 Task: In the  document johnkrasinski.epub Align the width of word art with 'Picture'. Fill the whole document with 'Orange'. Add link on bottom left corner of the sheet: in.pinterest.com
Action: Mouse moved to (366, 492)
Screenshot: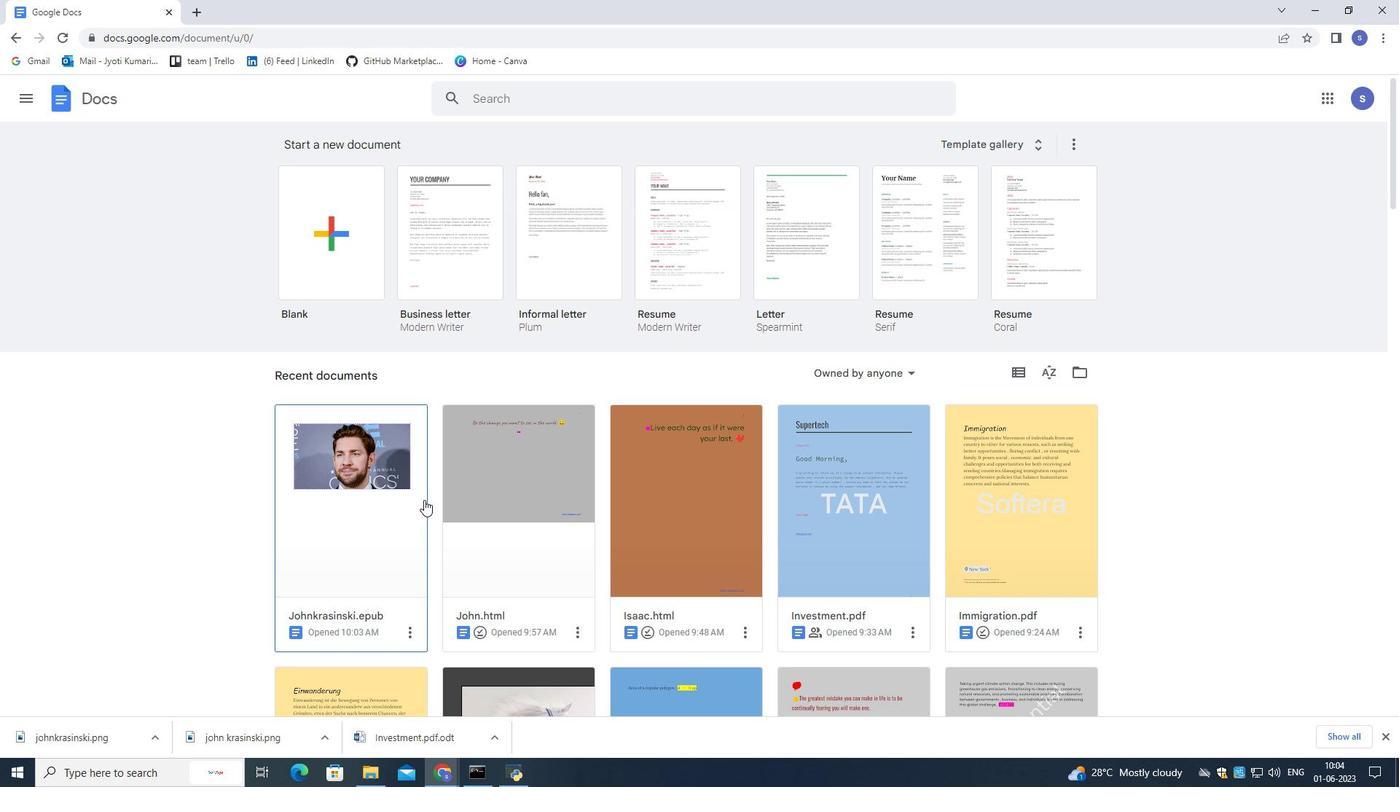 
Action: Mouse pressed left at (366, 492)
Screenshot: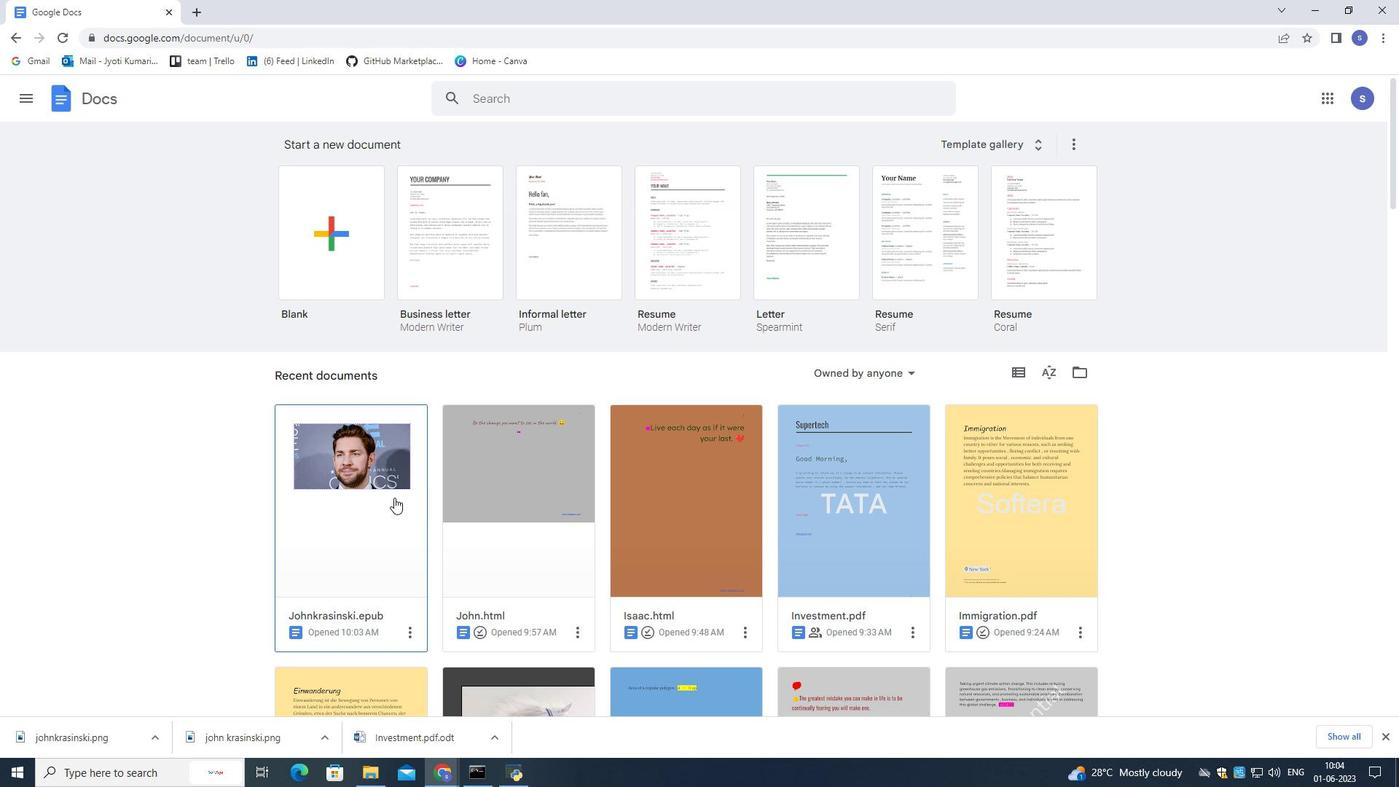 
Action: Mouse pressed left at (366, 492)
Screenshot: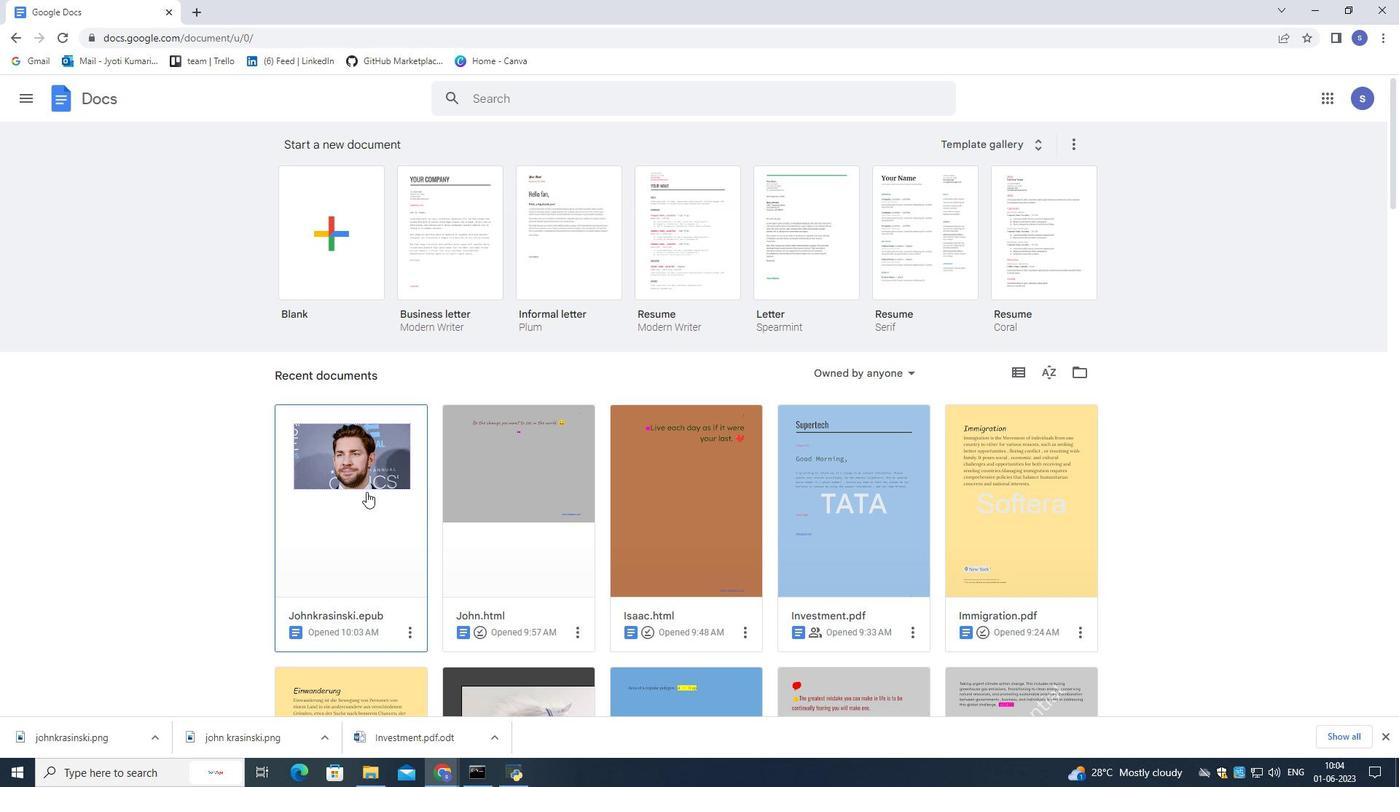 
Action: Mouse moved to (609, 469)
Screenshot: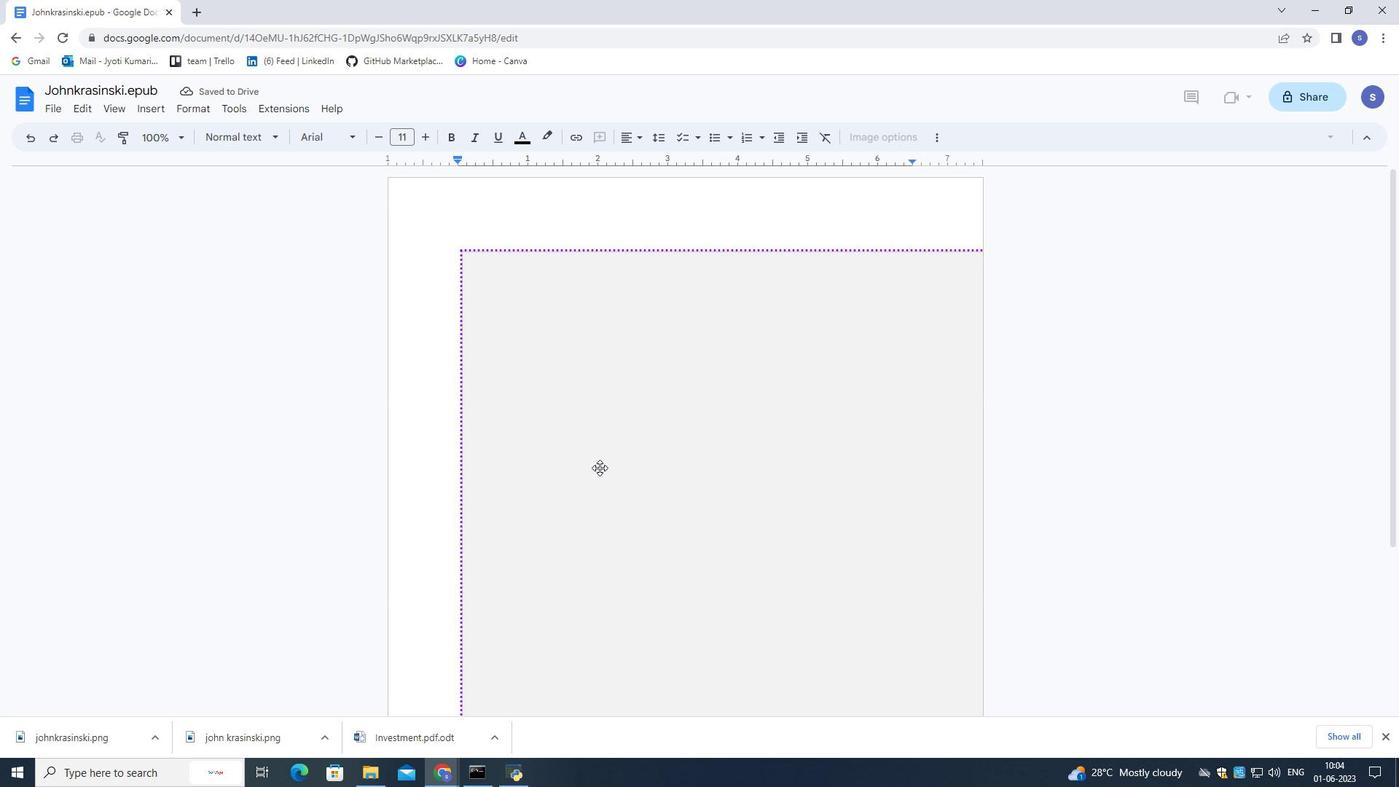 
Action: Mouse scrolled (609, 468) with delta (0, 0)
Screenshot: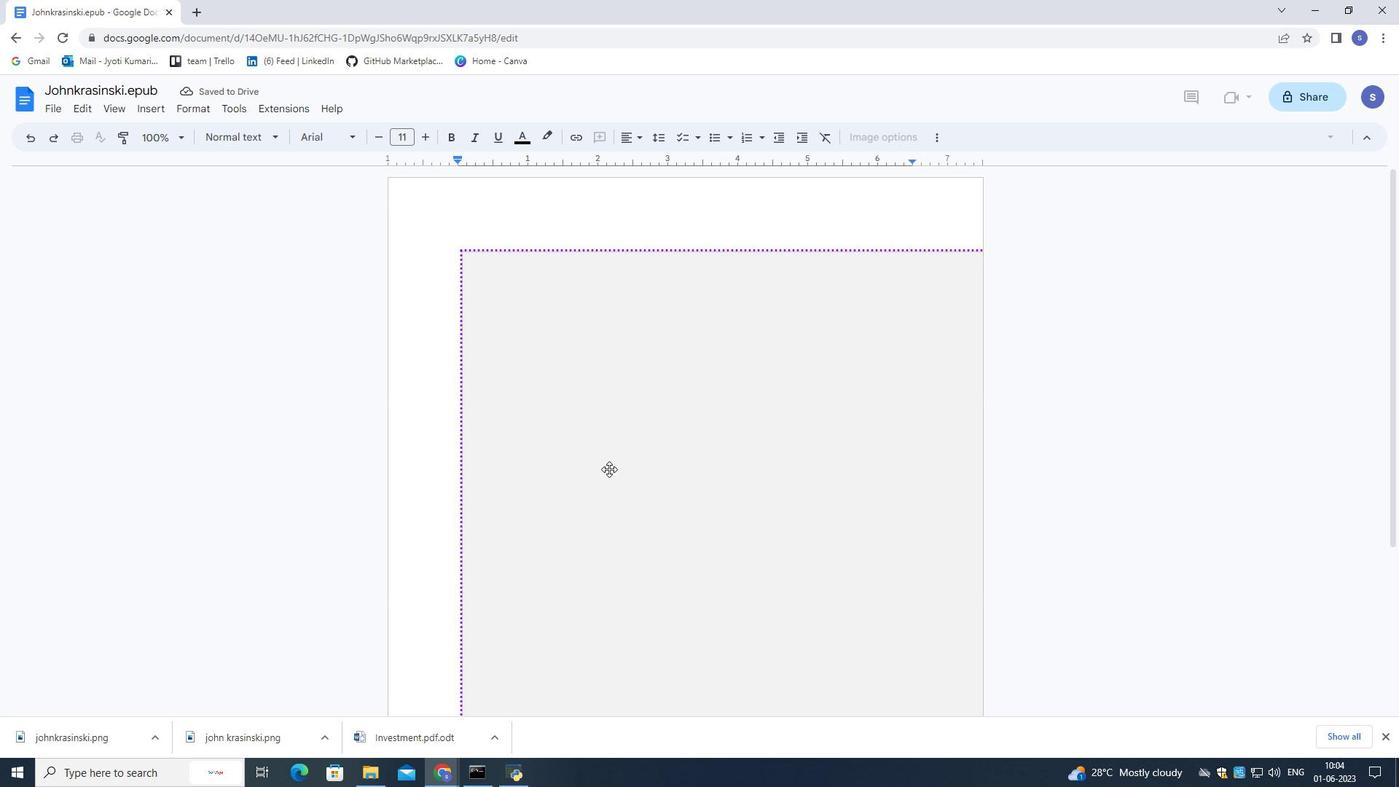 
Action: Mouse moved to (609, 469)
Screenshot: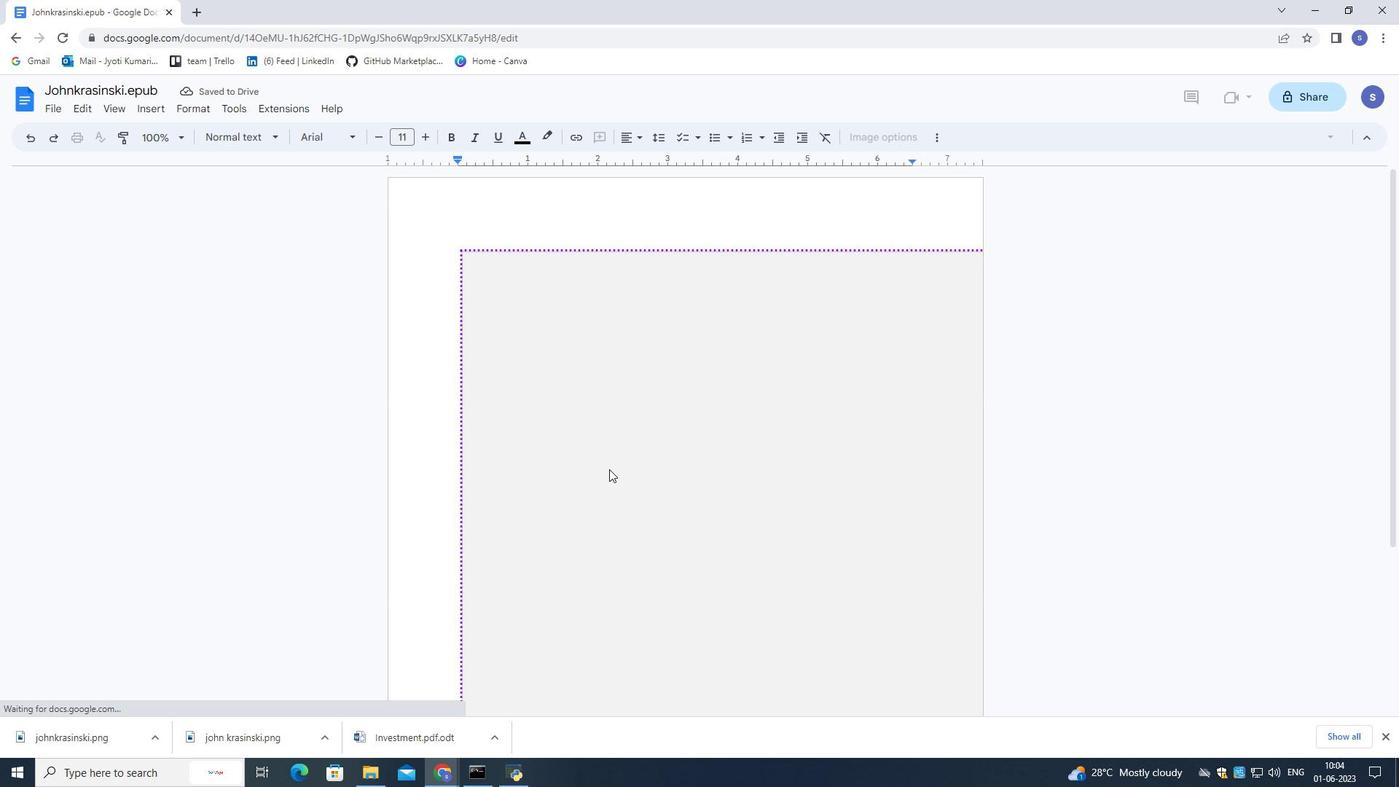
Action: Mouse scrolled (609, 468) with delta (0, 0)
Screenshot: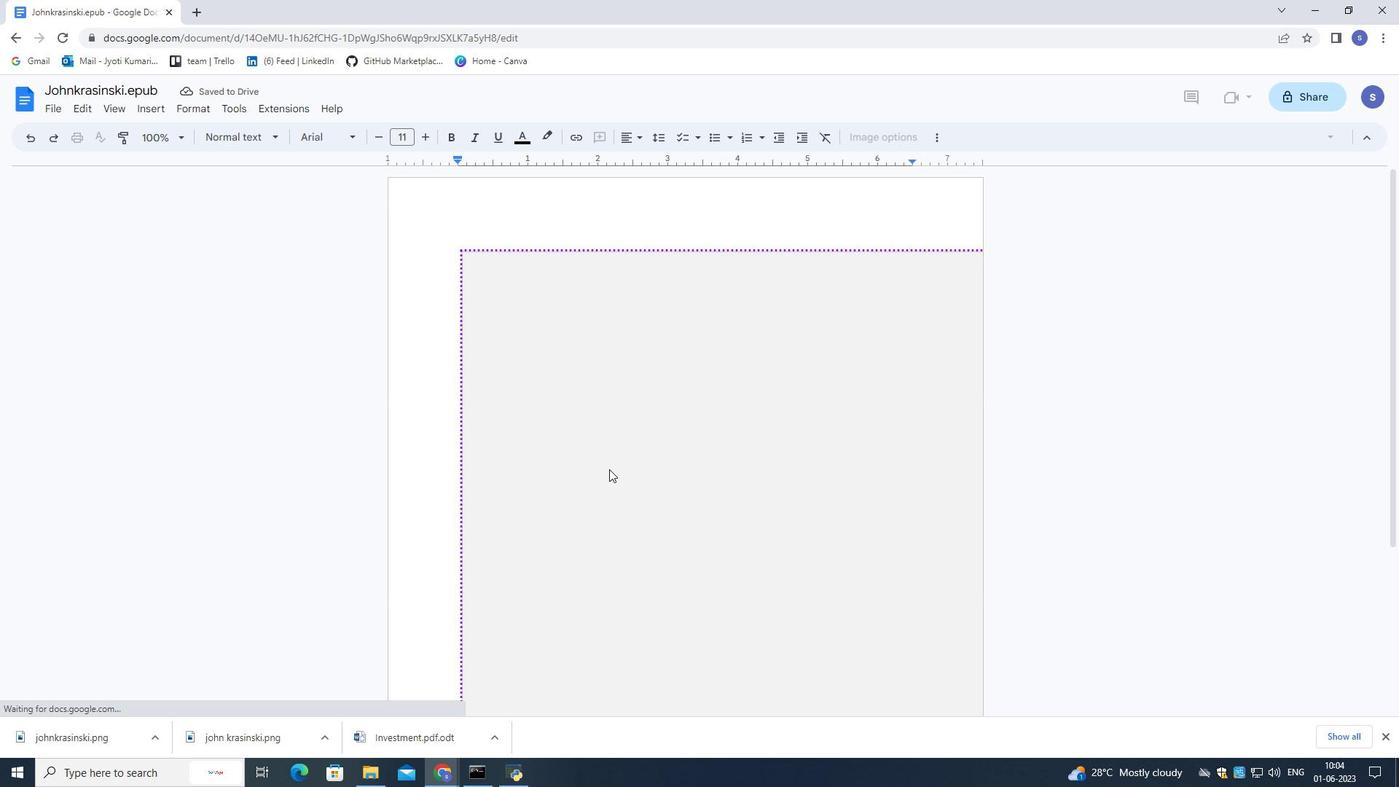 
Action: Mouse moved to (610, 469)
Screenshot: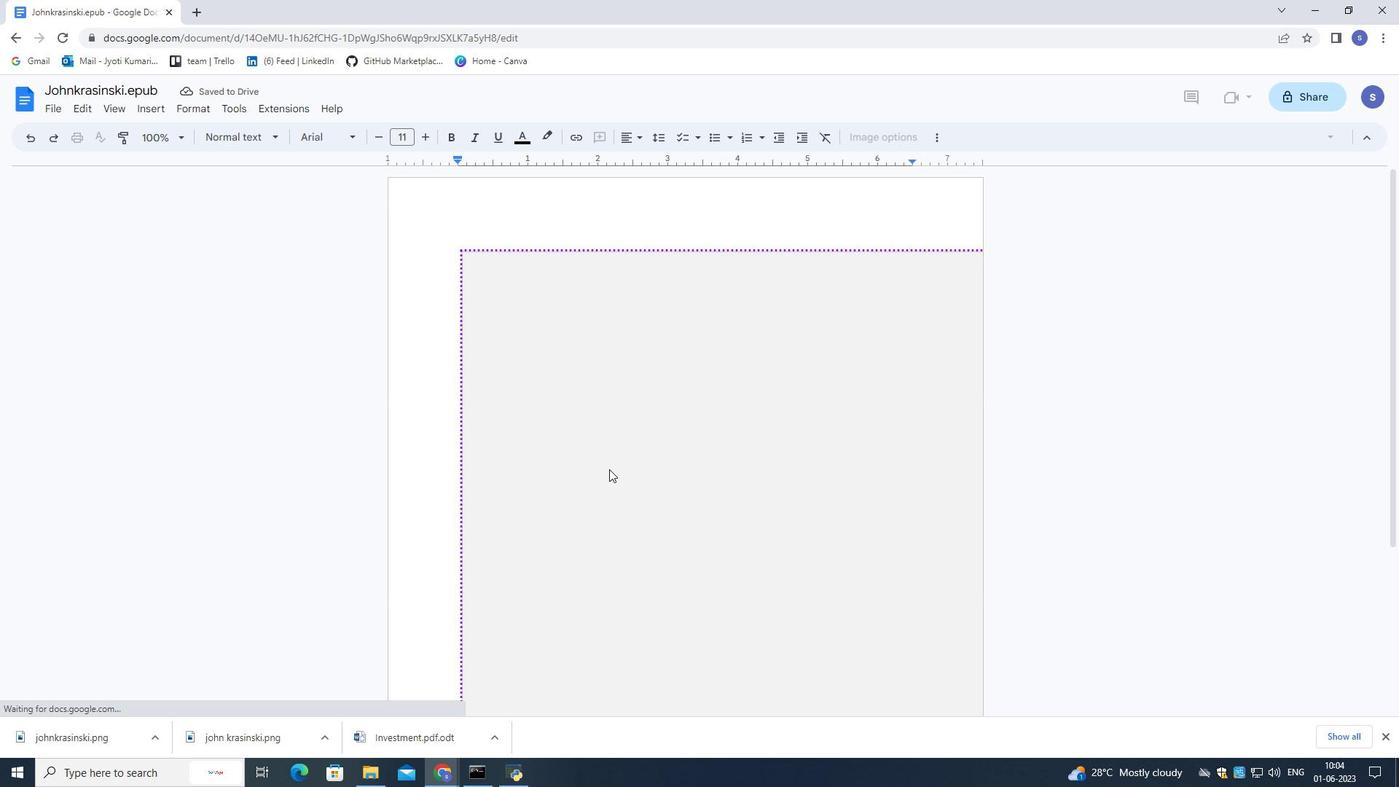 
Action: Mouse scrolled (610, 468) with delta (0, 0)
Screenshot: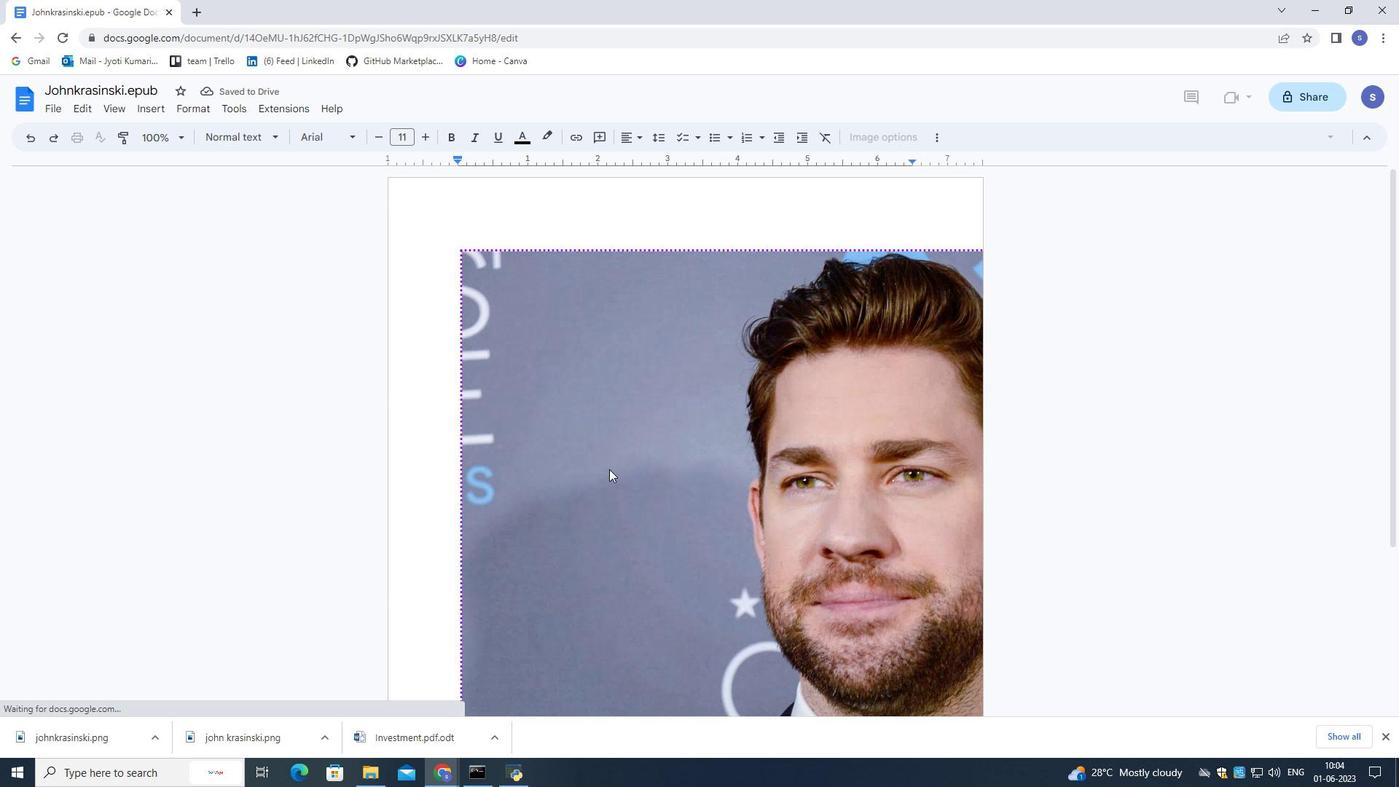 
Action: Mouse scrolled (610, 468) with delta (0, 0)
Screenshot: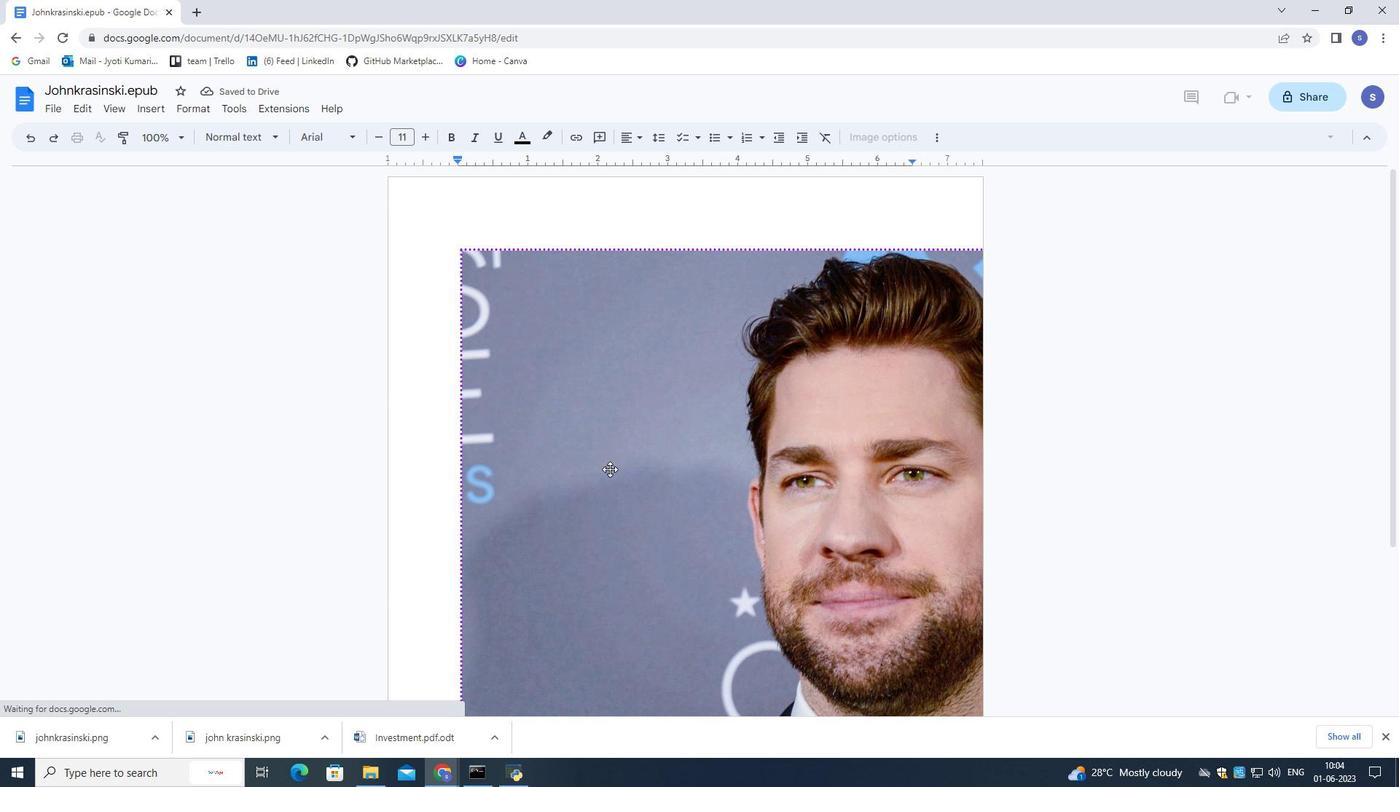 
Action: Mouse scrolled (610, 468) with delta (0, 0)
Screenshot: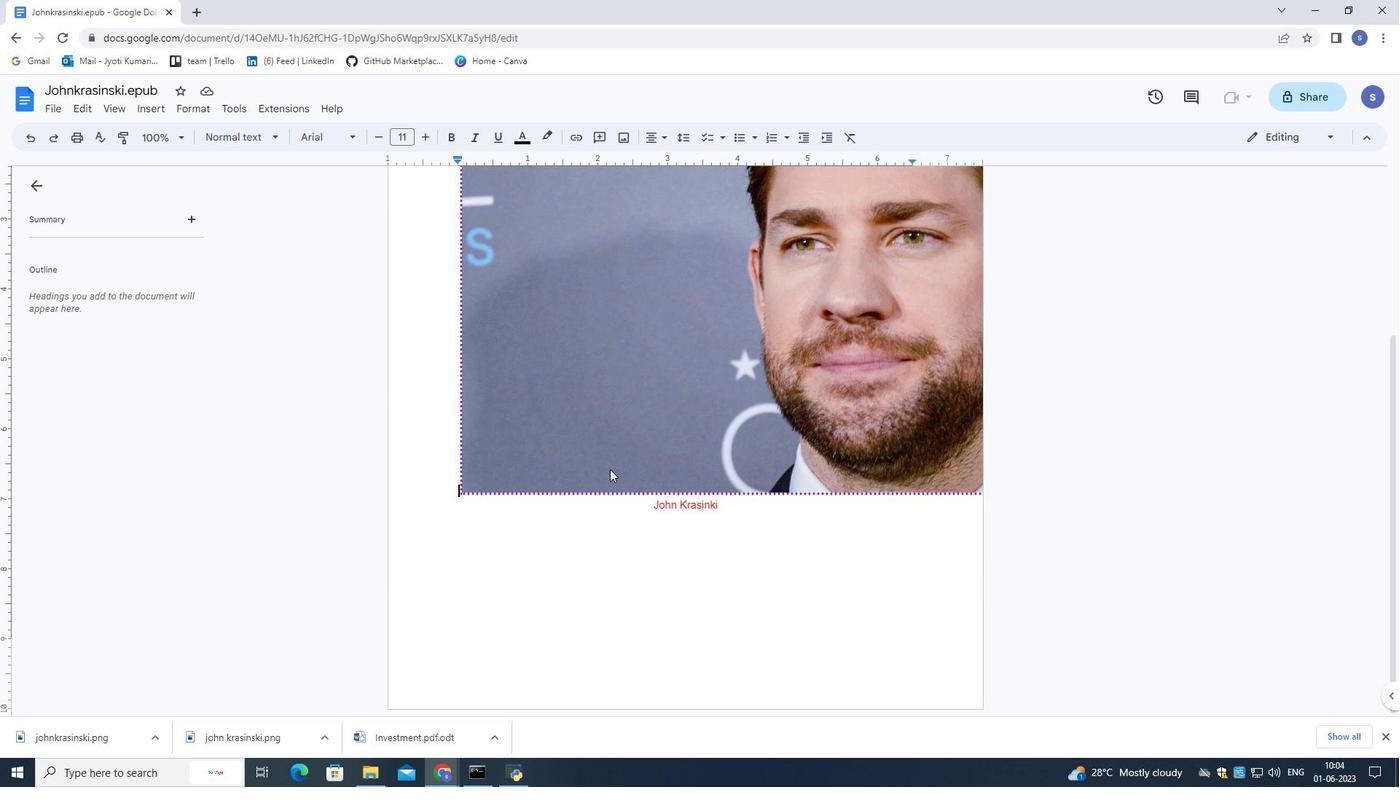 
Action: Mouse moved to (737, 506)
Screenshot: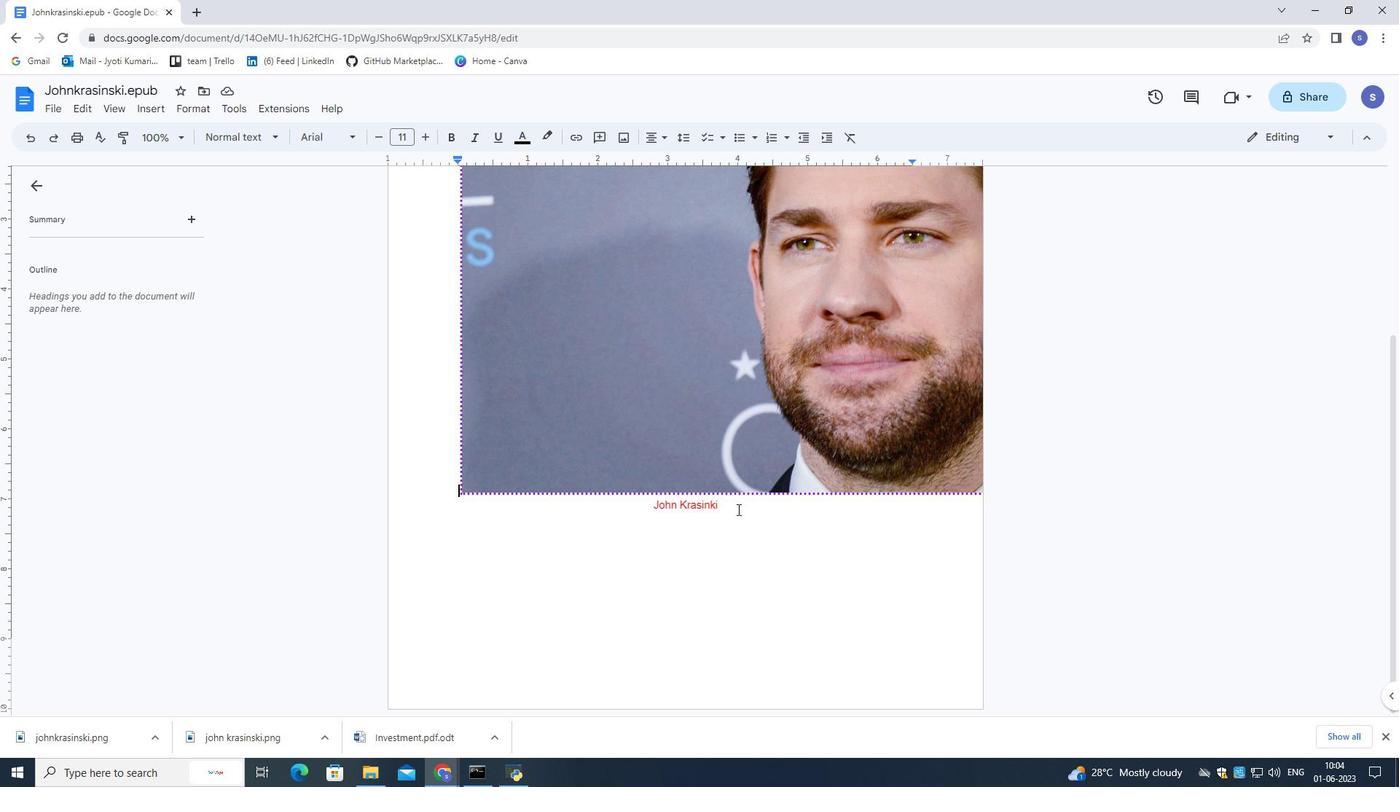 
Action: Mouse pressed left at (737, 506)
Screenshot: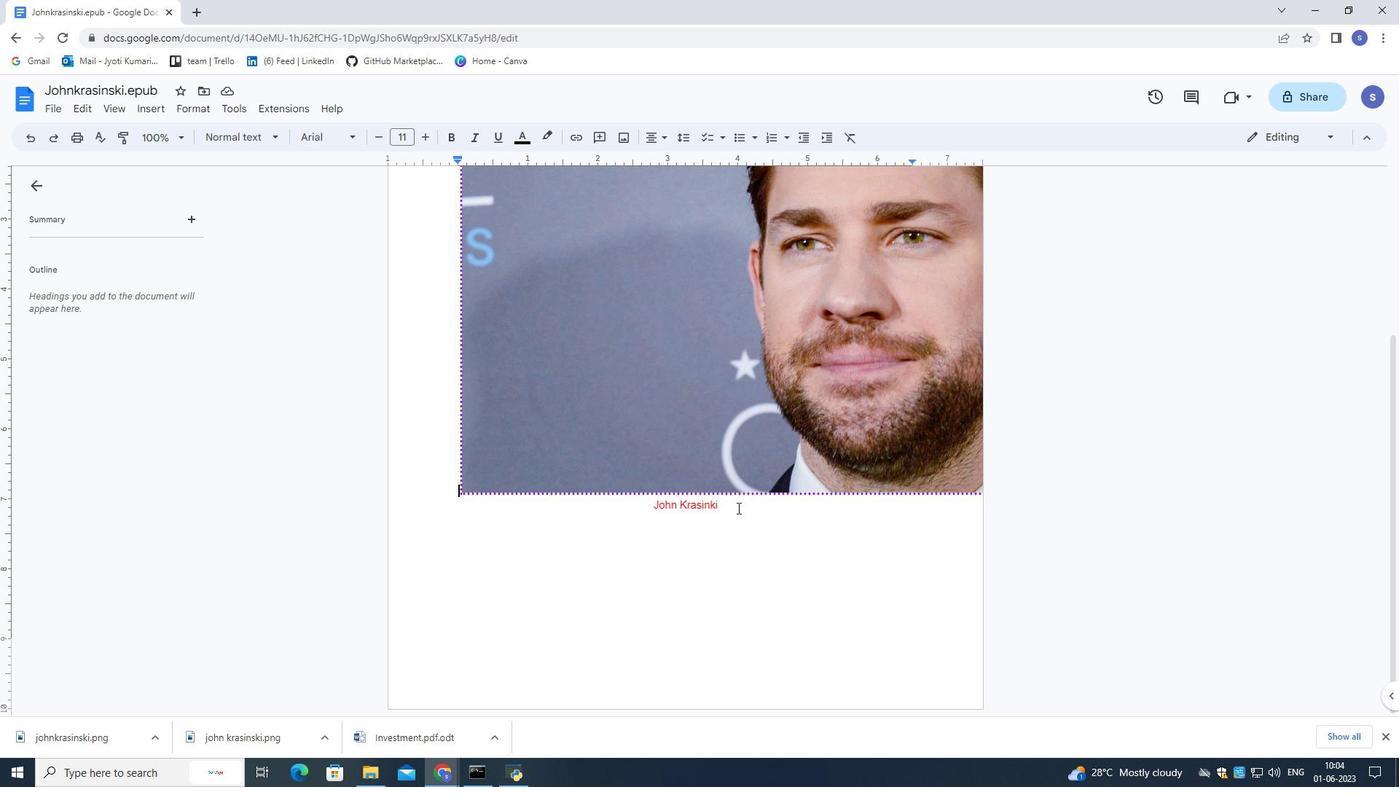 
Action: Mouse moved to (161, 104)
Screenshot: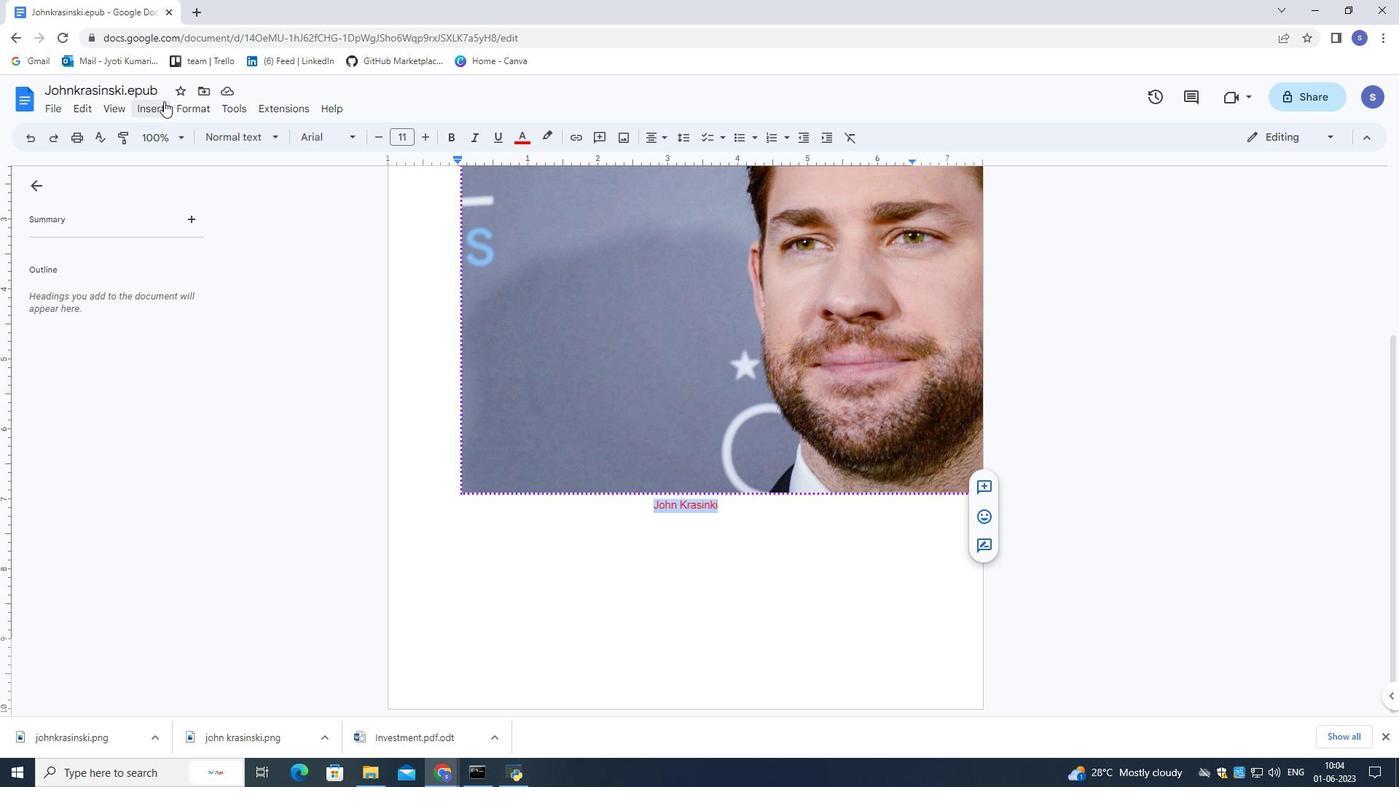
Action: Mouse pressed left at (161, 104)
Screenshot: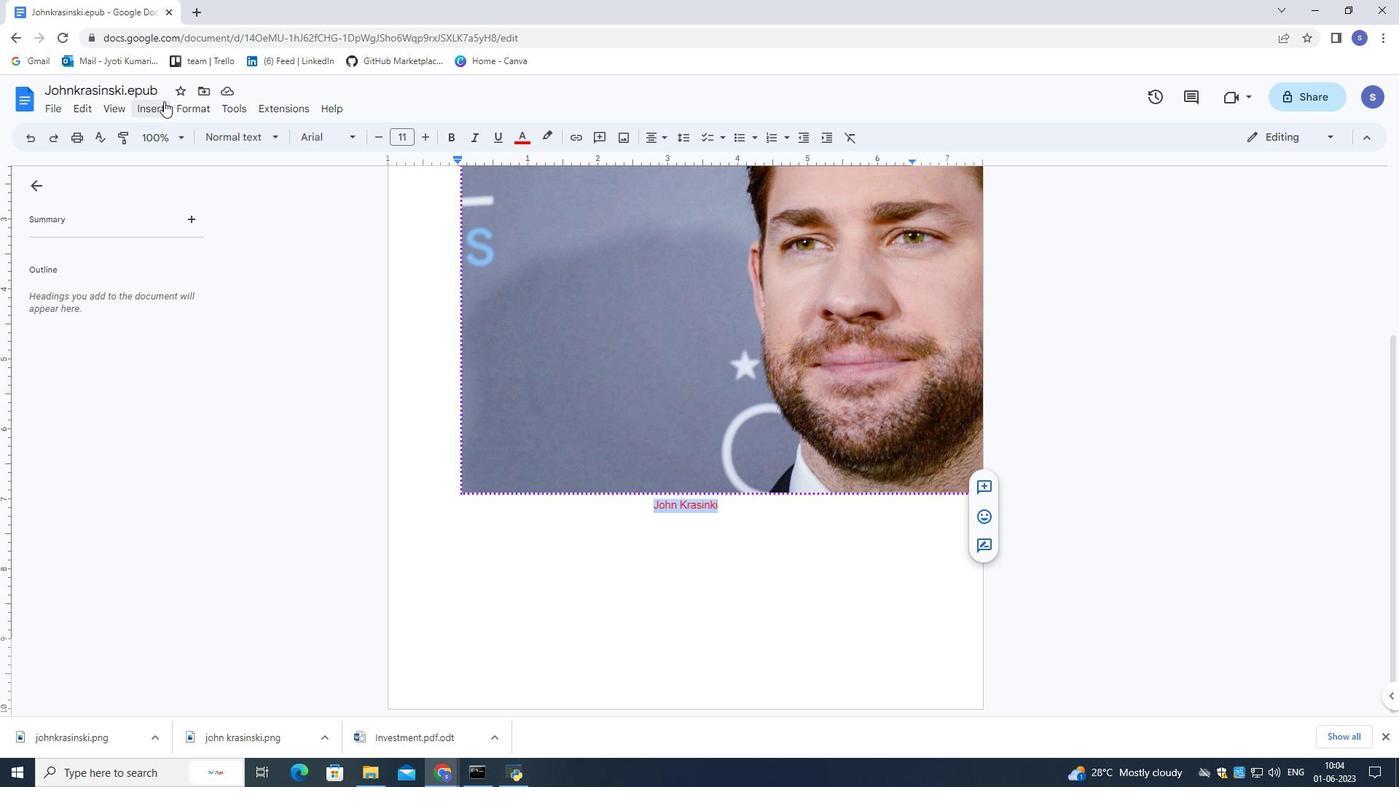 
Action: Mouse moved to (782, 513)
Screenshot: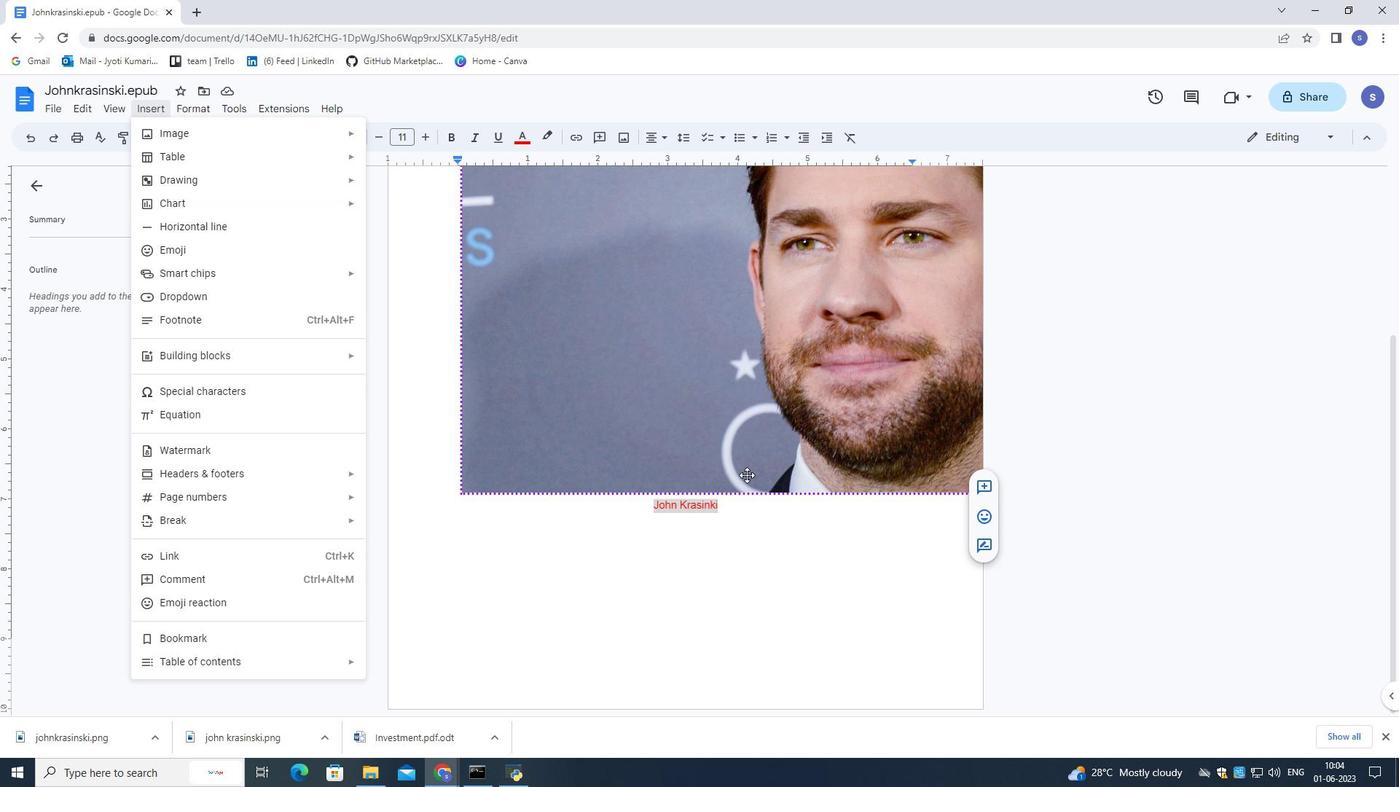
Action: Mouse pressed left at (782, 513)
Screenshot: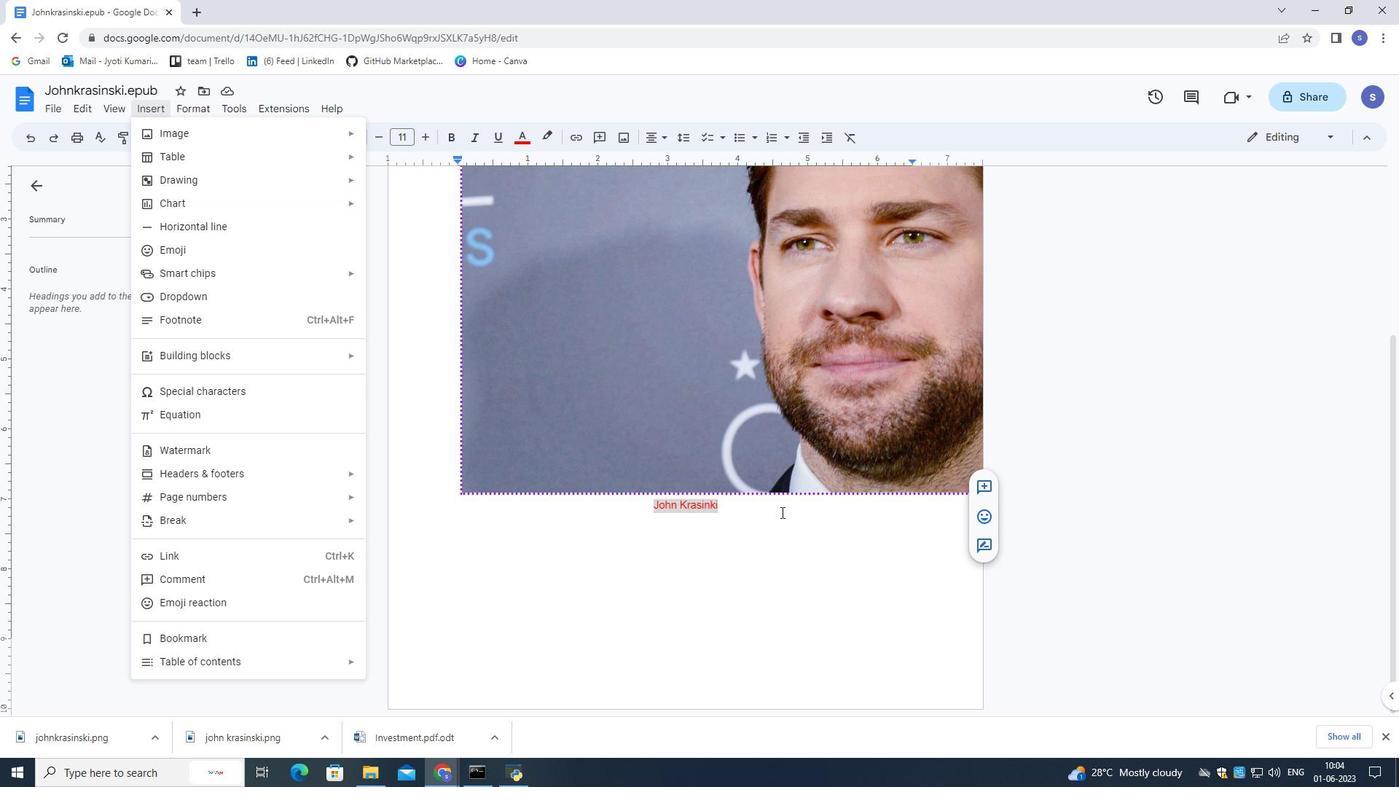 
Action: Mouse moved to (595, 509)
Screenshot: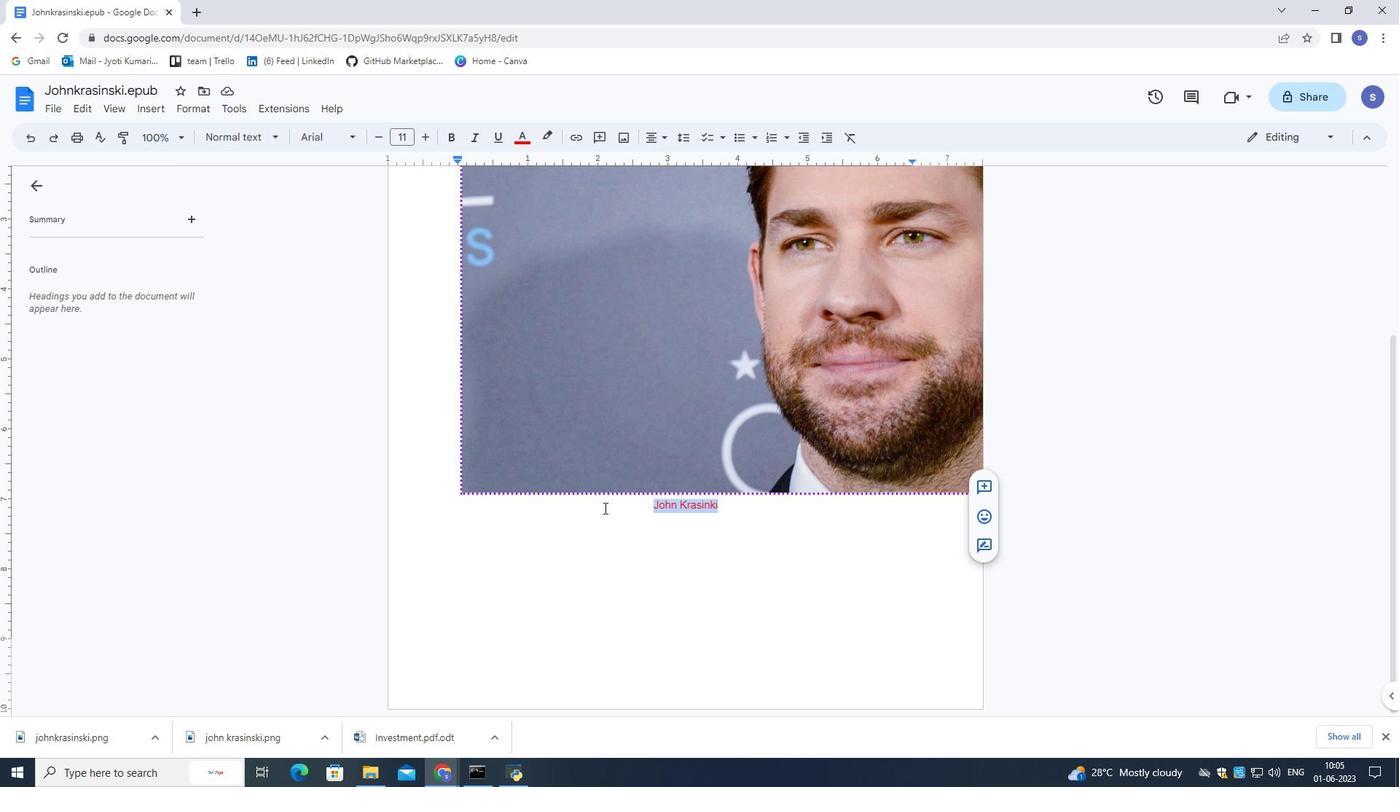
Action: Key pressed ctrl+C
Screenshot: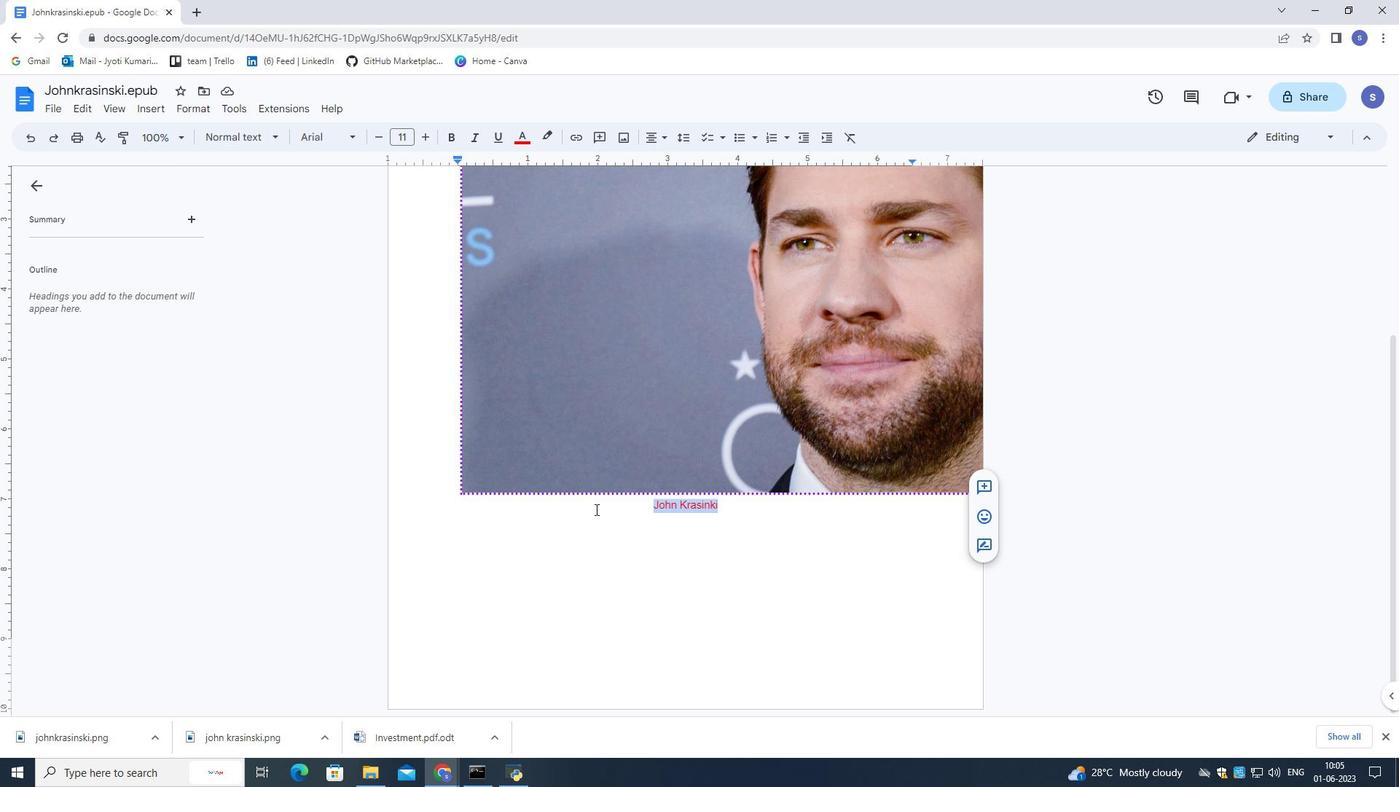 
Action: Mouse moved to (156, 109)
Screenshot: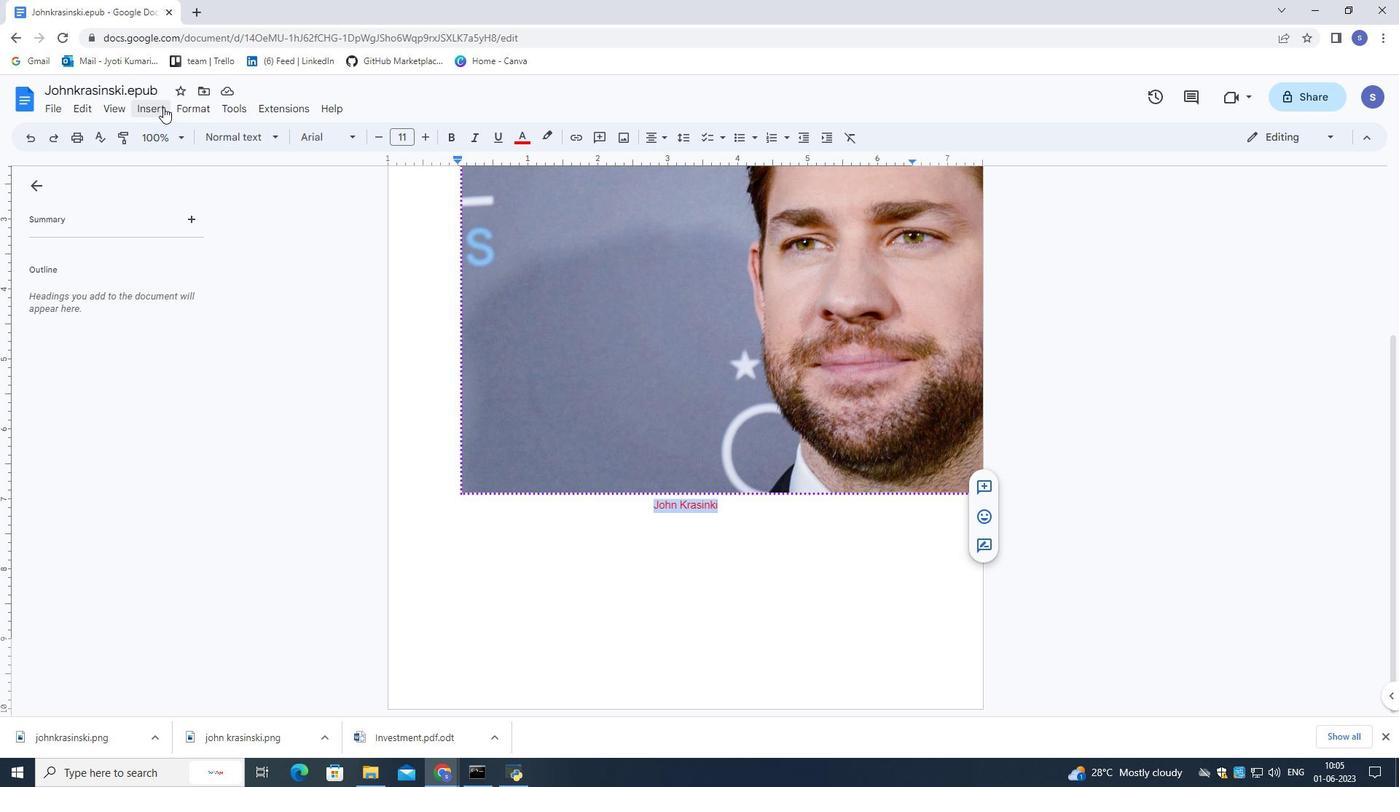 
Action: Mouse pressed left at (156, 109)
Screenshot: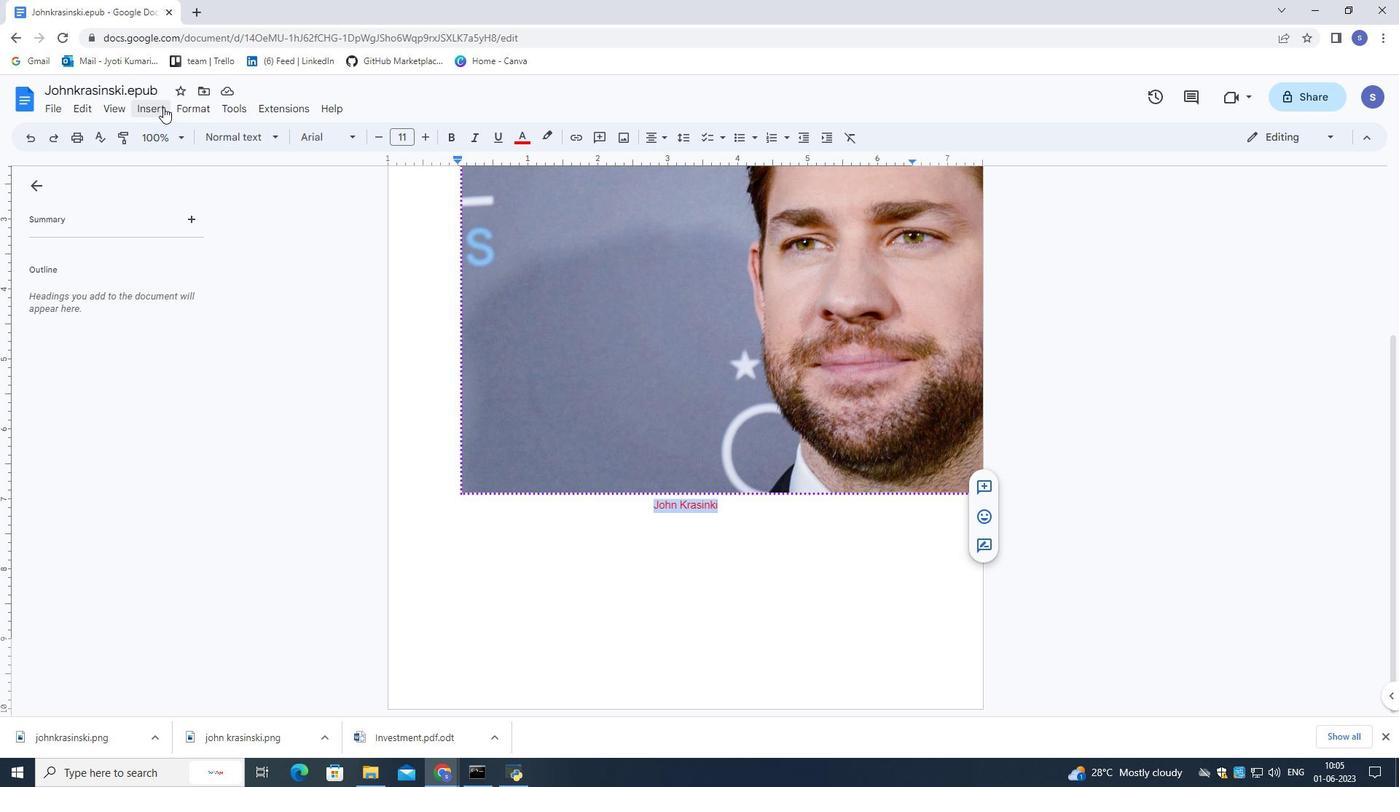 
Action: Mouse moved to (411, 193)
Screenshot: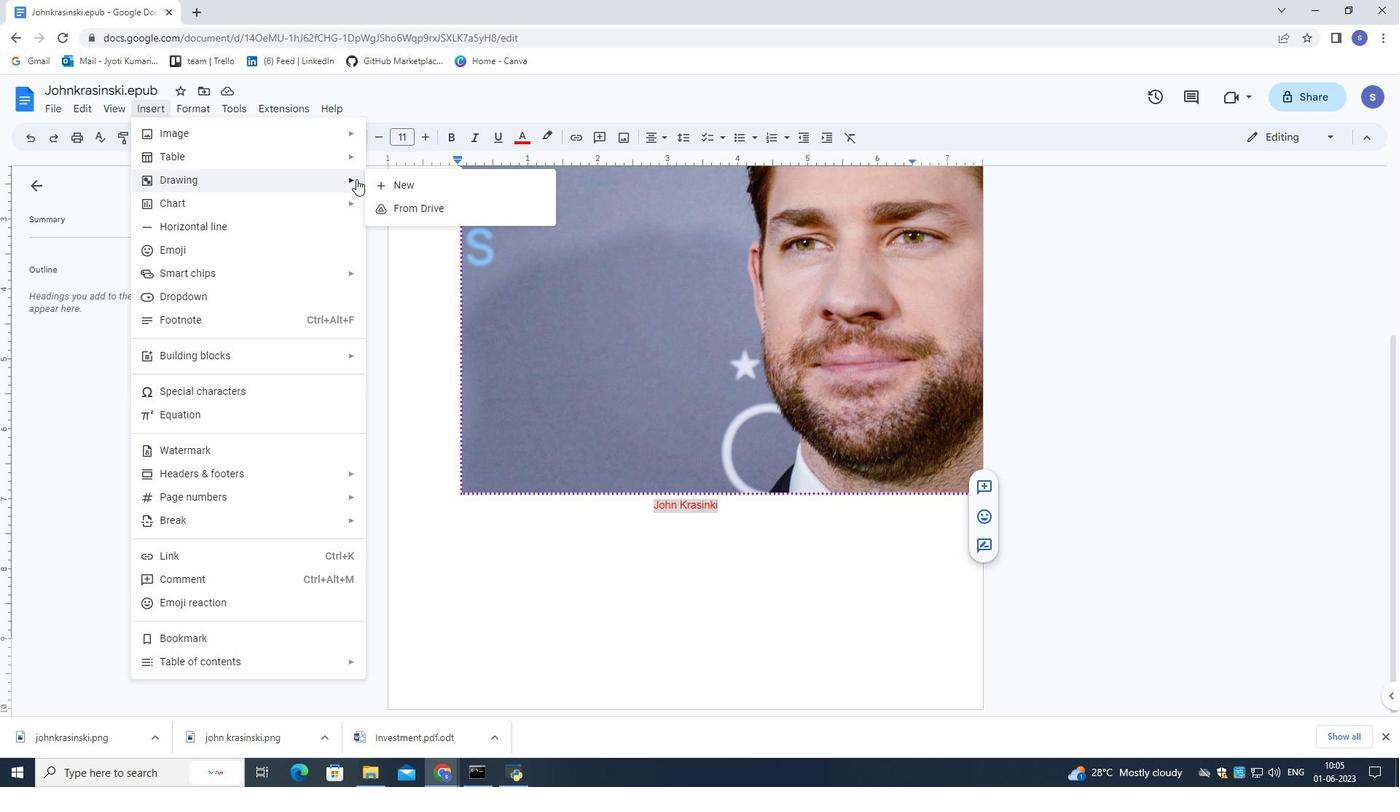 
Action: Mouse pressed left at (411, 193)
Screenshot: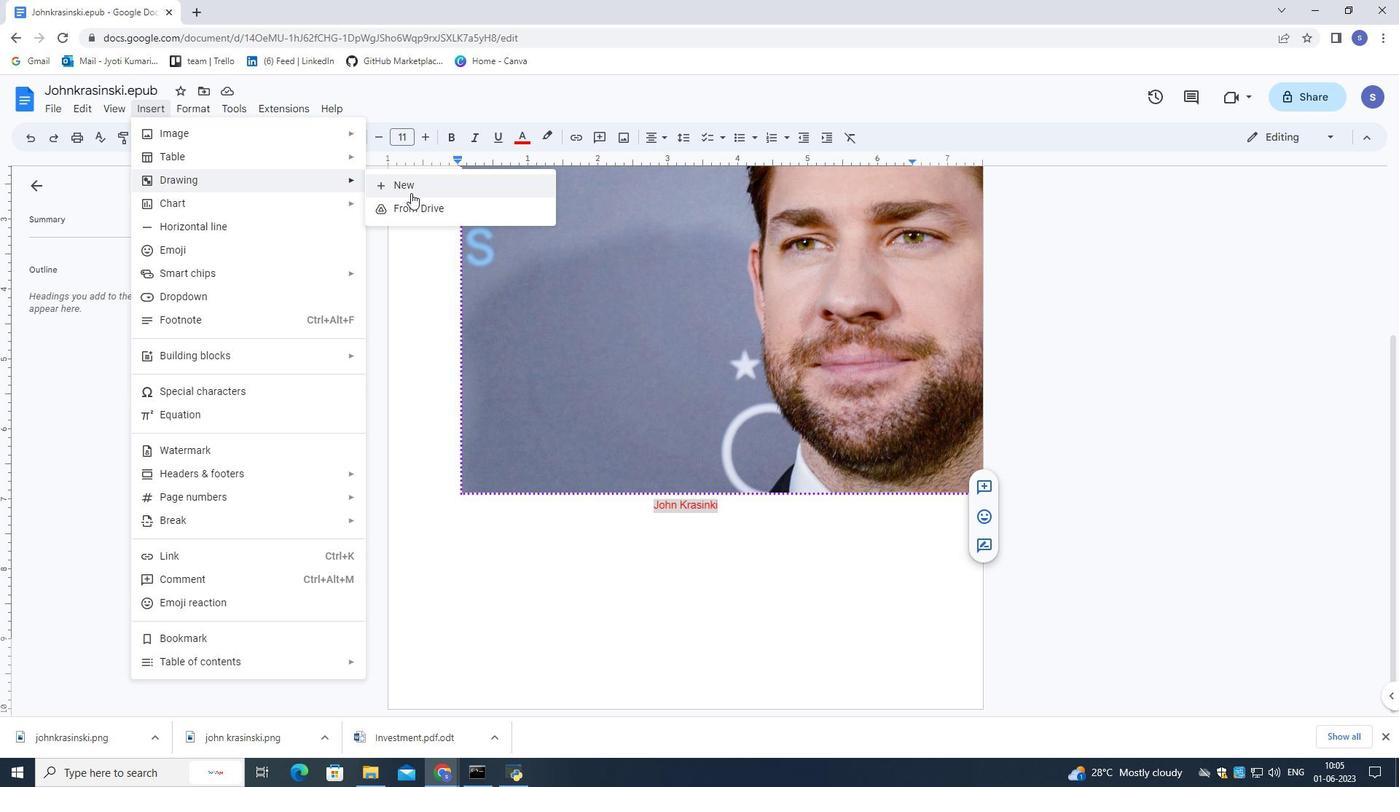 
Action: Mouse moved to (385, 161)
Screenshot: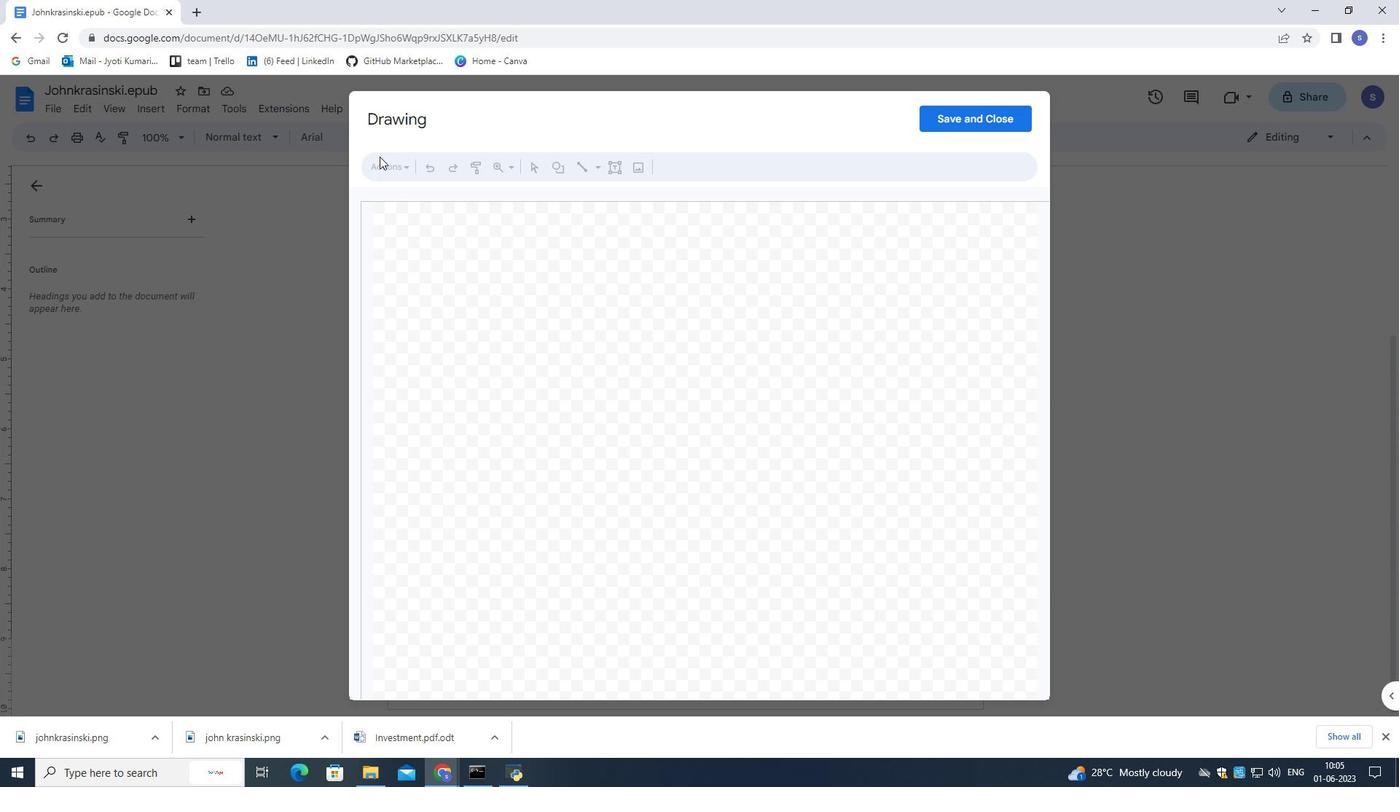 
Action: Mouse pressed left at (385, 161)
Screenshot: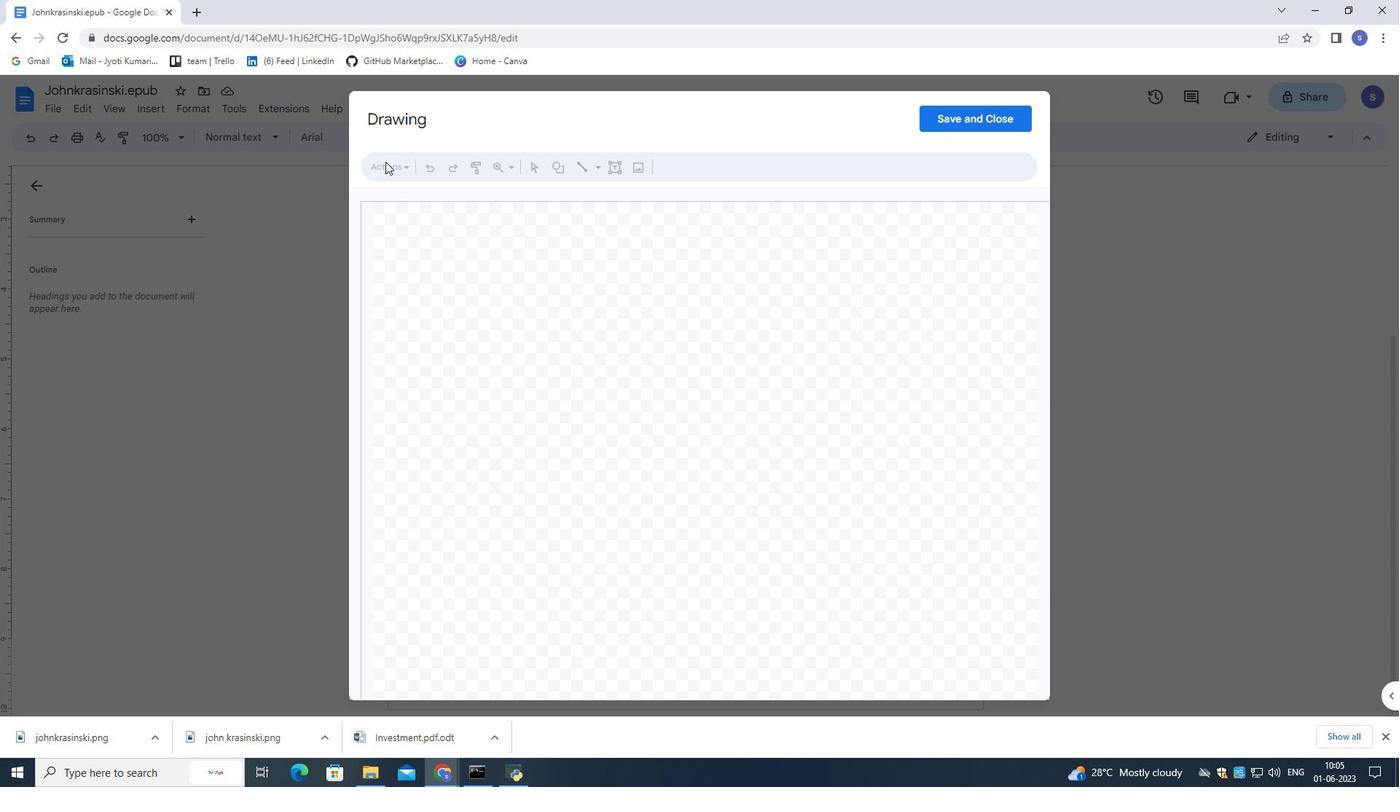 
Action: Mouse moved to (417, 268)
Screenshot: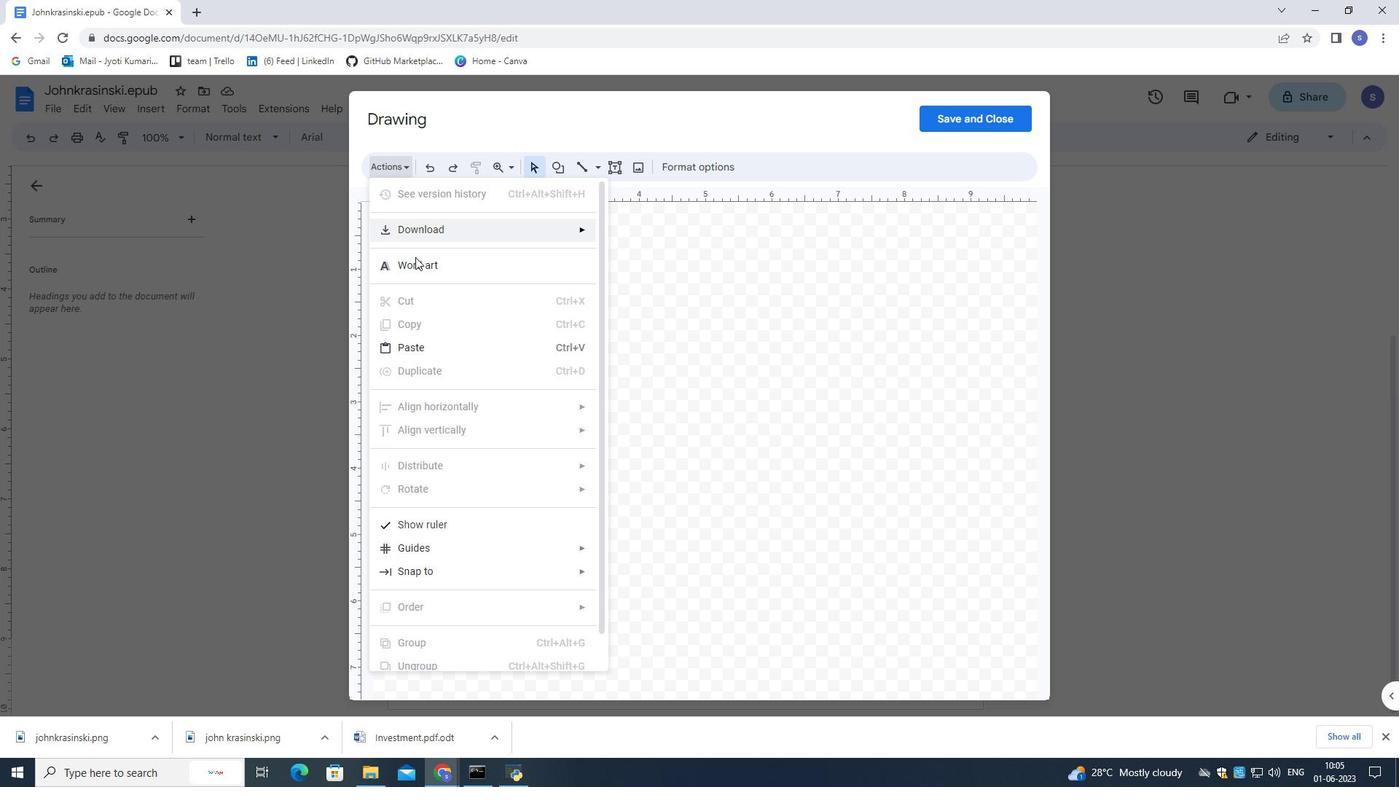 
Action: Mouse pressed left at (417, 268)
Screenshot: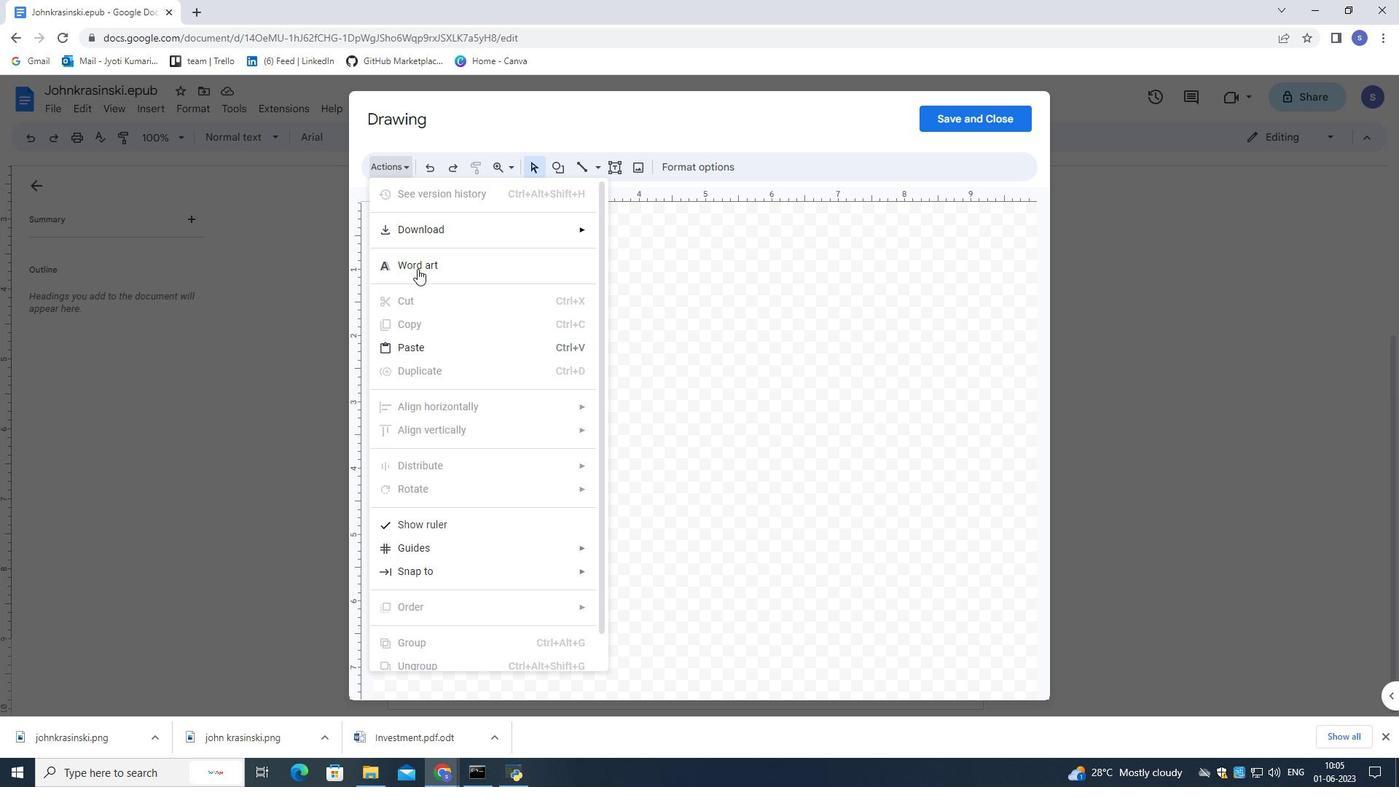 
Action: Mouse moved to (614, 266)
Screenshot: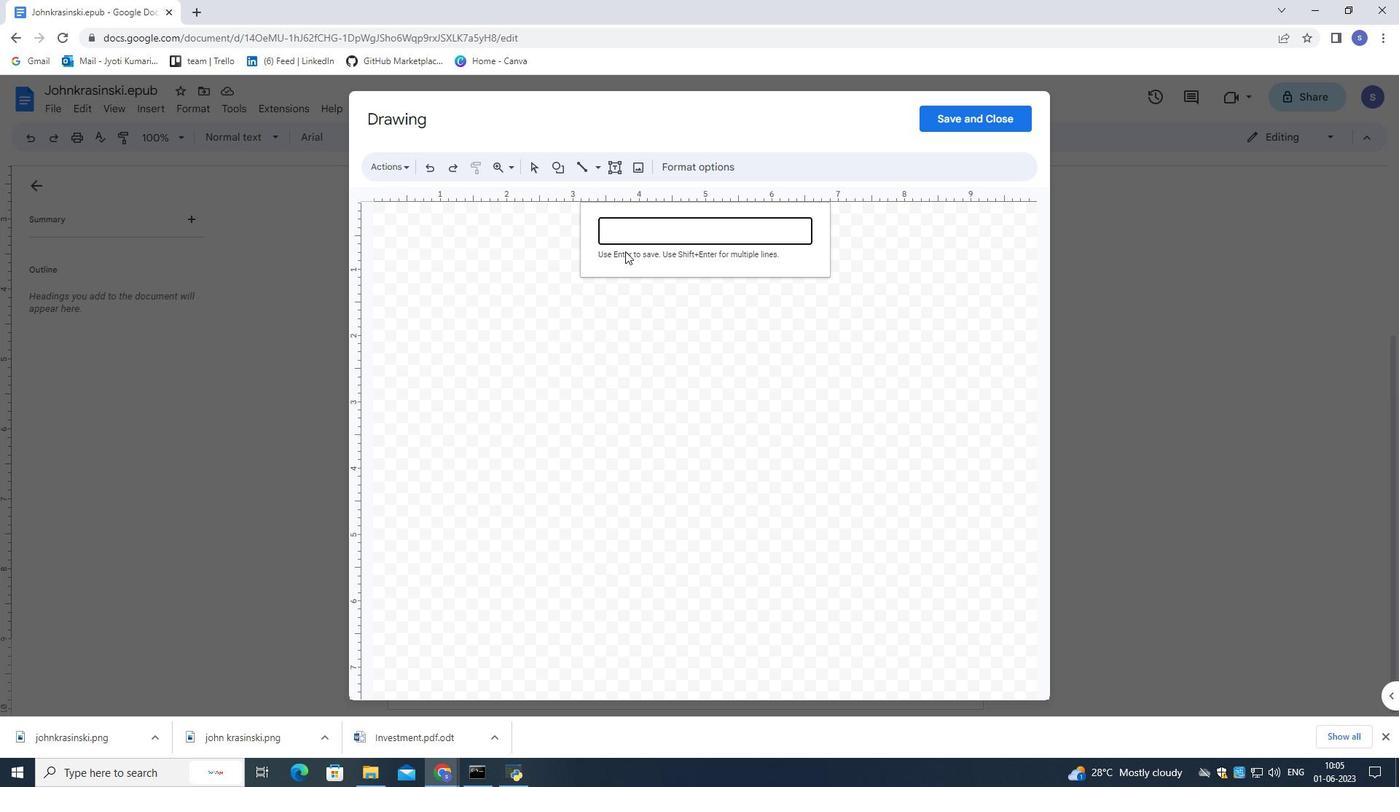 
Action: Key pressed ctrl+V
Screenshot: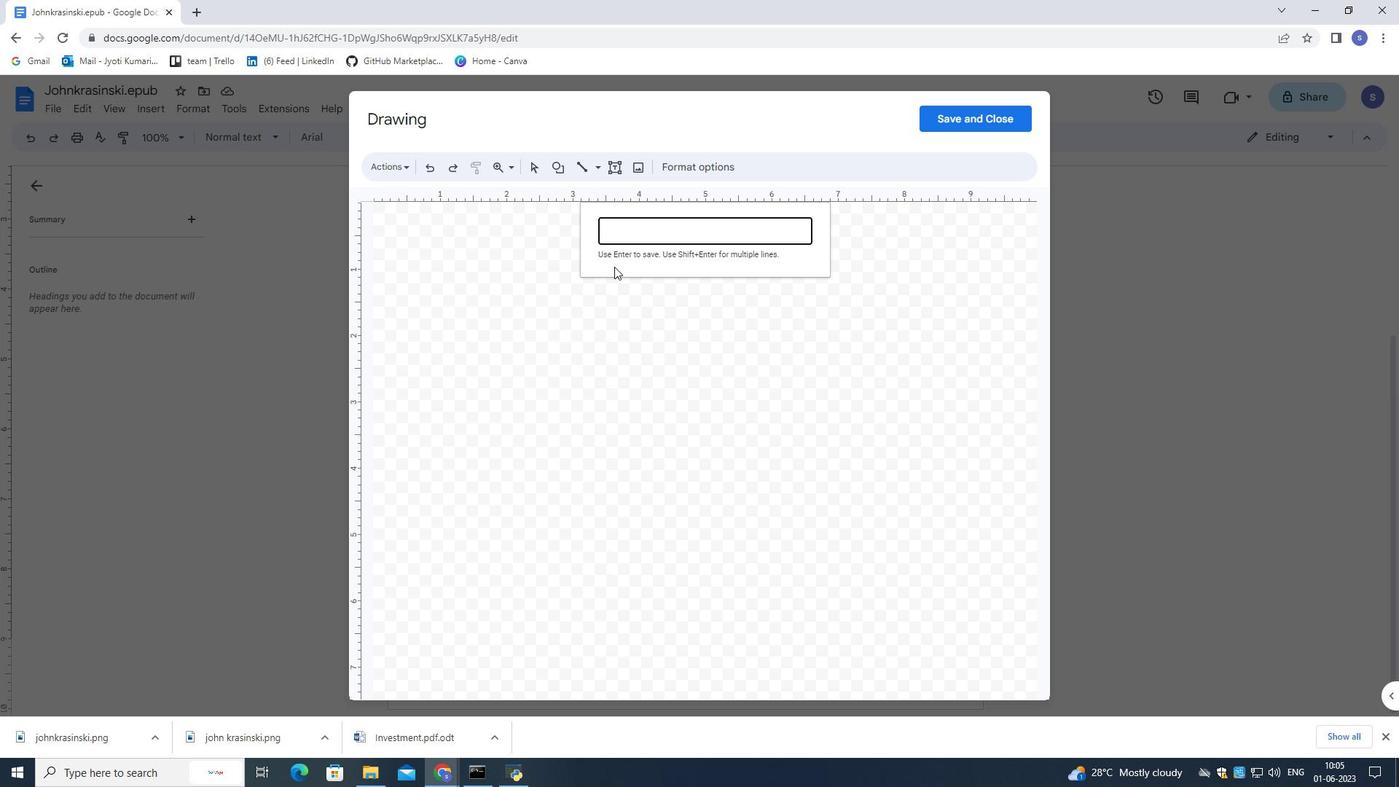 
Action: Mouse moved to (922, 310)
Screenshot: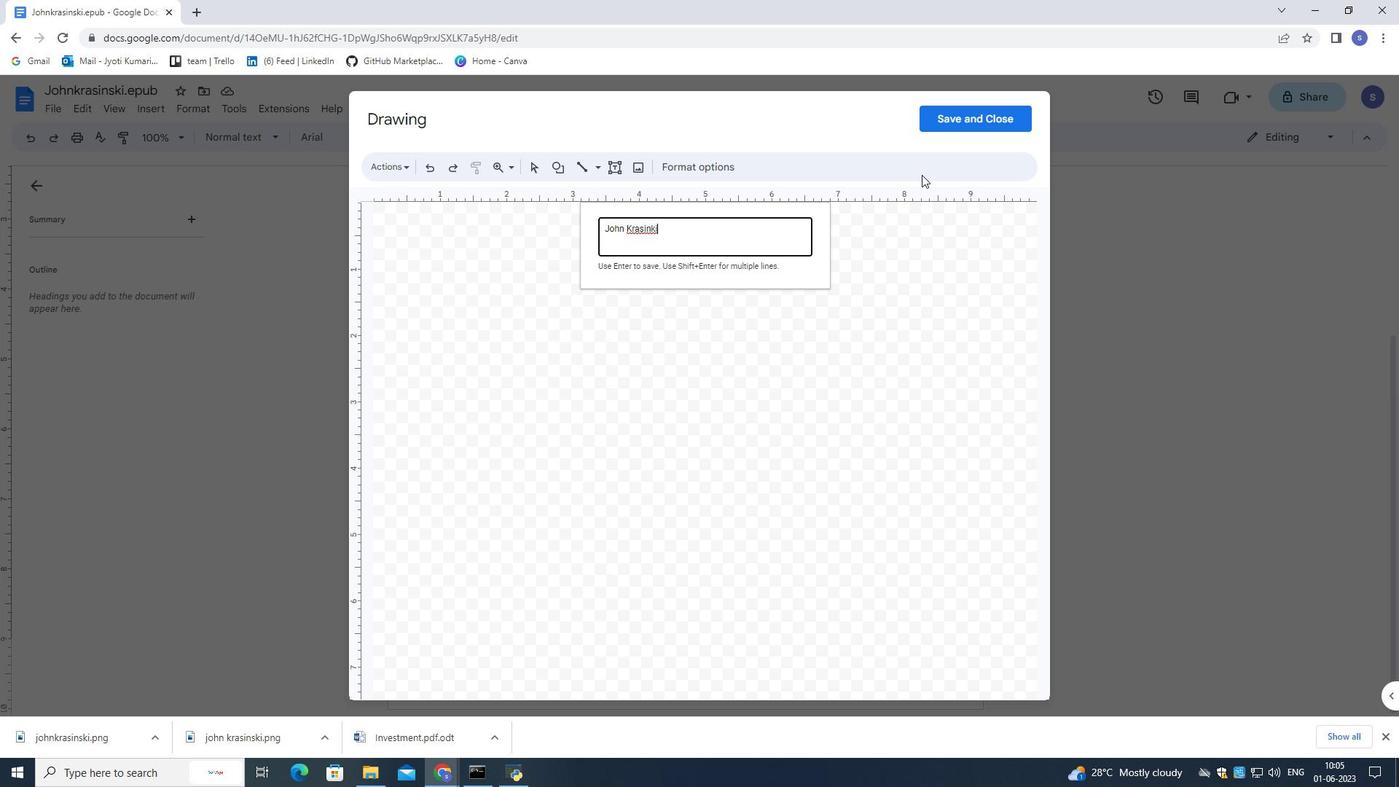 
Action: Key pressed <Key.enter>
Screenshot: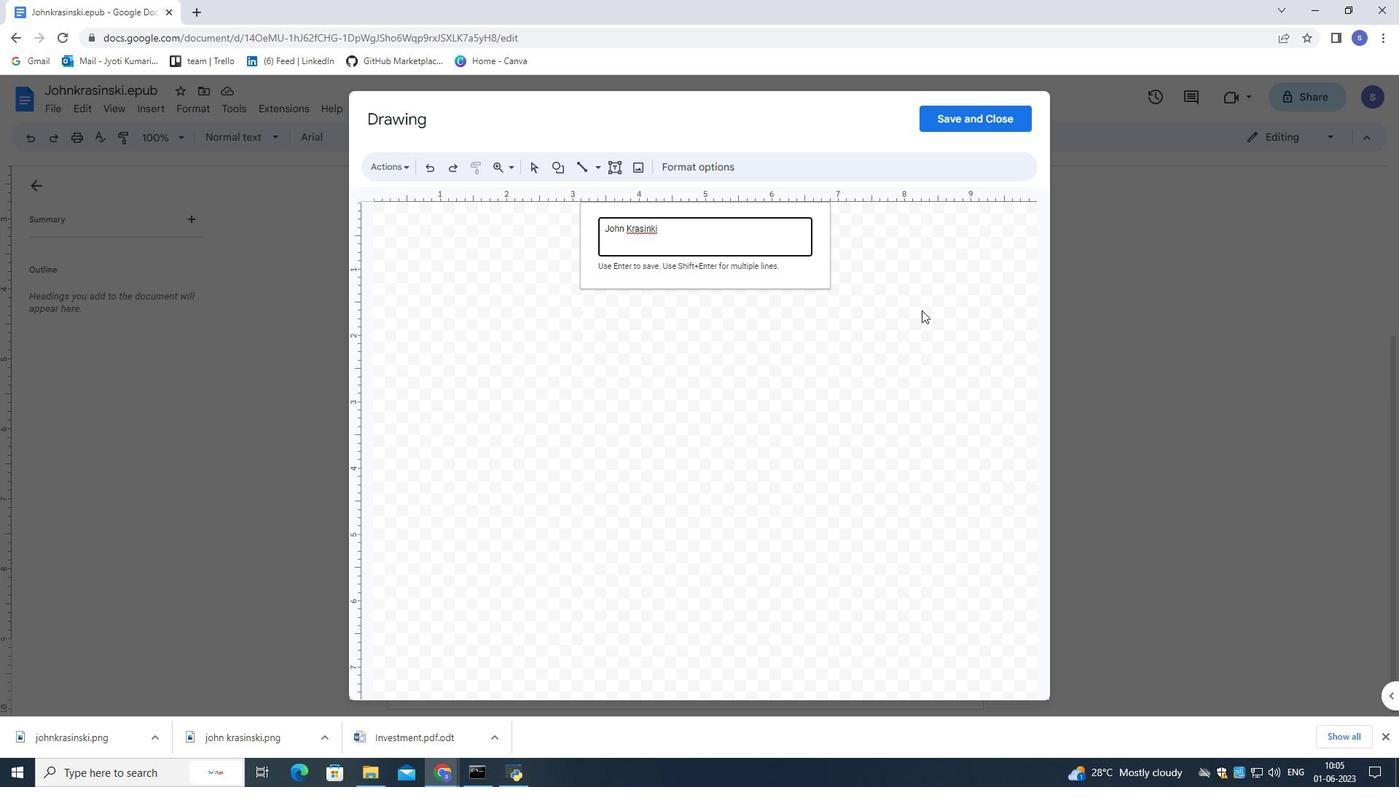 
Action: Mouse moved to (1004, 106)
Screenshot: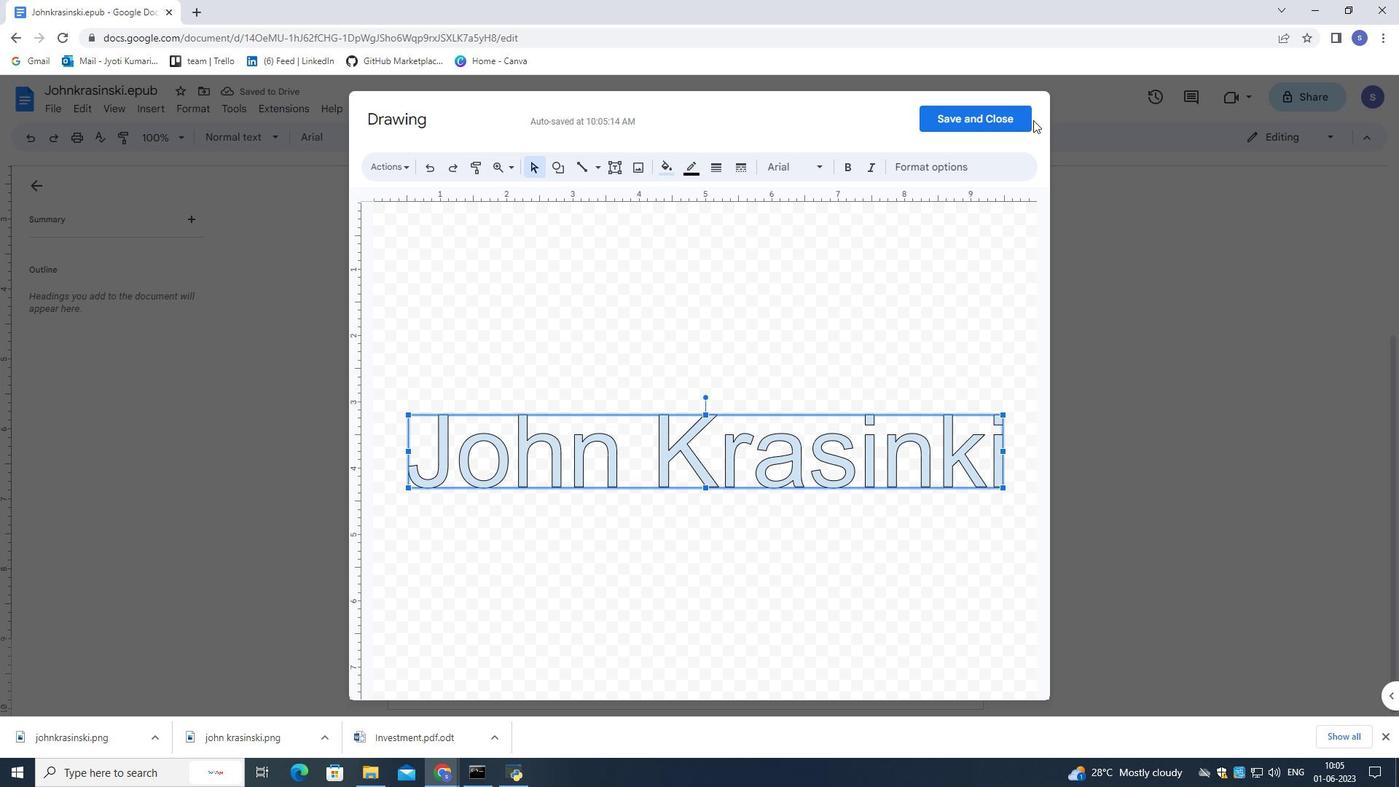 
Action: Mouse pressed left at (1004, 106)
Screenshot: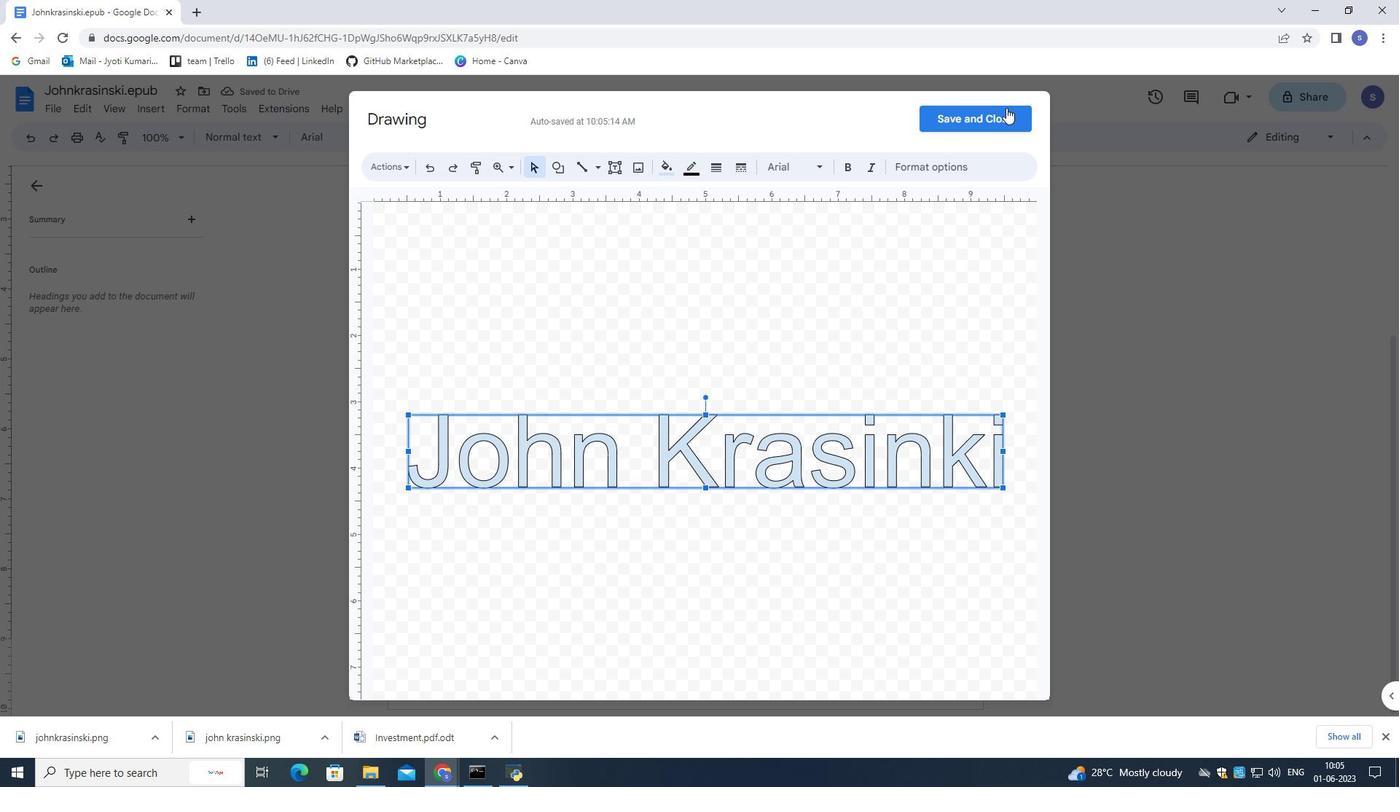 
Action: Mouse moved to (916, 463)
Screenshot: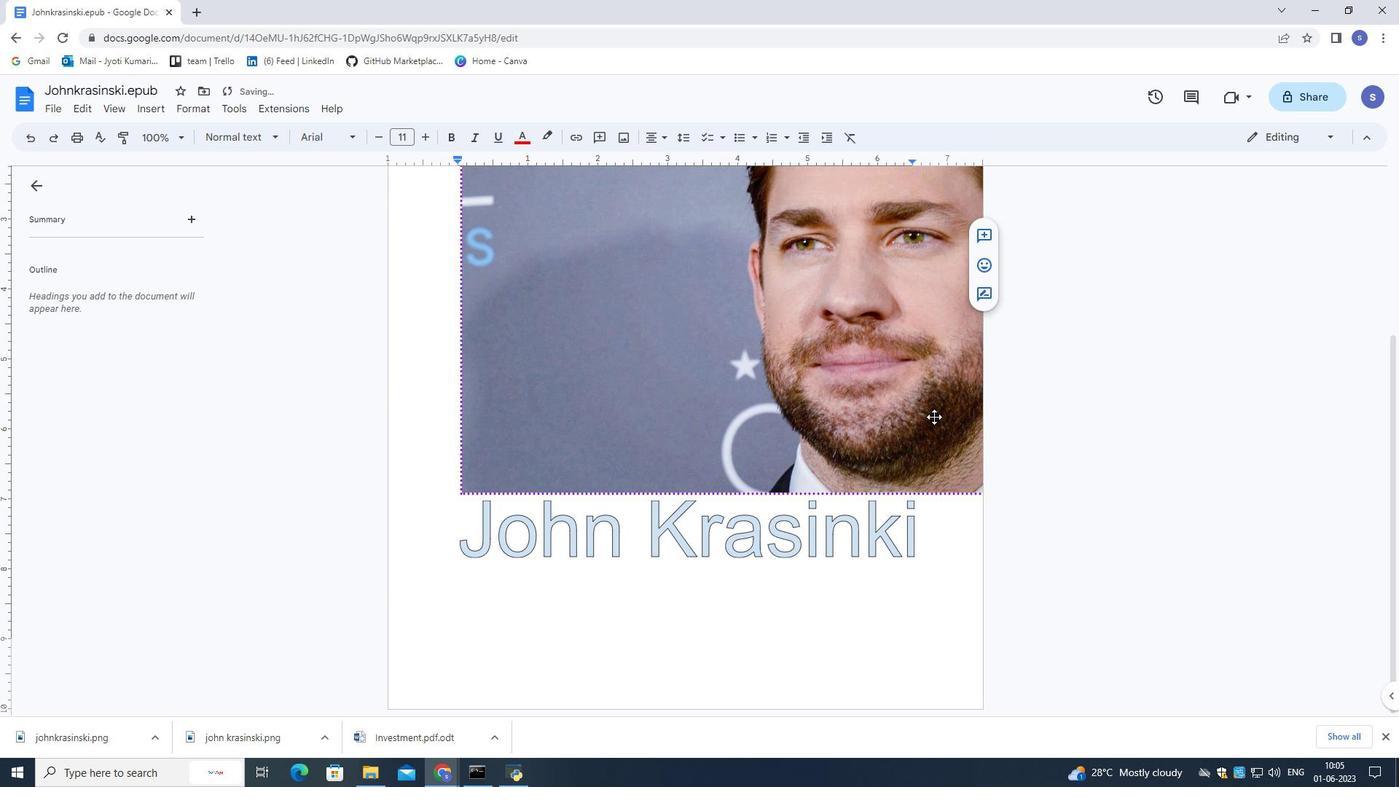 
Action: Mouse scrolled (916, 462) with delta (0, 0)
Screenshot: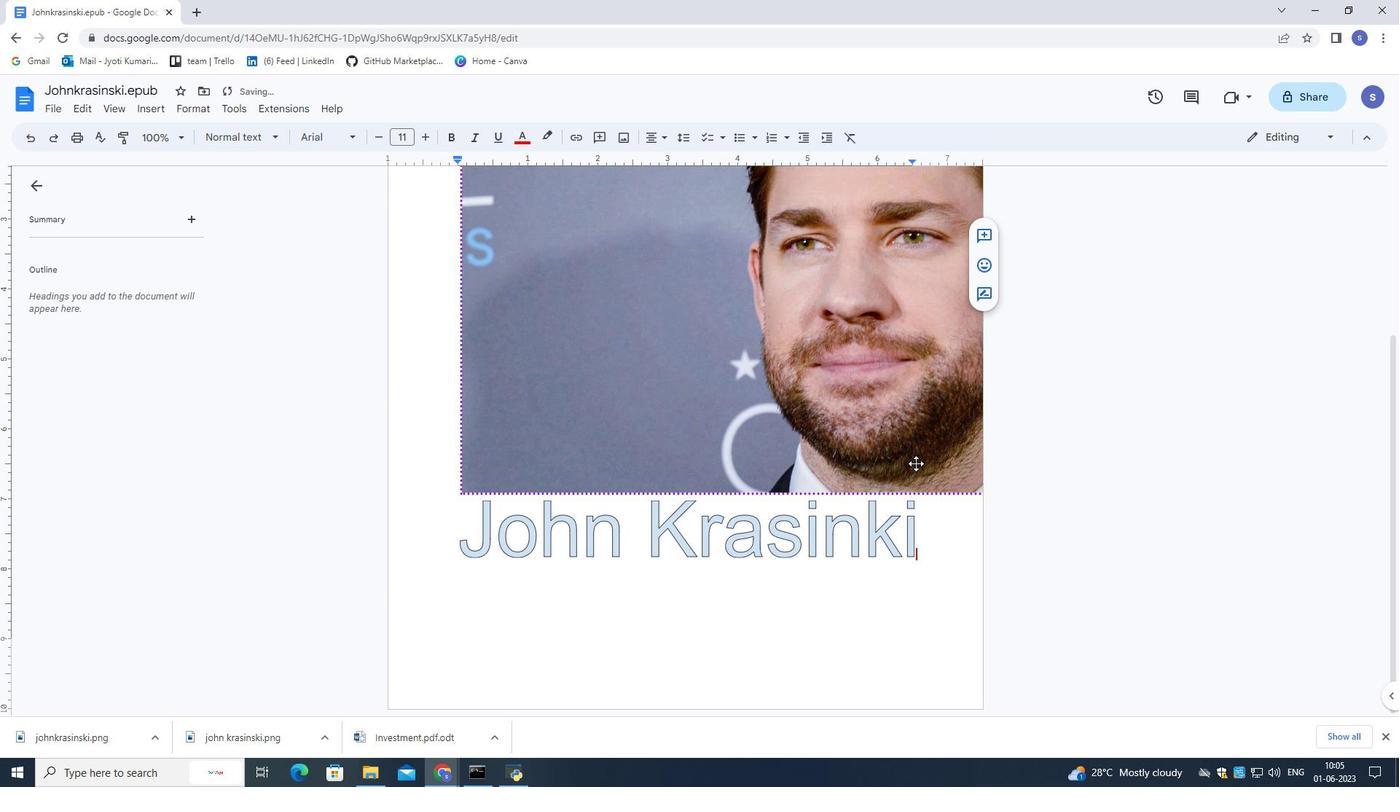 
Action: Mouse scrolled (916, 462) with delta (0, 0)
Screenshot: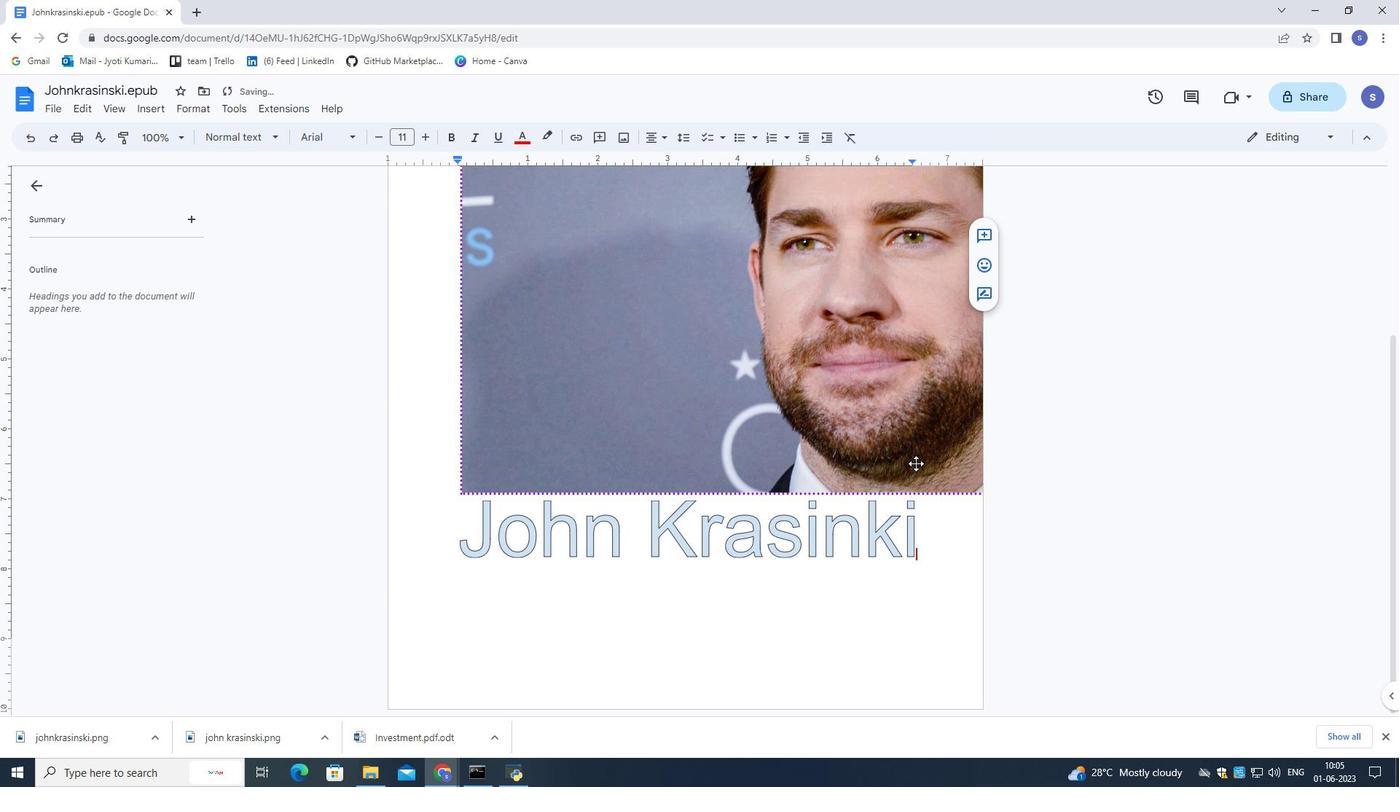 
Action: Mouse scrolled (916, 462) with delta (0, 0)
Screenshot: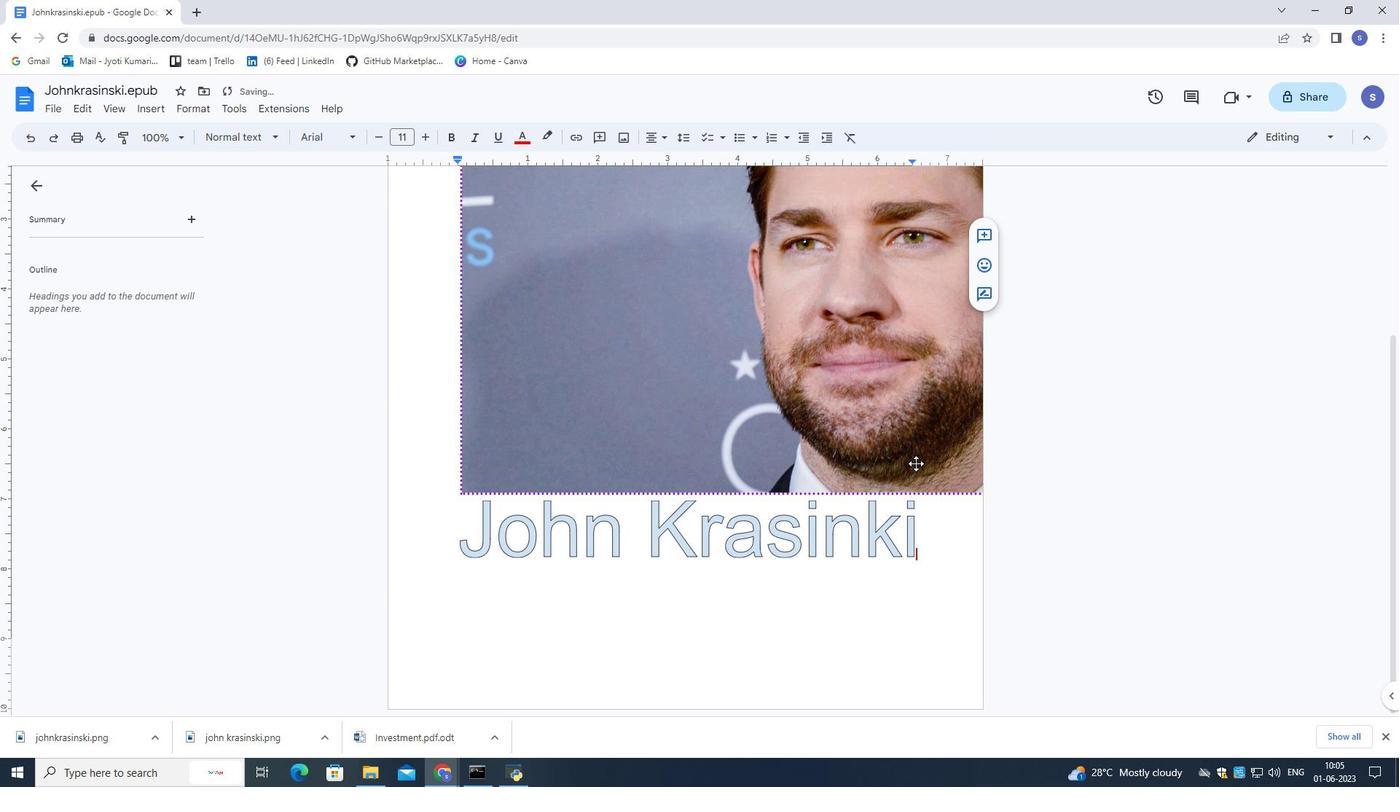 
Action: Mouse scrolled (916, 462) with delta (0, 0)
Screenshot: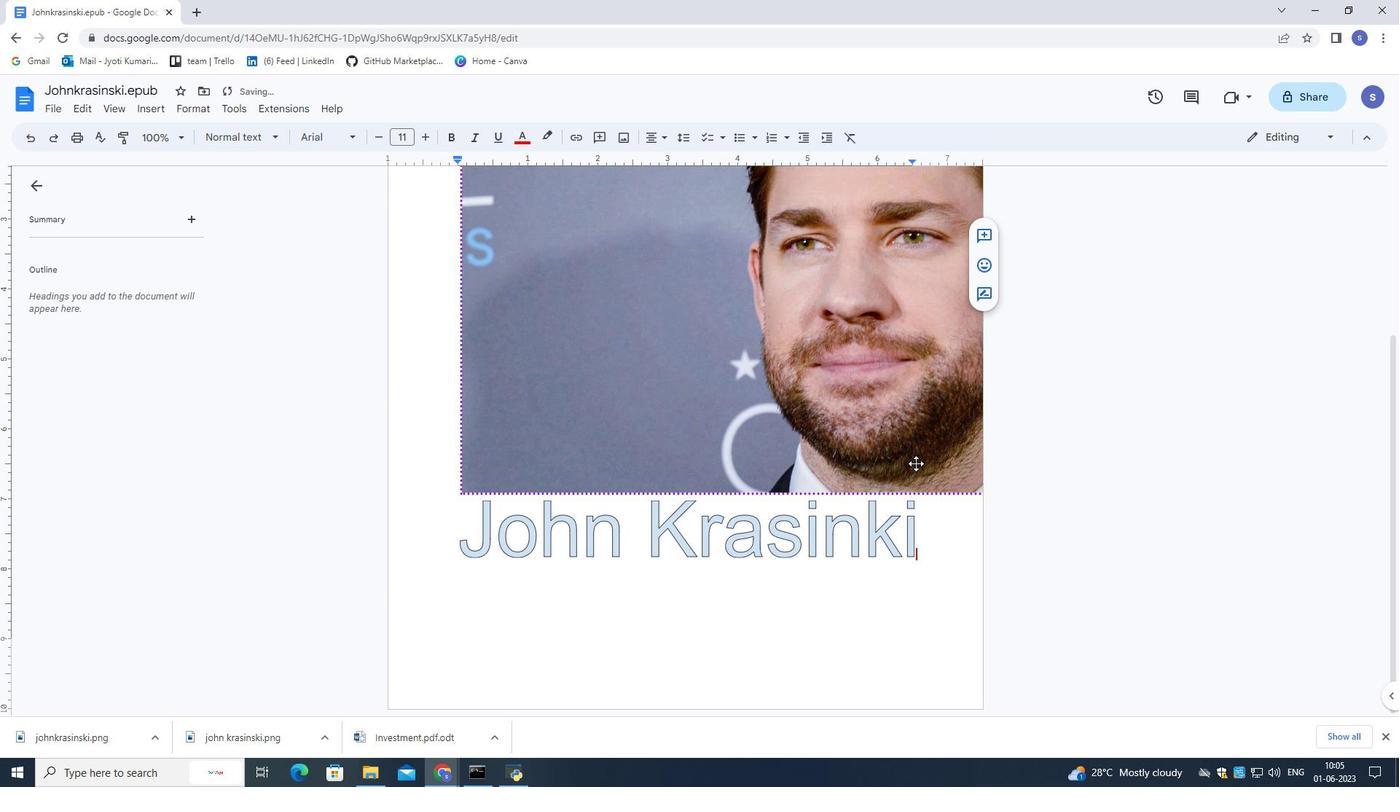 
Action: Mouse scrolled (916, 464) with delta (0, 0)
Screenshot: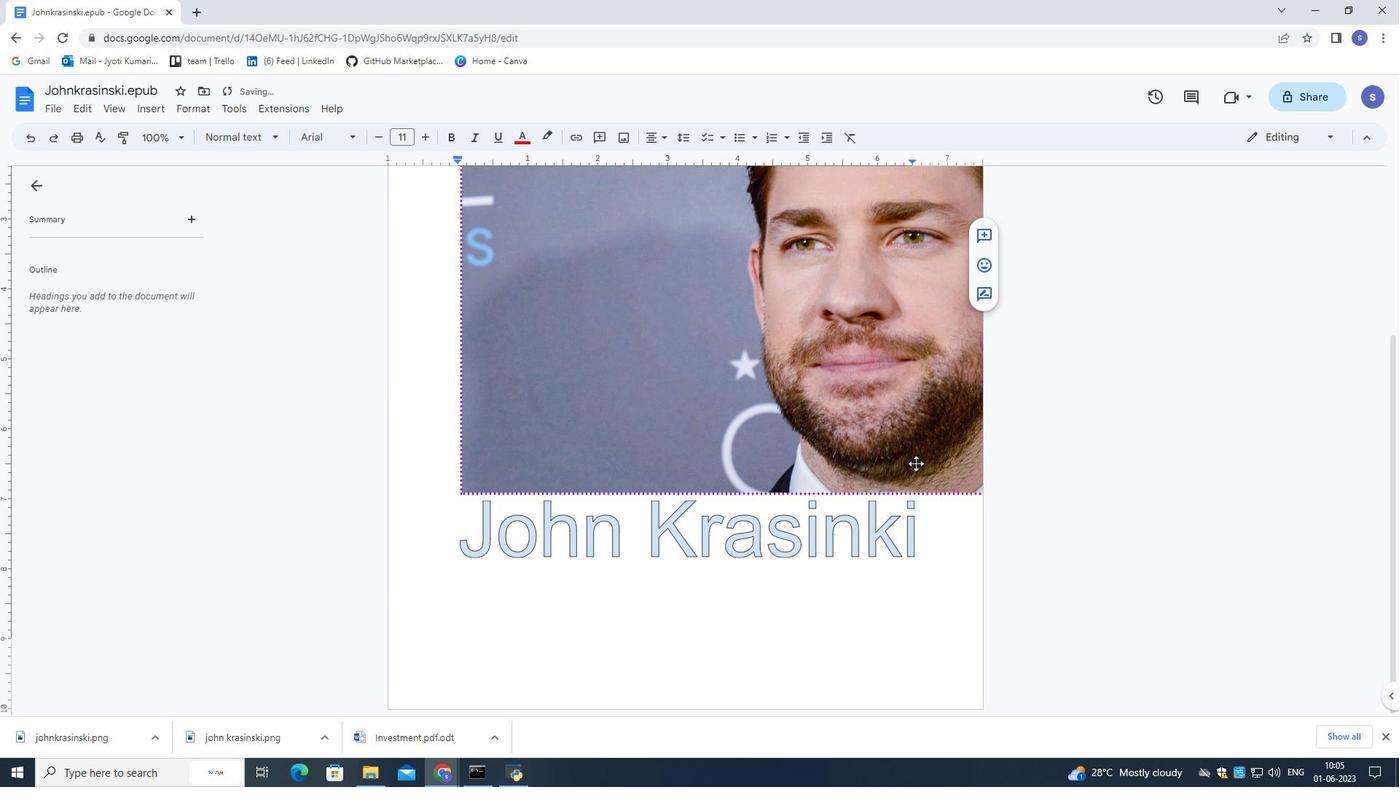 
Action: Mouse scrolled (916, 464) with delta (0, 0)
Screenshot: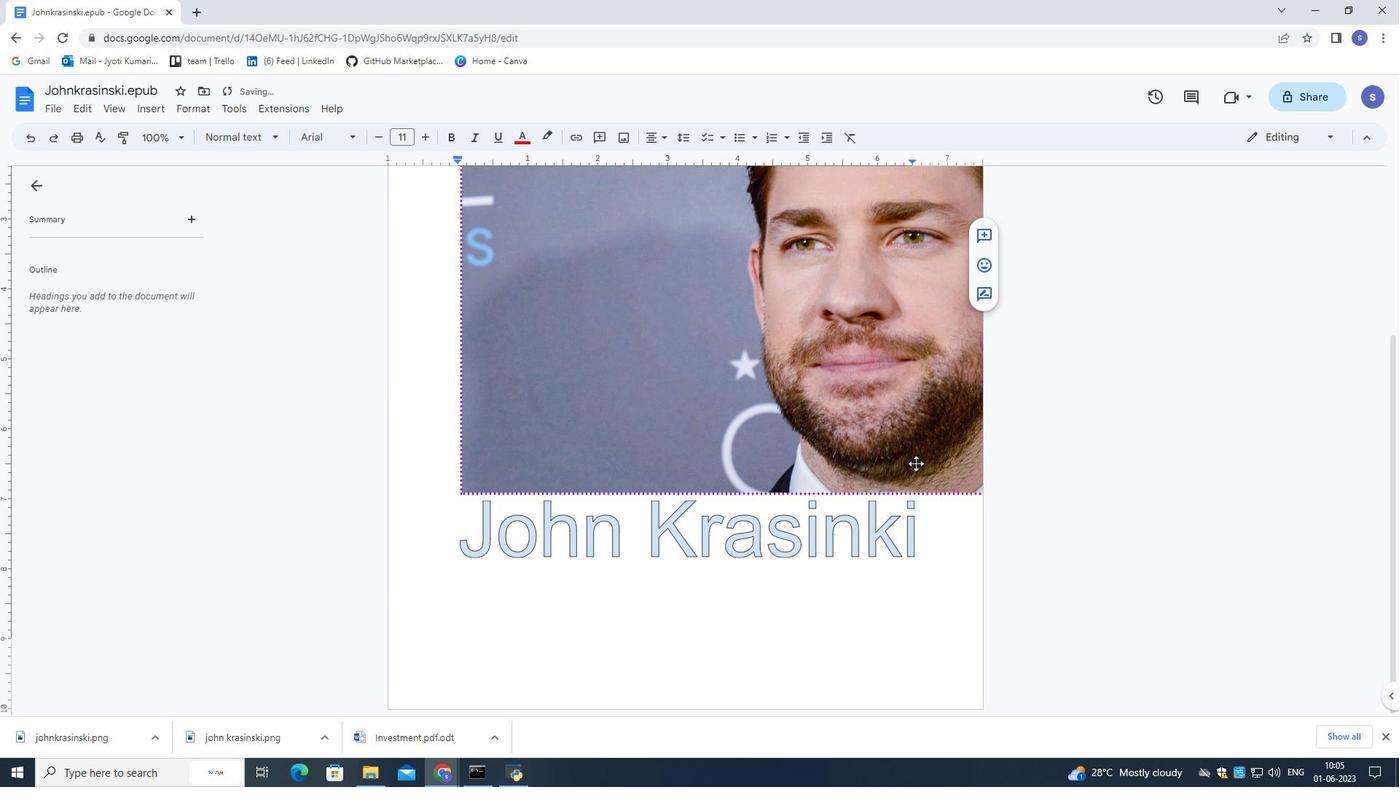 
Action: Mouse scrolled (916, 464) with delta (0, 0)
Screenshot: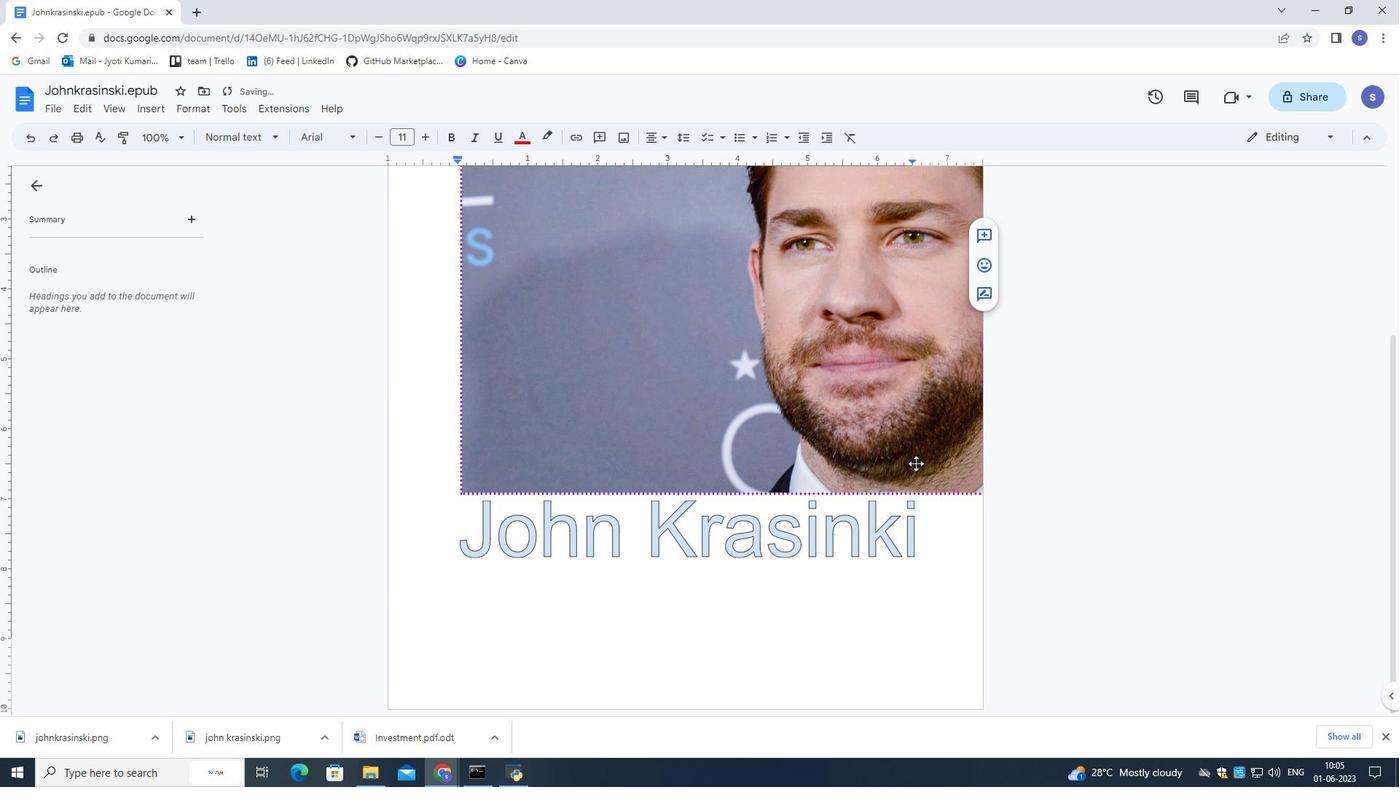 
Action: Mouse scrolled (916, 464) with delta (0, 0)
Screenshot: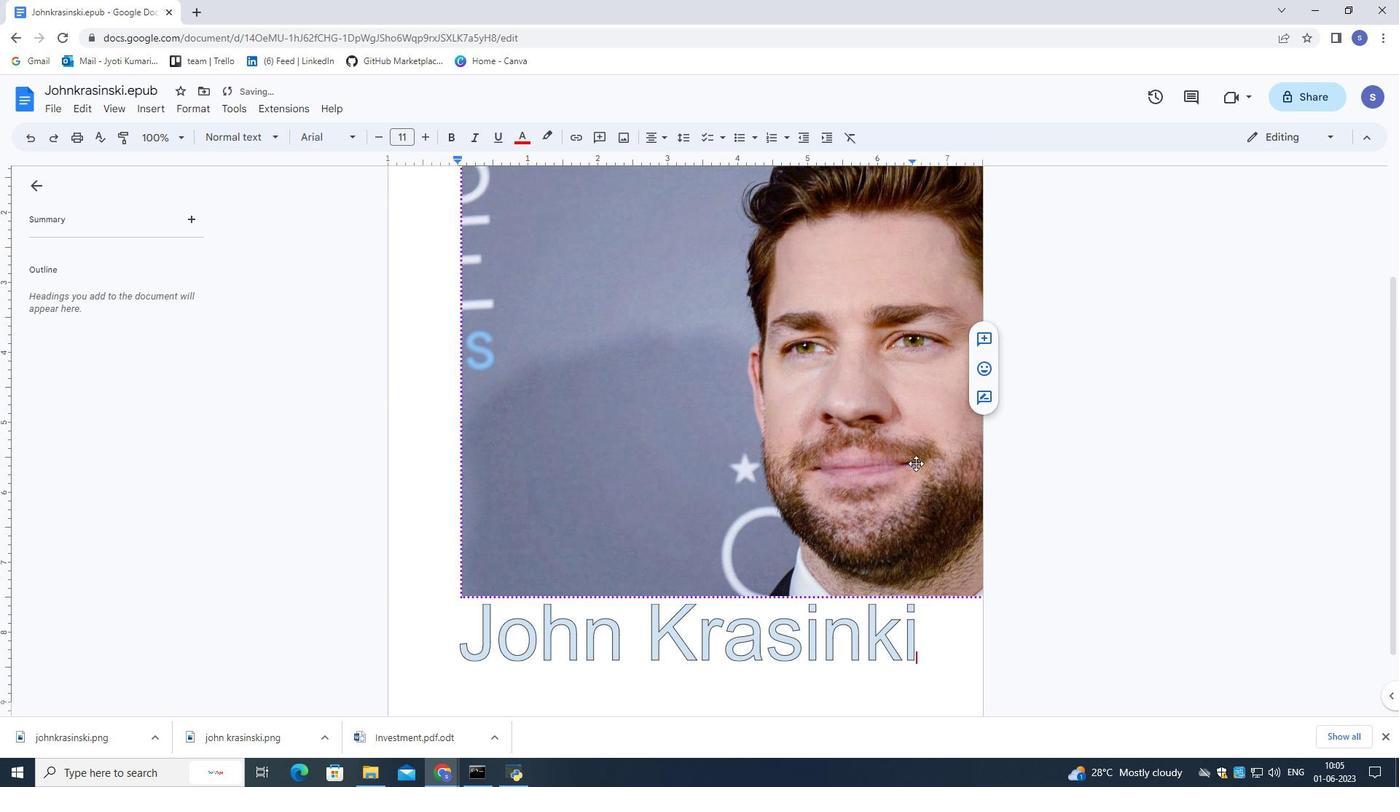 
Action: Mouse scrolled (916, 462) with delta (0, 0)
Screenshot: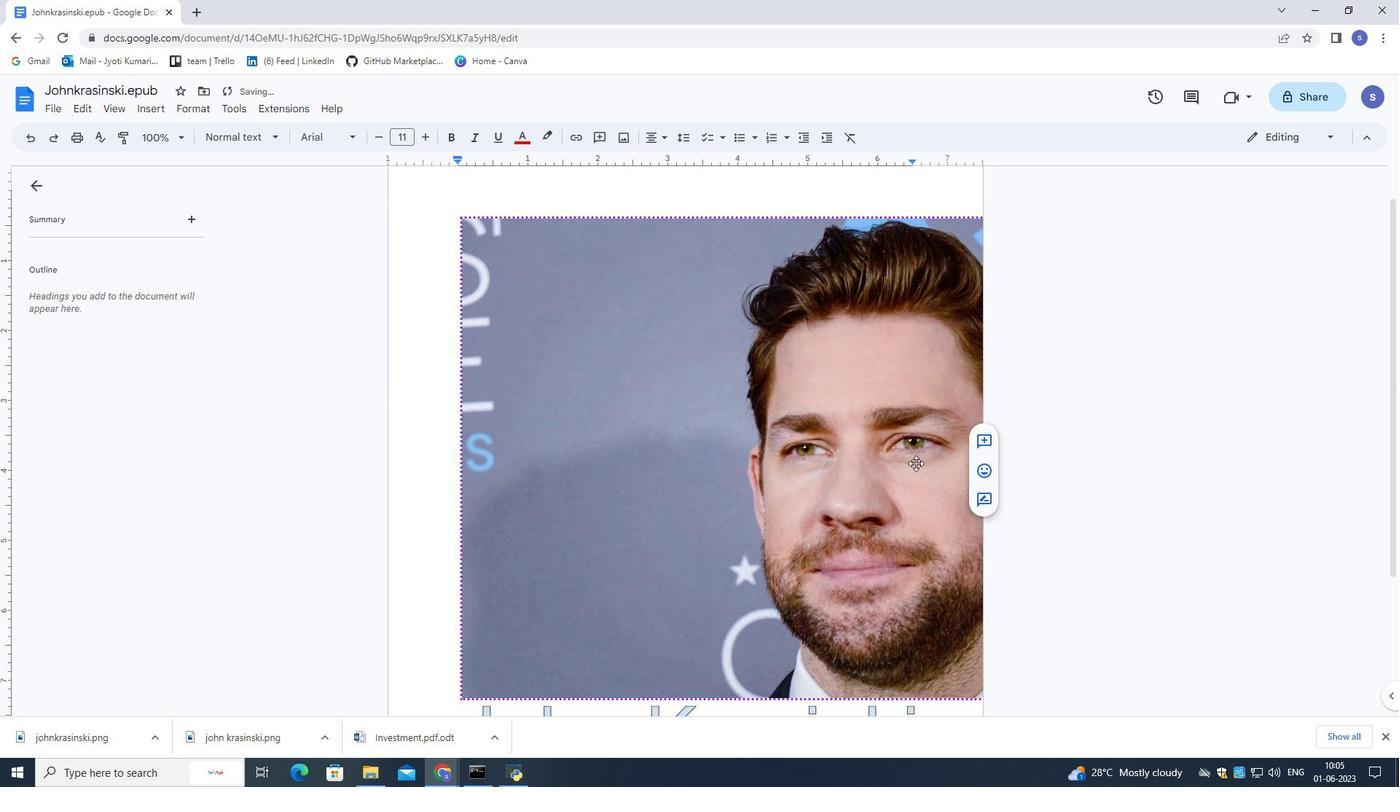 
Action: Mouse scrolled (916, 462) with delta (0, 0)
Screenshot: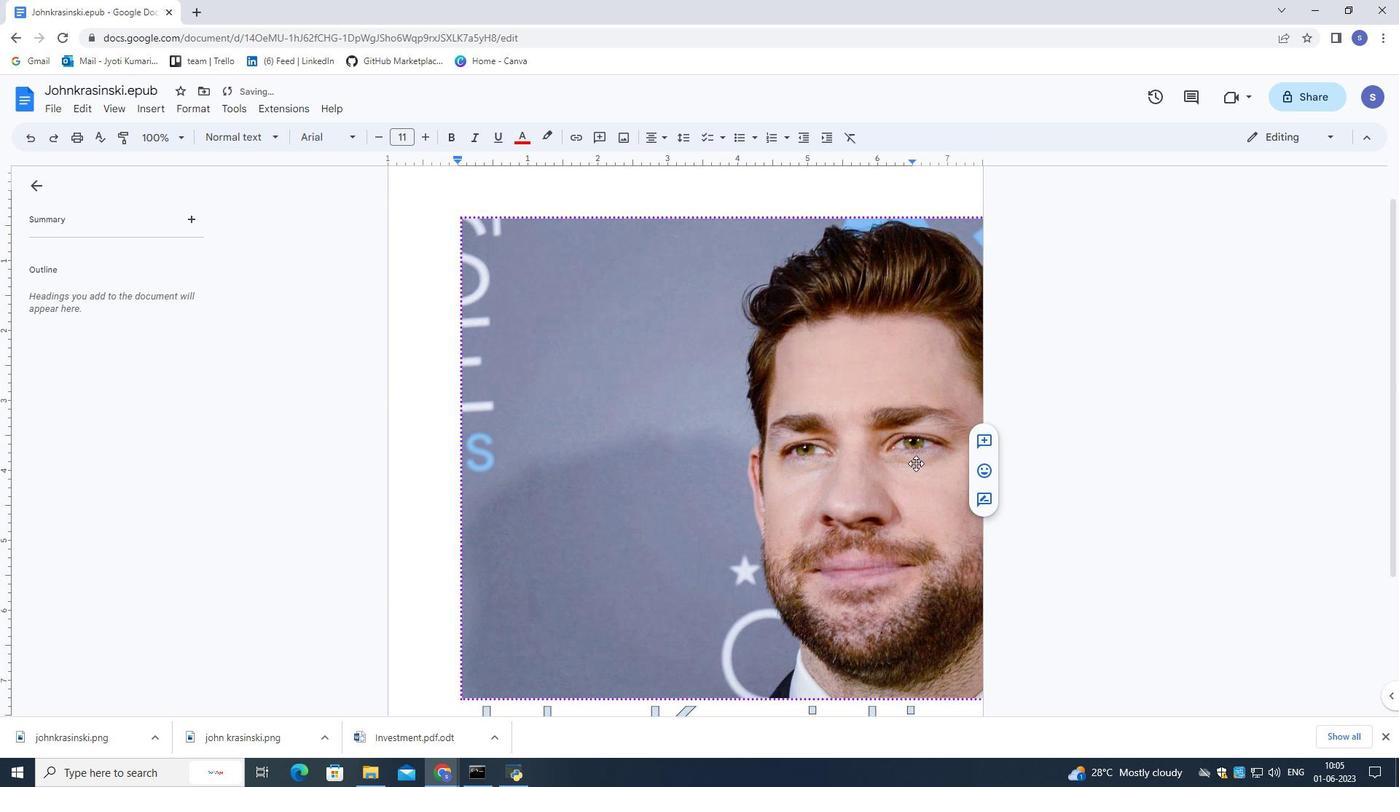 
Action: Mouse scrolled (916, 462) with delta (0, 0)
Screenshot: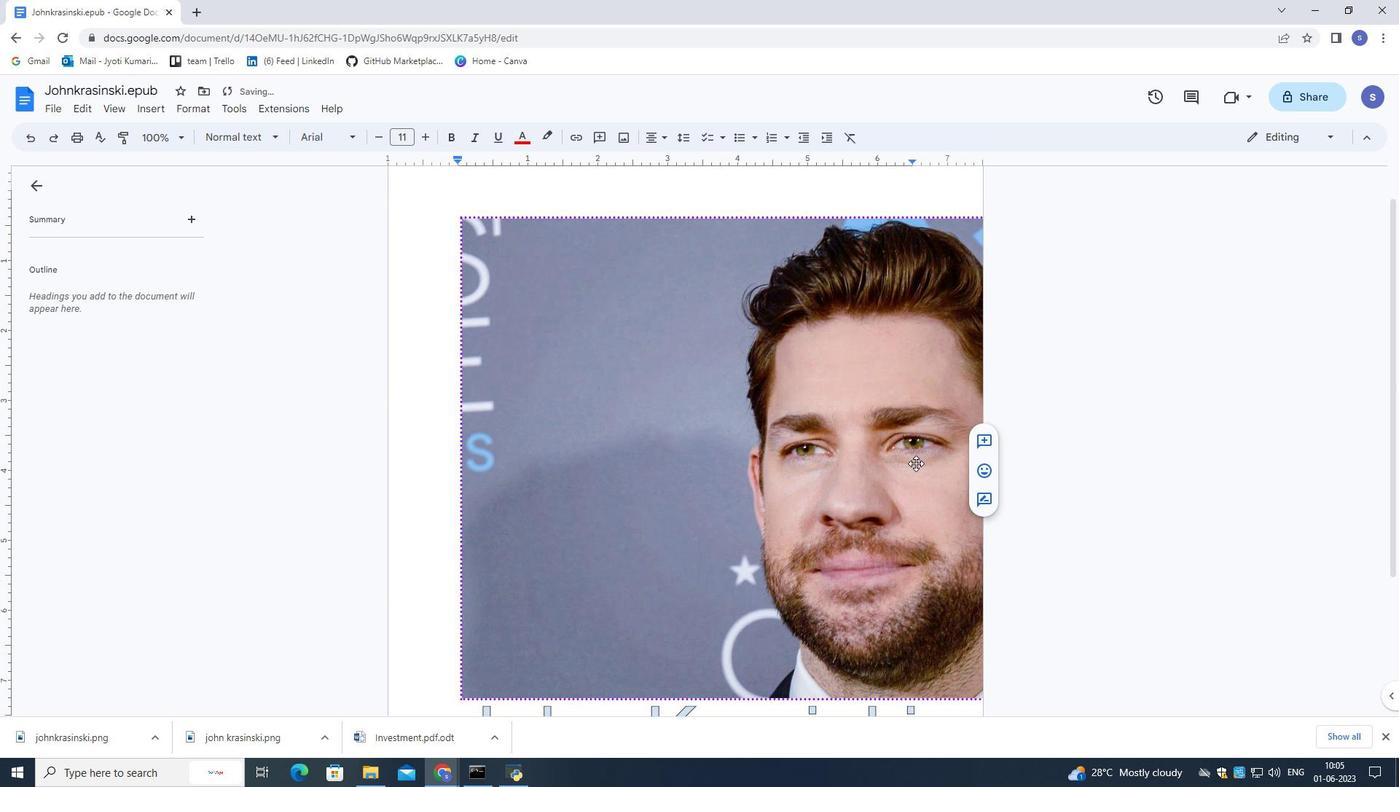 
Action: Mouse scrolled (916, 462) with delta (0, 0)
Screenshot: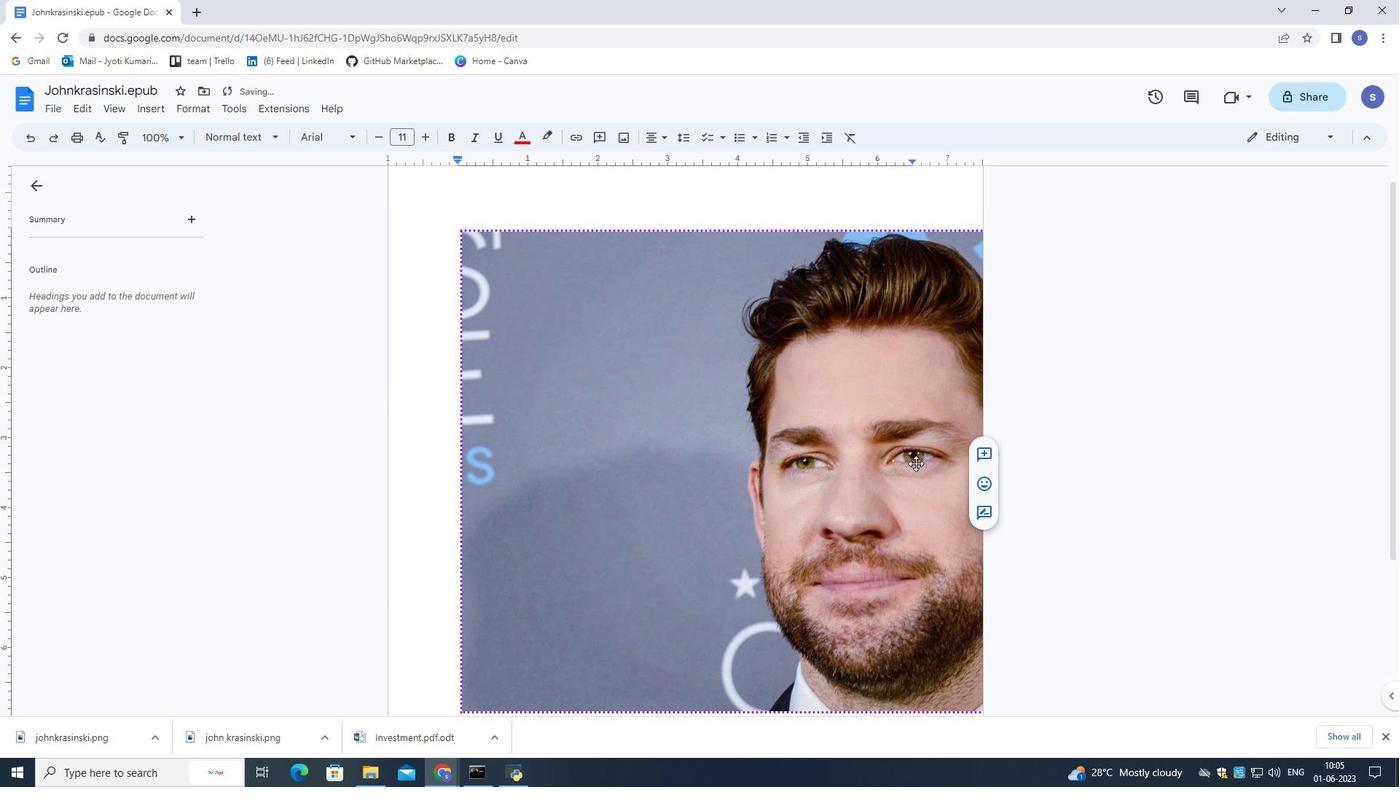 
Action: Mouse scrolled (916, 462) with delta (0, 0)
Screenshot: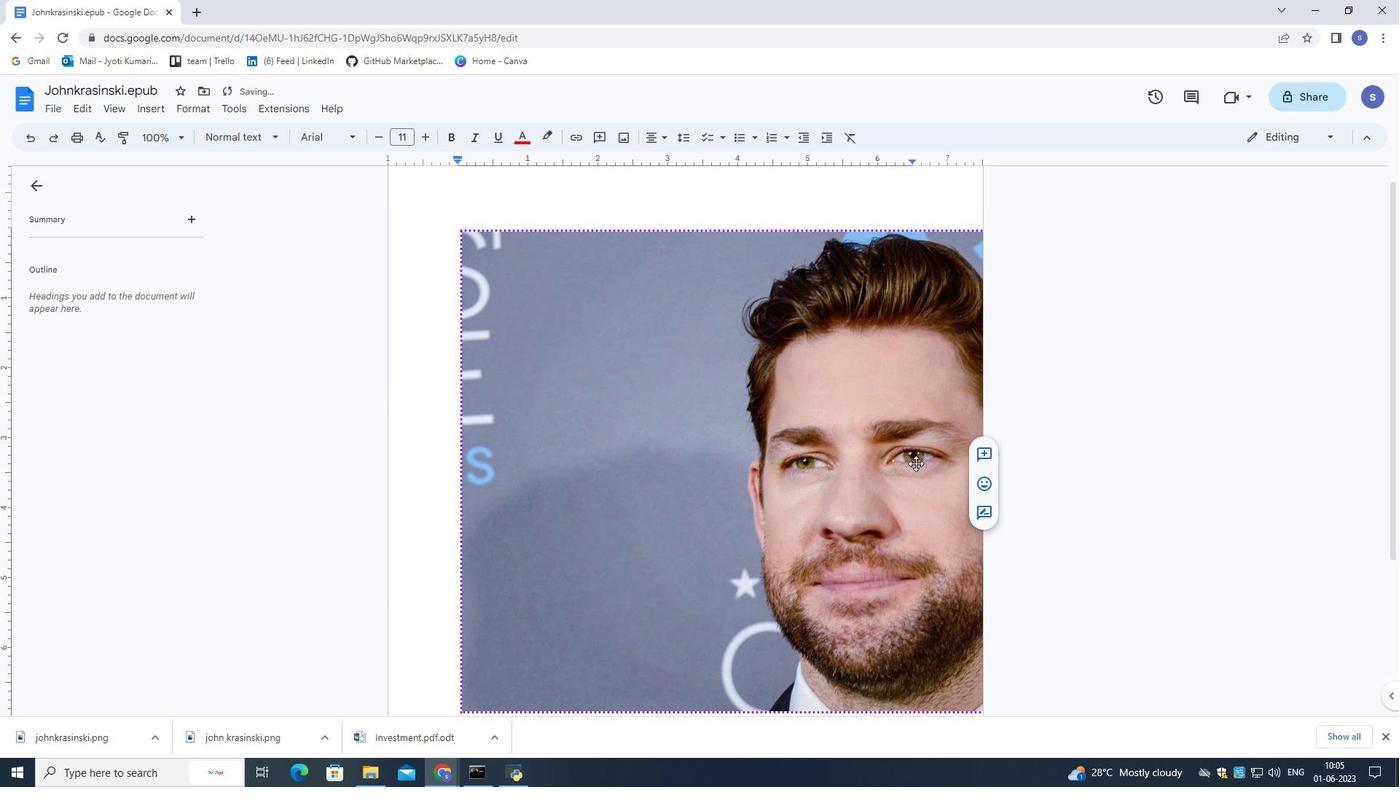 
Action: Mouse moved to (945, 536)
Screenshot: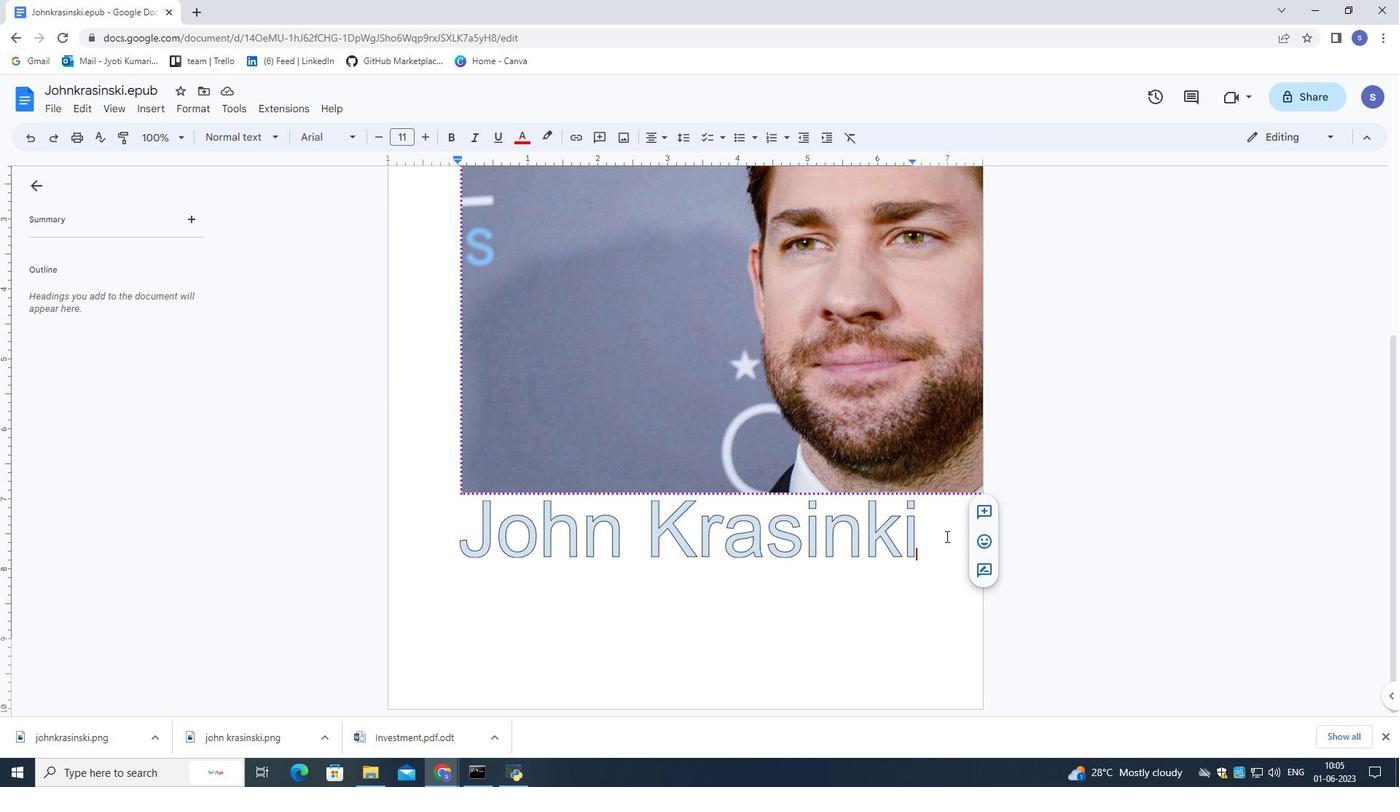 
Action: Mouse pressed left at (945, 536)
Screenshot: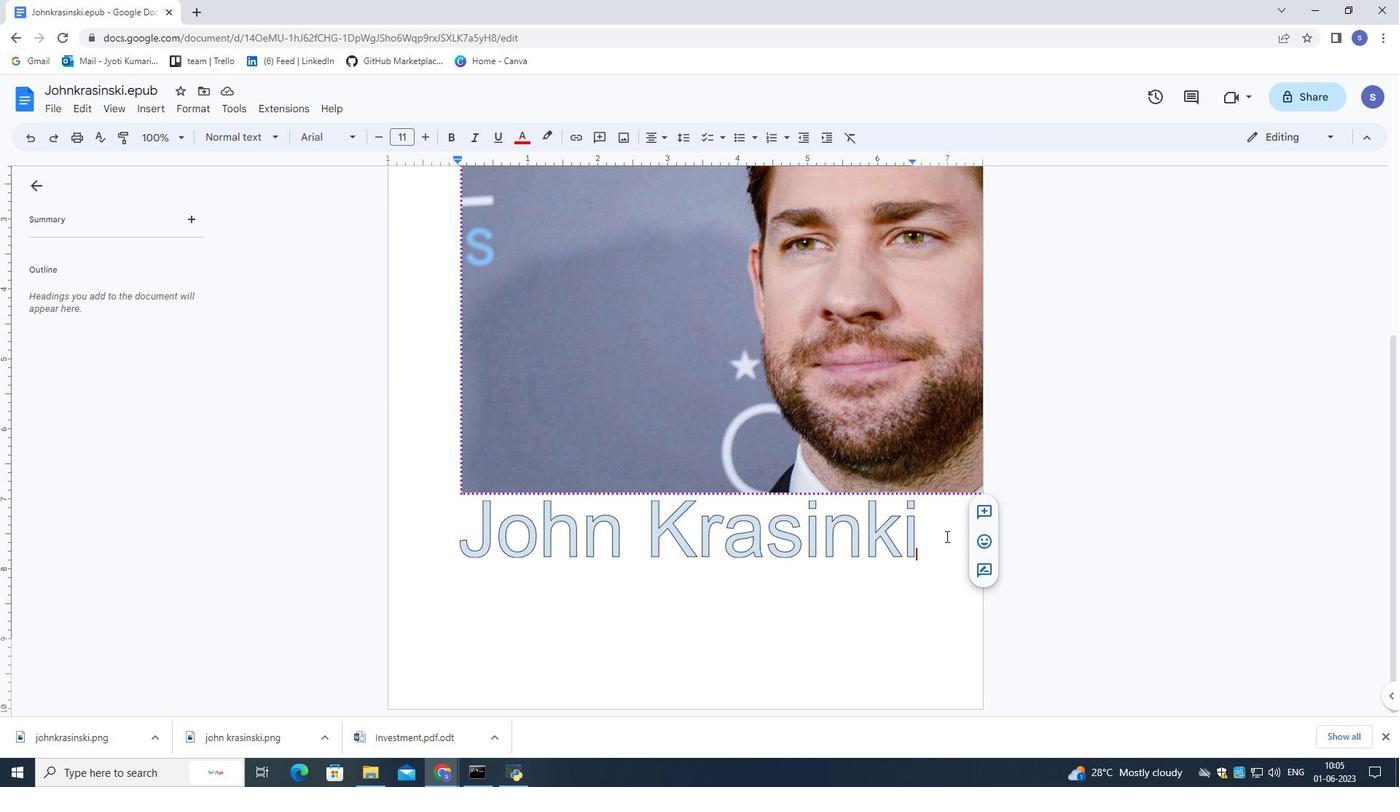 
Action: Mouse moved to (543, 525)
Screenshot: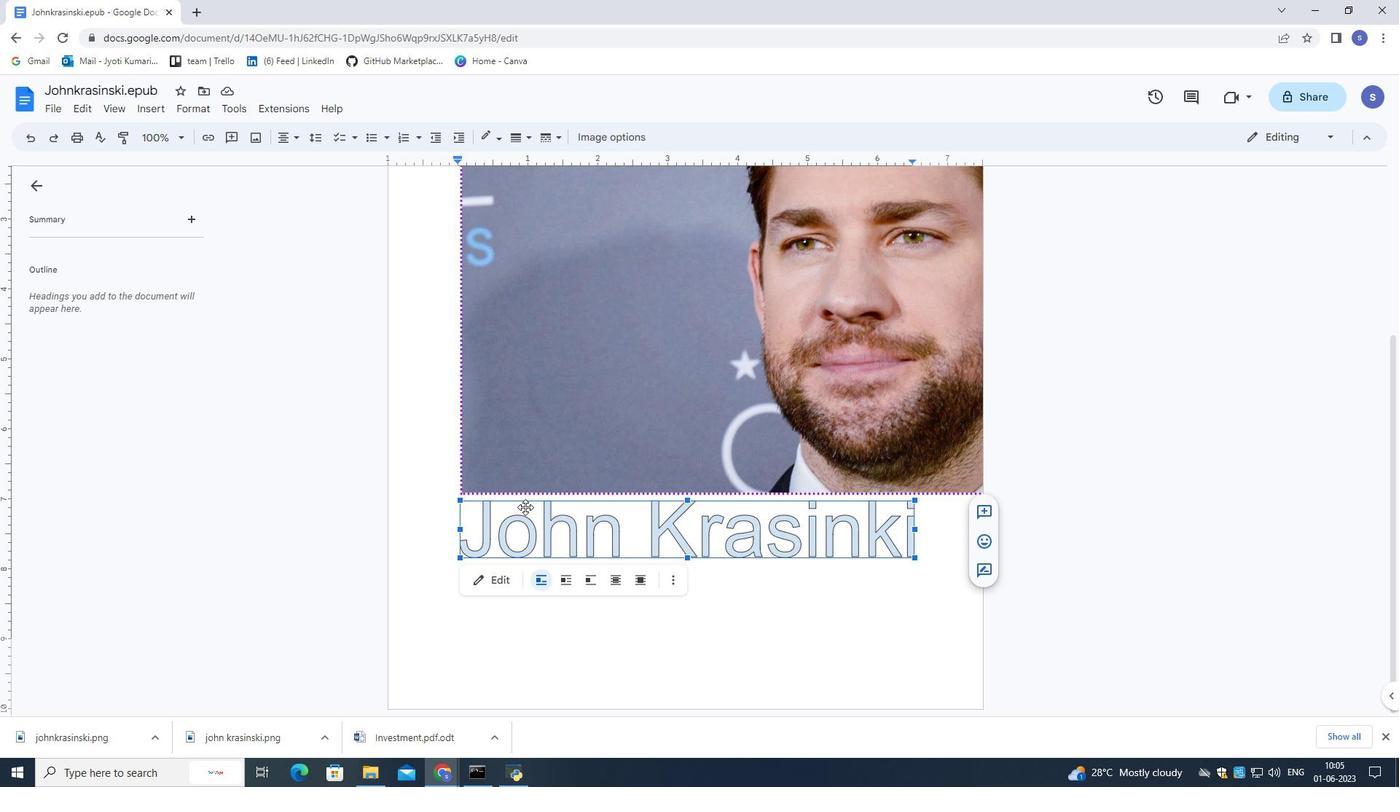 
Action: Mouse pressed left at (543, 525)
Screenshot: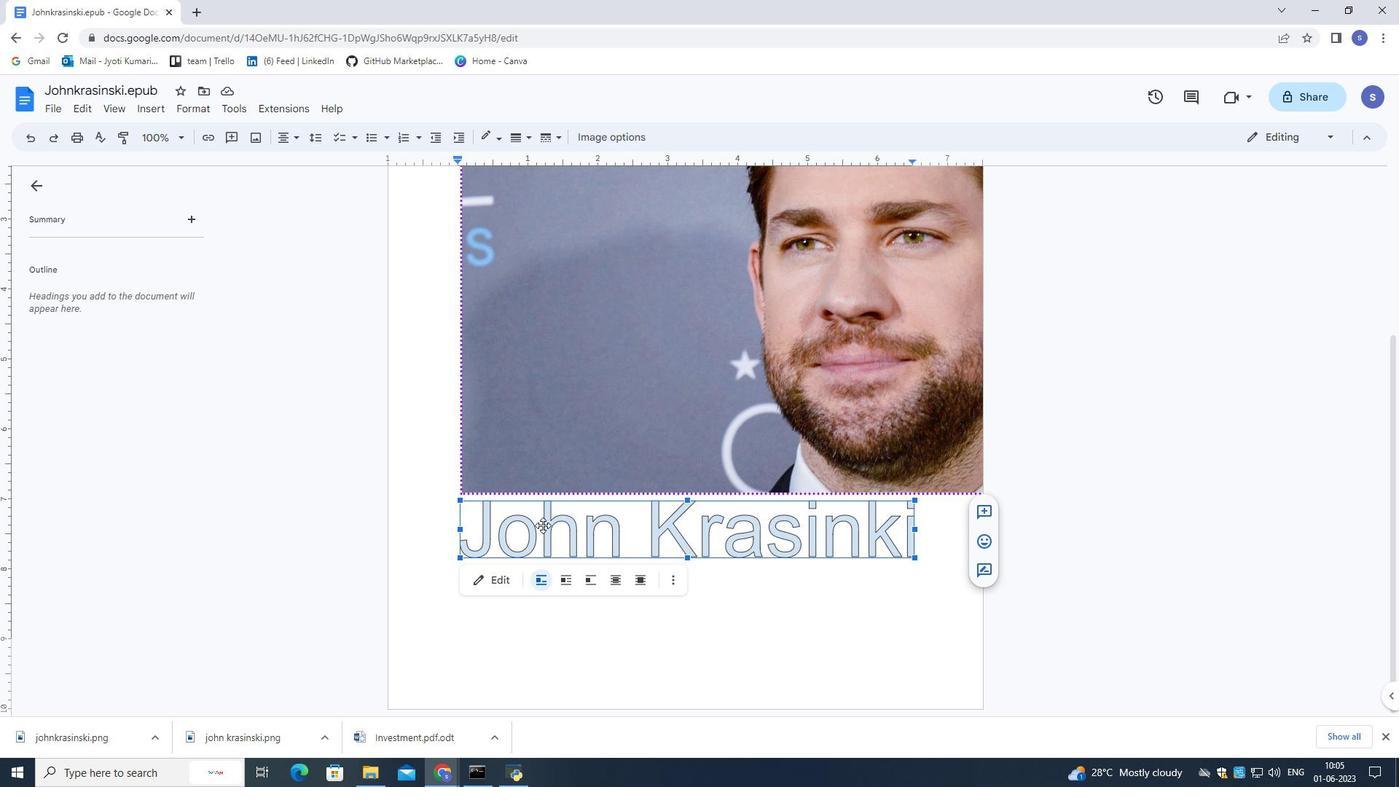 
Action: Mouse moved to (498, 574)
Screenshot: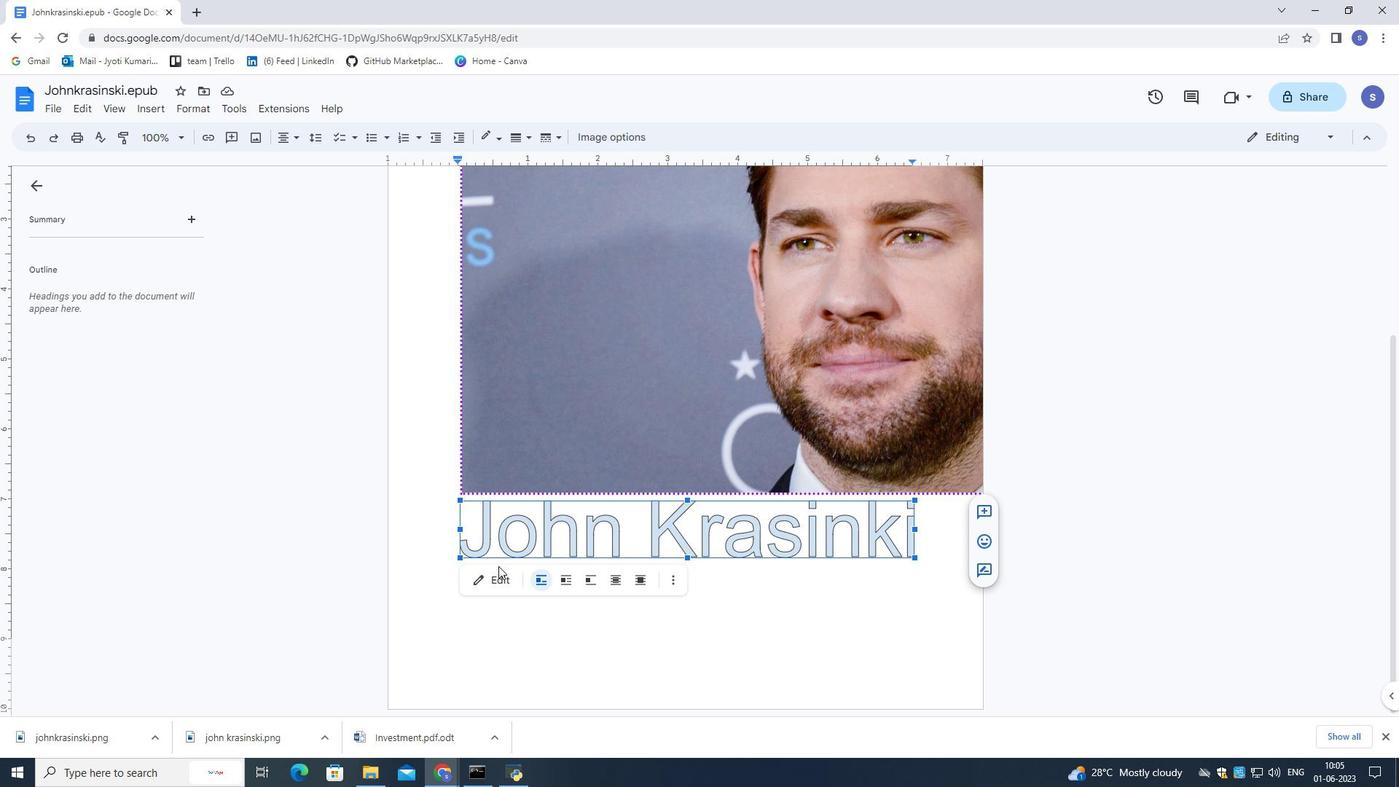 
Action: Mouse pressed left at (498, 574)
Screenshot: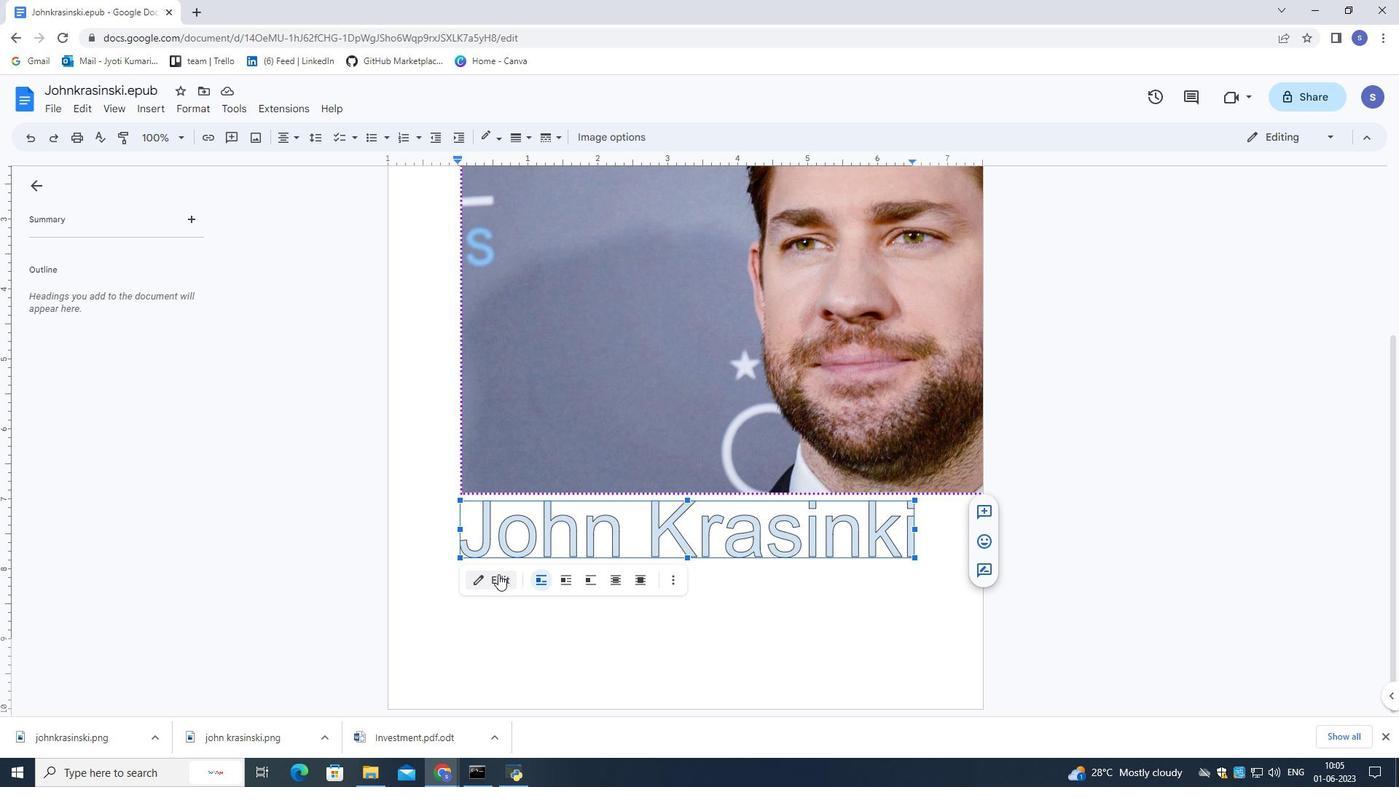 
Action: Mouse moved to (536, 443)
Screenshot: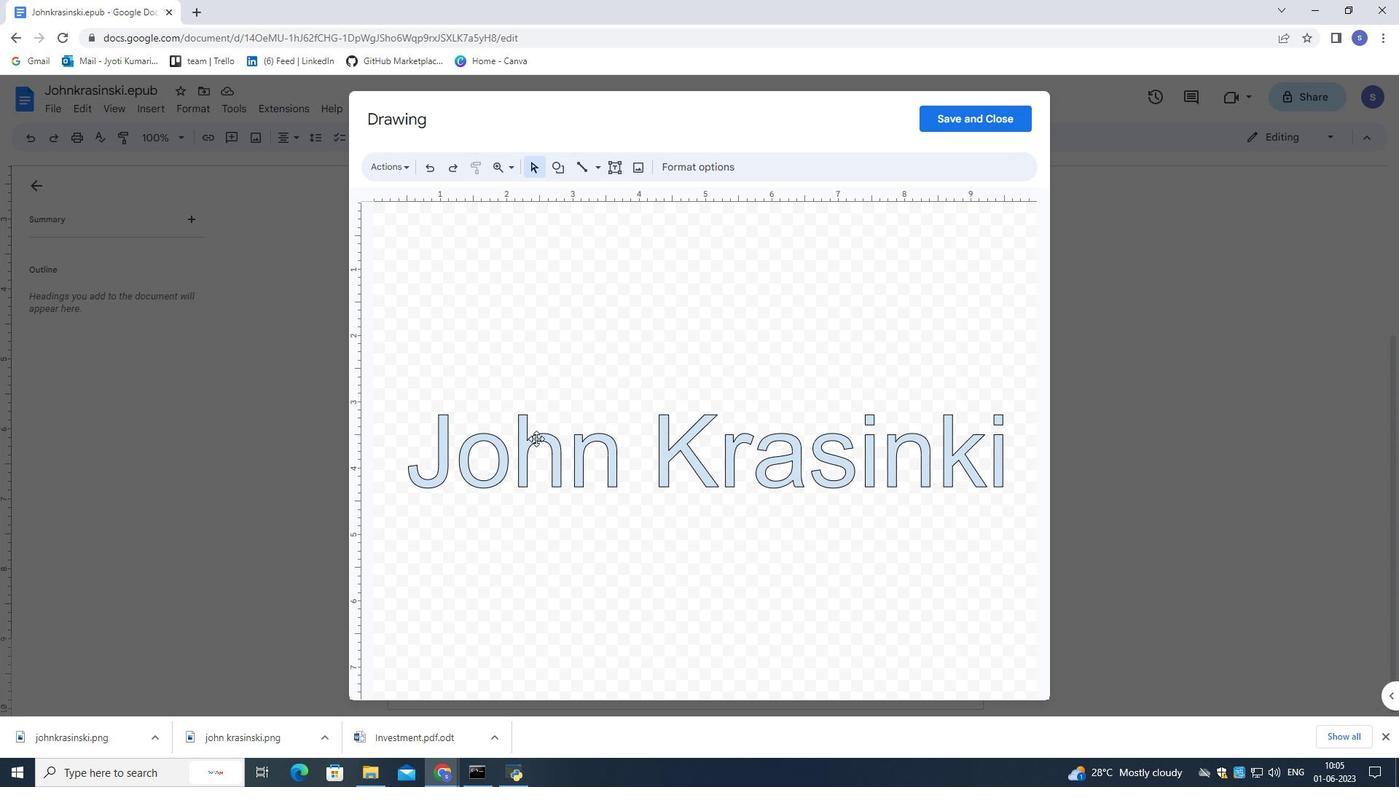 
Action: Mouse pressed left at (536, 443)
Screenshot: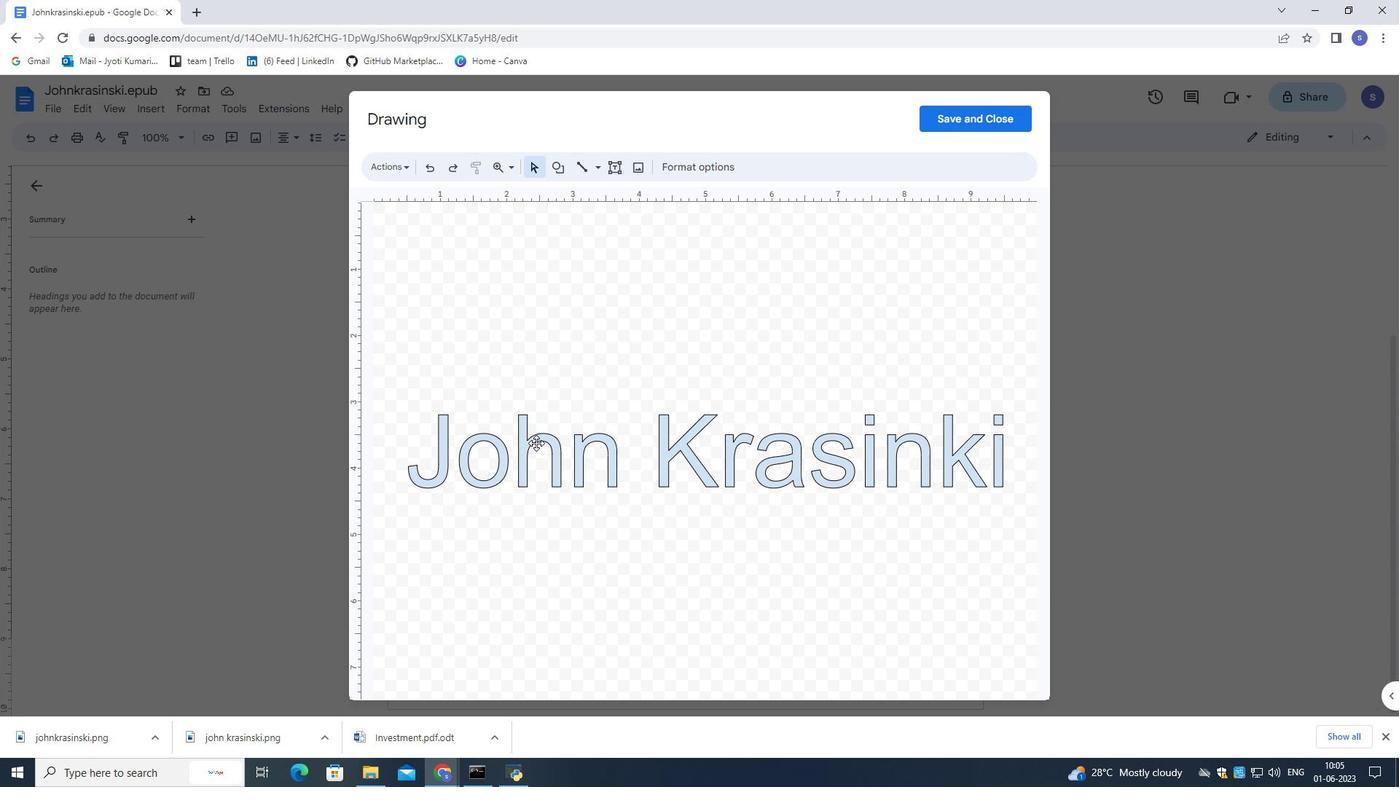 
Action: Mouse pressed left at (536, 443)
Screenshot: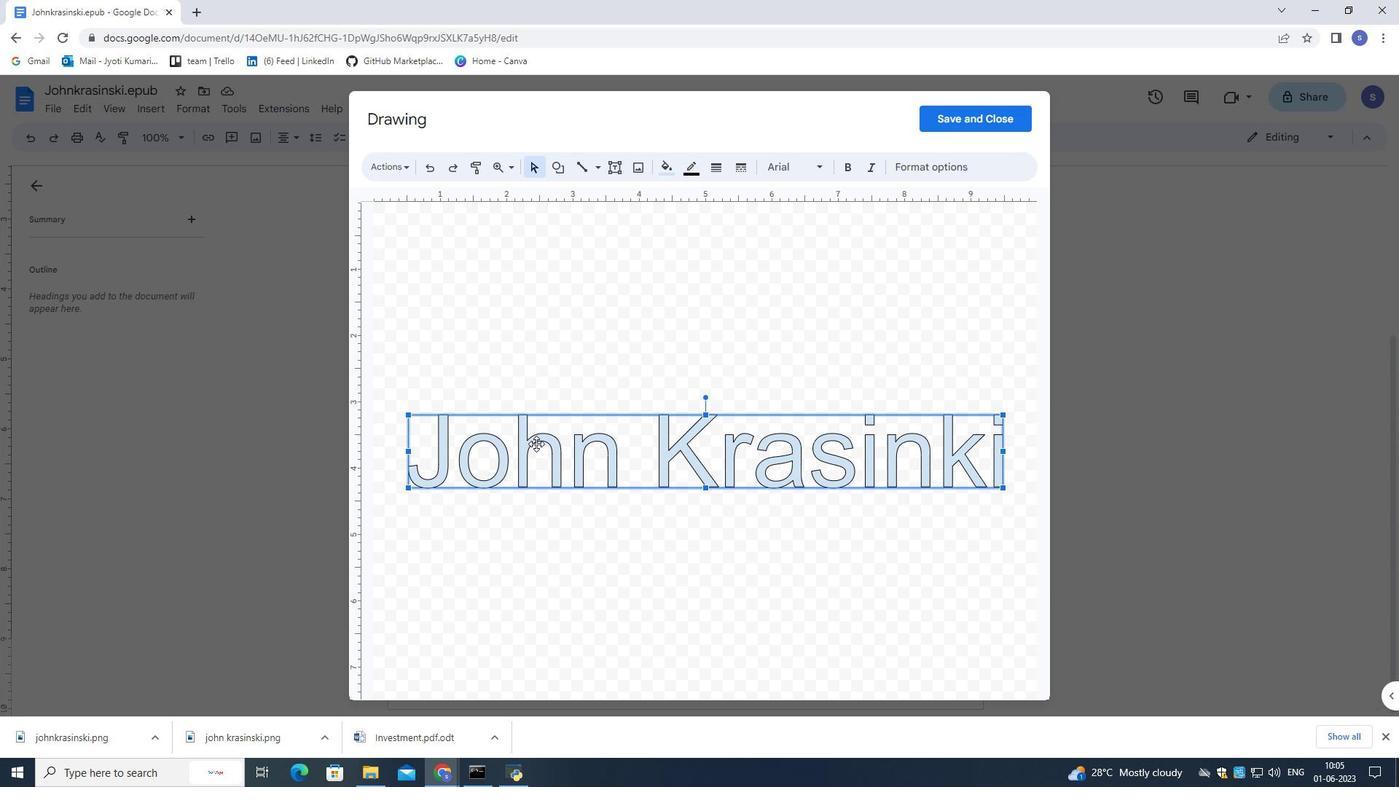 
Action: Mouse moved to (669, 164)
Screenshot: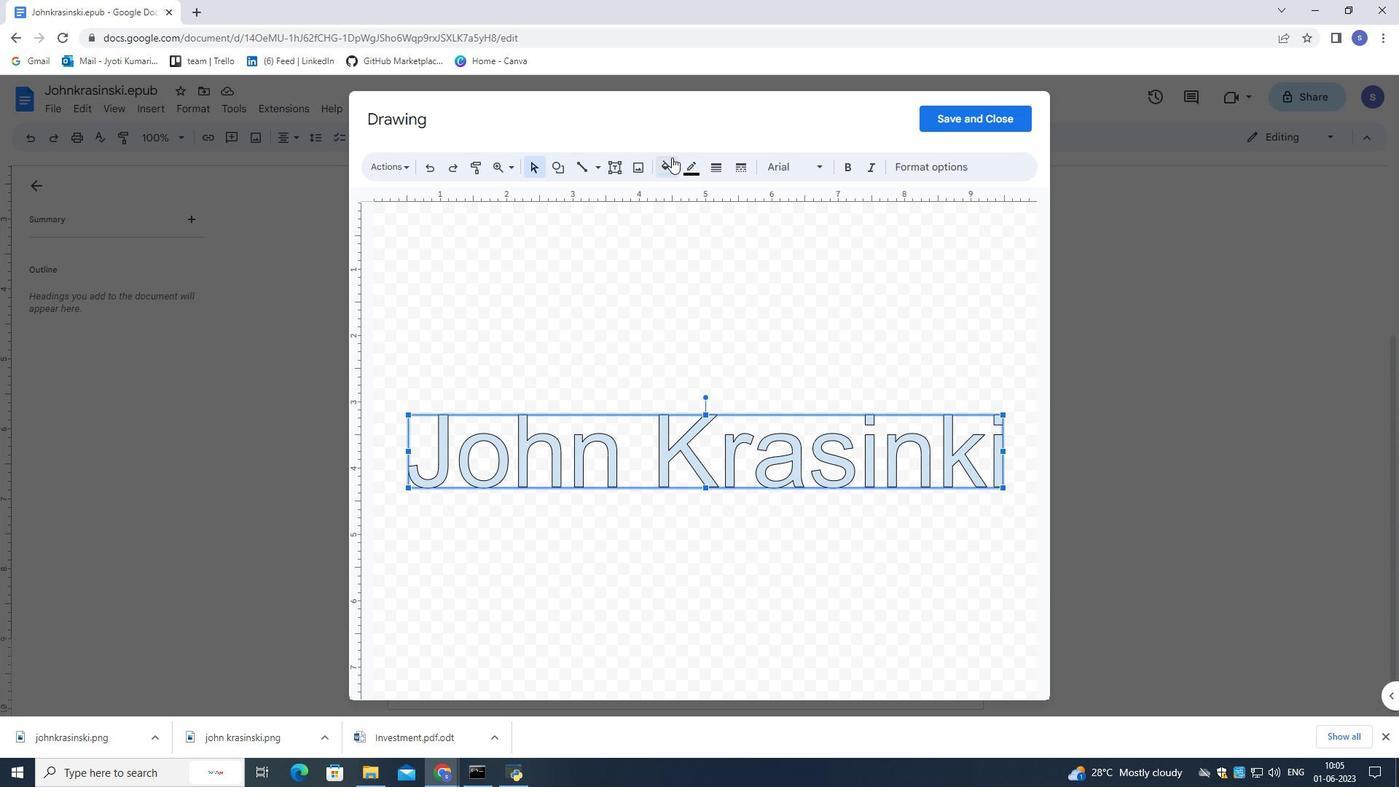 
Action: Mouse pressed left at (669, 164)
Screenshot: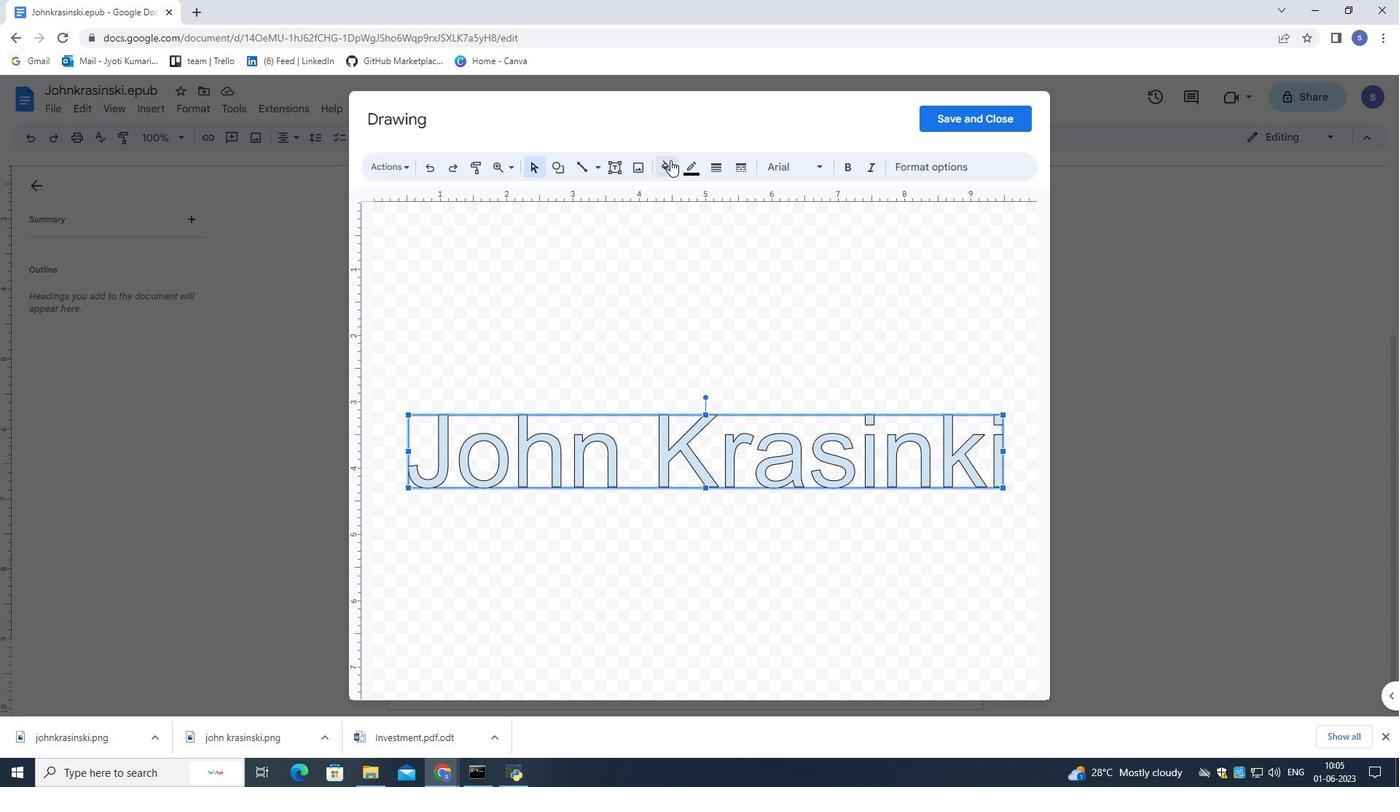 
Action: Mouse moved to (685, 279)
Screenshot: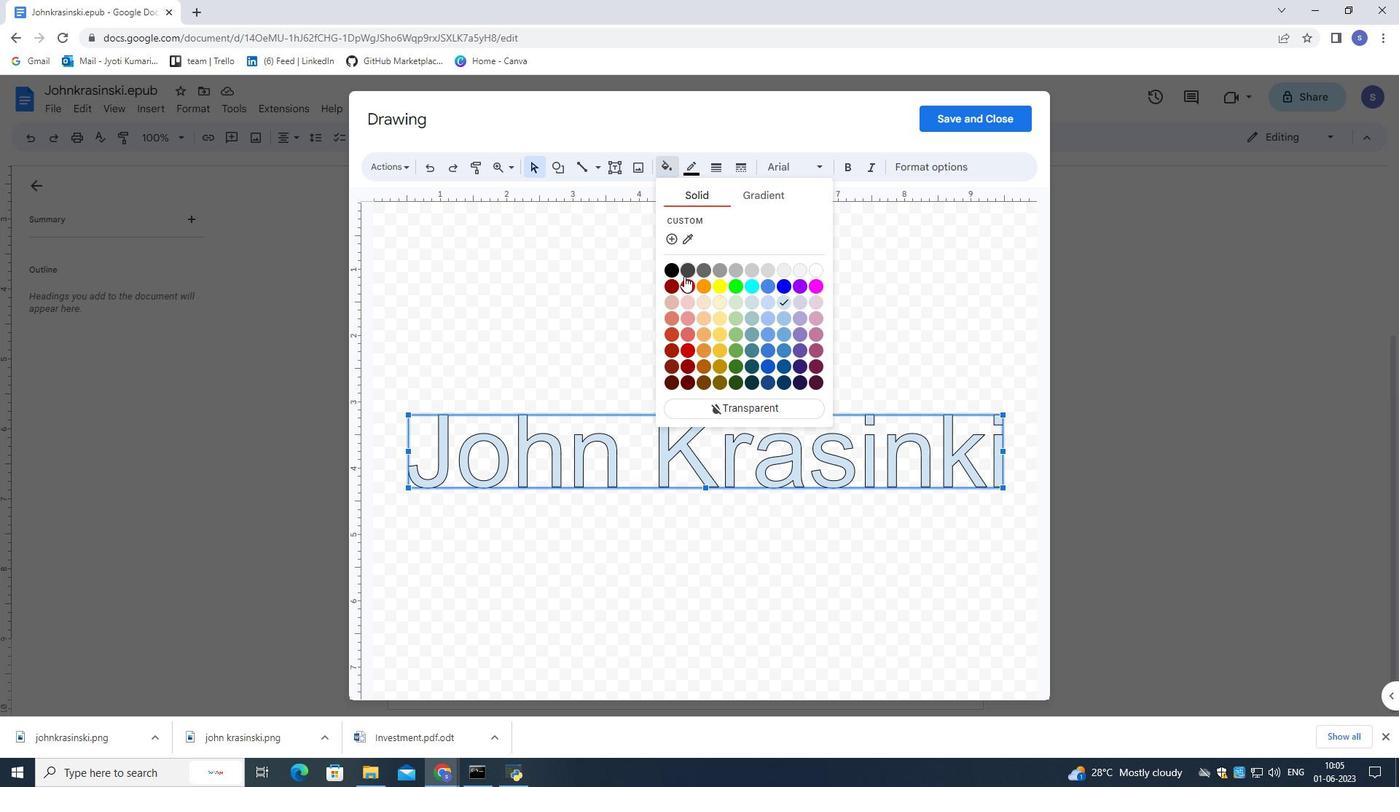 
Action: Mouse pressed left at (685, 279)
Screenshot: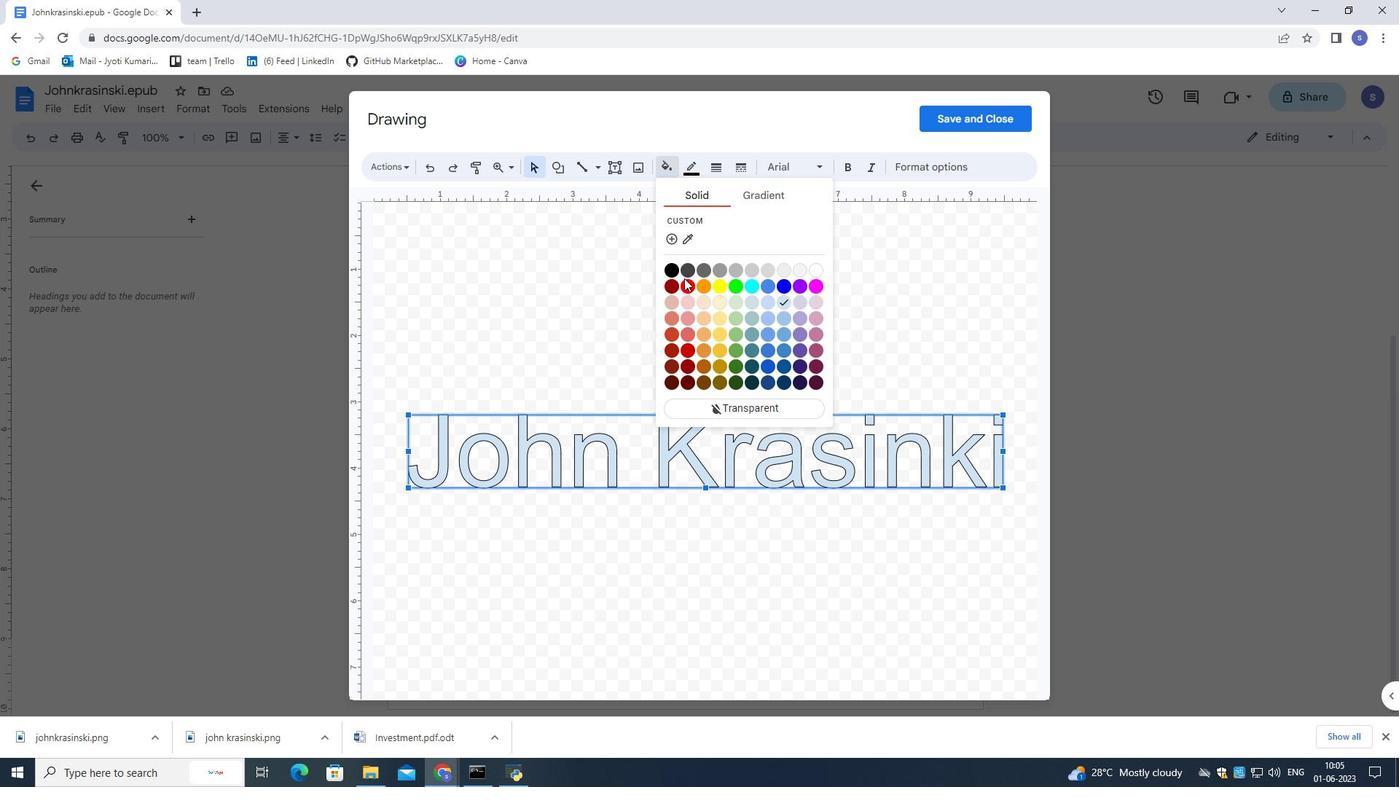 
Action: Mouse moved to (928, 121)
Screenshot: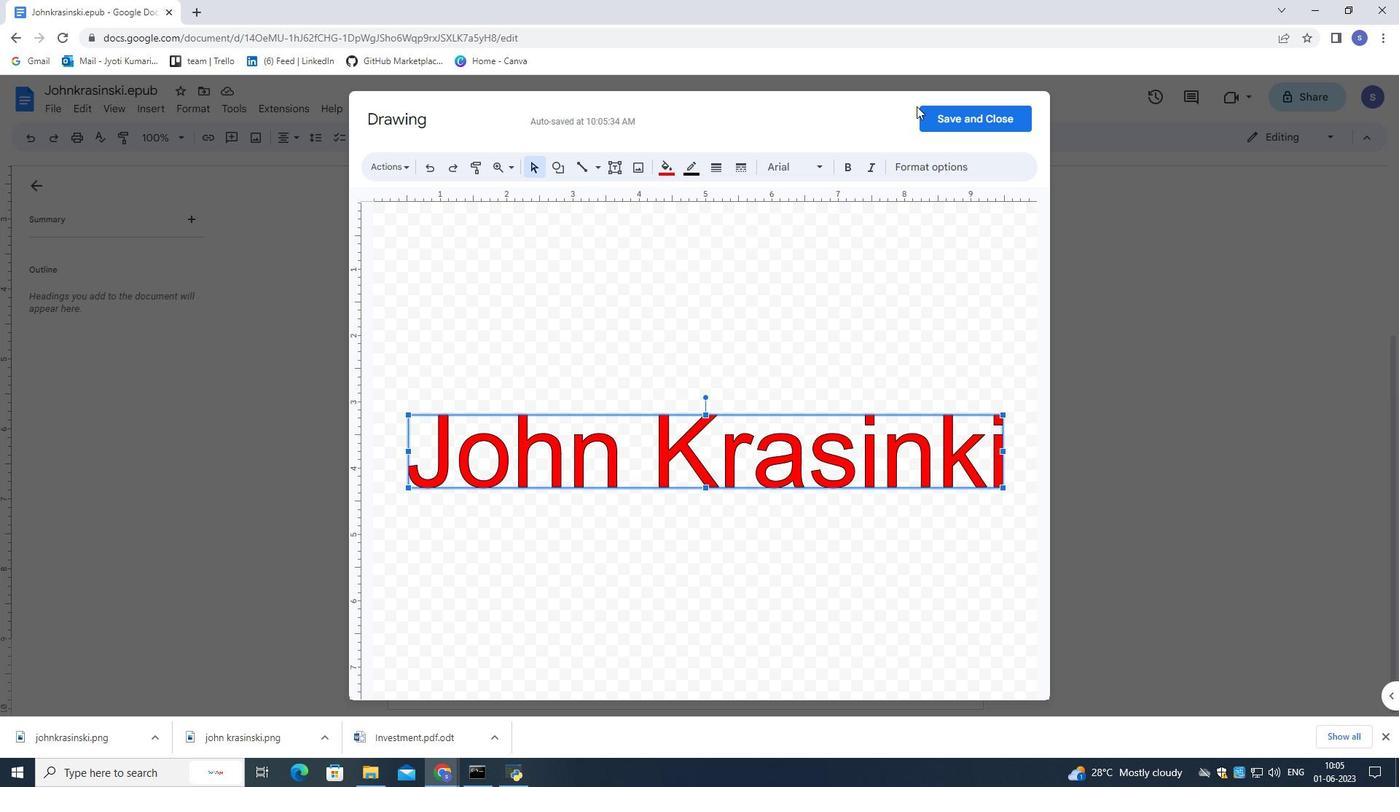 
Action: Mouse pressed left at (928, 121)
Screenshot: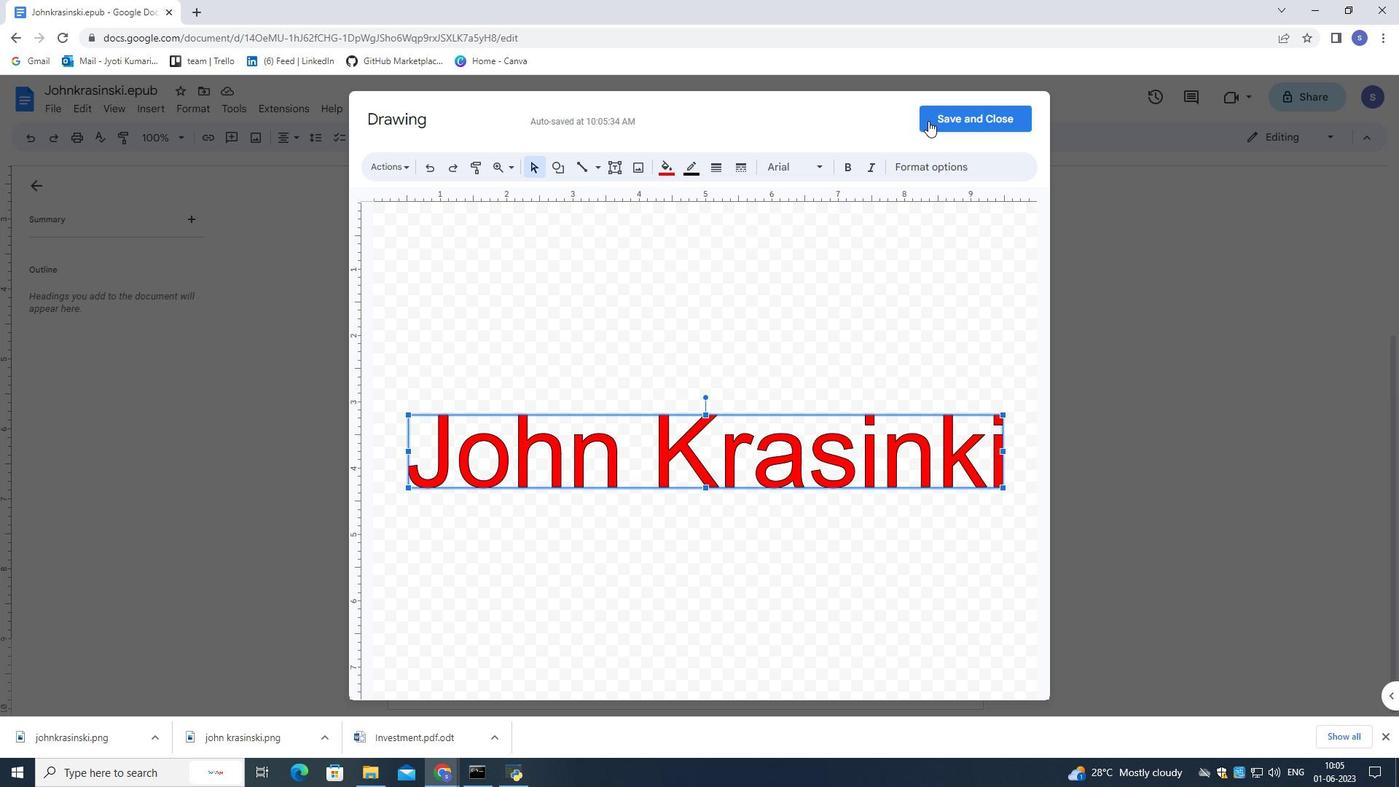 
Action: Mouse moved to (888, 347)
Screenshot: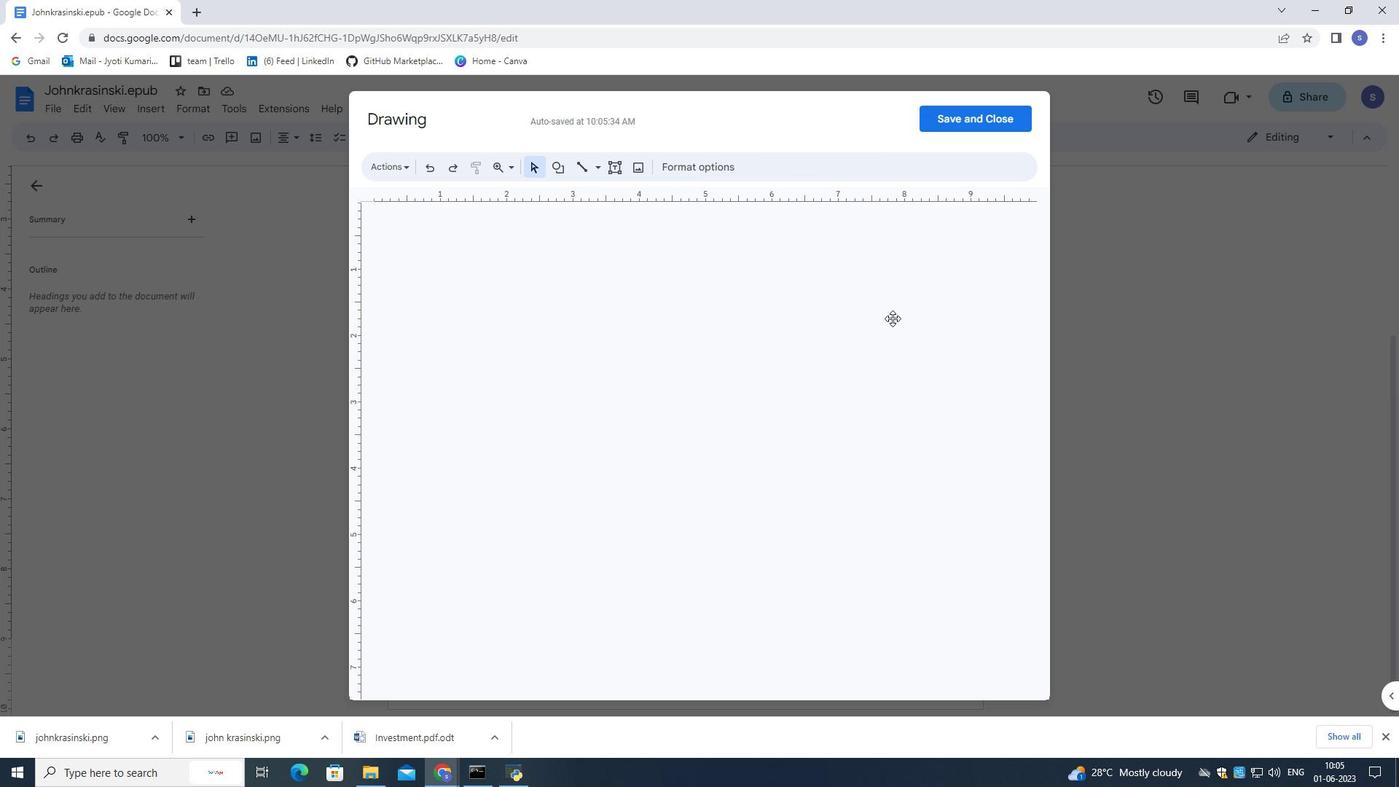
Action: Mouse scrolled (888, 346) with delta (0, 0)
Screenshot: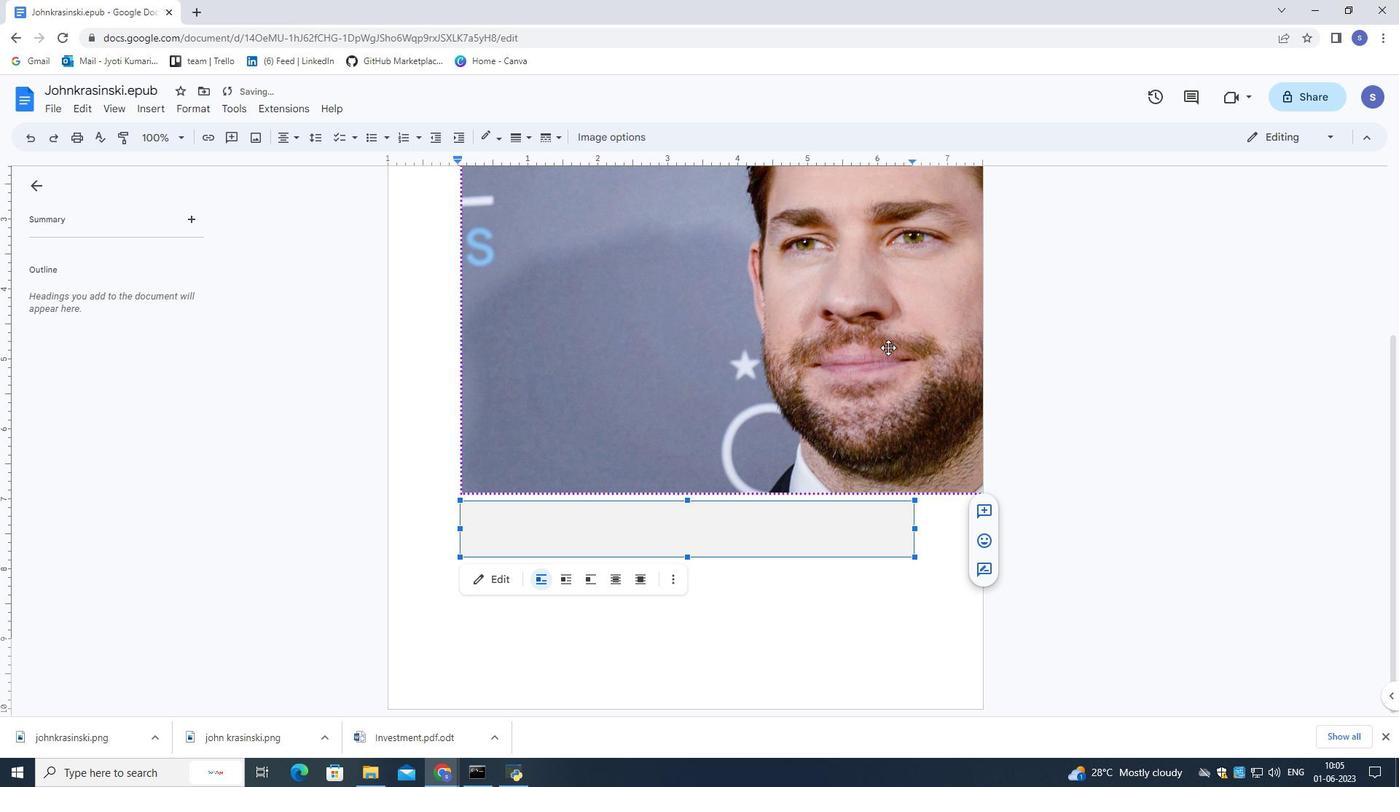 
Action: Mouse moved to (888, 347)
Screenshot: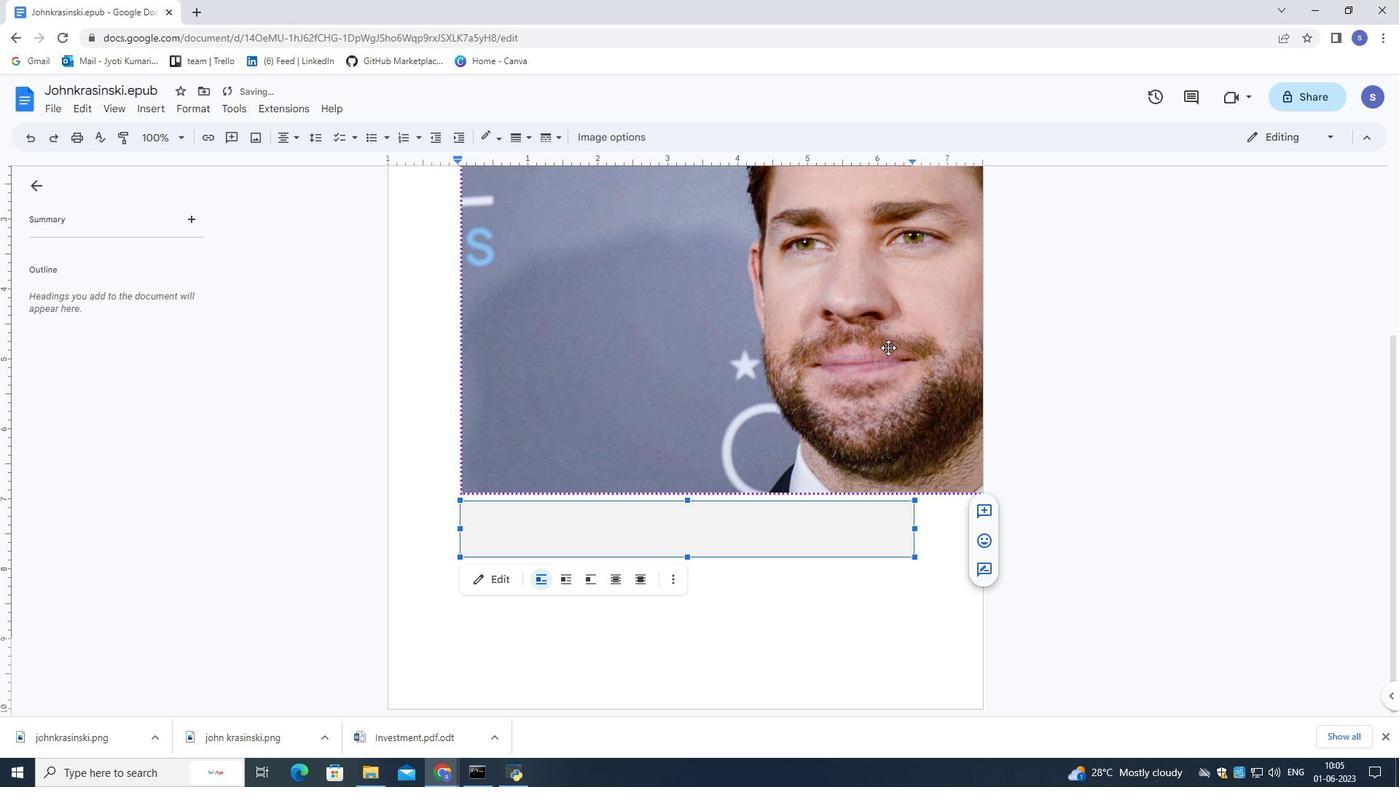 
Action: Mouse scrolled (888, 346) with delta (0, 0)
Screenshot: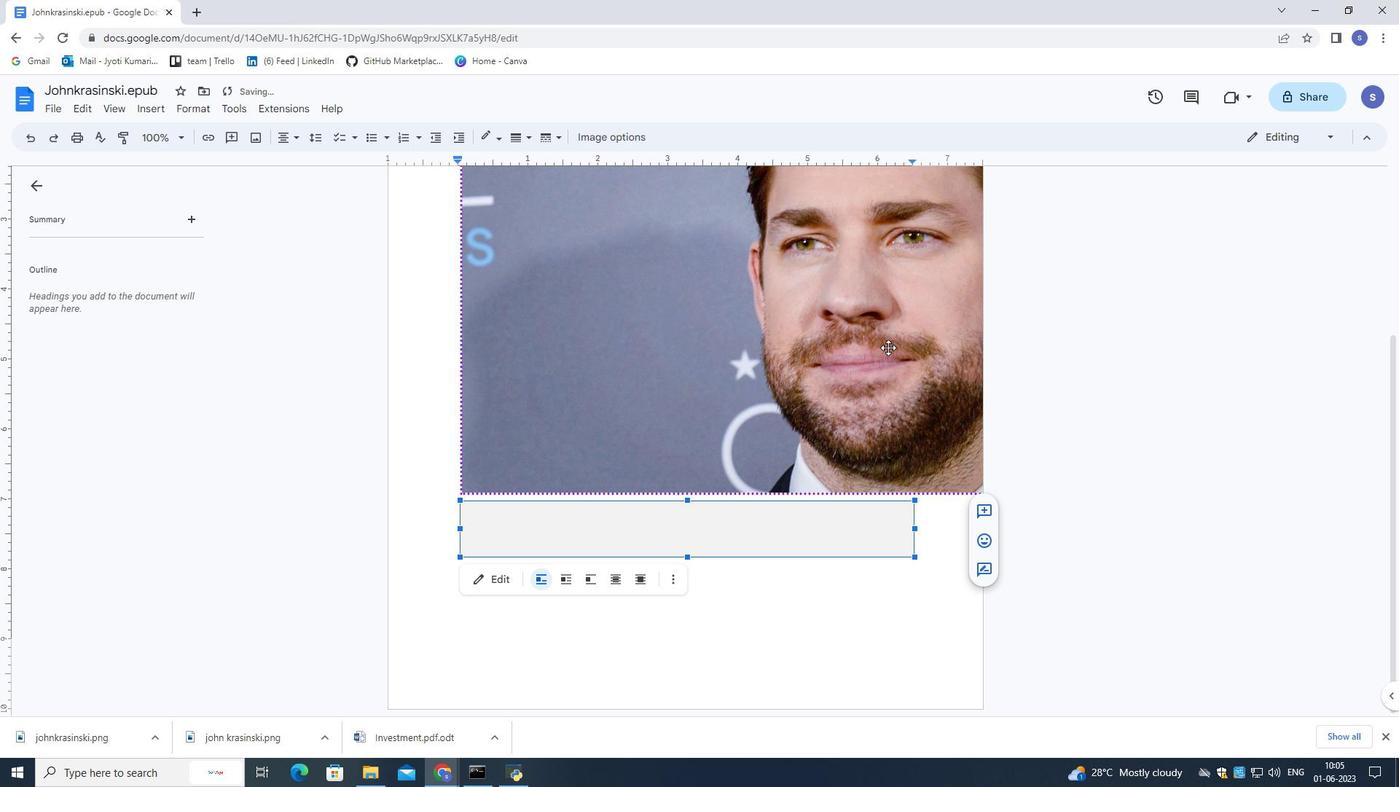 
Action: Mouse moved to (915, 527)
Screenshot: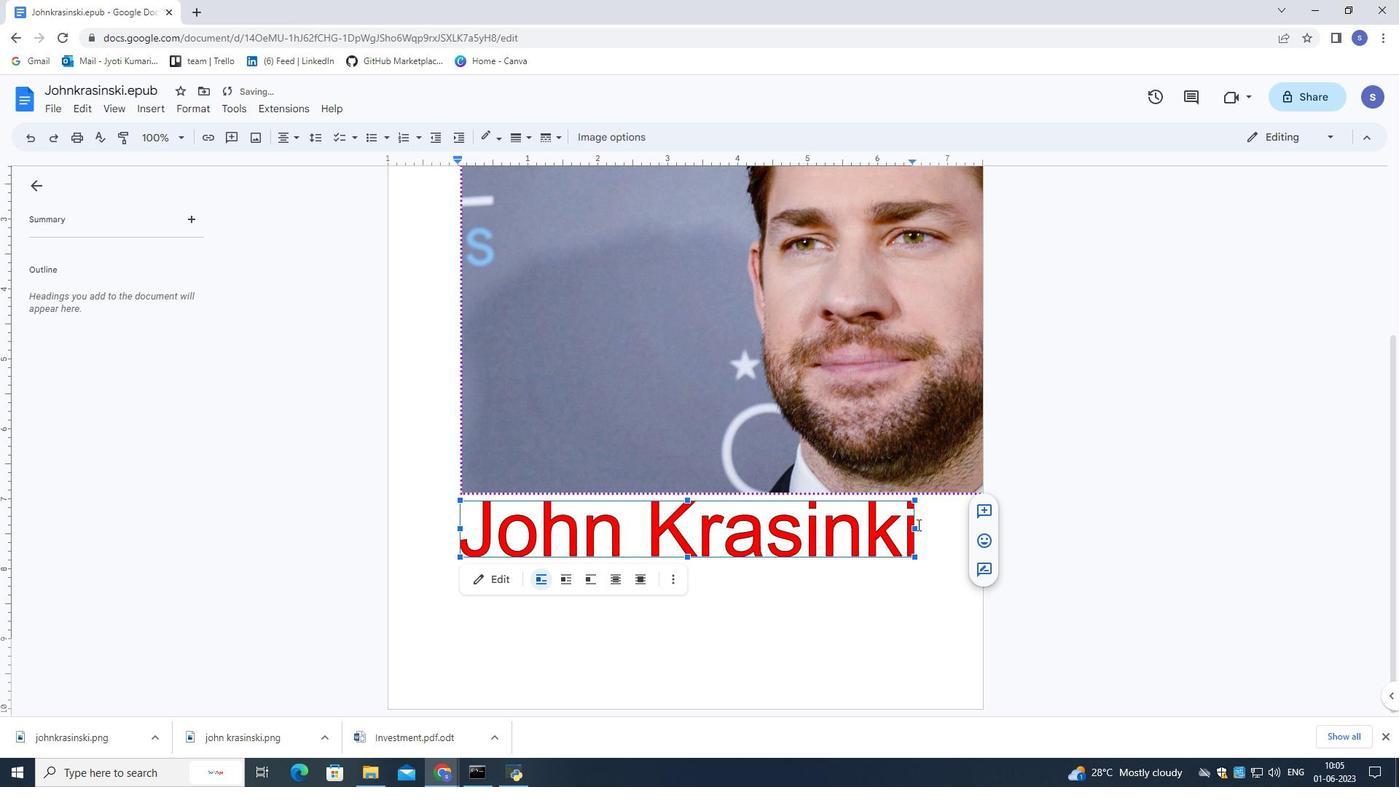 
Action: Mouse pressed left at (915, 527)
Screenshot: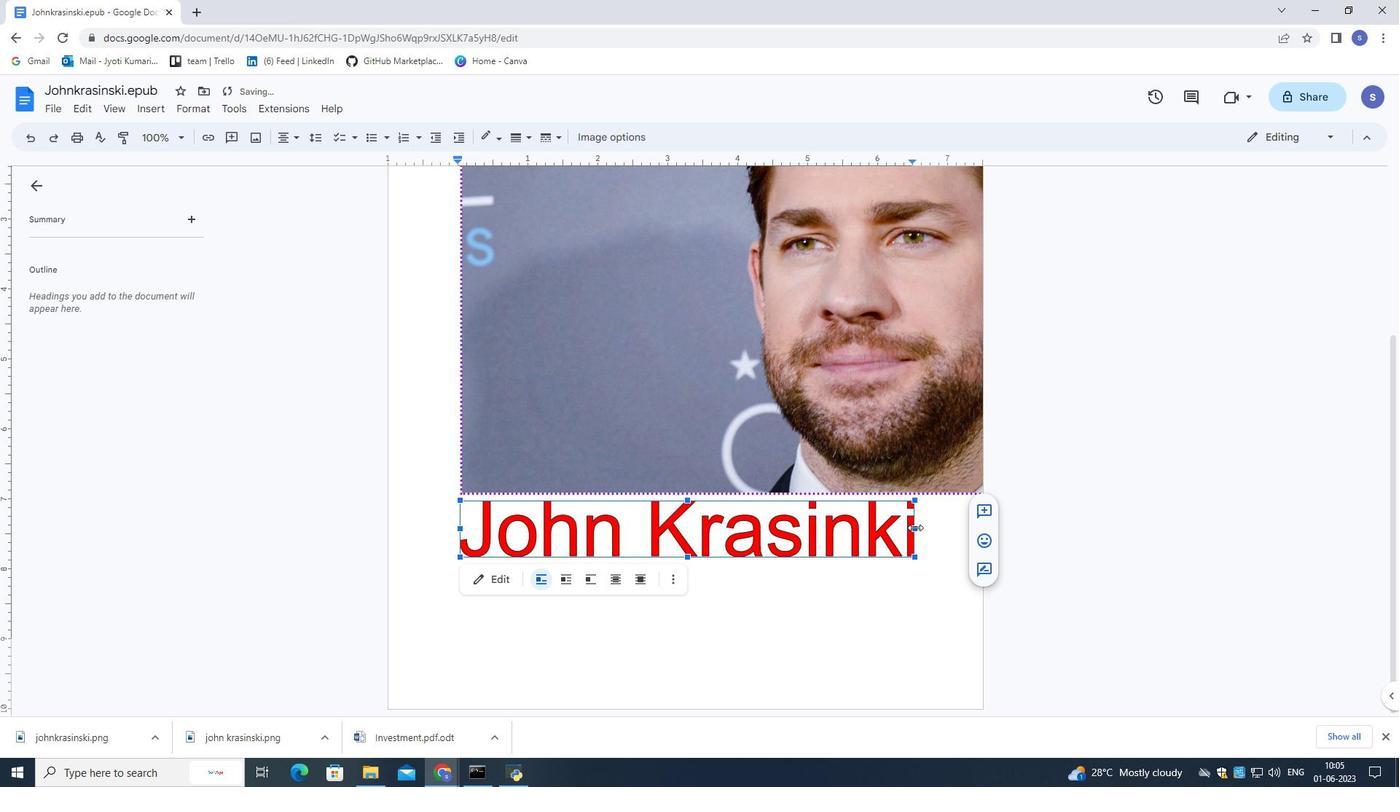 
Action: Mouse moved to (750, 580)
Screenshot: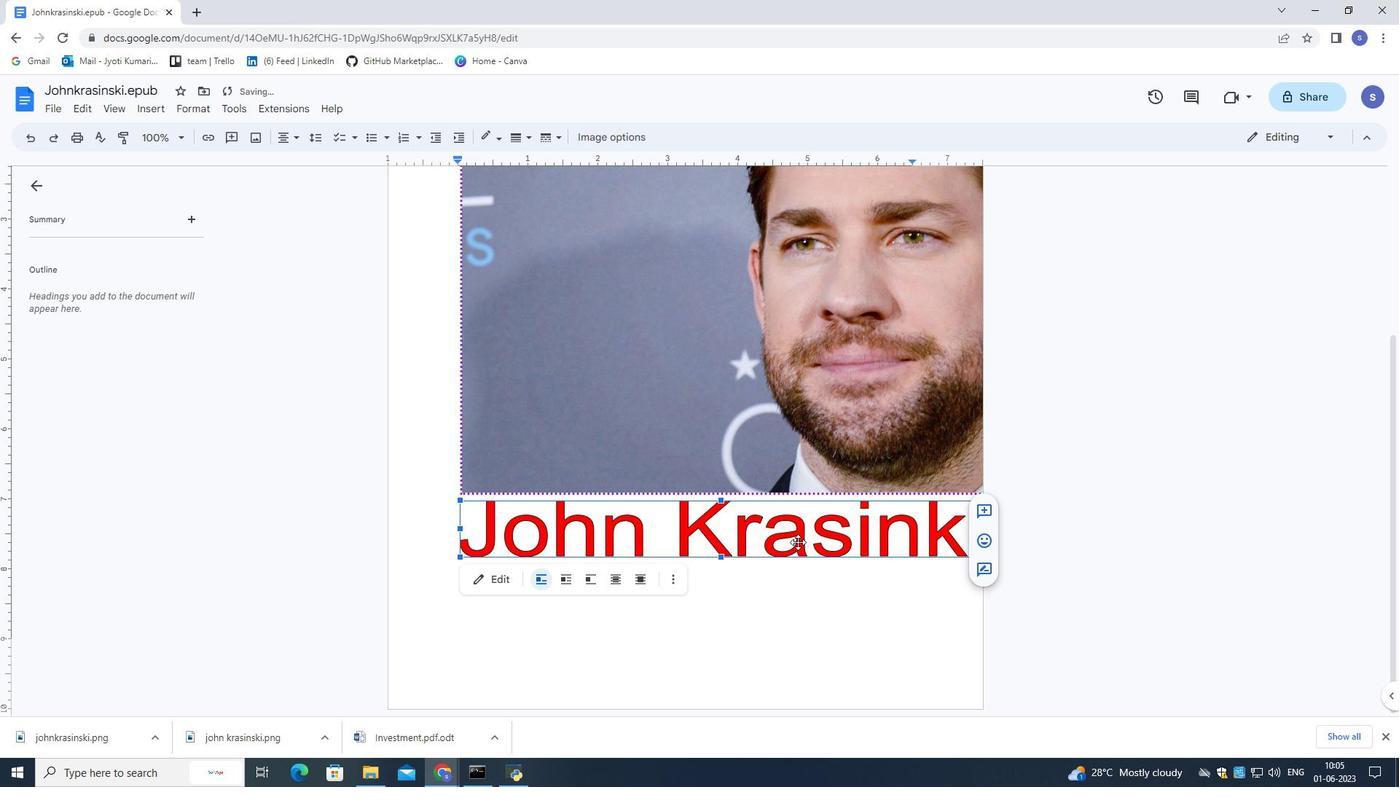 
Action: Mouse pressed left at (750, 580)
Screenshot: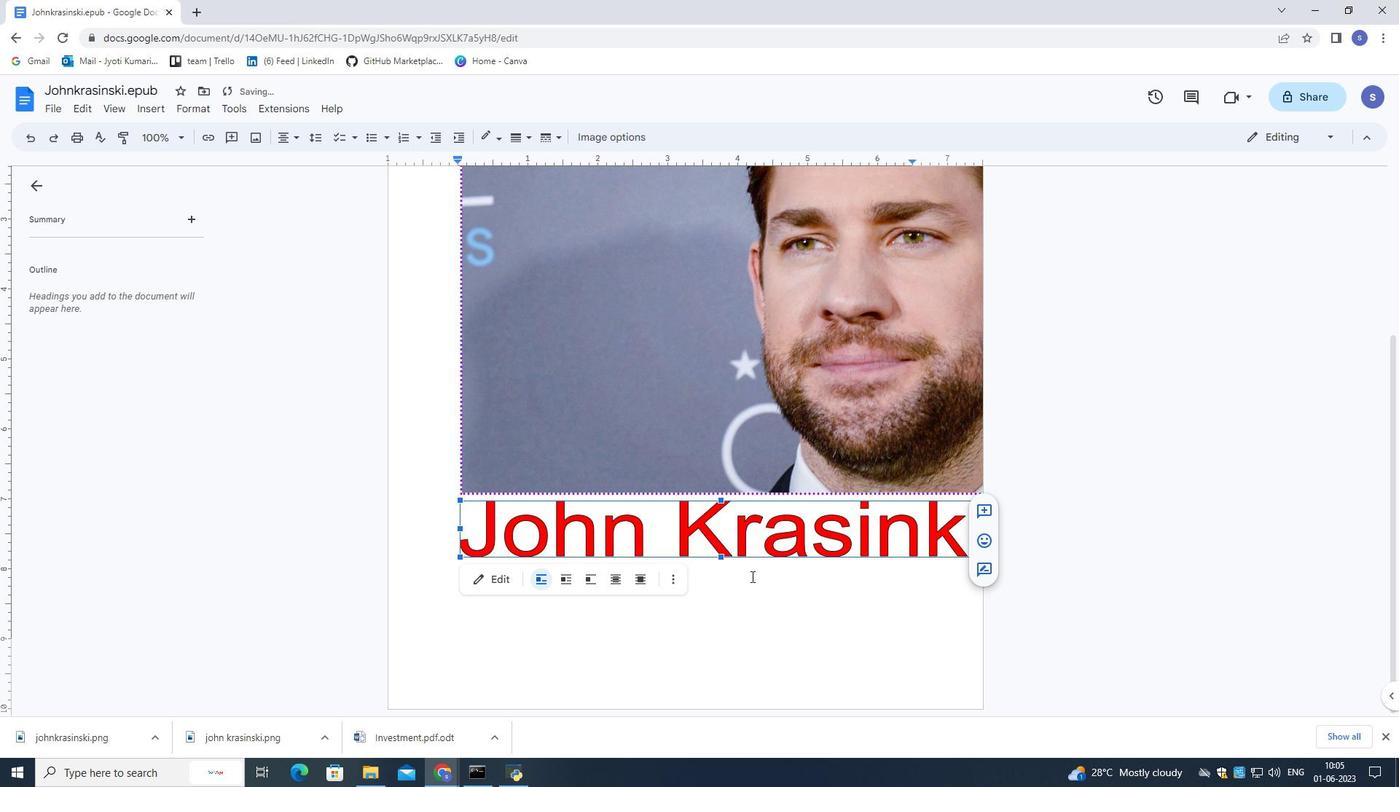 
Action: Mouse moved to (952, 452)
Screenshot: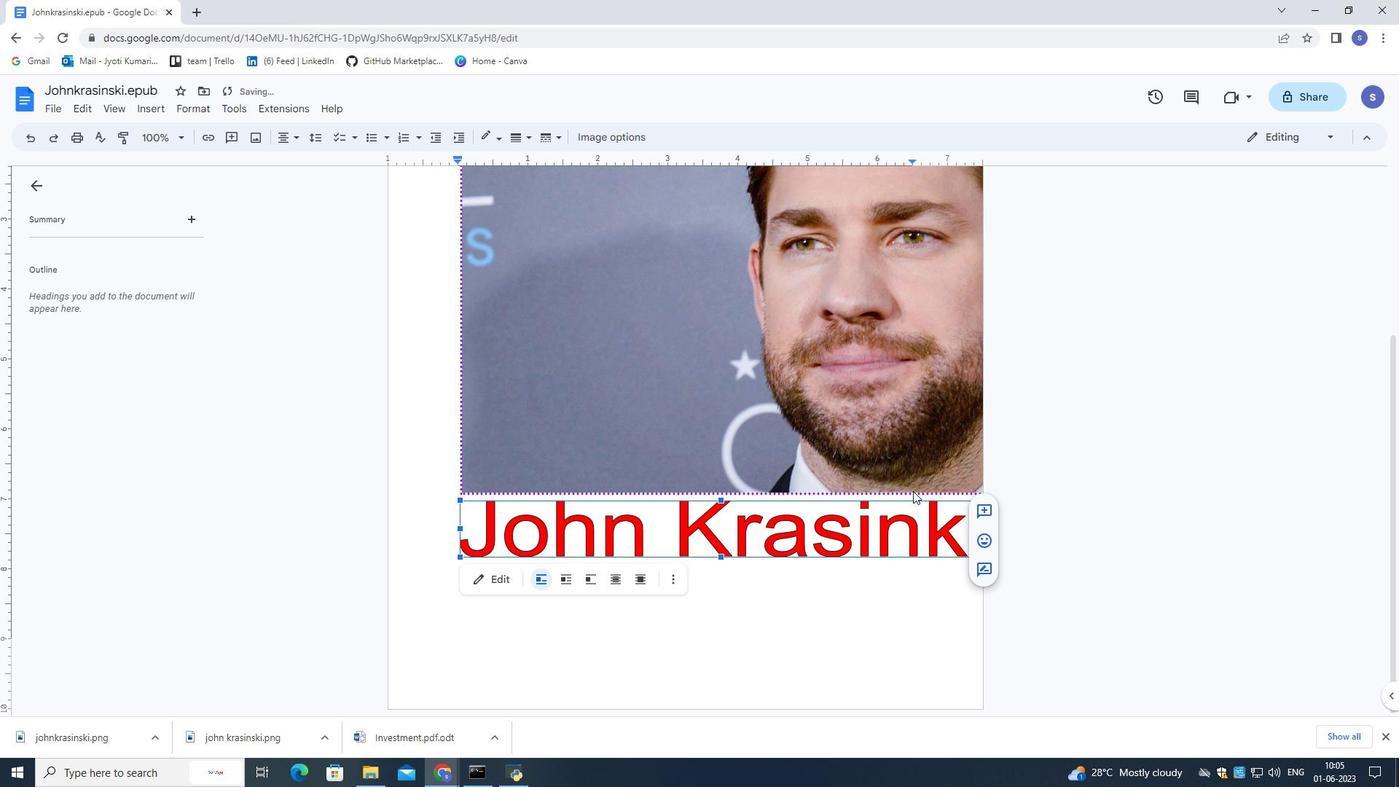
Action: Mouse pressed left at (952, 452)
Screenshot: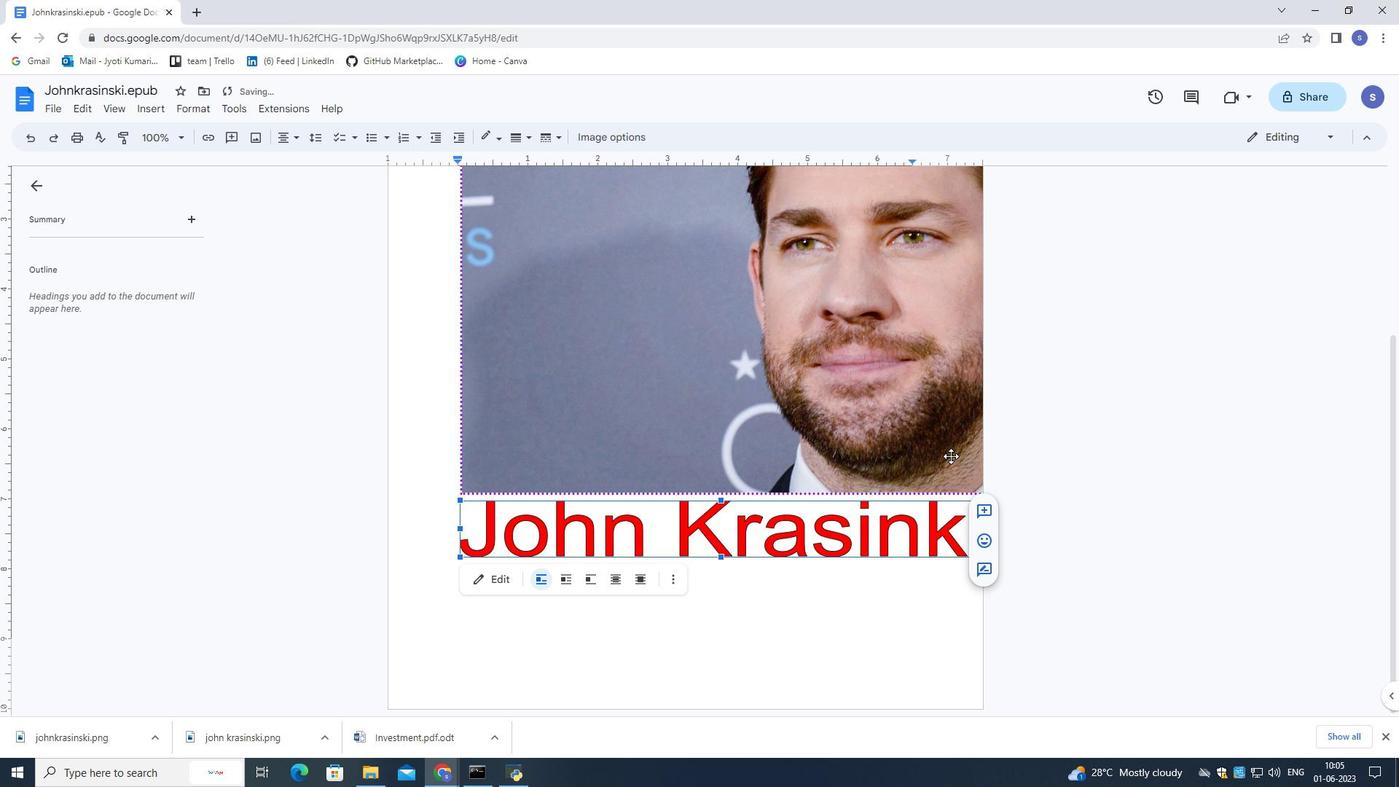 
Action: Mouse scrolled (952, 451) with delta (0, 0)
Screenshot: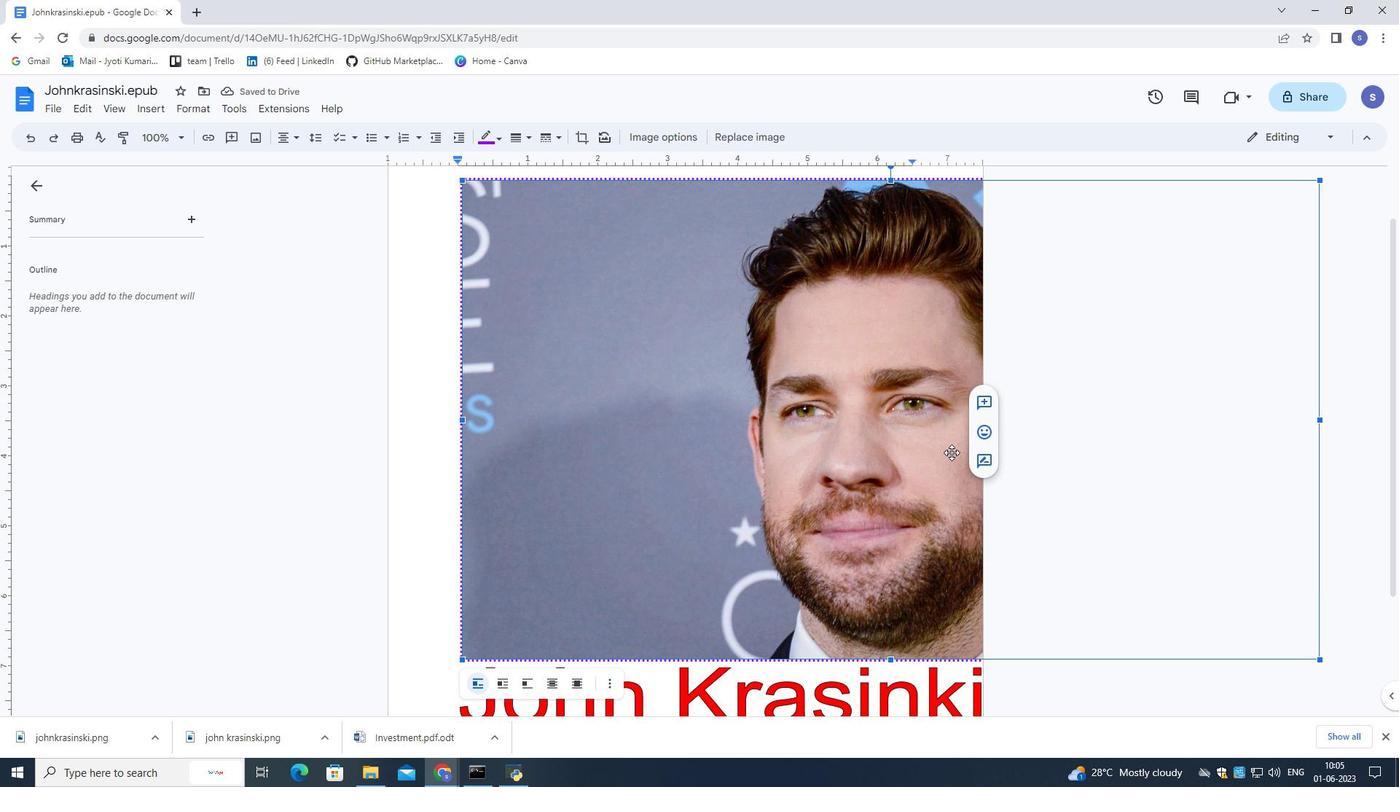 
Action: Mouse scrolled (952, 451) with delta (0, 0)
Screenshot: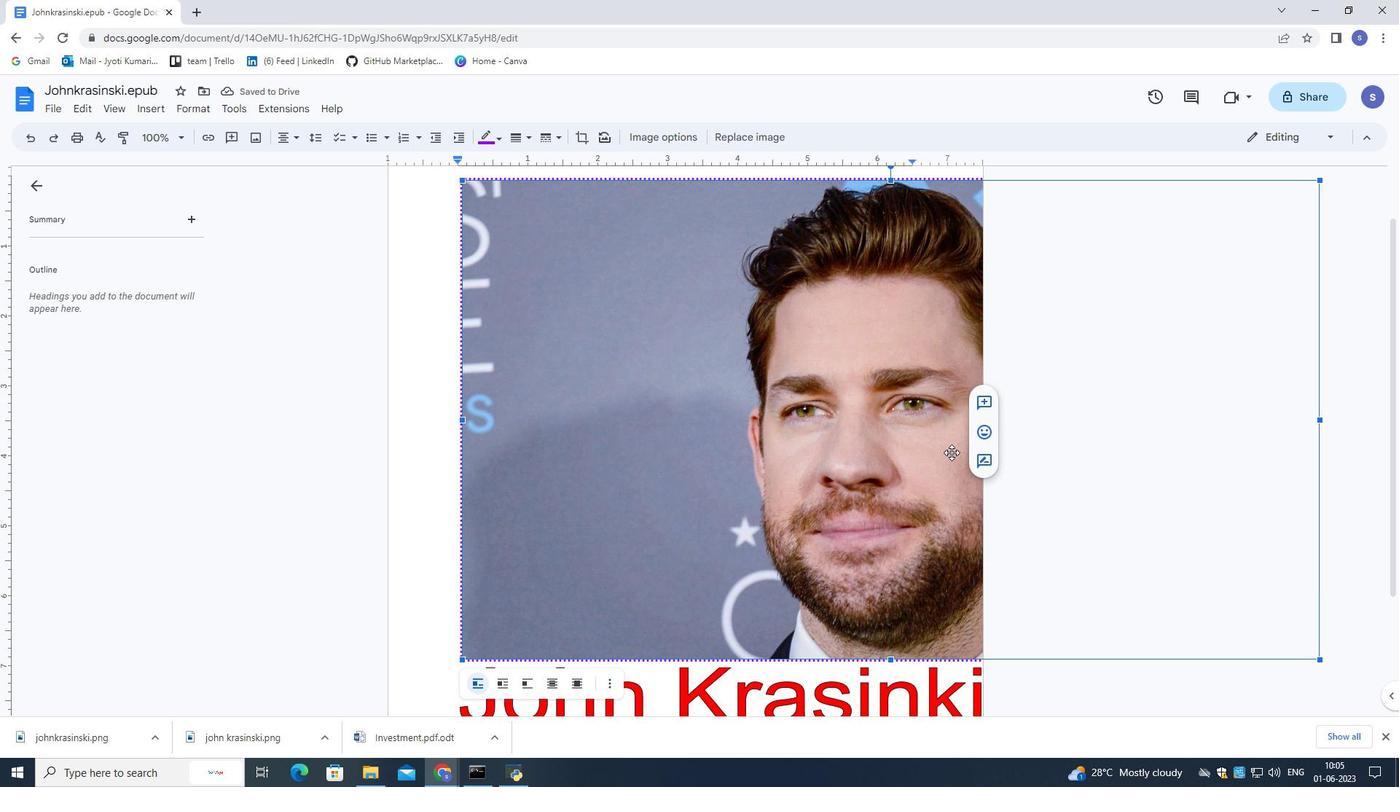 
Action: Mouse scrolled (952, 451) with delta (0, 0)
Screenshot: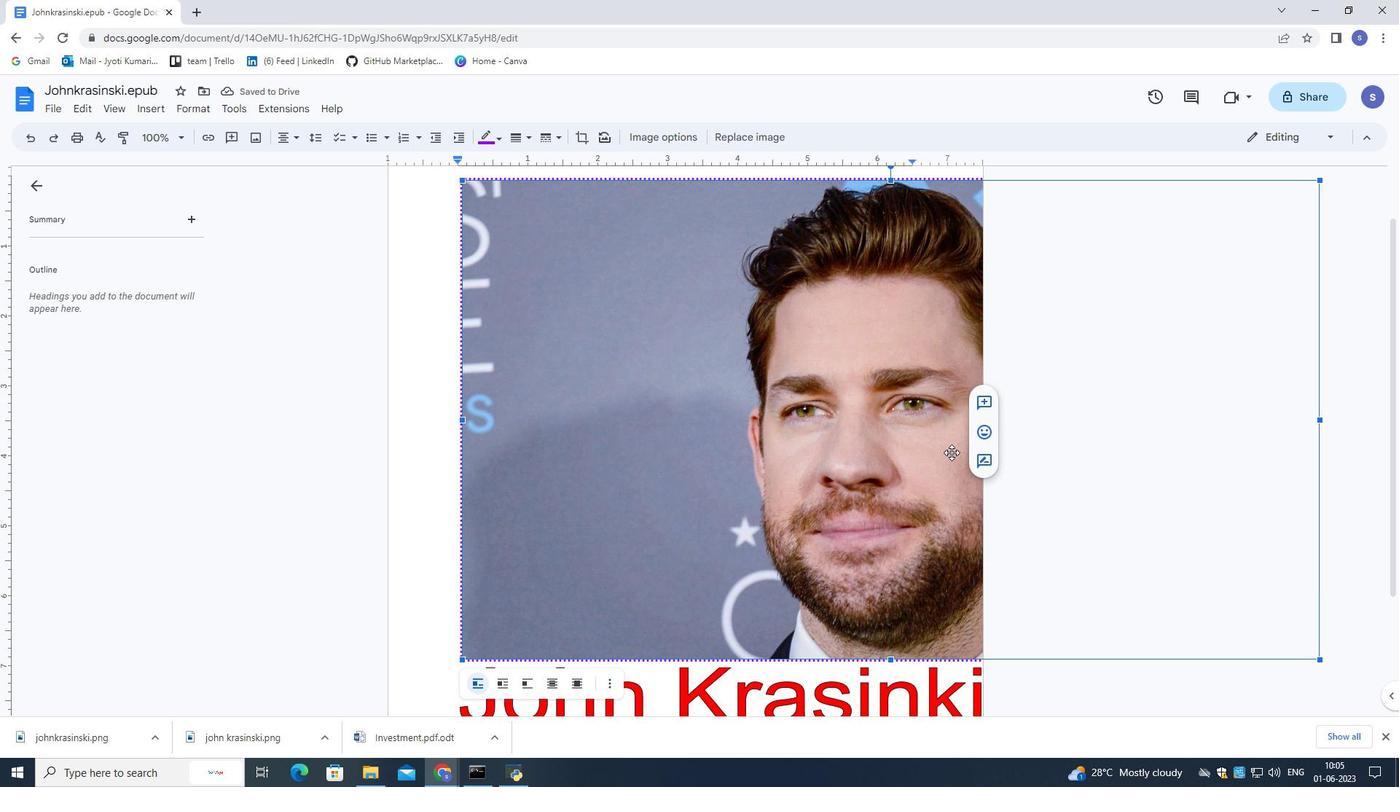 
Action: Mouse scrolled (952, 451) with delta (0, 0)
Screenshot: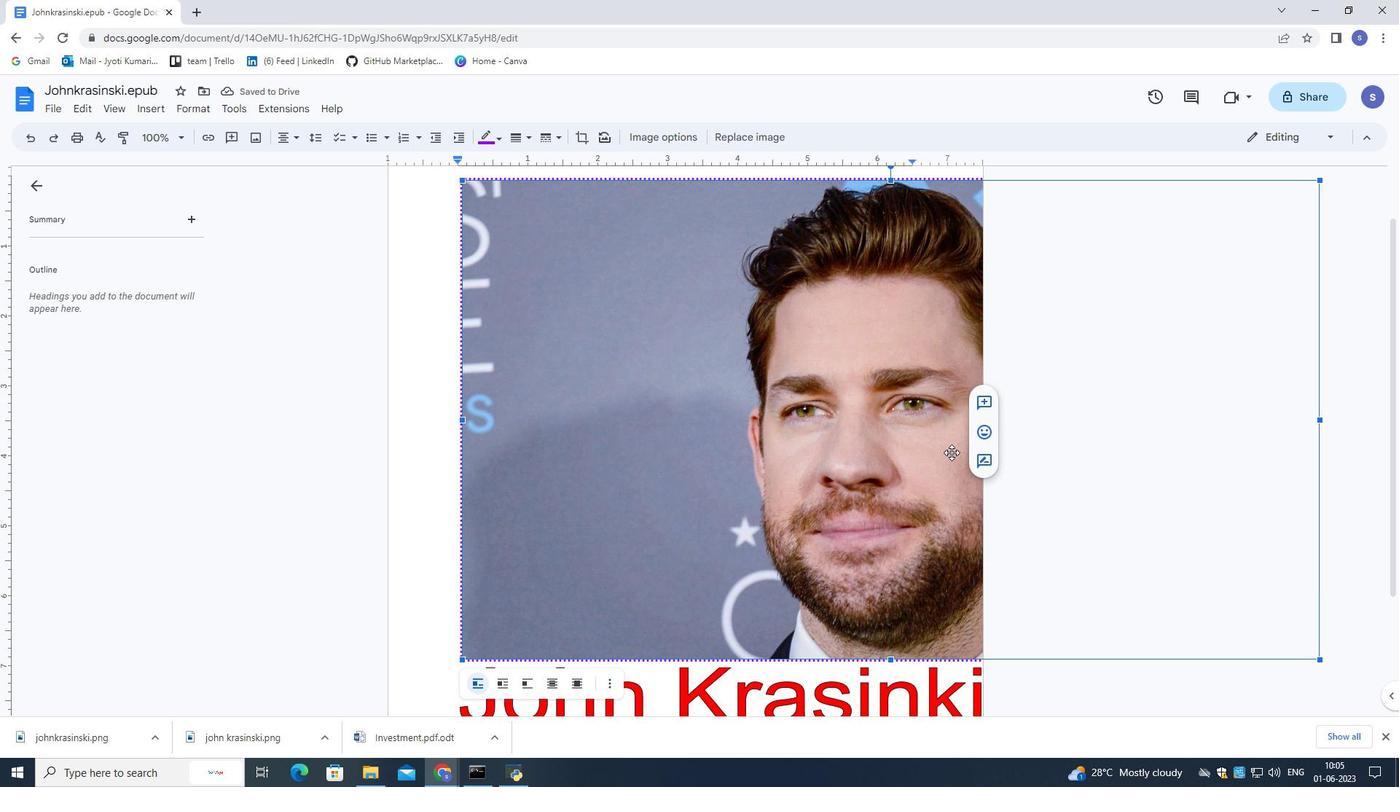
Action: Mouse moved to (952, 451)
Screenshot: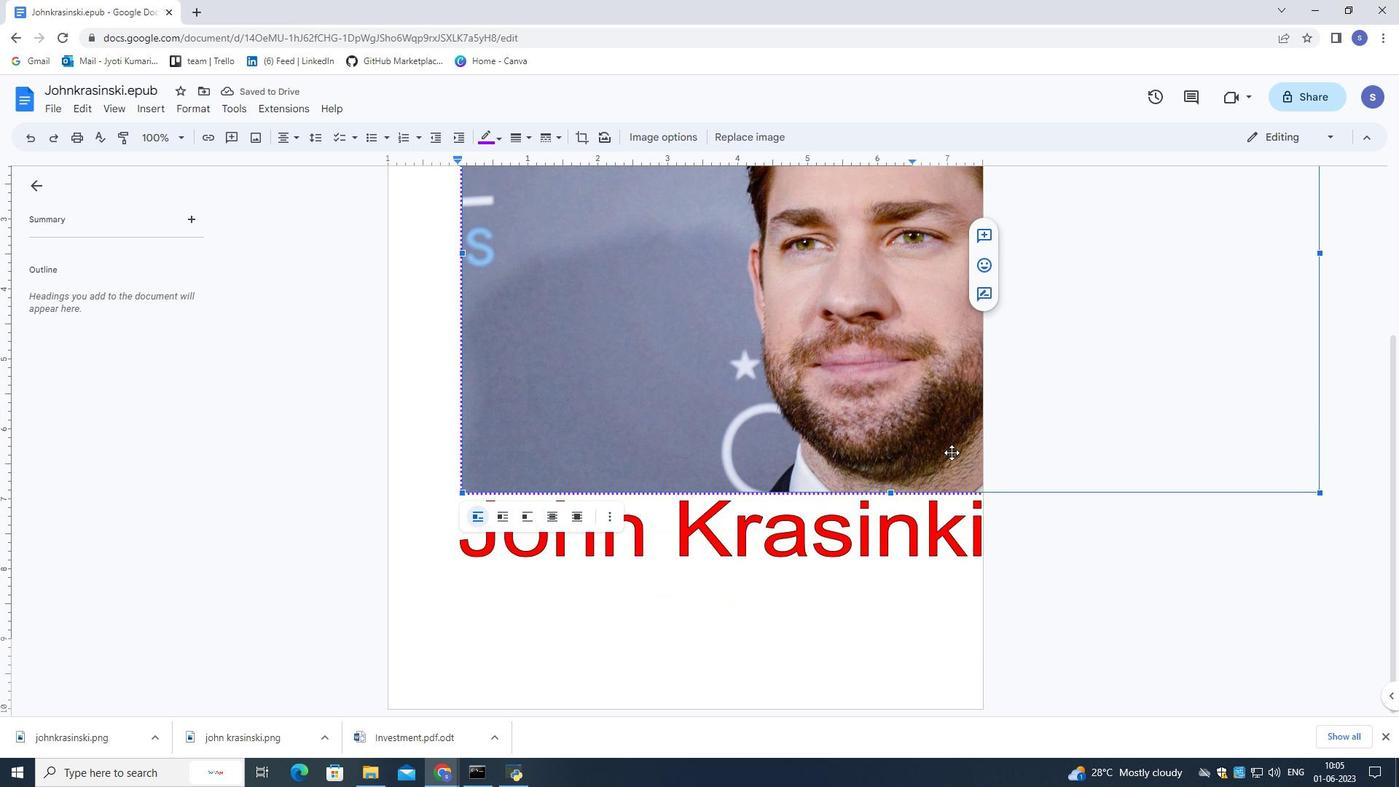 
Action: Mouse scrolled (952, 452) with delta (0, 0)
Screenshot: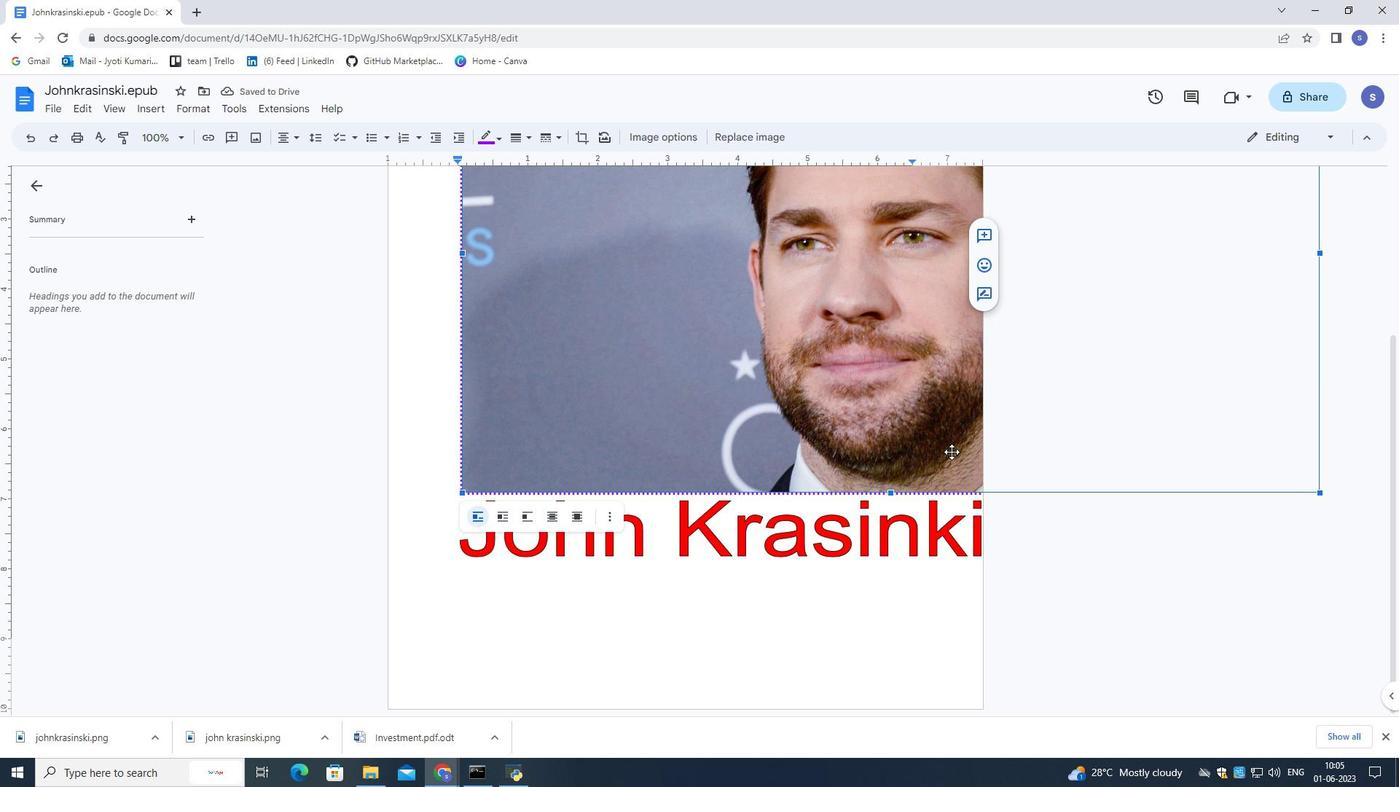 
Action: Mouse moved to (952, 451)
Screenshot: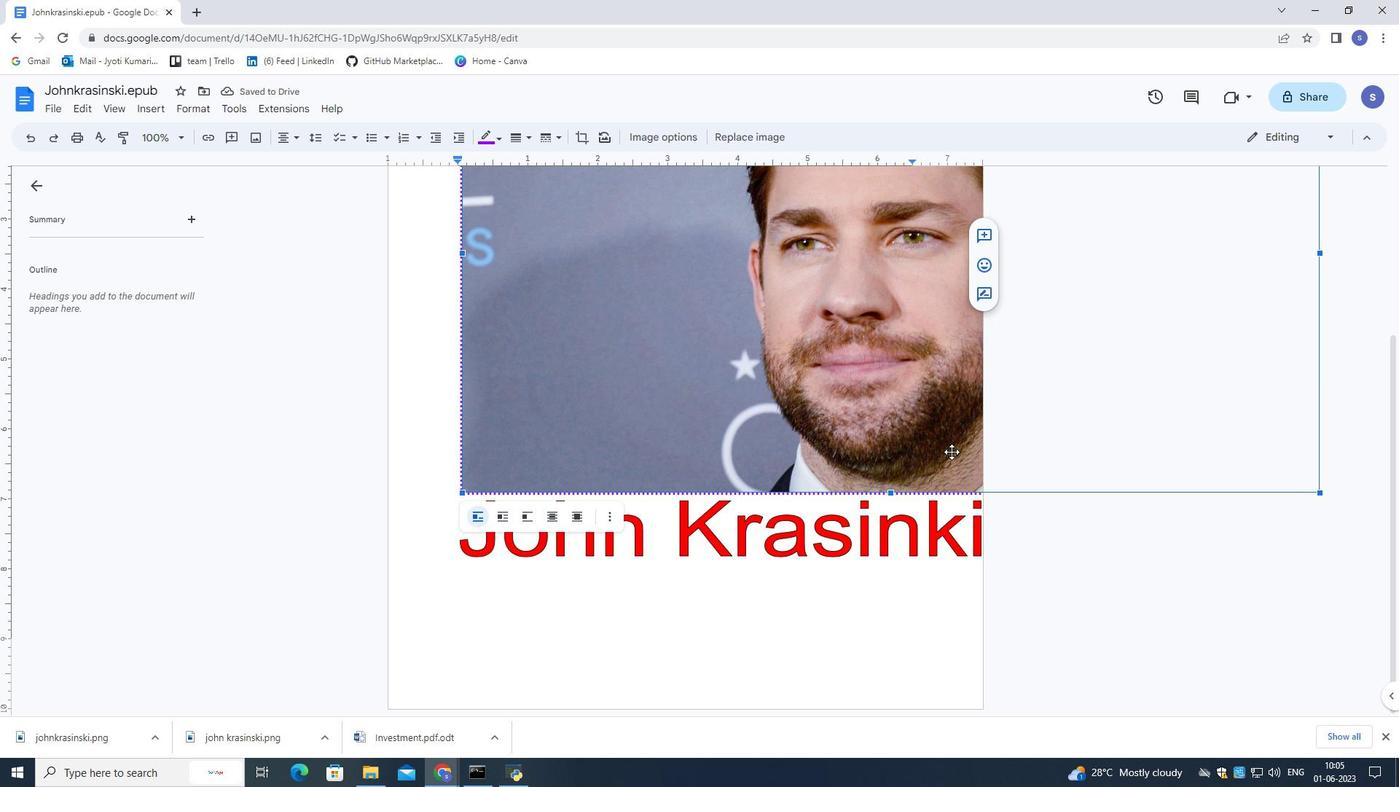 
Action: Mouse scrolled (952, 451) with delta (0, 0)
Screenshot: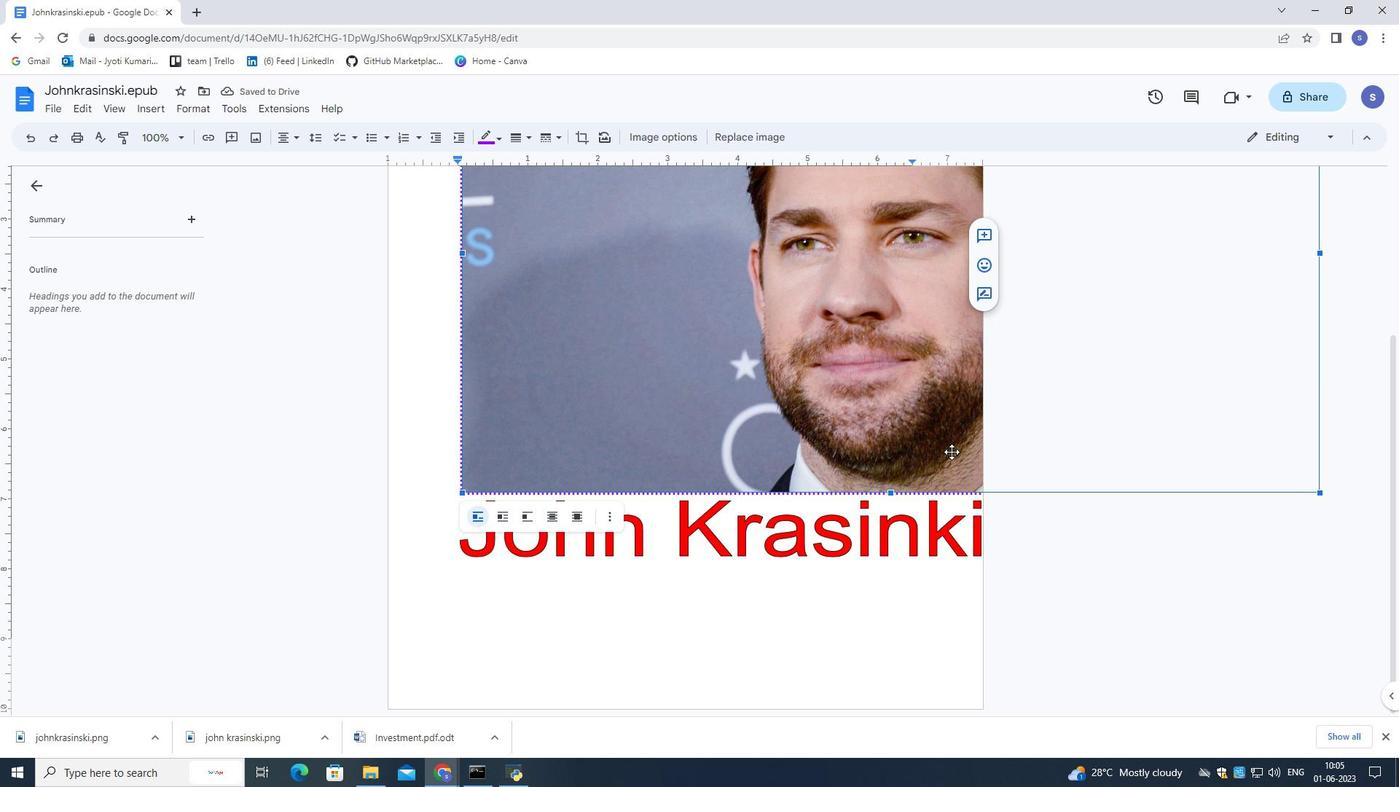 
Action: Mouse moved to (952, 450)
Screenshot: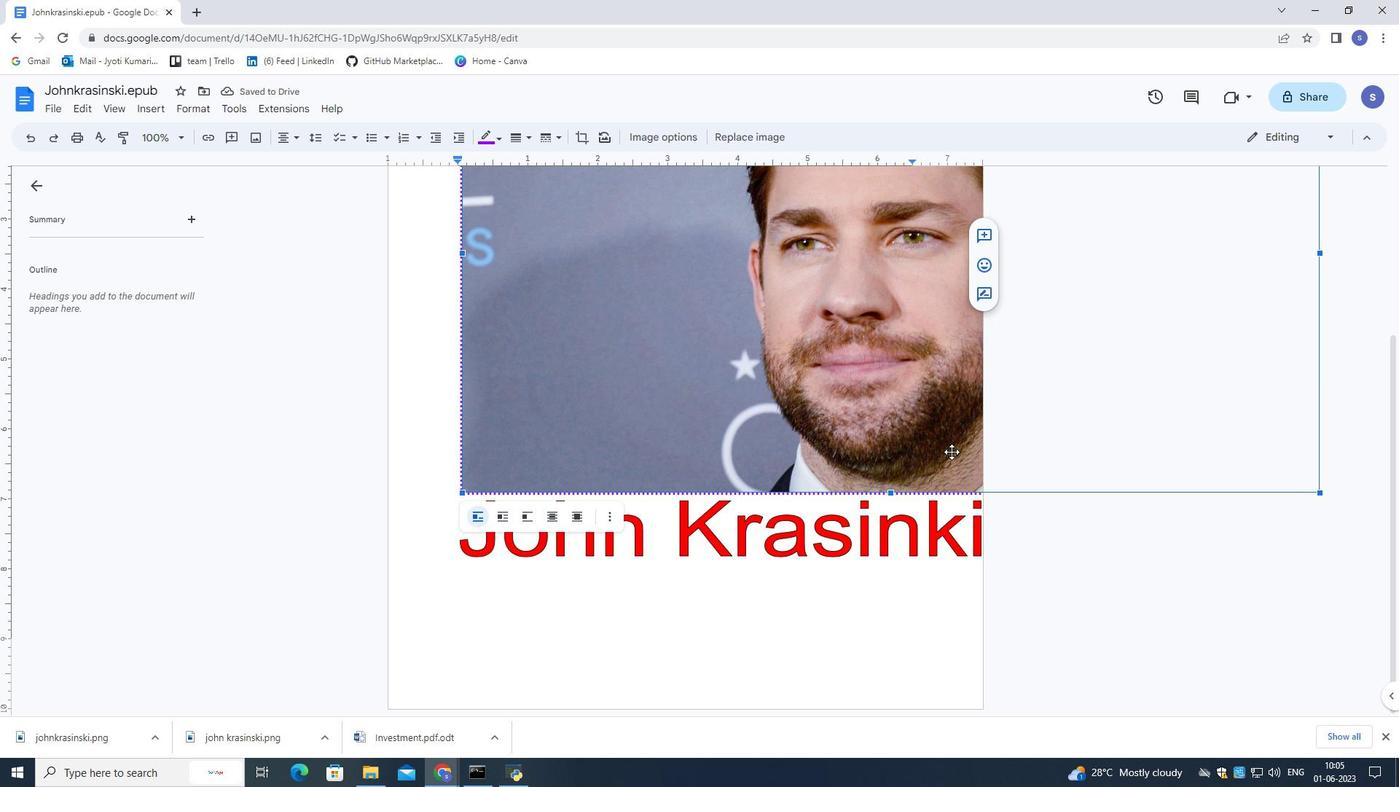 
Action: Mouse scrolled (952, 451) with delta (0, 0)
Screenshot: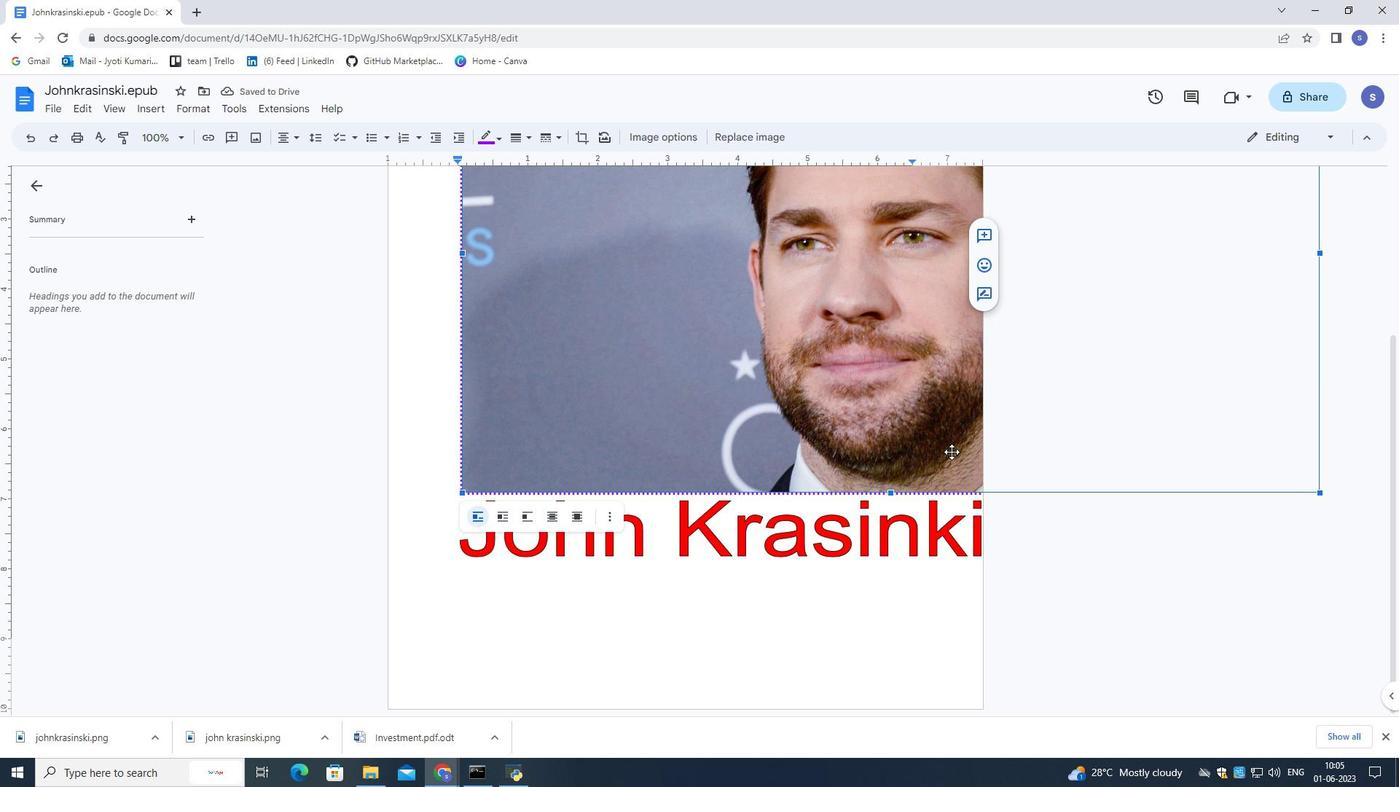 
Action: Mouse scrolled (952, 451) with delta (0, 0)
Screenshot: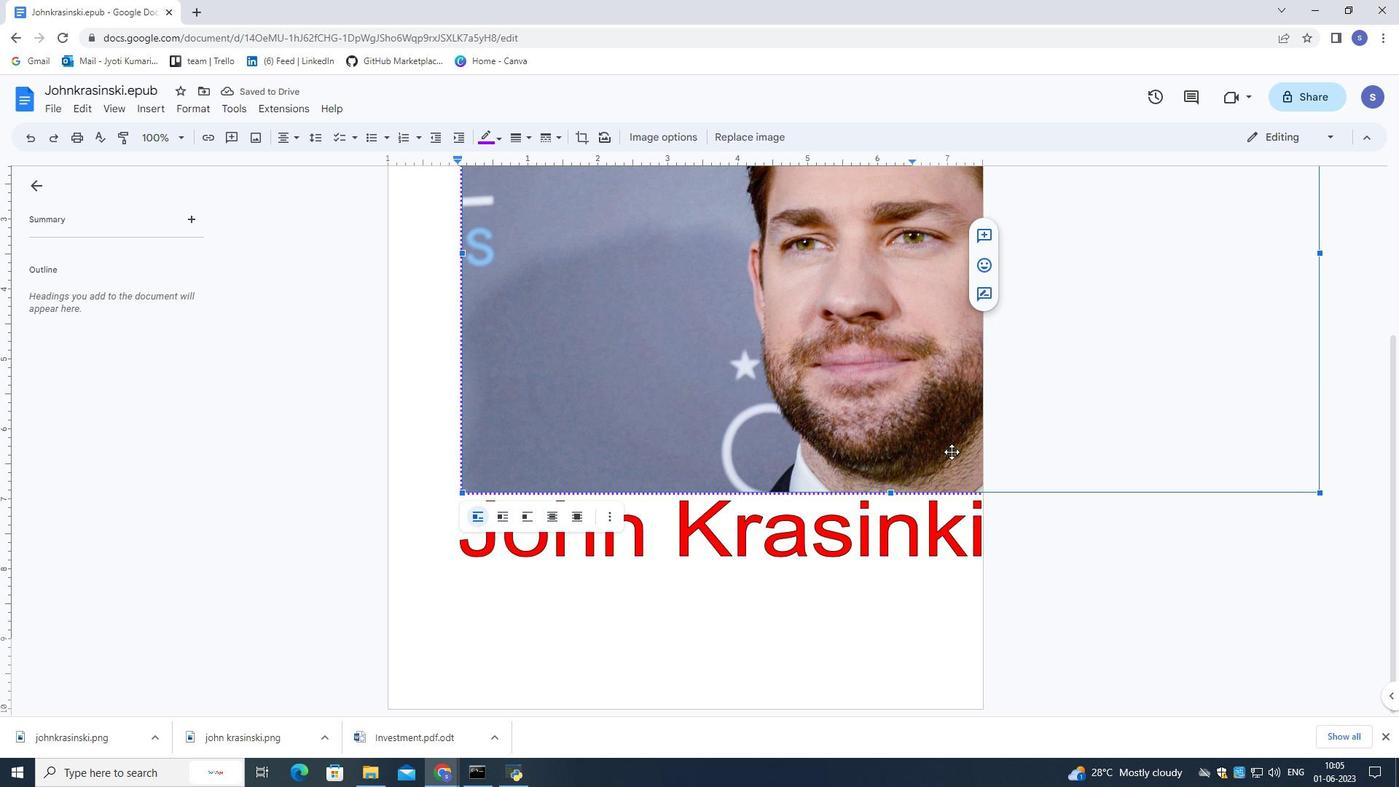 
Action: Mouse moved to (425, 242)
Screenshot: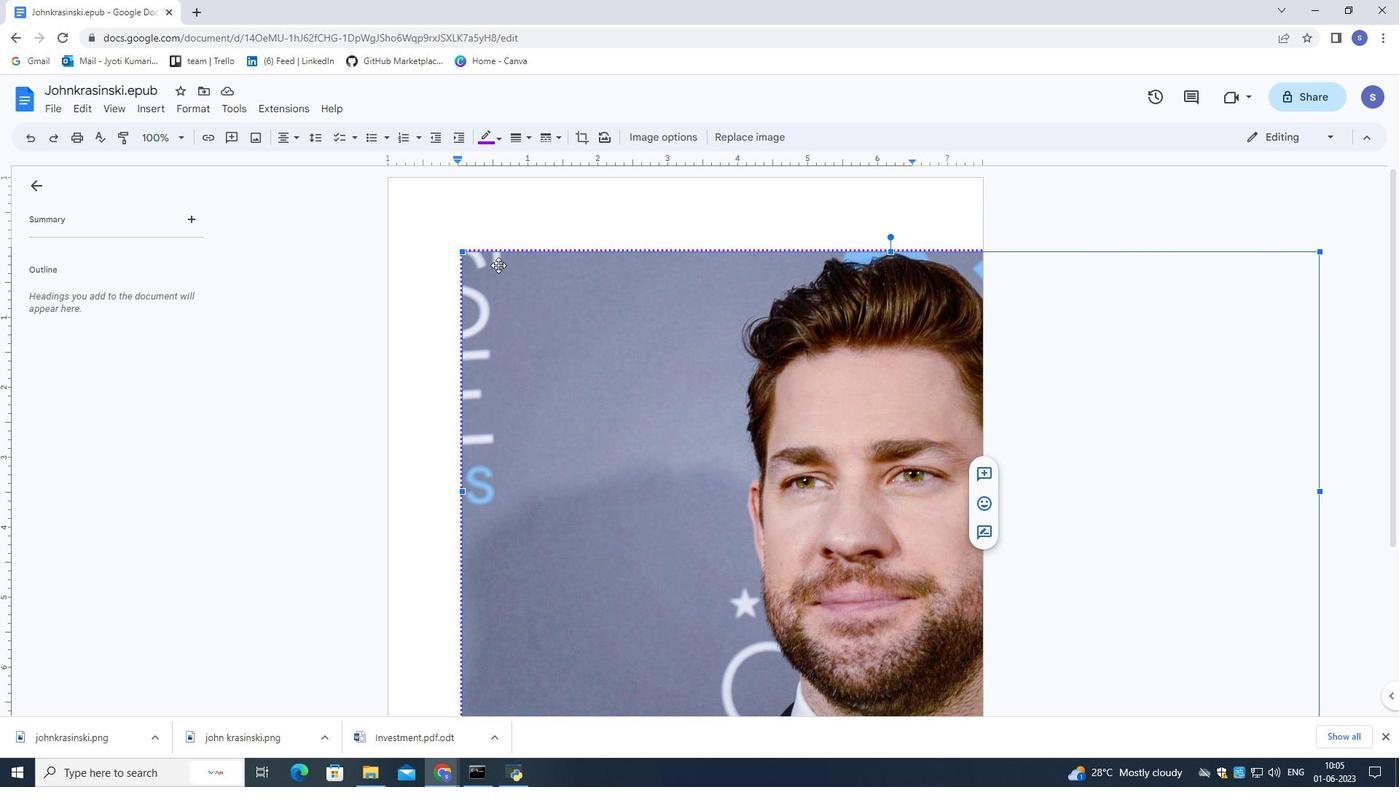 
Action: Mouse pressed left at (425, 242)
Screenshot: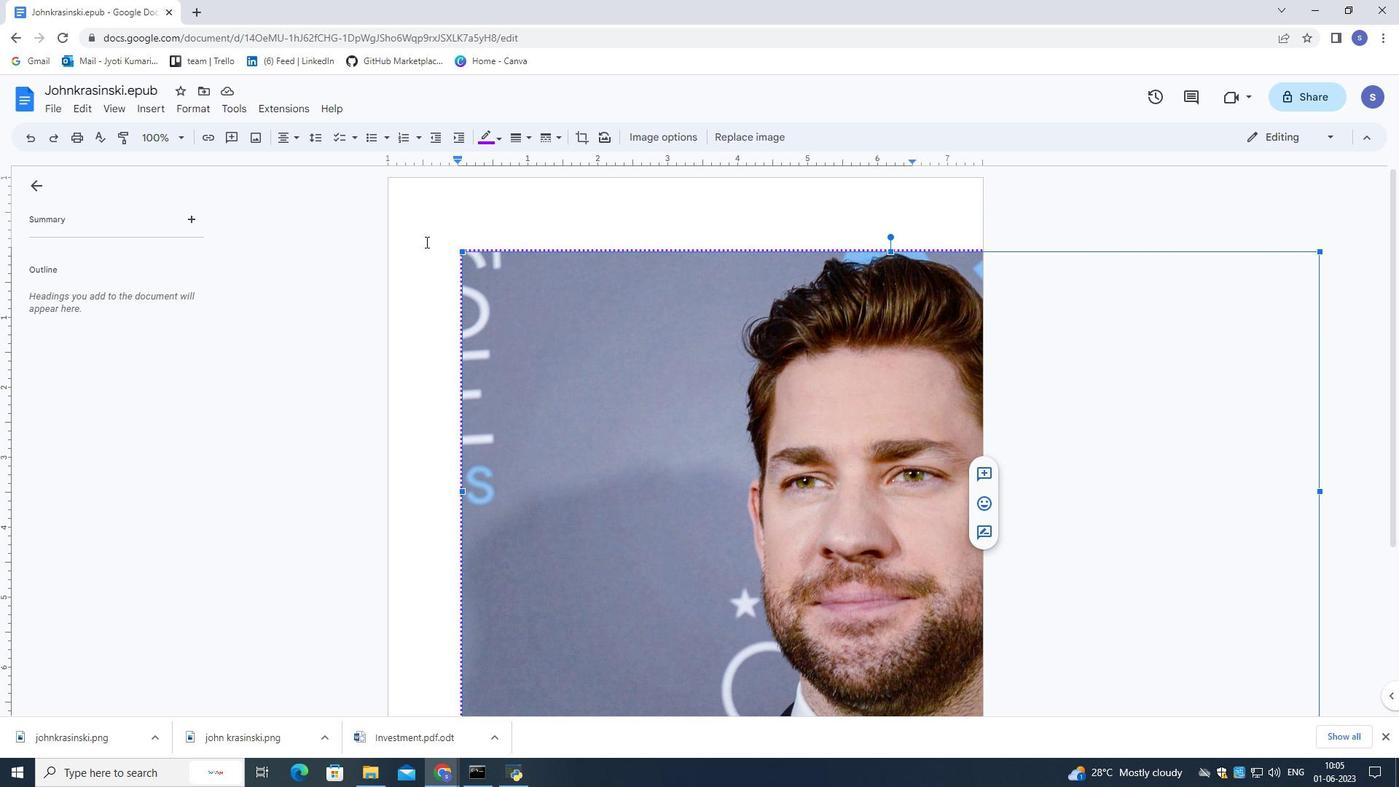 
Action: Mouse pressed left at (425, 242)
Screenshot: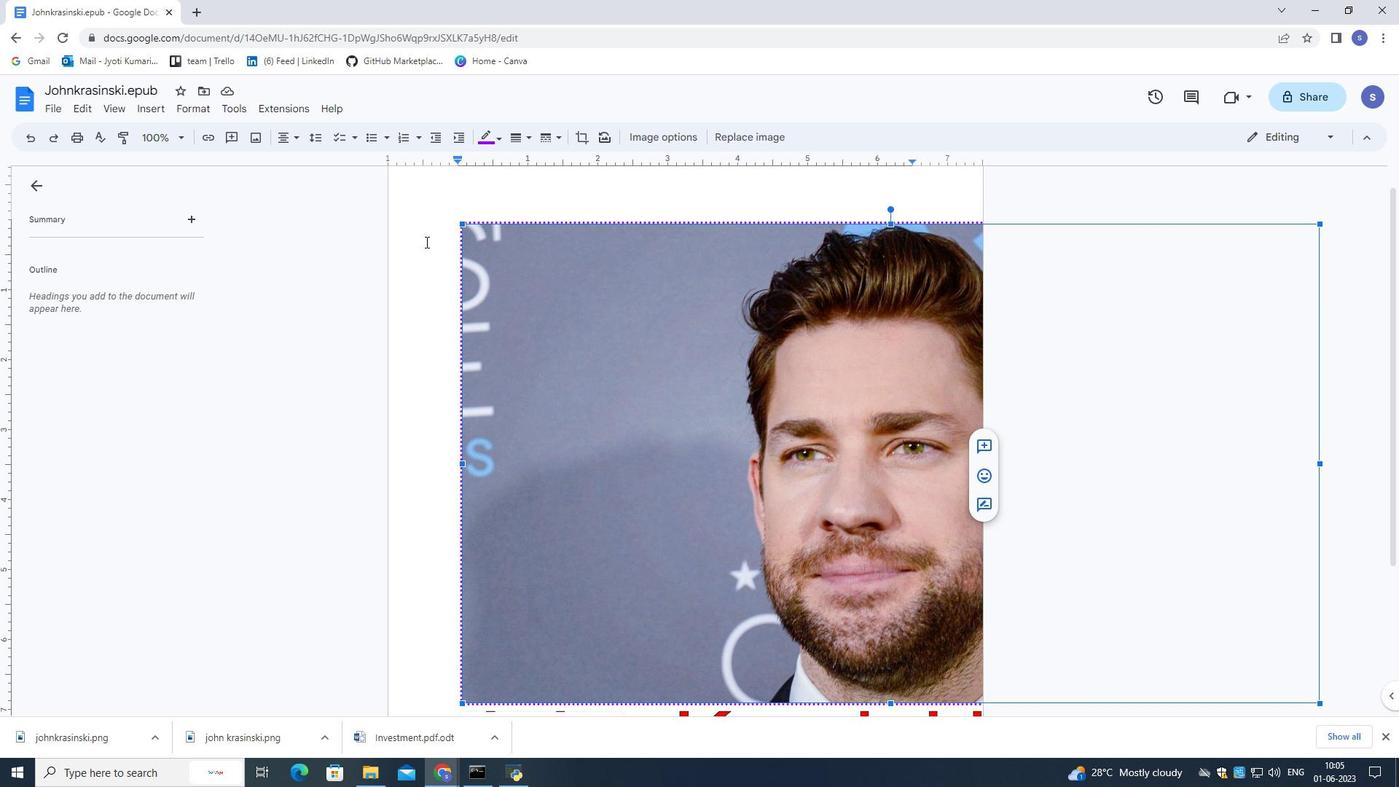 
Action: Mouse moved to (437, 277)
Screenshot: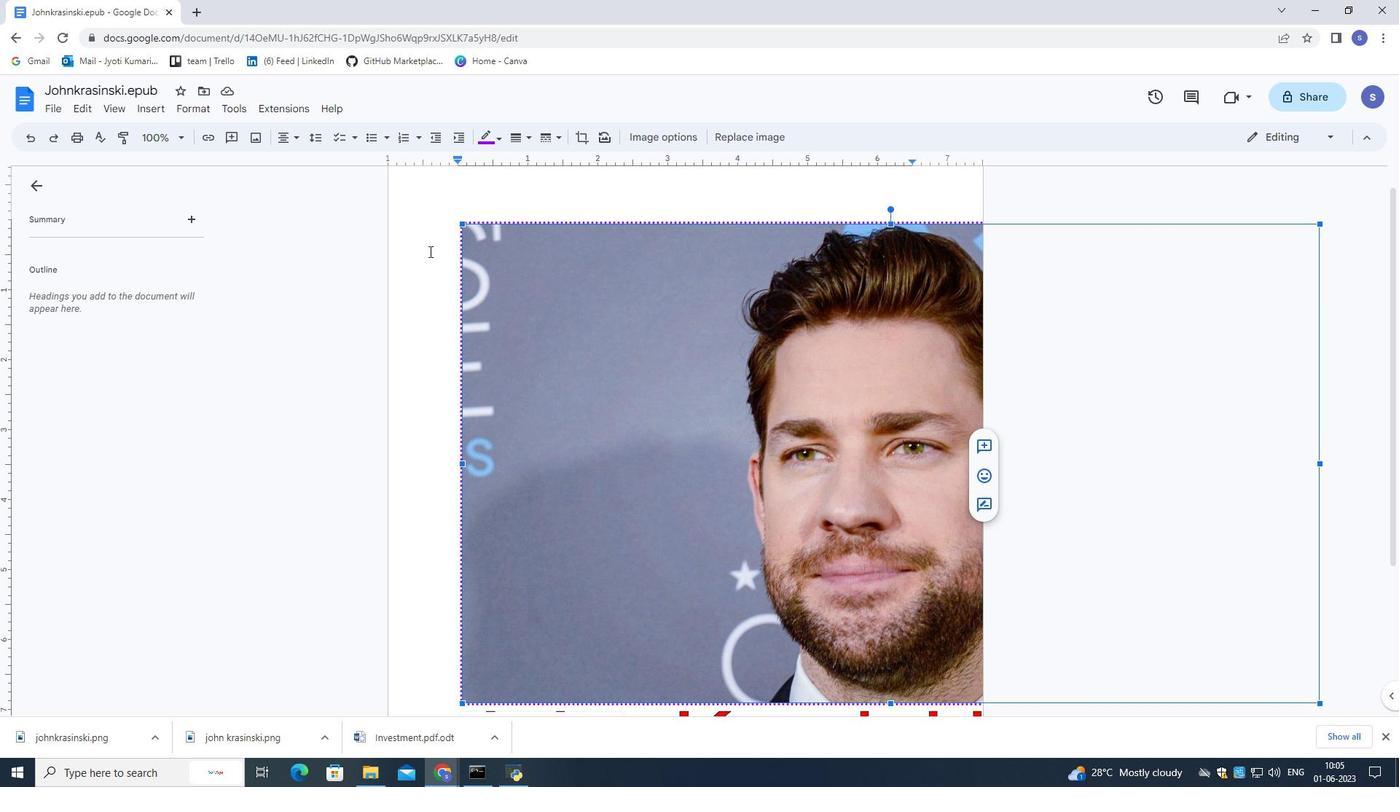 
Action: Mouse pressed left at (437, 277)
Screenshot: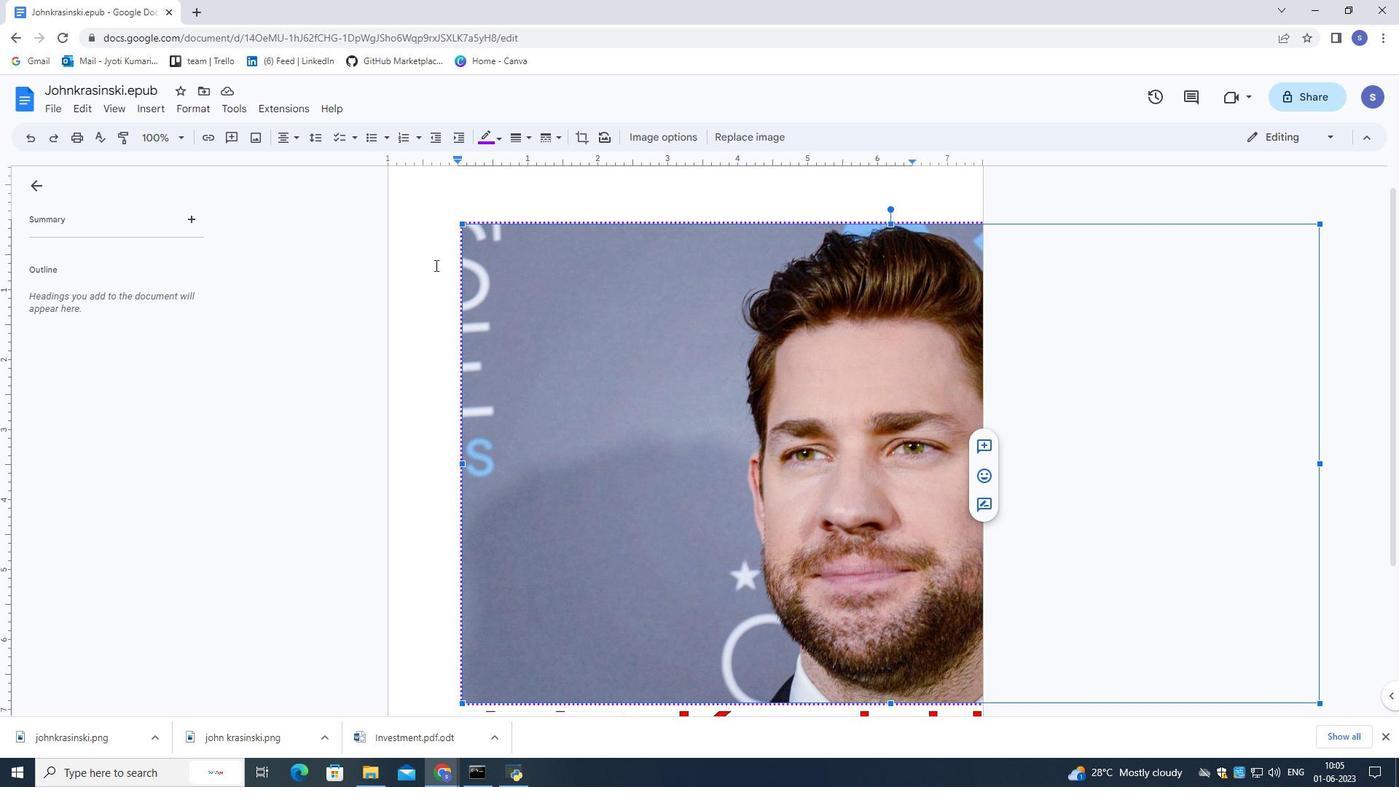 
Action: Mouse moved to (601, 320)
Screenshot: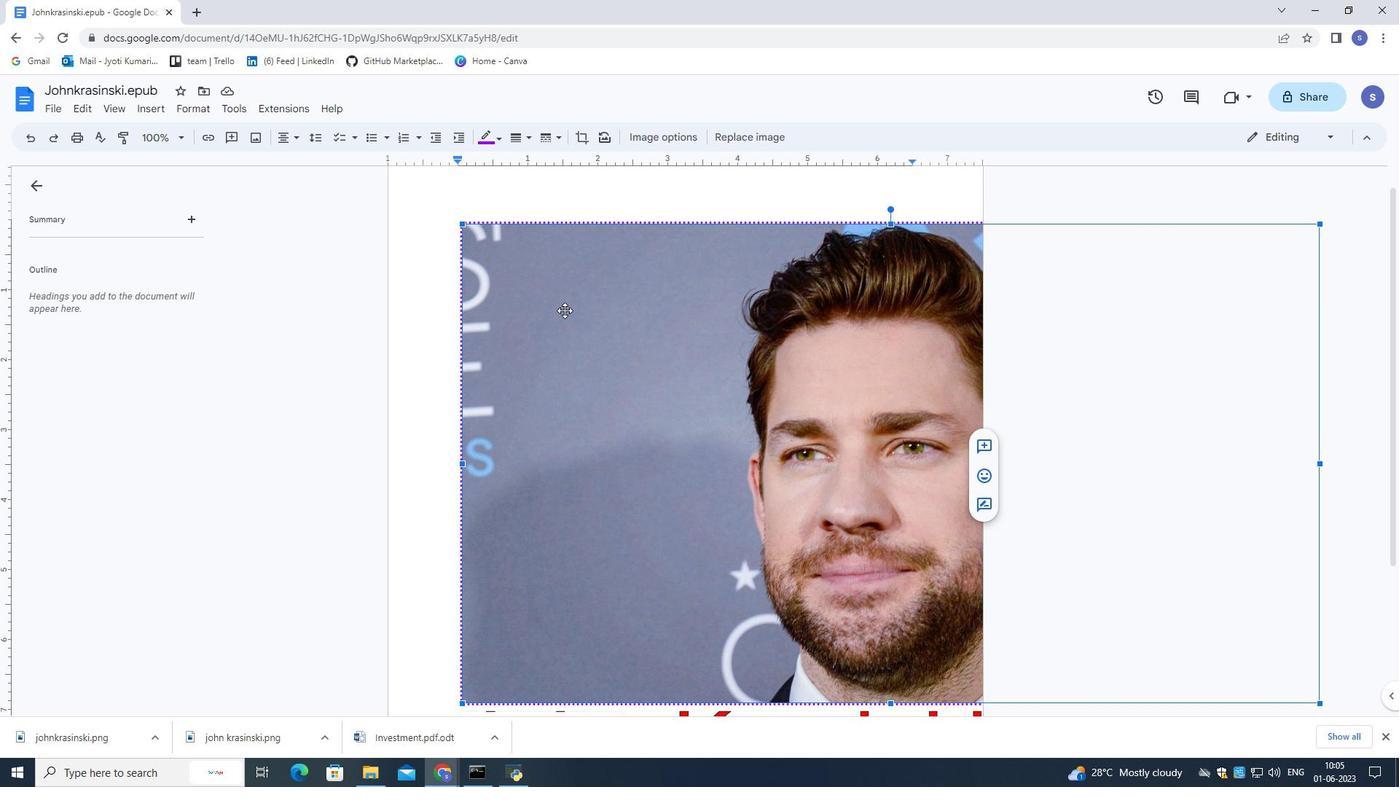 
Action: Mouse scrolled (601, 319) with delta (0, 0)
Screenshot: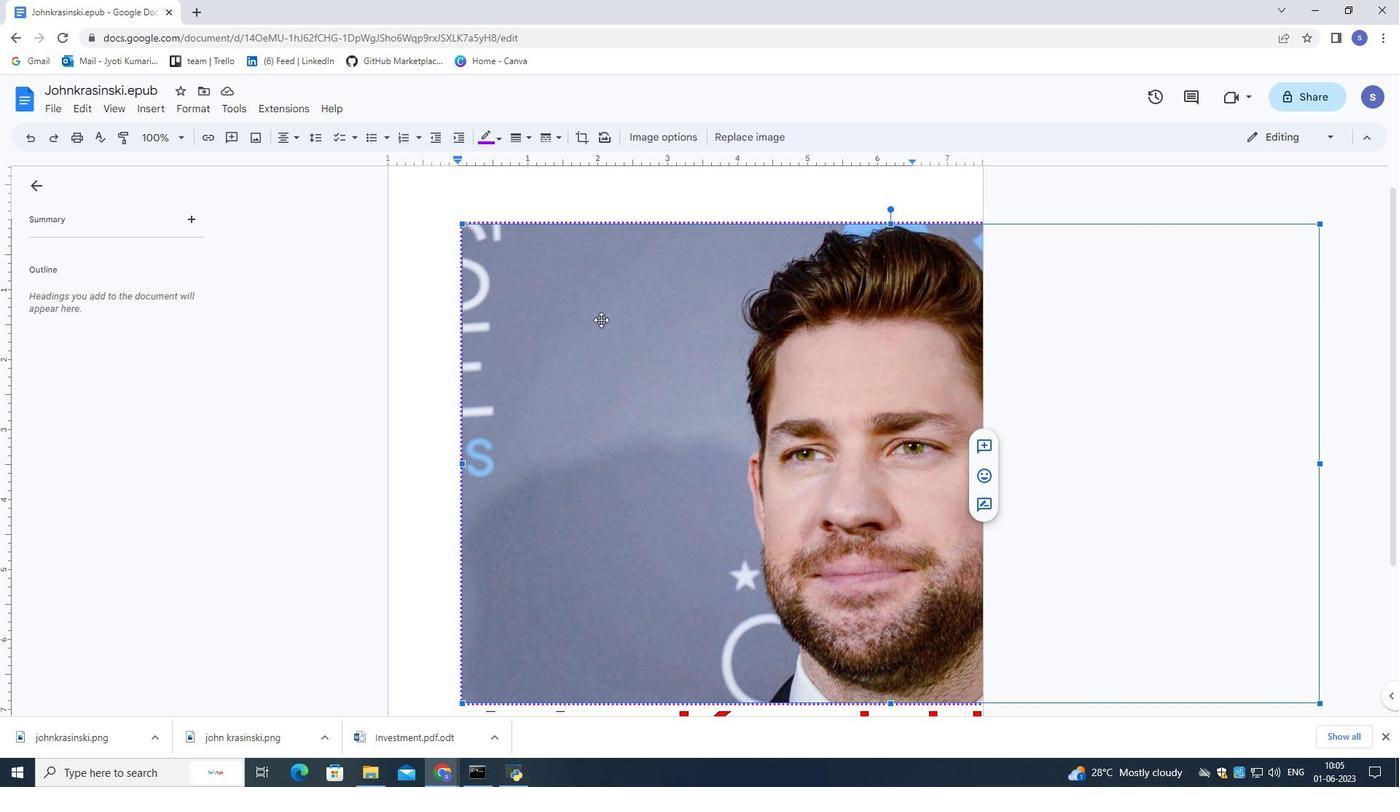 
Action: Mouse moved to (602, 320)
Screenshot: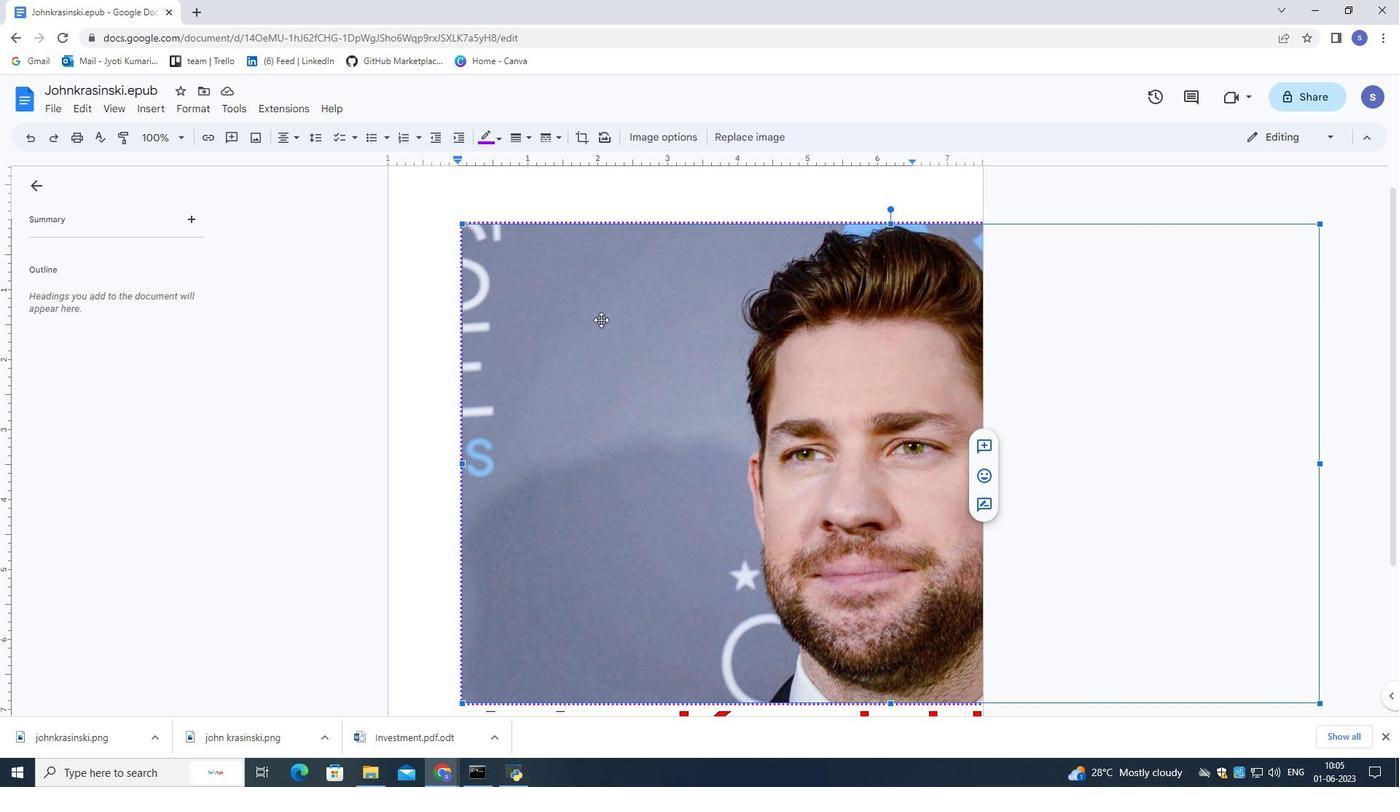 
Action: Mouse scrolled (602, 320) with delta (0, 0)
Screenshot: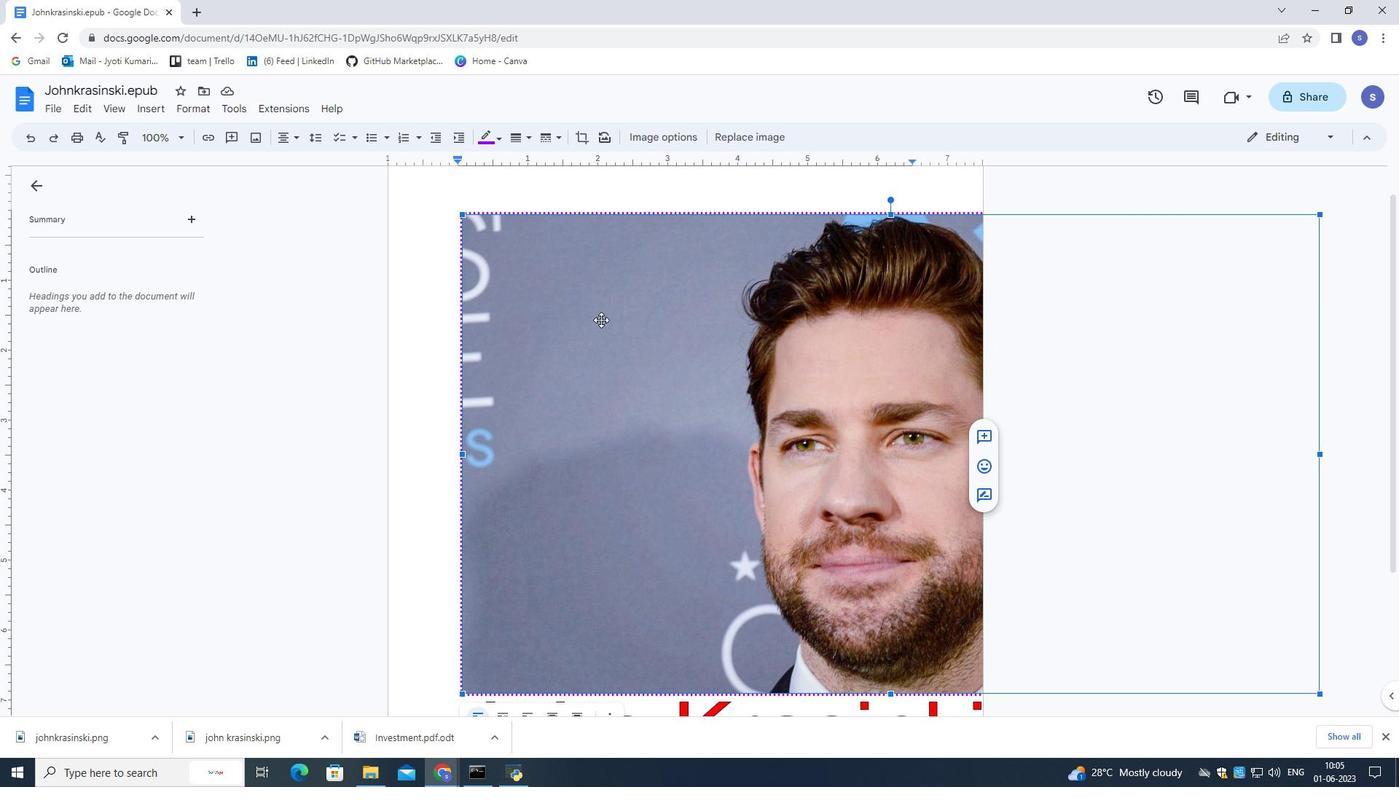 
Action: Mouse scrolled (602, 320) with delta (0, 0)
Screenshot: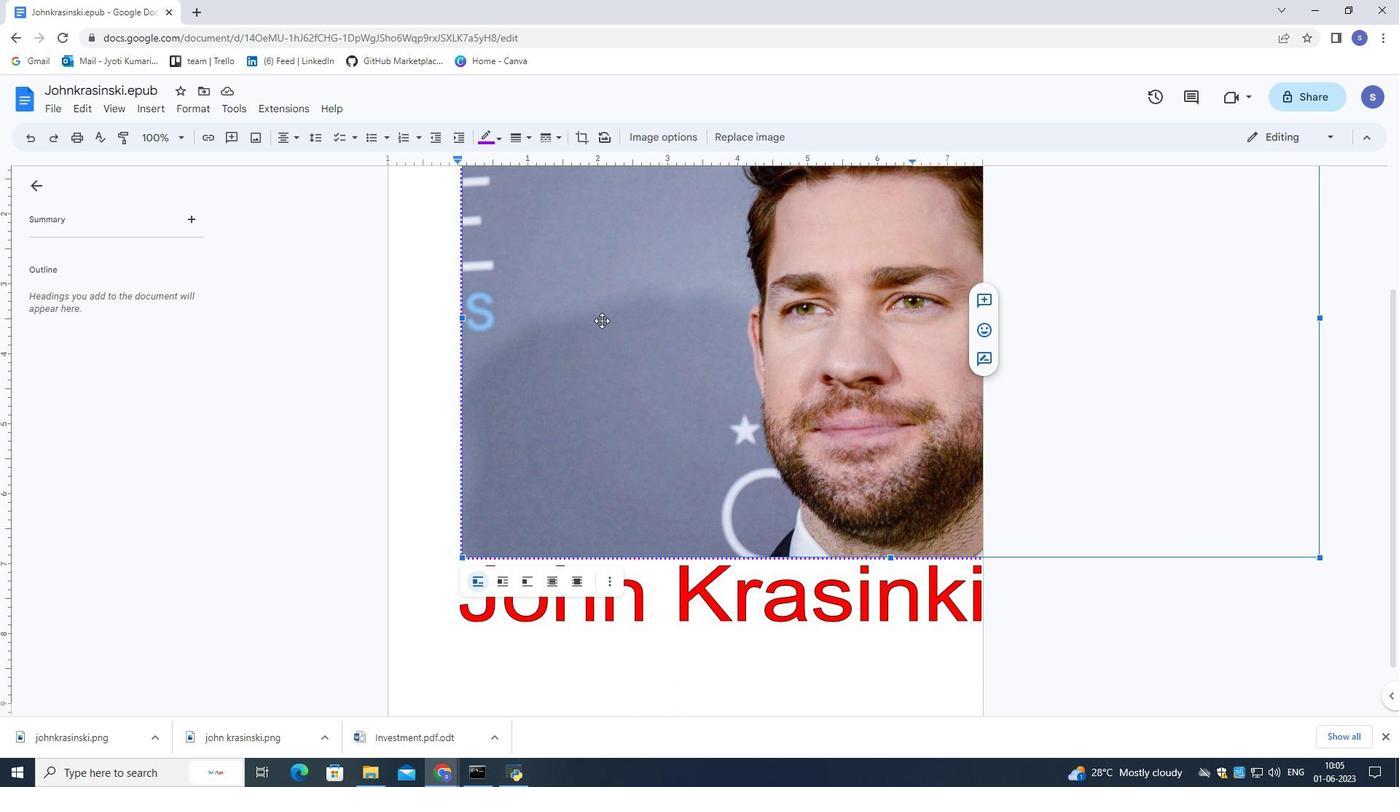 
Action: Mouse scrolled (602, 320) with delta (0, 0)
Screenshot: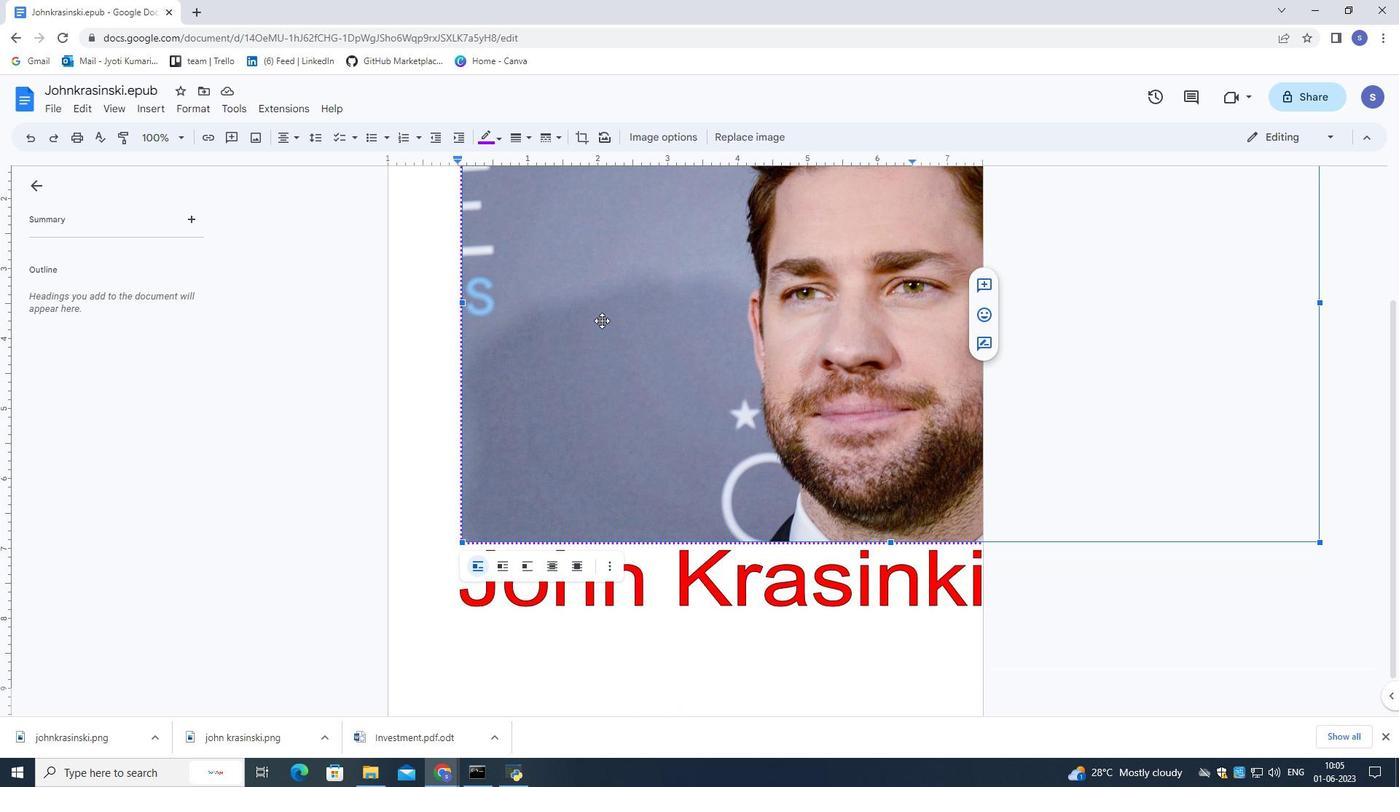 
Action: Mouse scrolled (602, 320) with delta (0, 0)
Screenshot: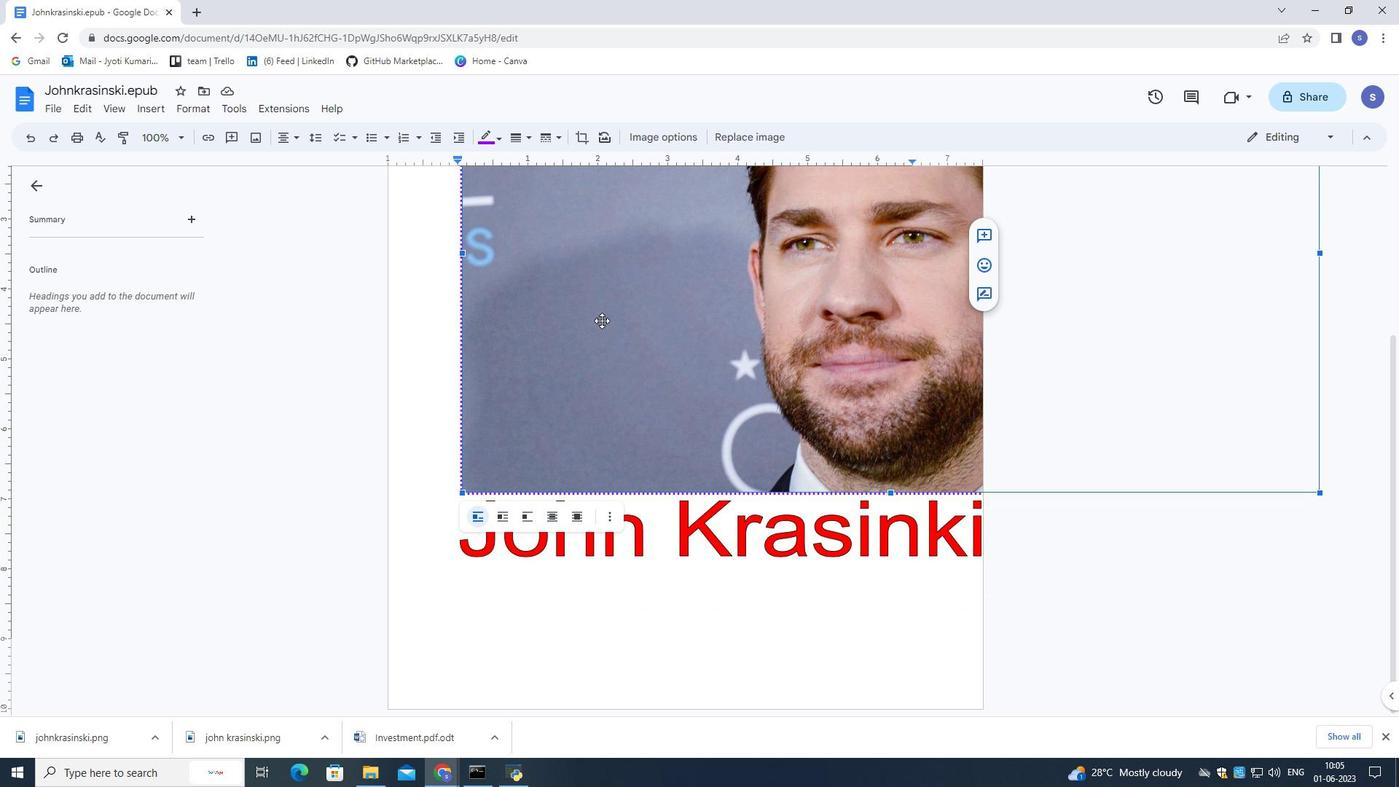 
Action: Mouse scrolled (602, 320) with delta (0, 0)
Screenshot: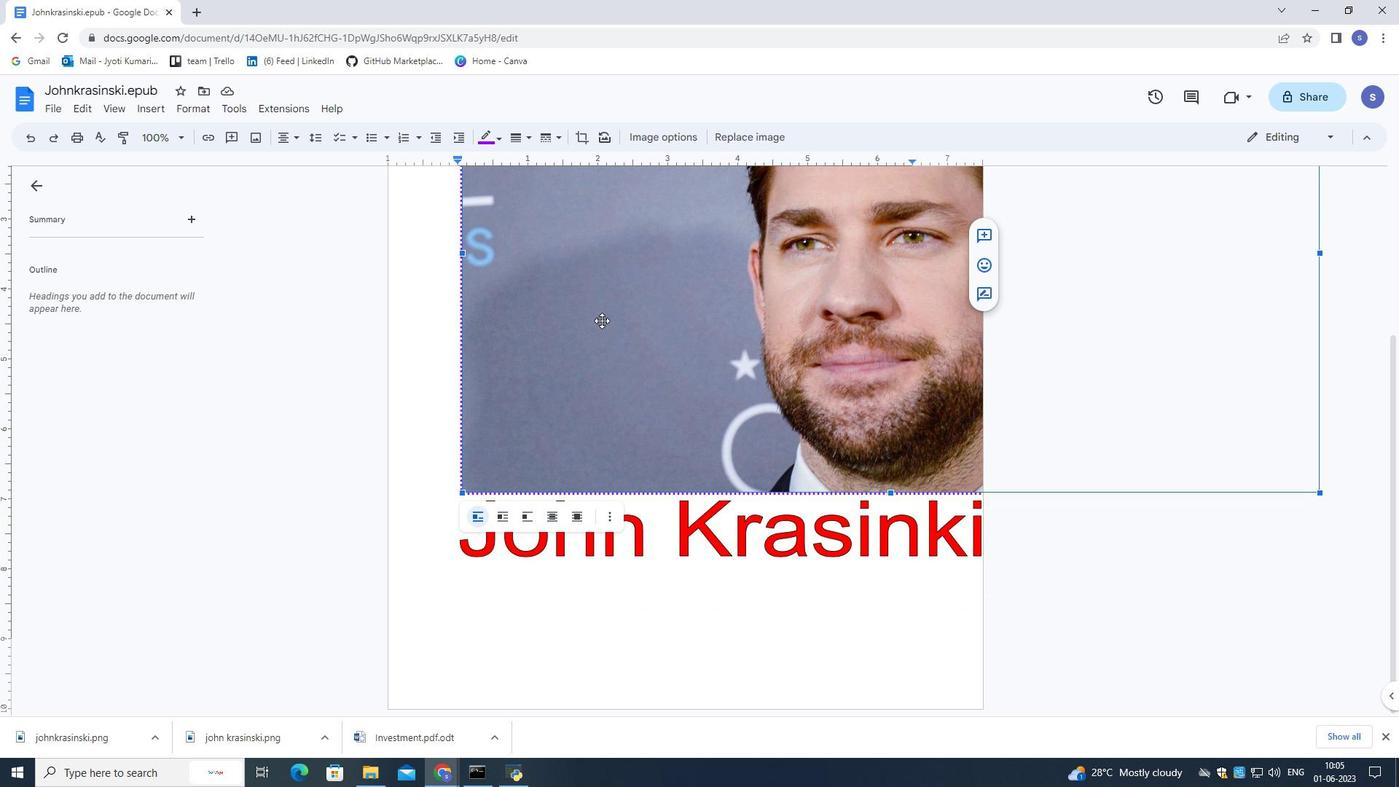 
Action: Mouse moved to (411, 285)
Screenshot: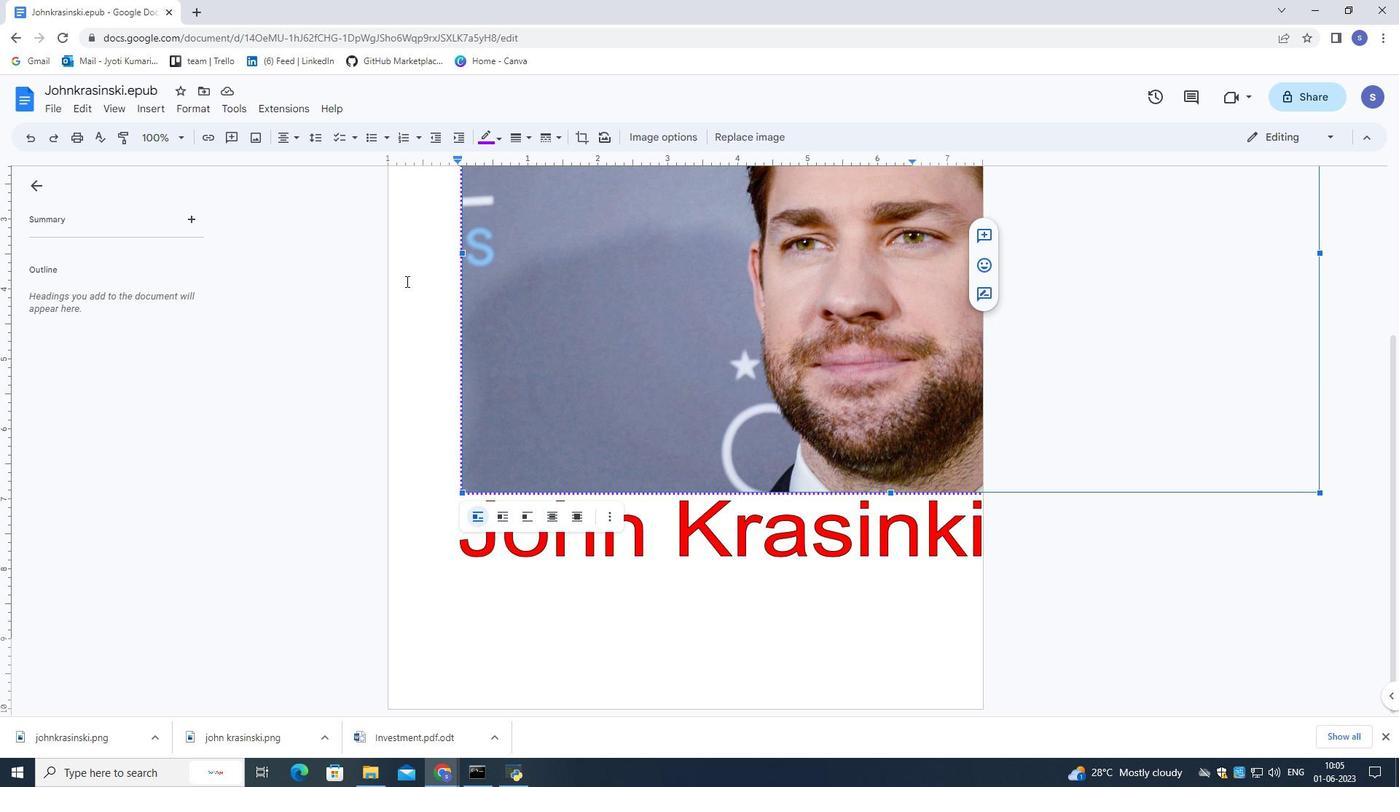 
Action: Mouse pressed left at (411, 285)
Screenshot: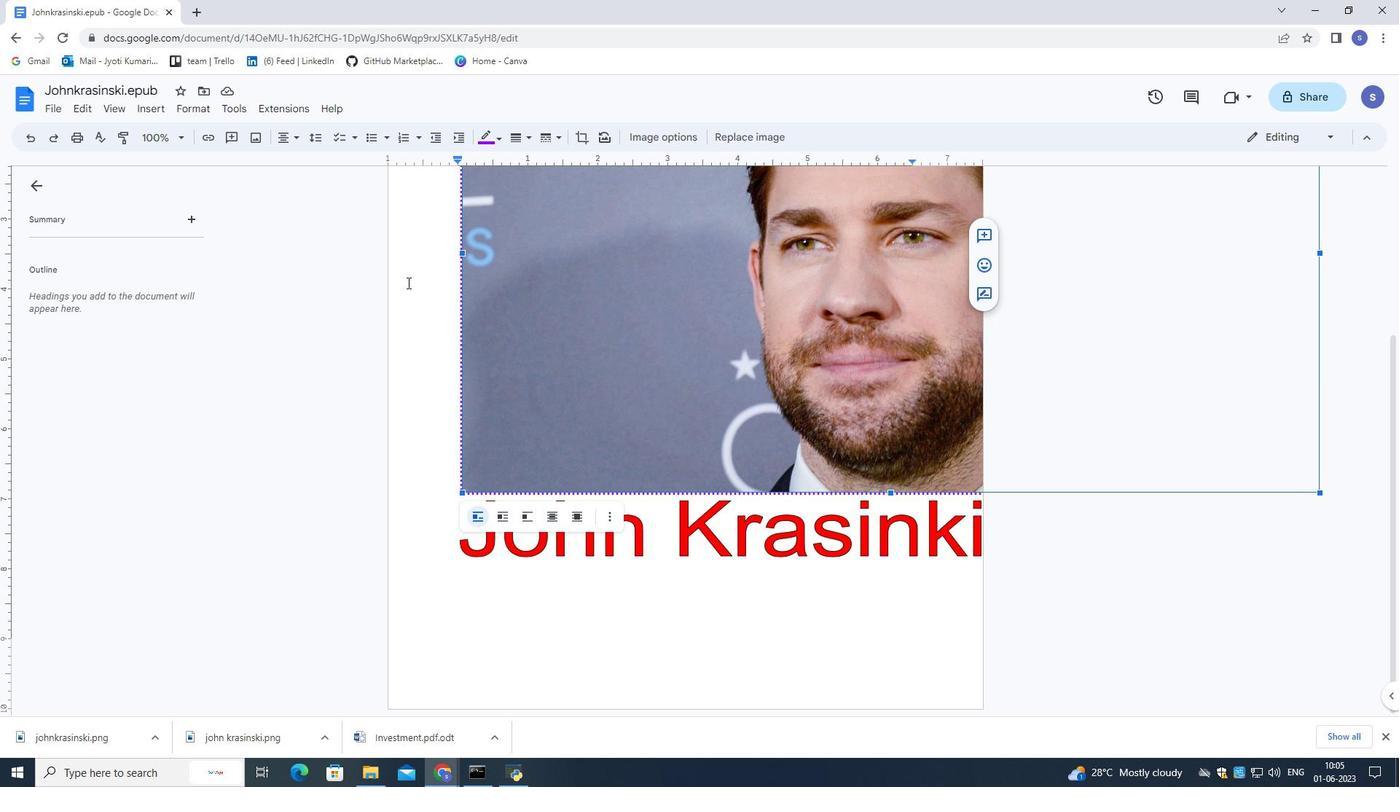 
Action: Mouse moved to (55, 104)
Screenshot: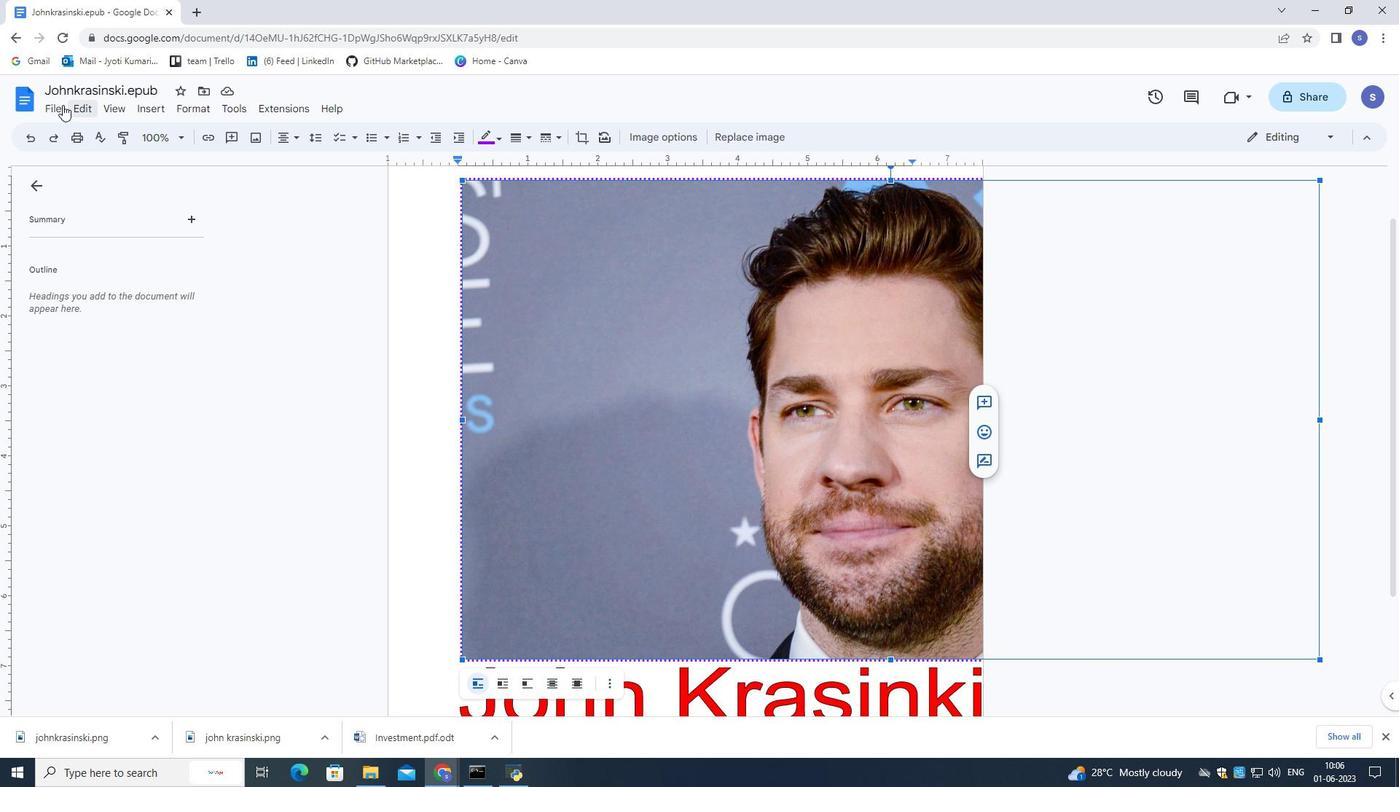 
Action: Mouse pressed left at (55, 104)
Screenshot: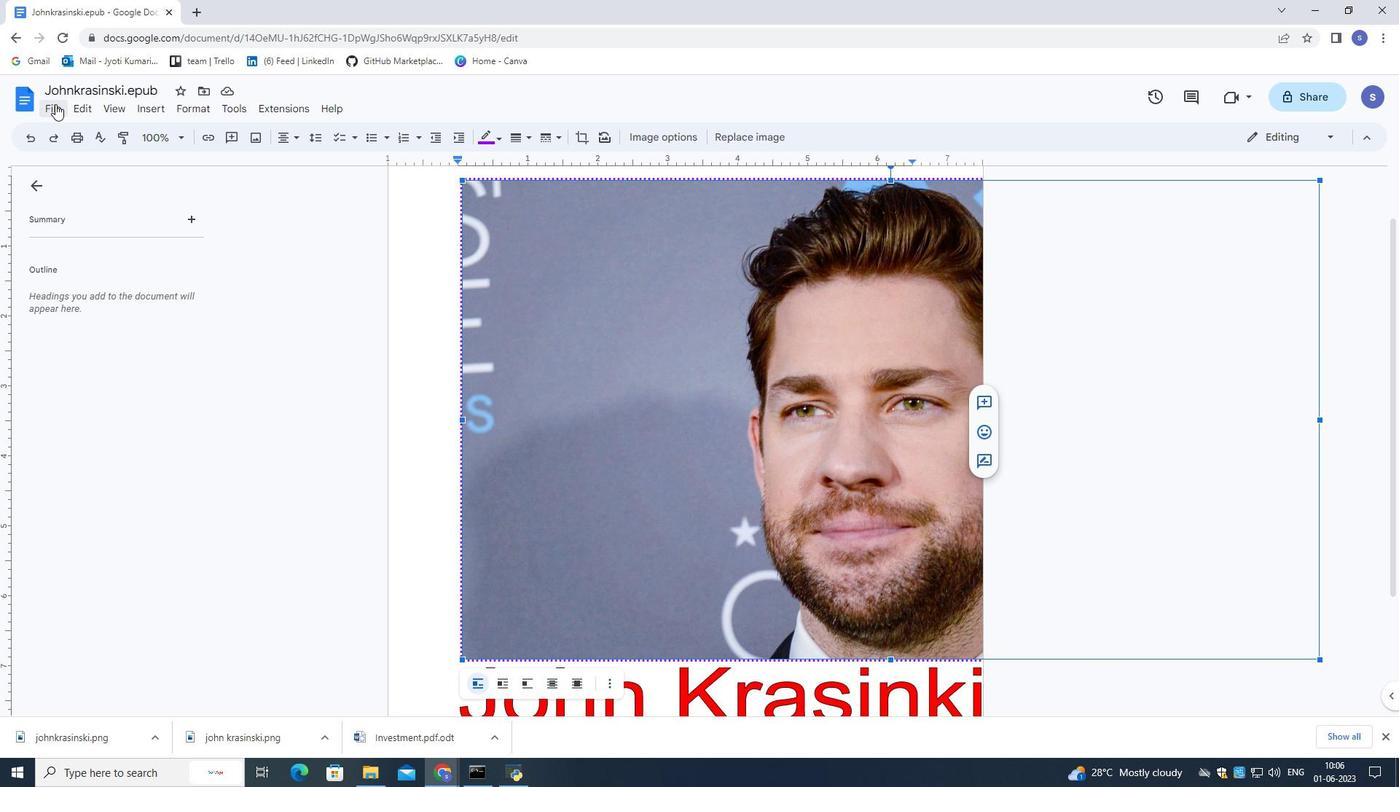 
Action: Mouse moved to (118, 505)
Screenshot: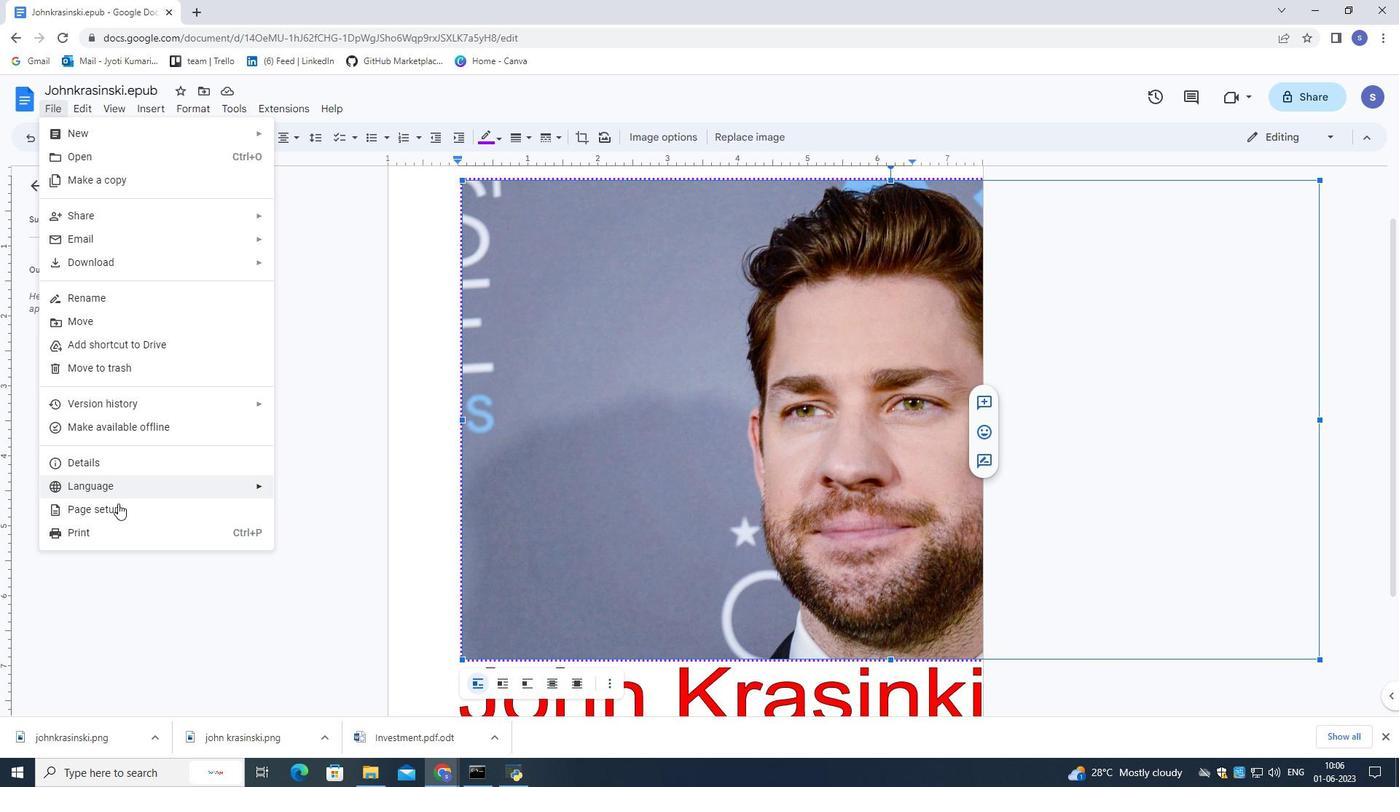 
Action: Mouse pressed left at (118, 505)
Screenshot: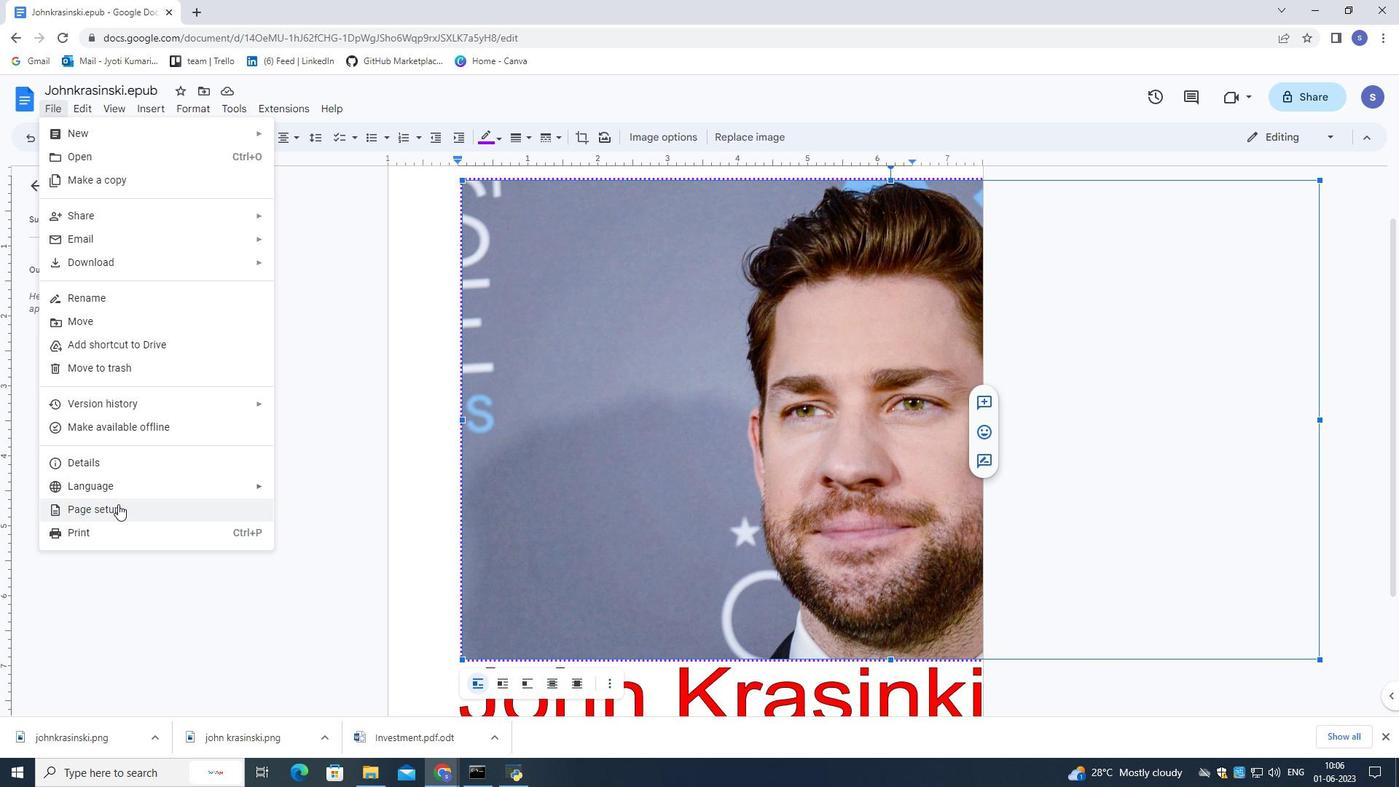 
Action: Mouse moved to (626, 322)
Screenshot: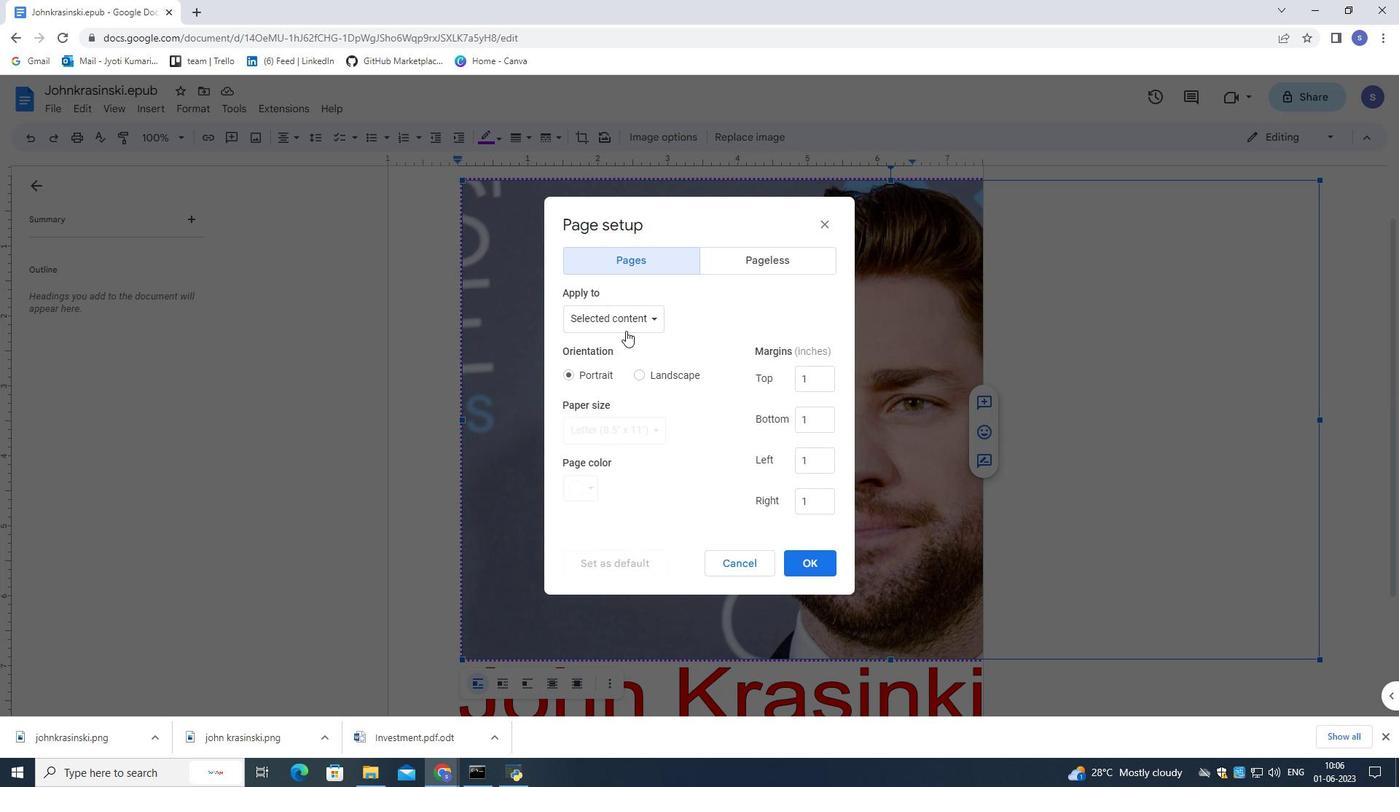 
Action: Mouse pressed left at (626, 322)
Screenshot: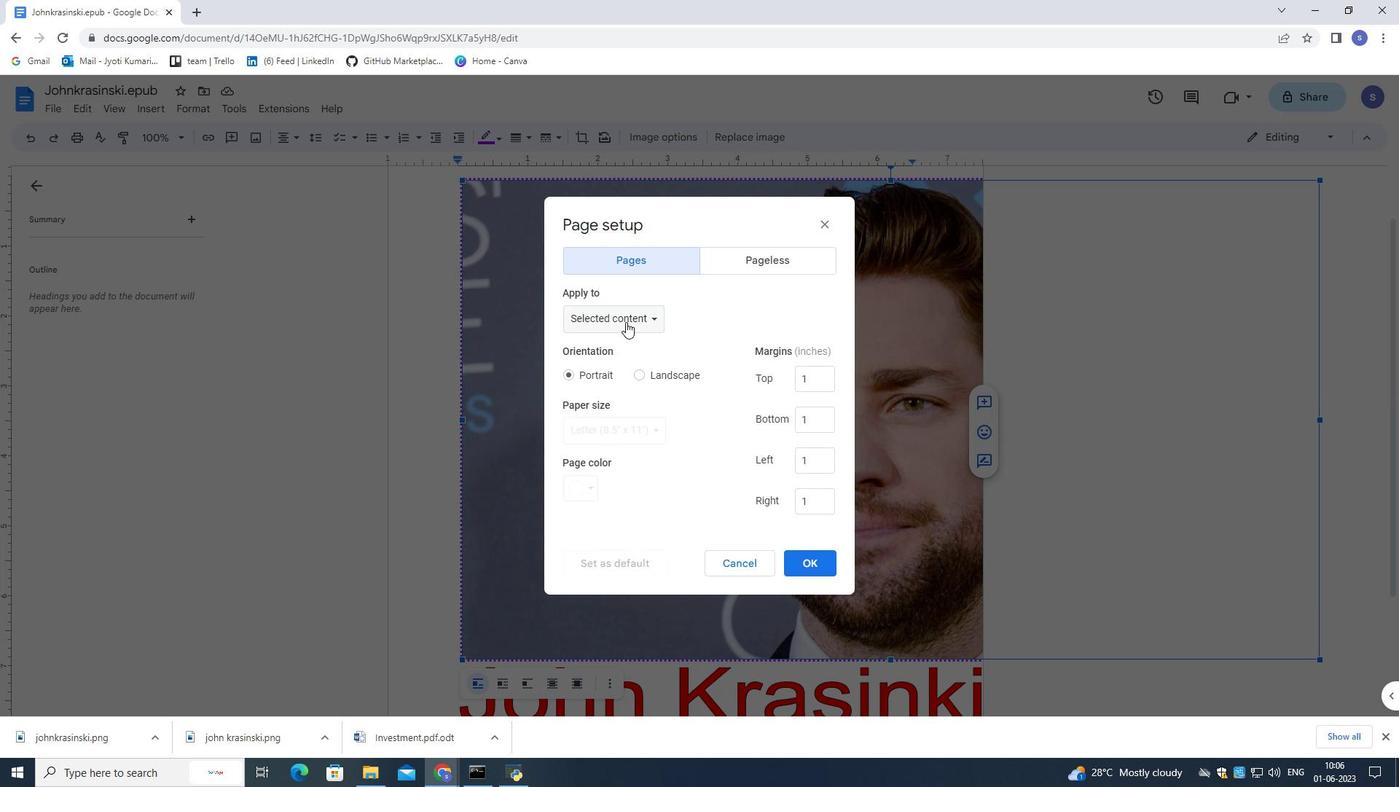 
Action: Mouse moved to (624, 287)
Screenshot: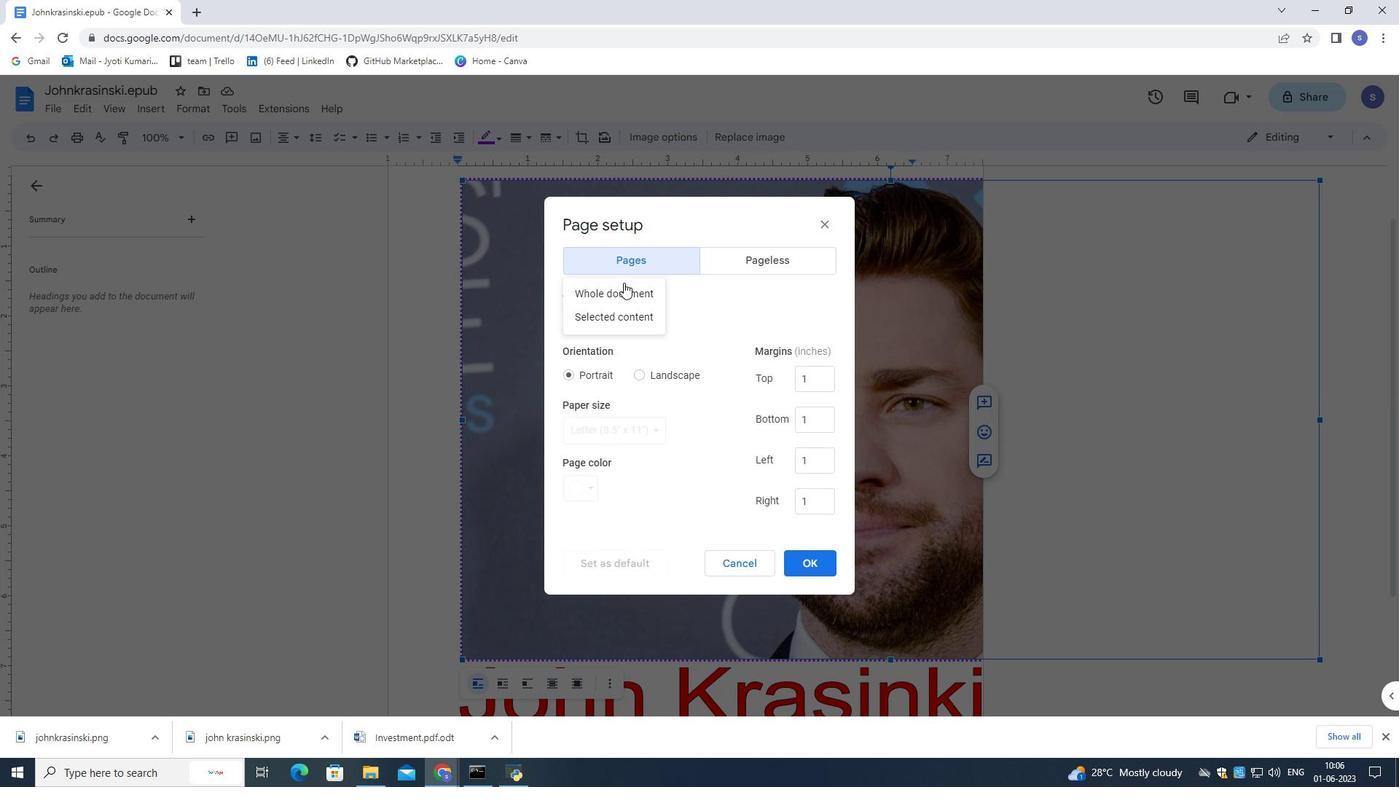 
Action: Mouse pressed left at (624, 287)
Screenshot: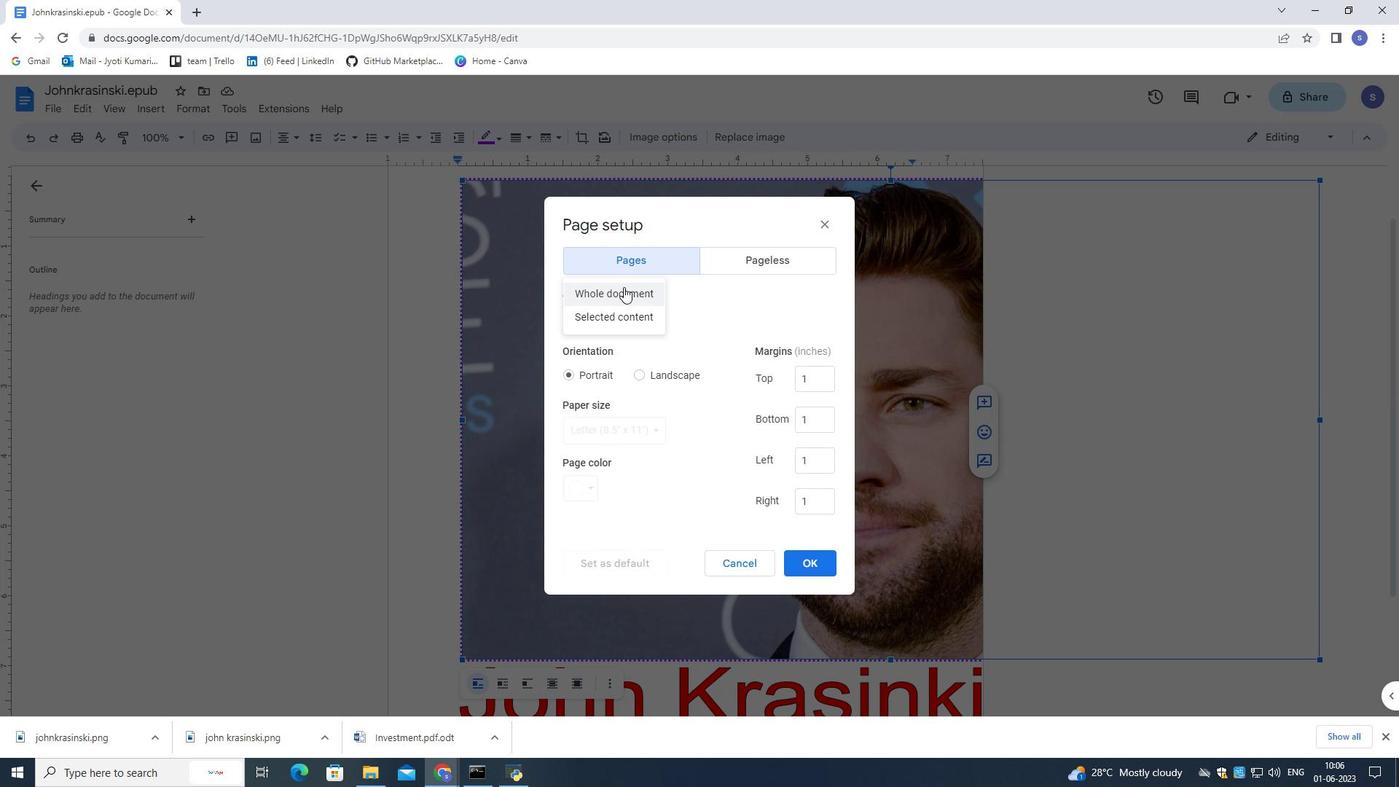 
Action: Mouse moved to (578, 494)
Screenshot: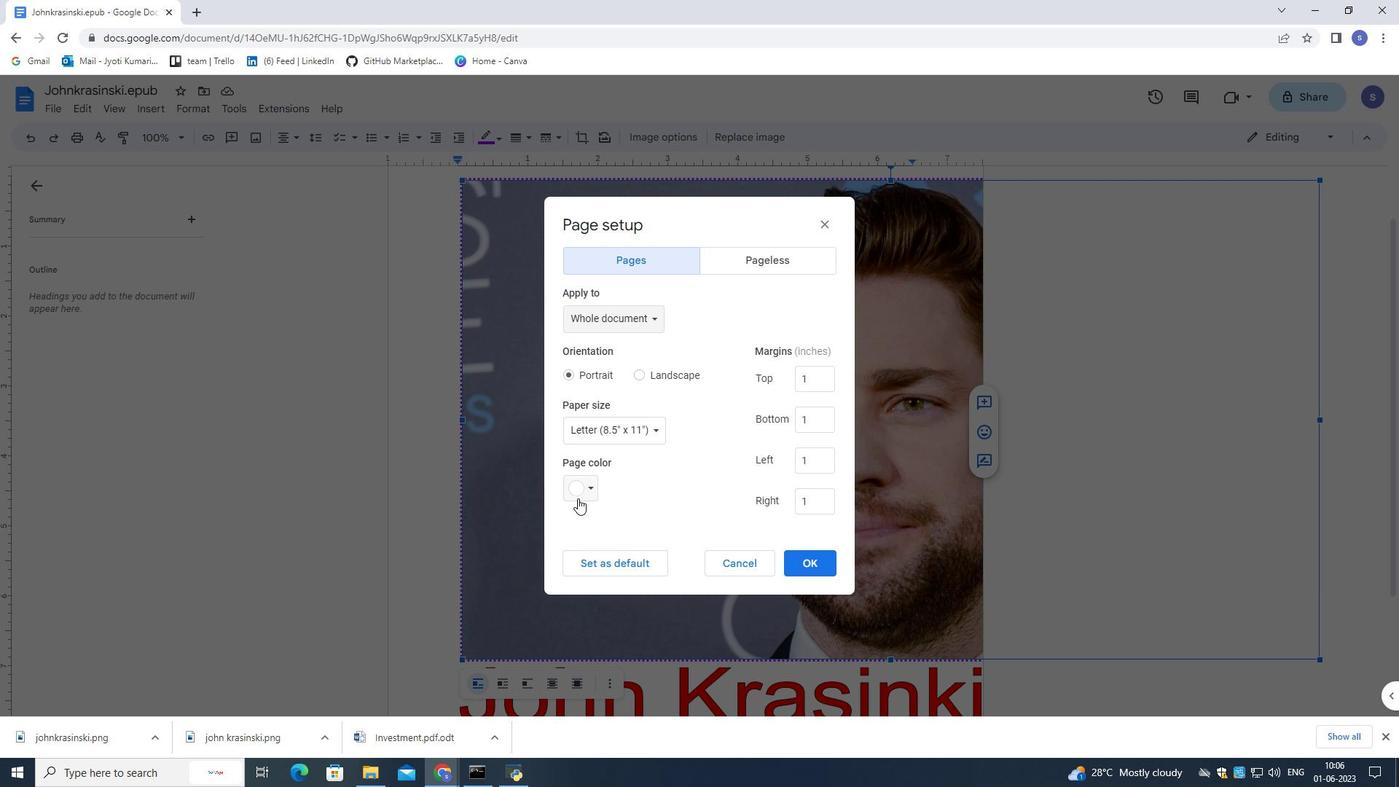 
Action: Mouse pressed left at (578, 494)
Screenshot: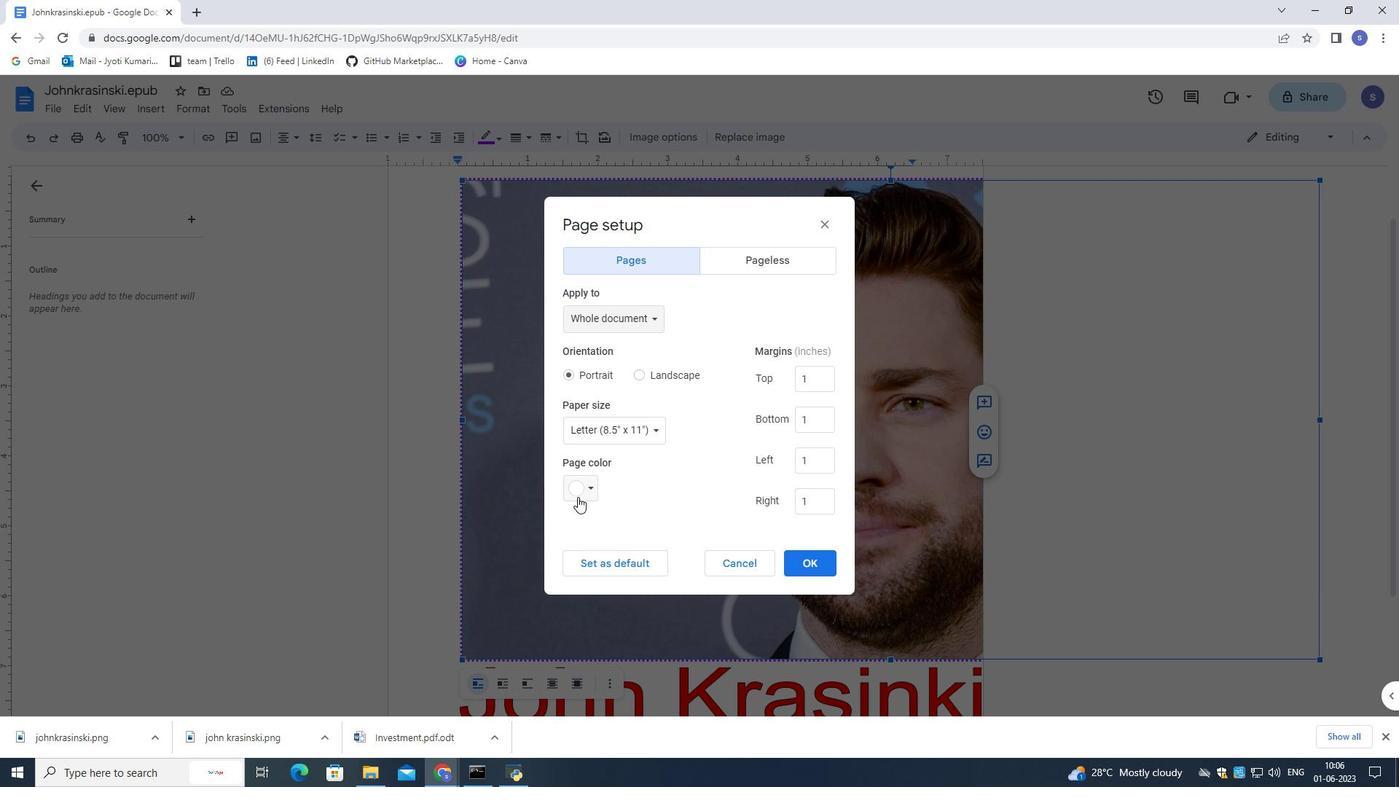 
Action: Mouse moved to (613, 537)
Screenshot: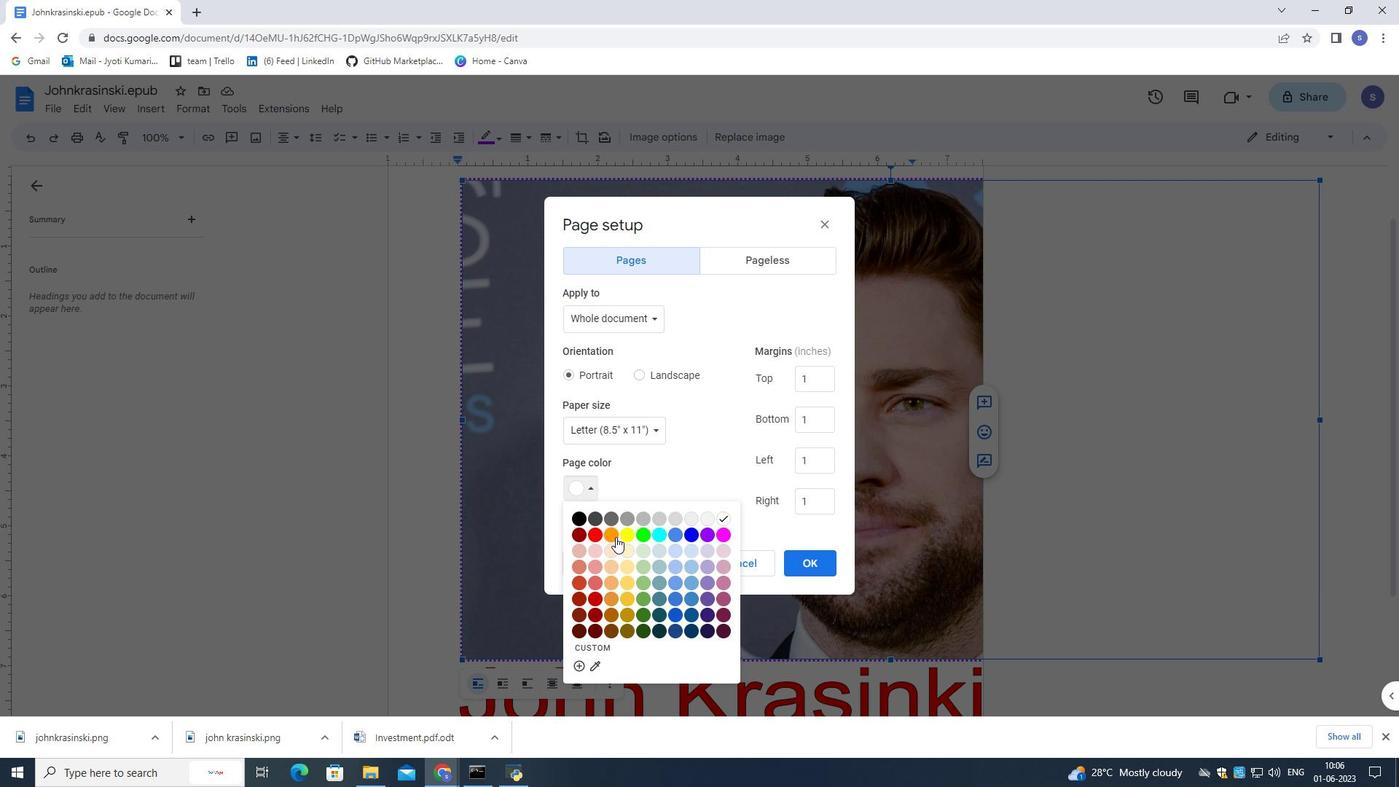 
Action: Mouse pressed left at (613, 537)
Screenshot: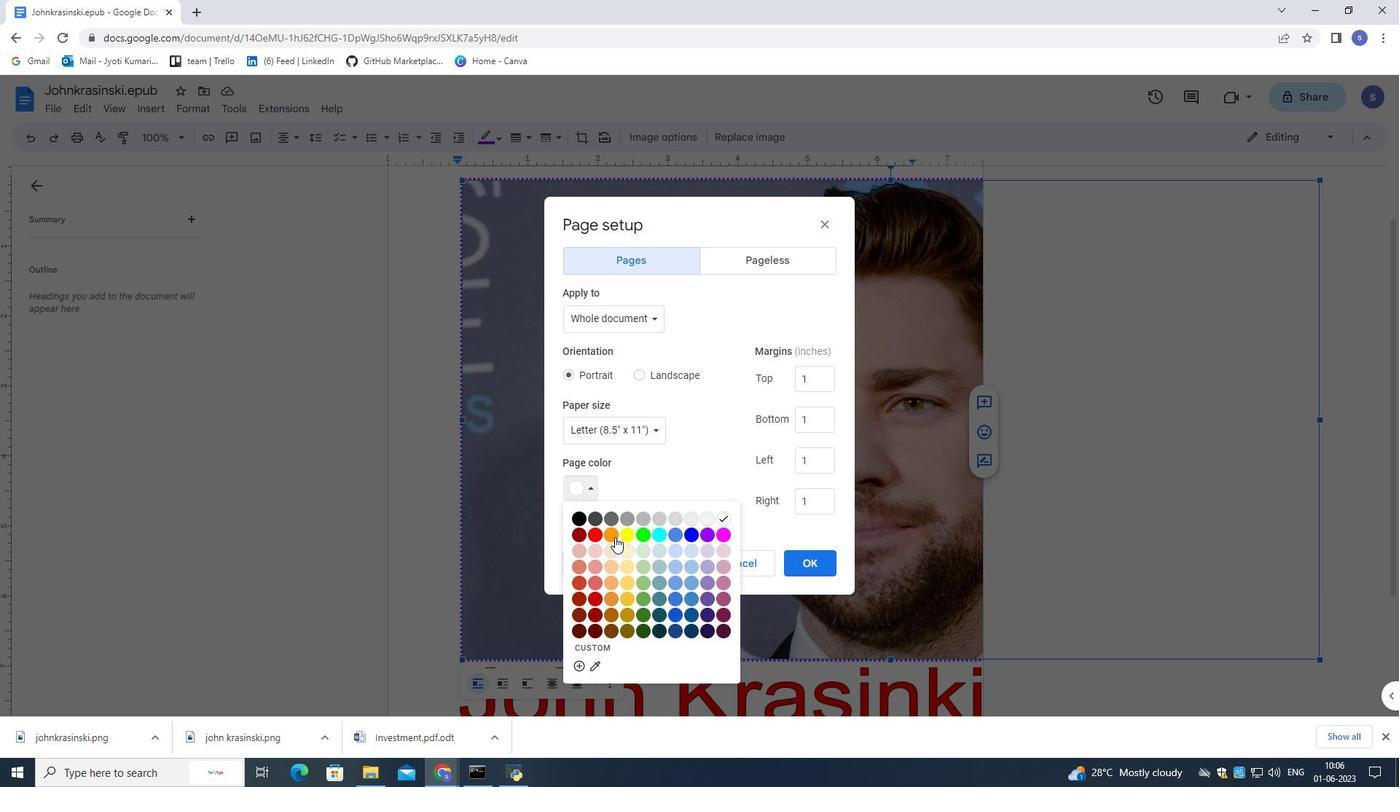 
Action: Mouse moved to (811, 567)
Screenshot: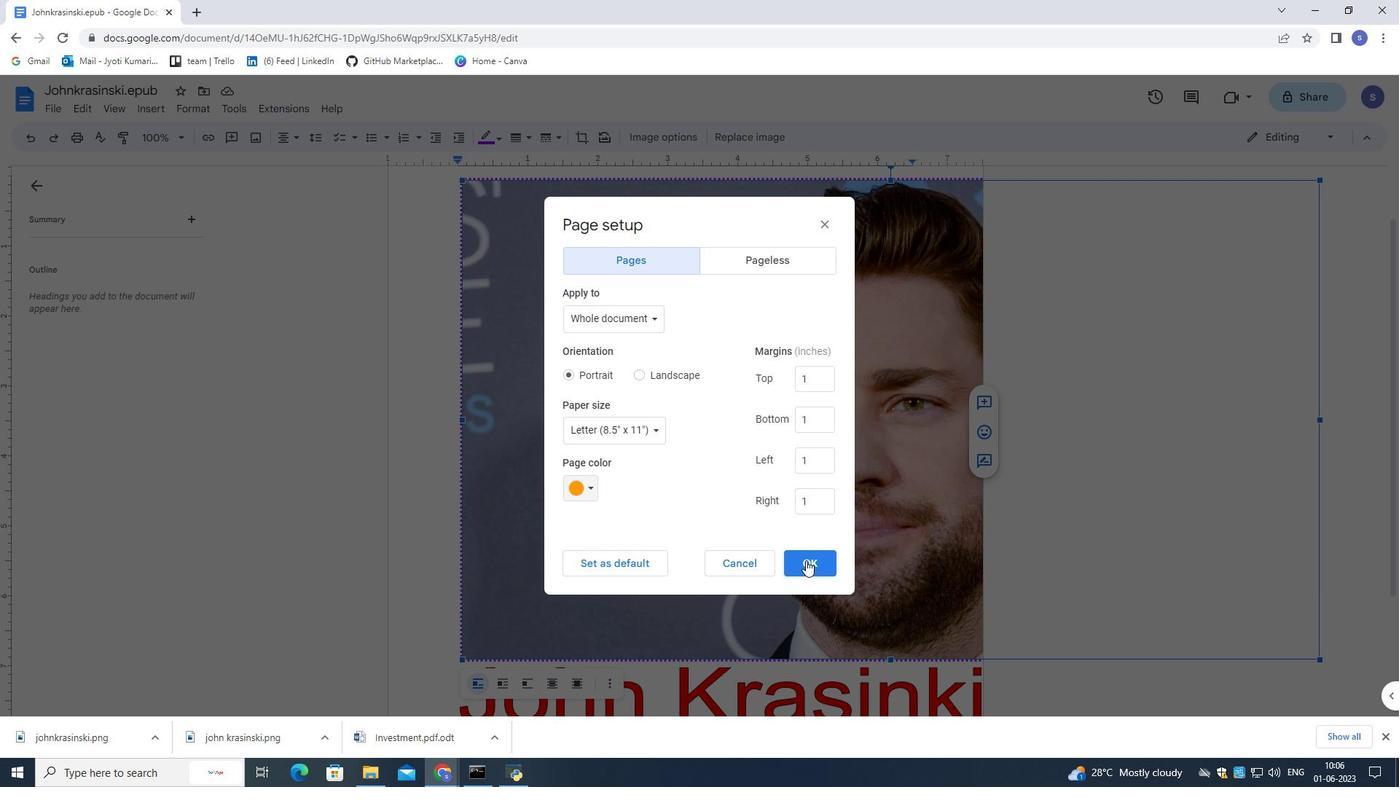
Action: Mouse pressed left at (811, 567)
Screenshot: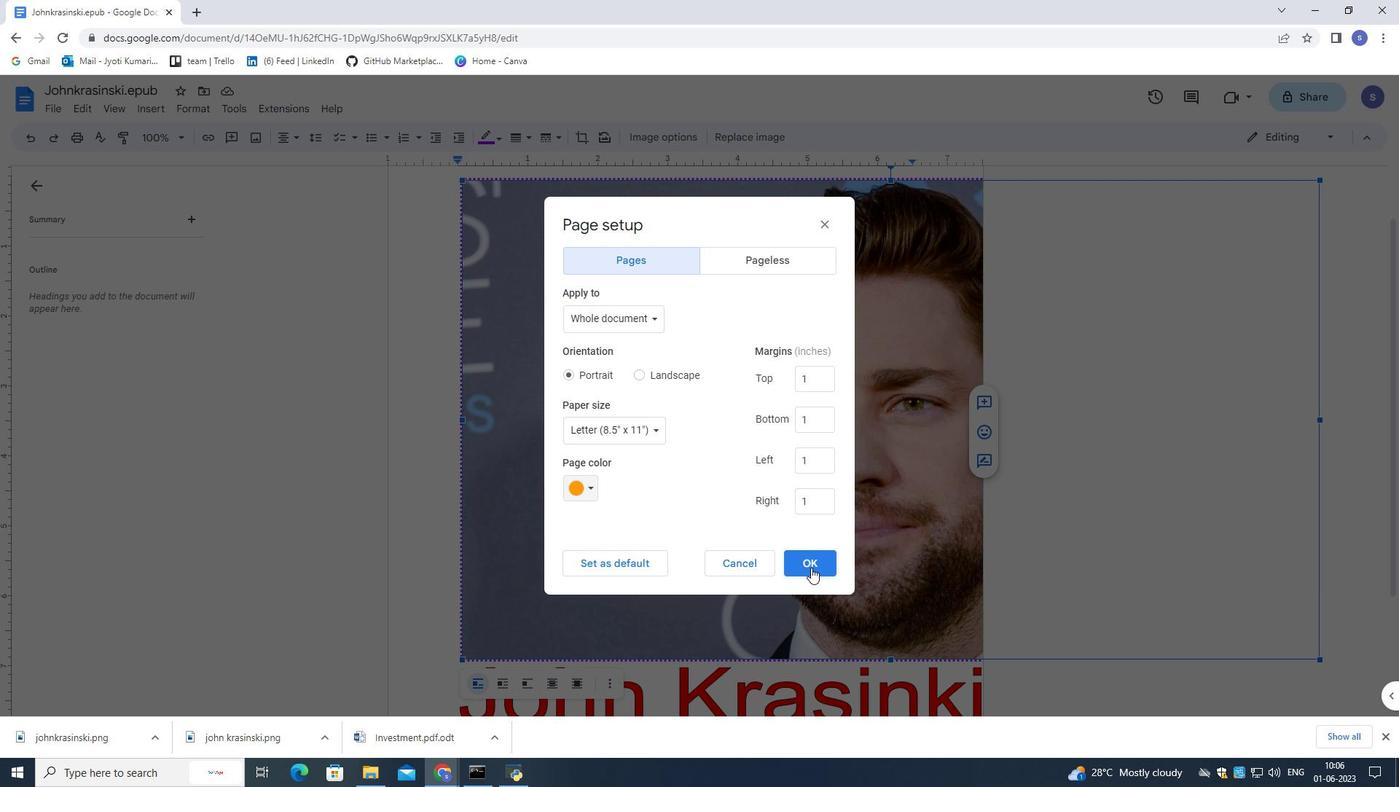 
Action: Mouse moved to (715, 469)
Screenshot: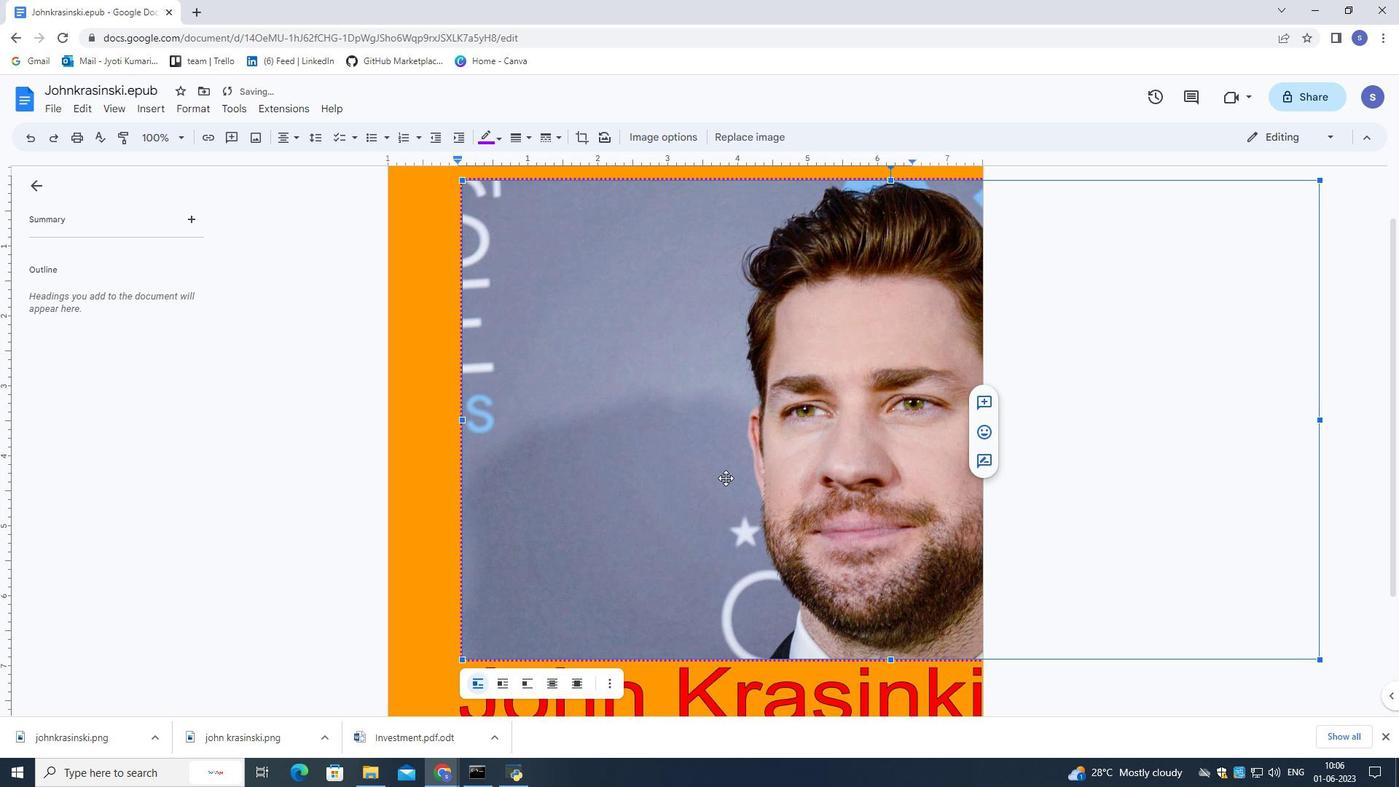 
Action: Mouse scrolled (715, 468) with delta (0, 0)
Screenshot: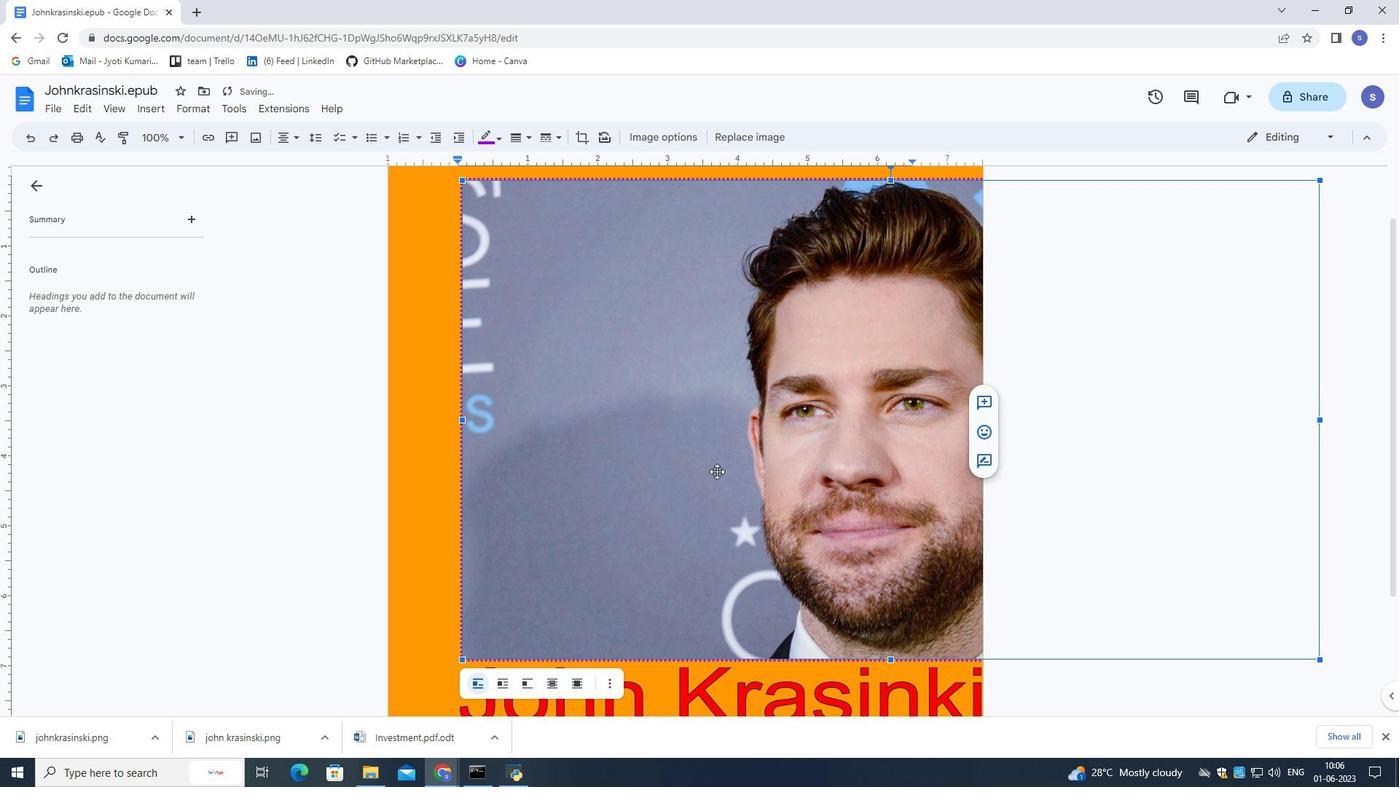 
Action: Mouse moved to (714, 469)
Screenshot: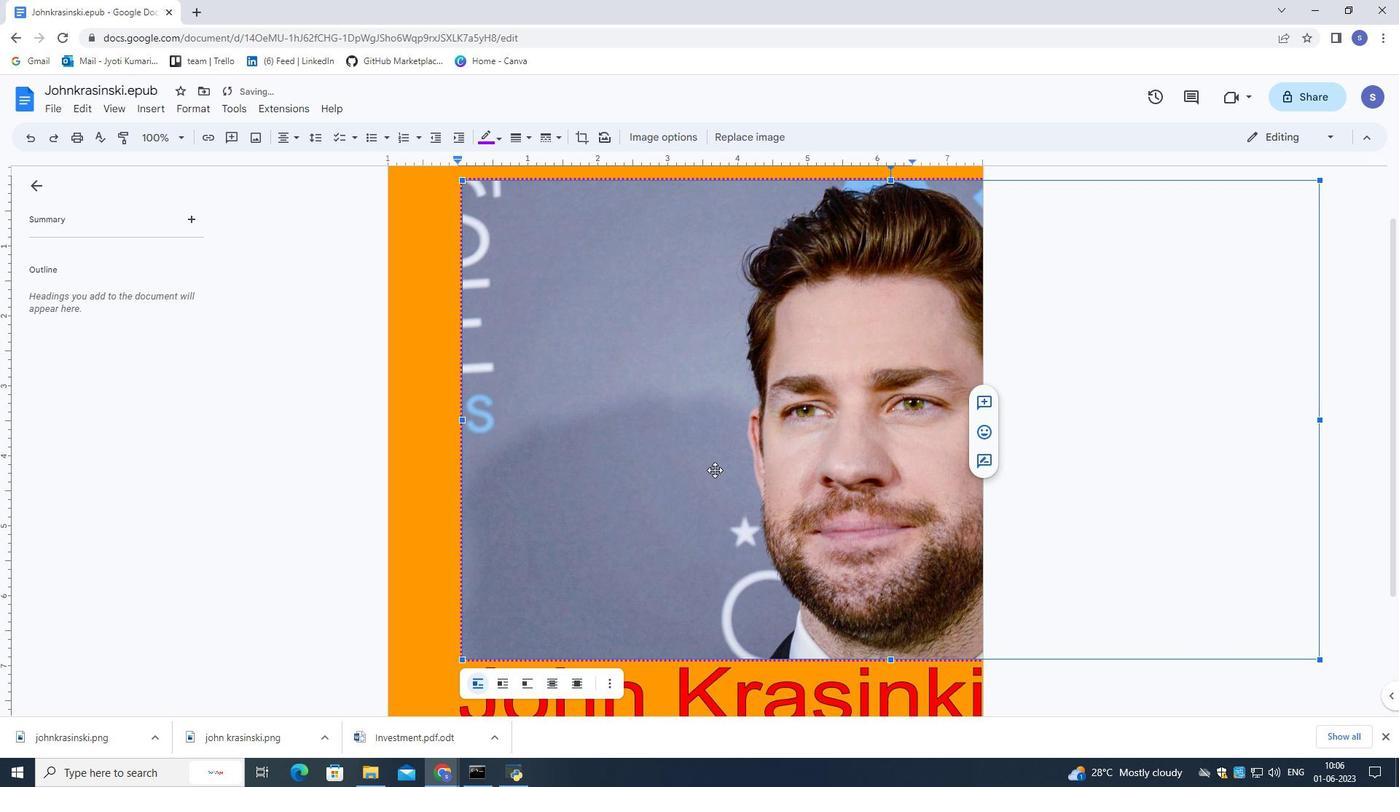 
Action: Mouse scrolled (714, 468) with delta (0, 0)
Screenshot: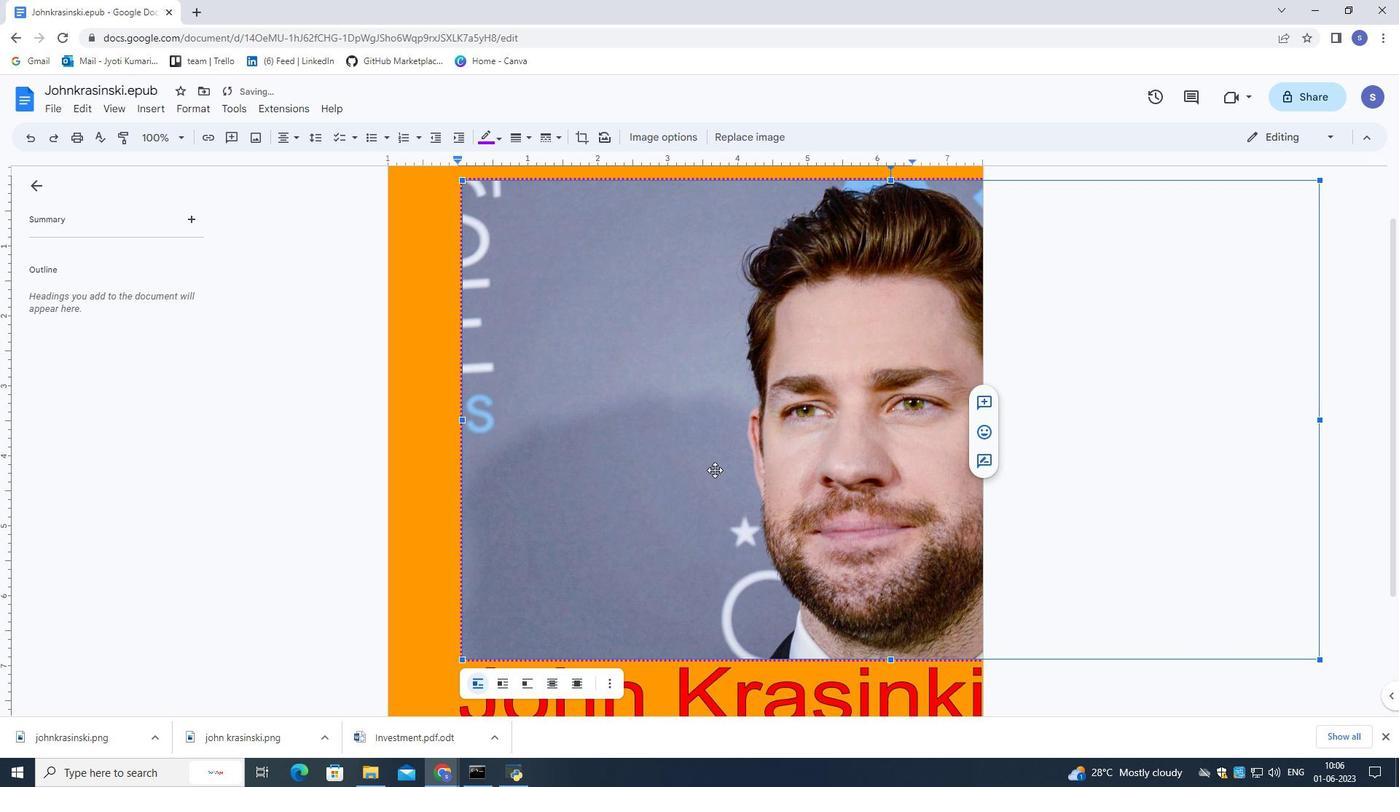 
Action: Mouse scrolled (714, 468) with delta (0, 0)
Screenshot: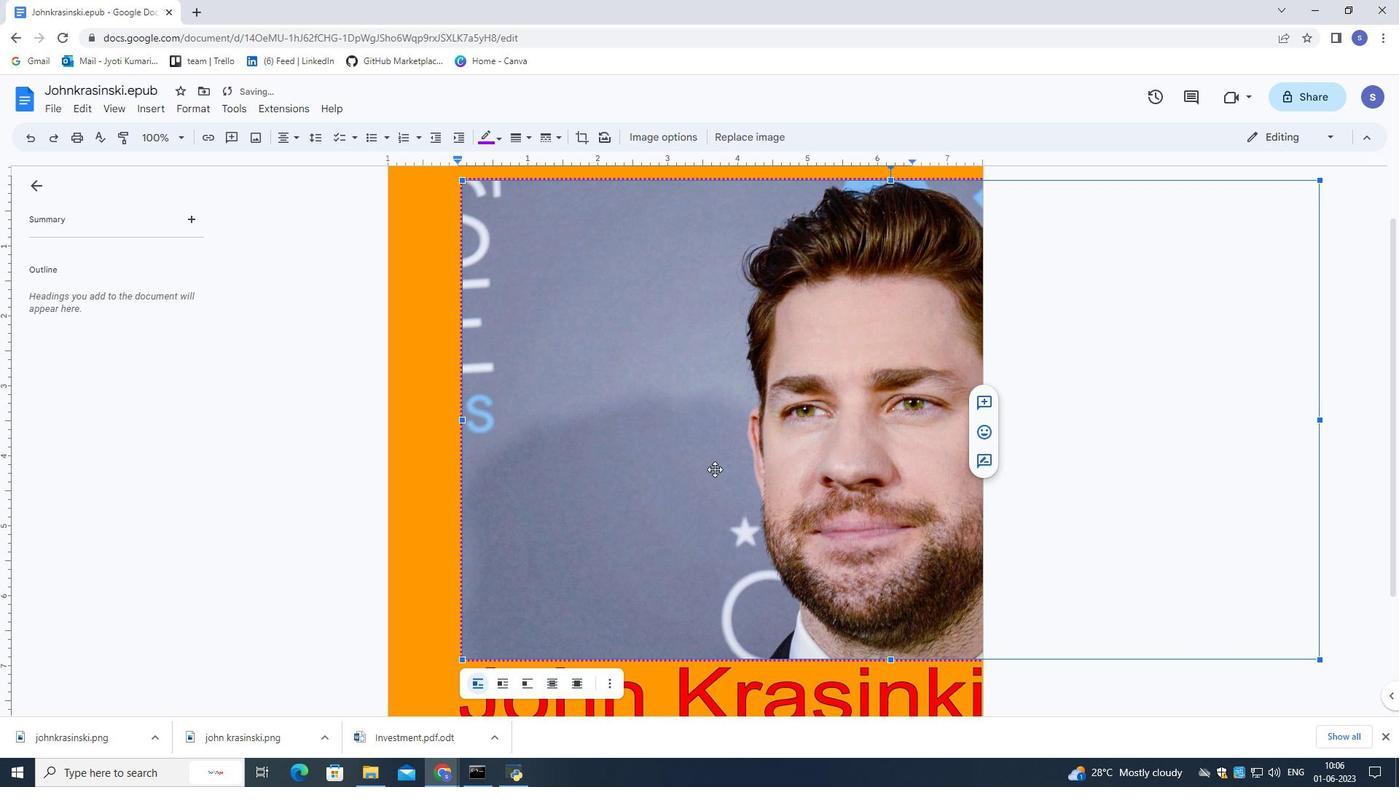 
Action: Mouse moved to (708, 463)
Screenshot: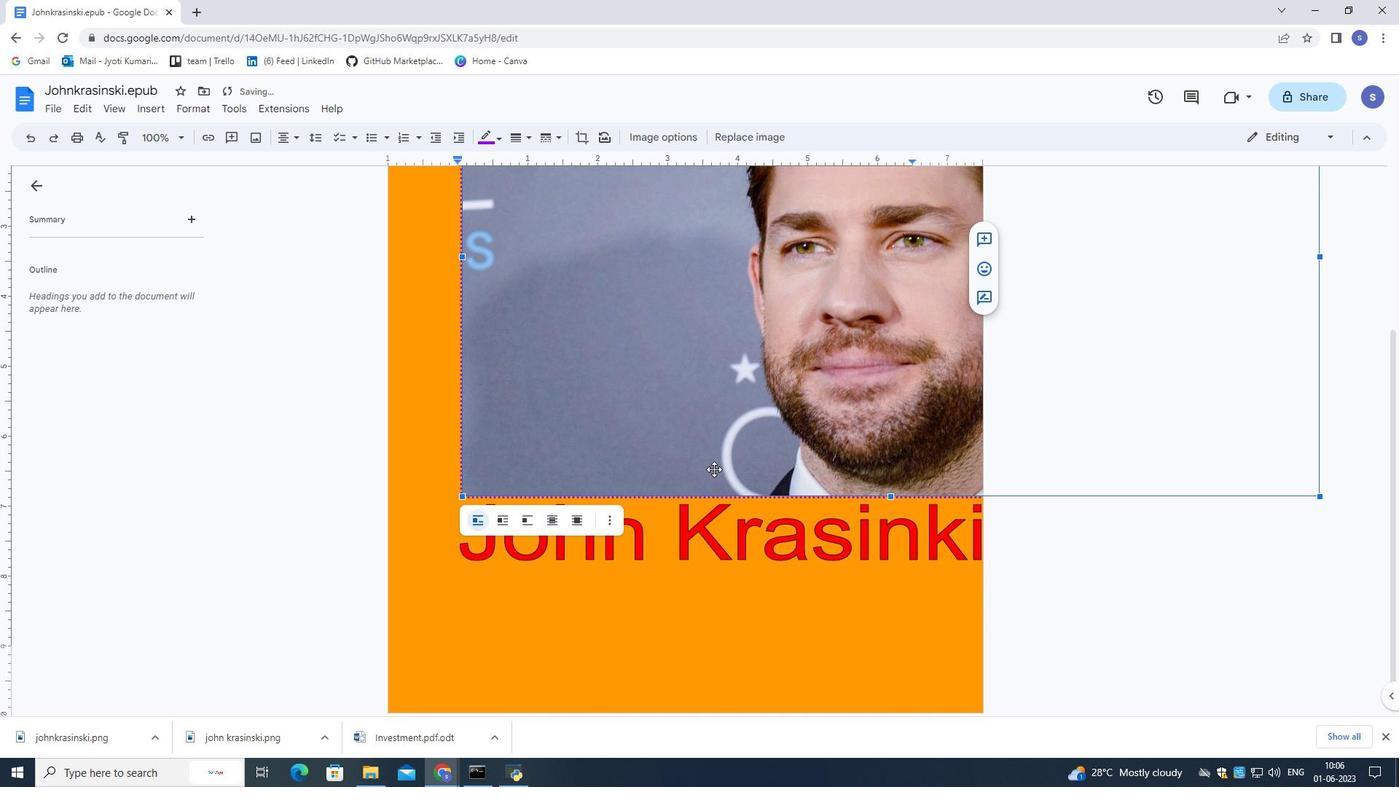 
Action: Mouse scrolled (708, 462) with delta (0, 0)
Screenshot: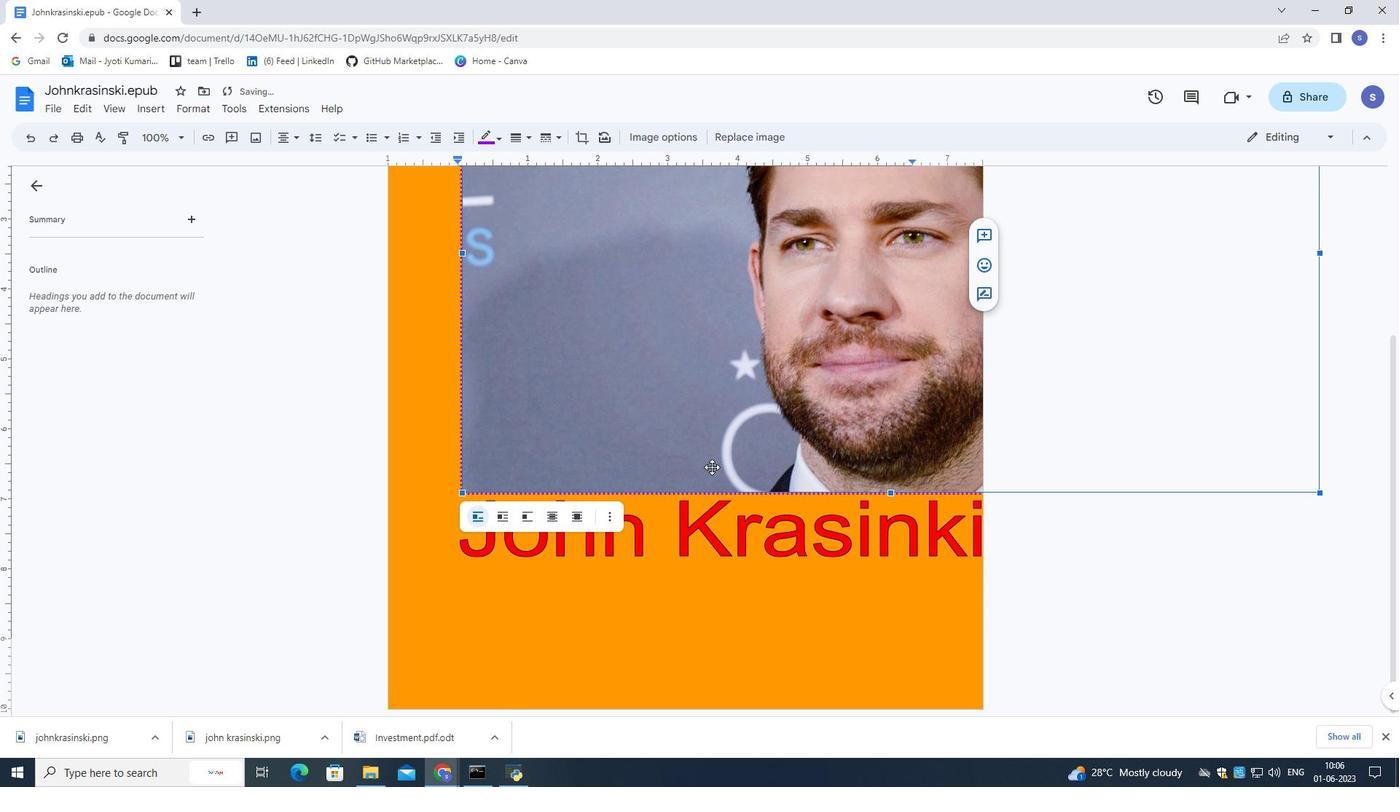 
Action: Mouse scrolled (708, 462) with delta (0, 0)
Screenshot: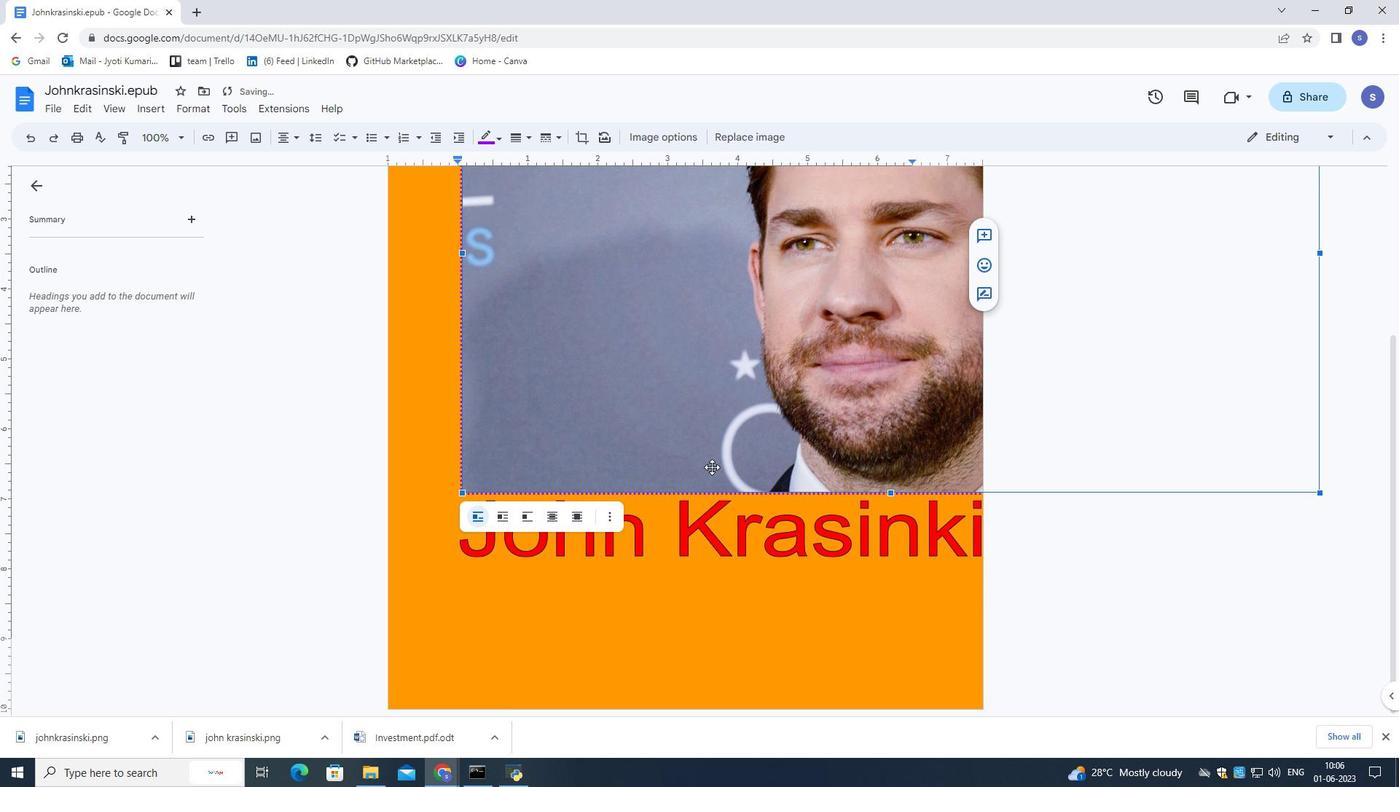 
Action: Mouse scrolled (708, 462) with delta (0, 0)
Screenshot: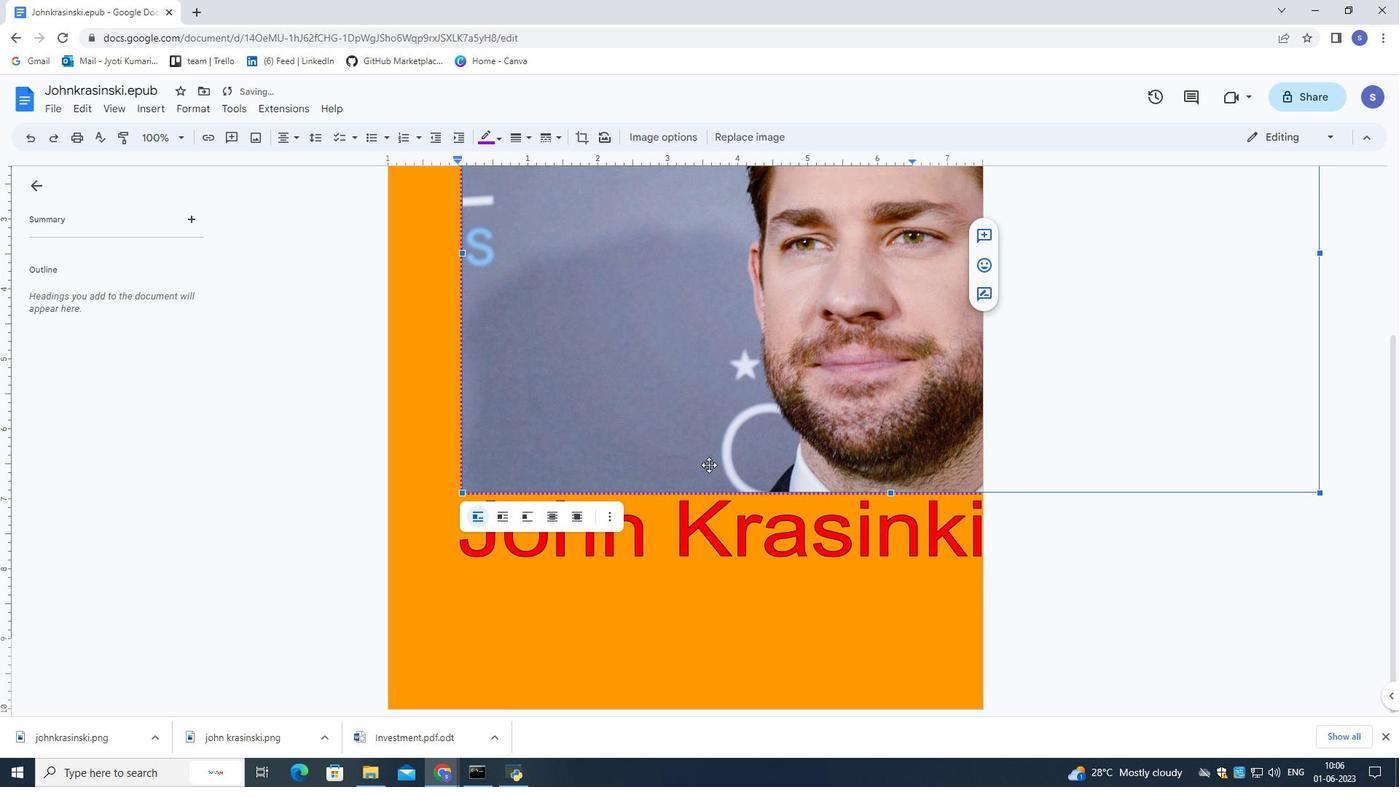 
Action: Mouse scrolled (708, 462) with delta (0, 0)
Screenshot: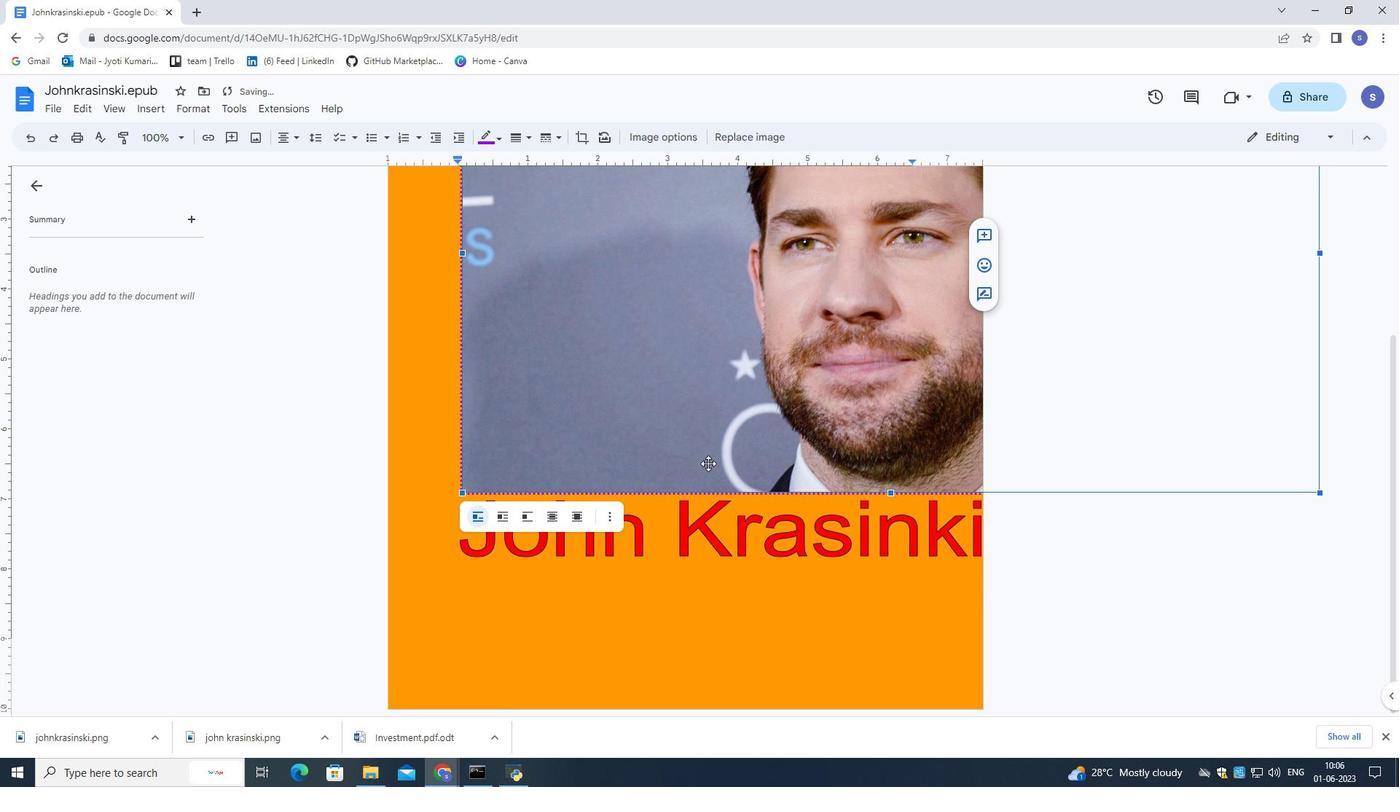 
Action: Mouse moved to (742, 626)
Screenshot: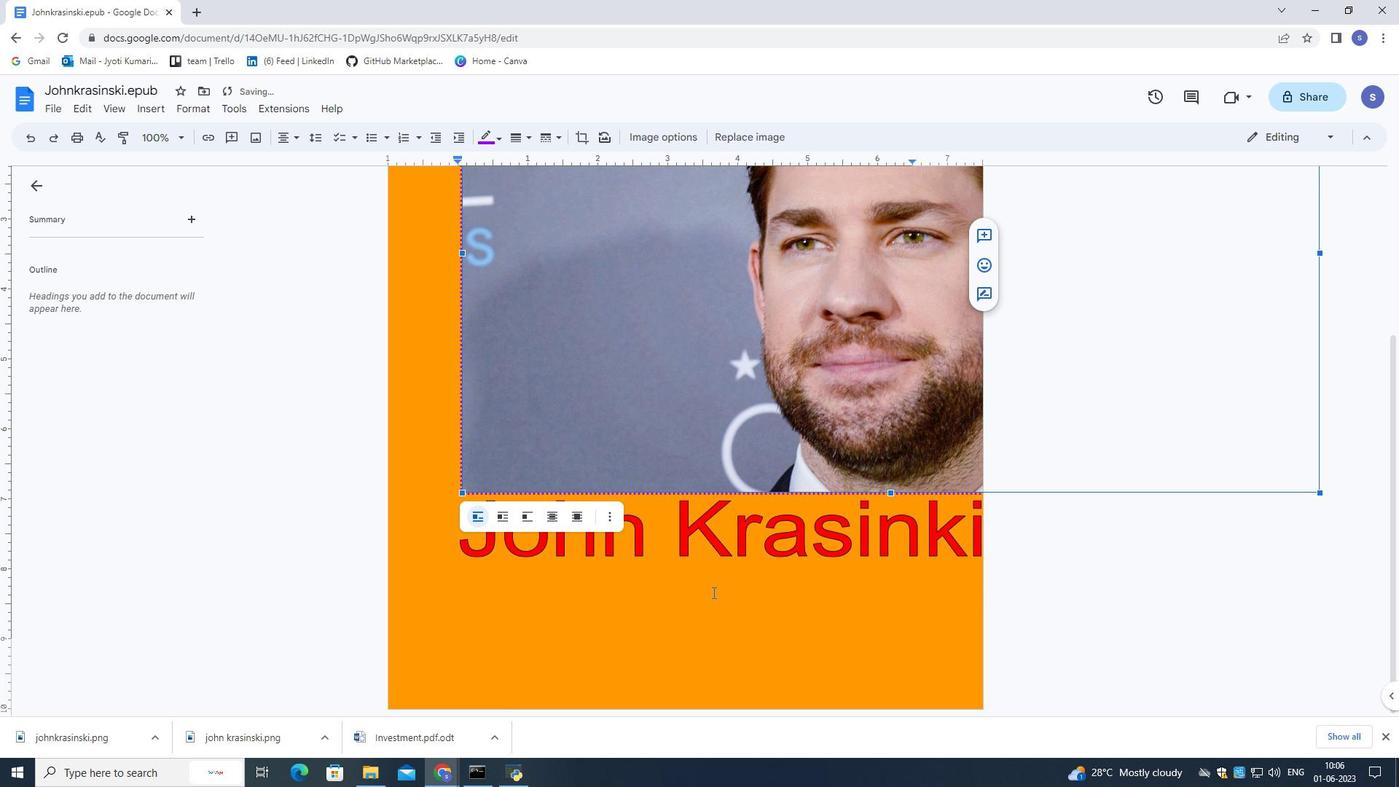 
Action: Mouse pressed left at (742, 626)
Screenshot: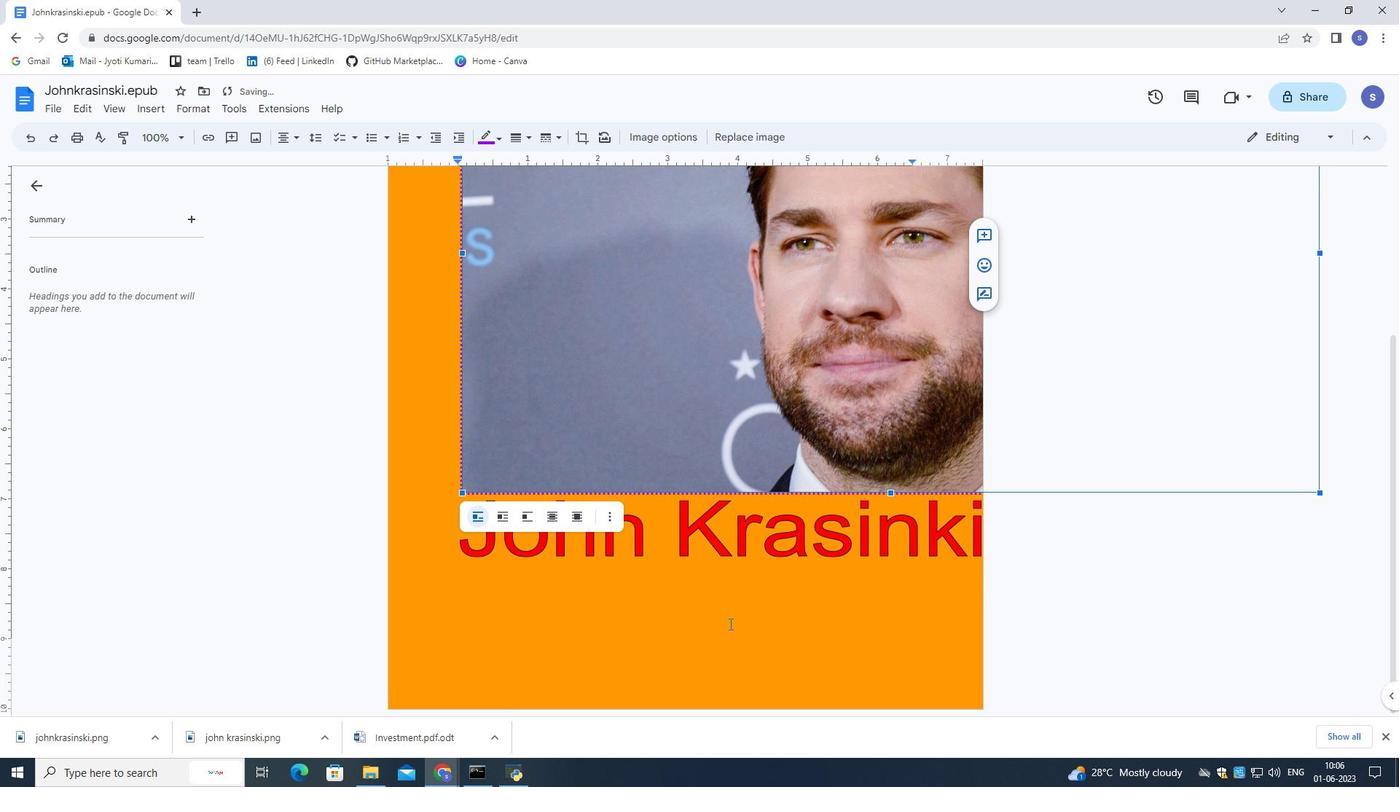
Action: Mouse moved to (806, 596)
Screenshot: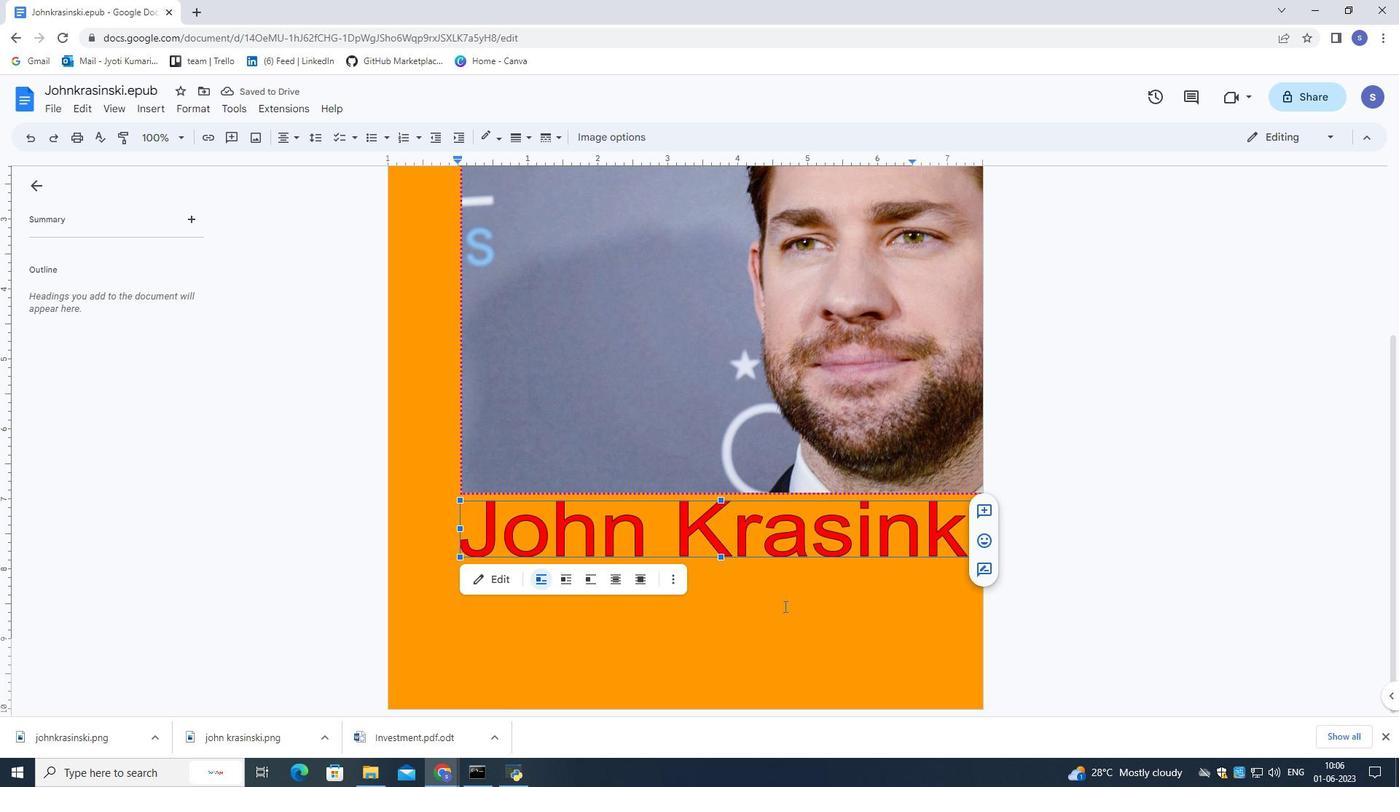 
Action: Mouse pressed left at (806, 596)
Screenshot: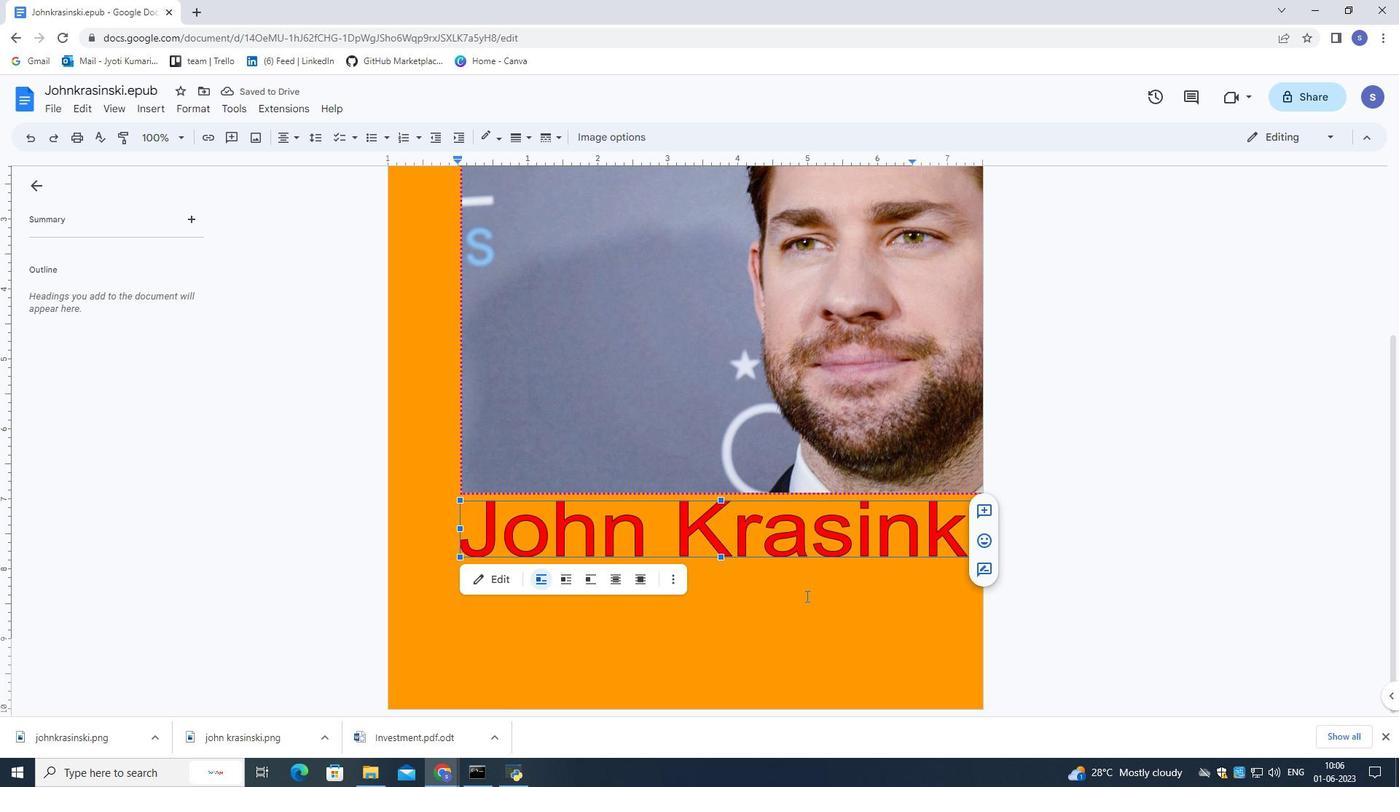 
Action: Mouse moved to (810, 596)
Screenshot: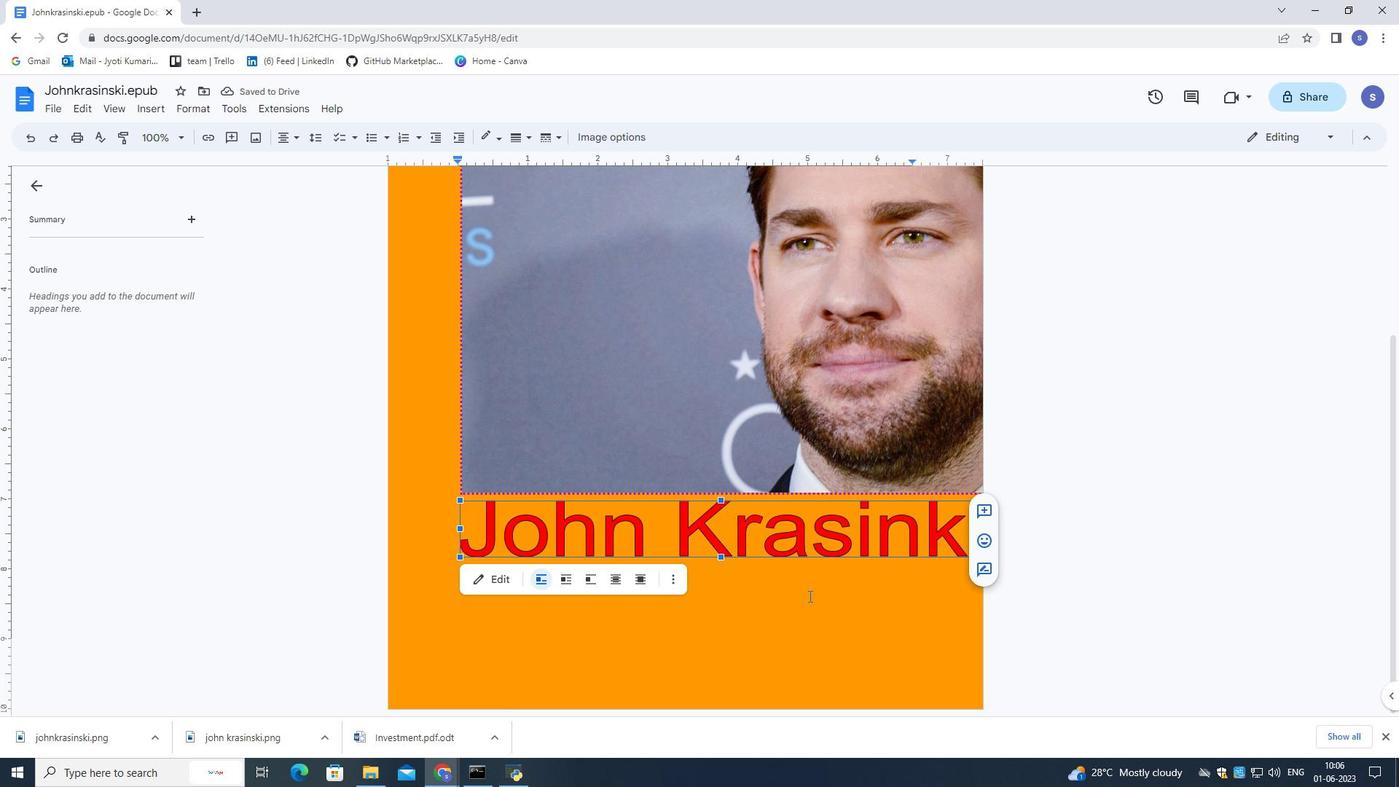 
Action: Mouse pressed left at (810, 596)
Screenshot: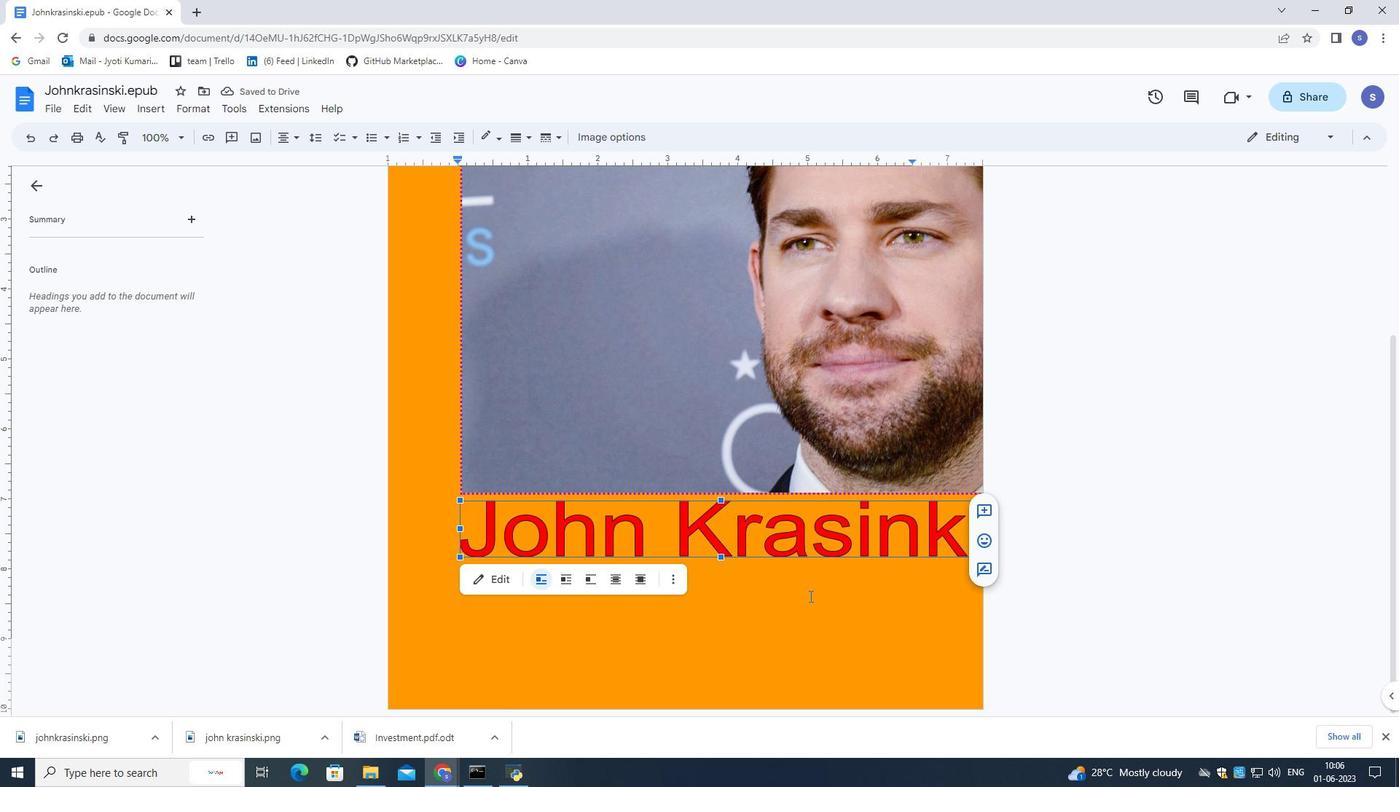 
Action: Mouse moved to (750, 704)
Screenshot: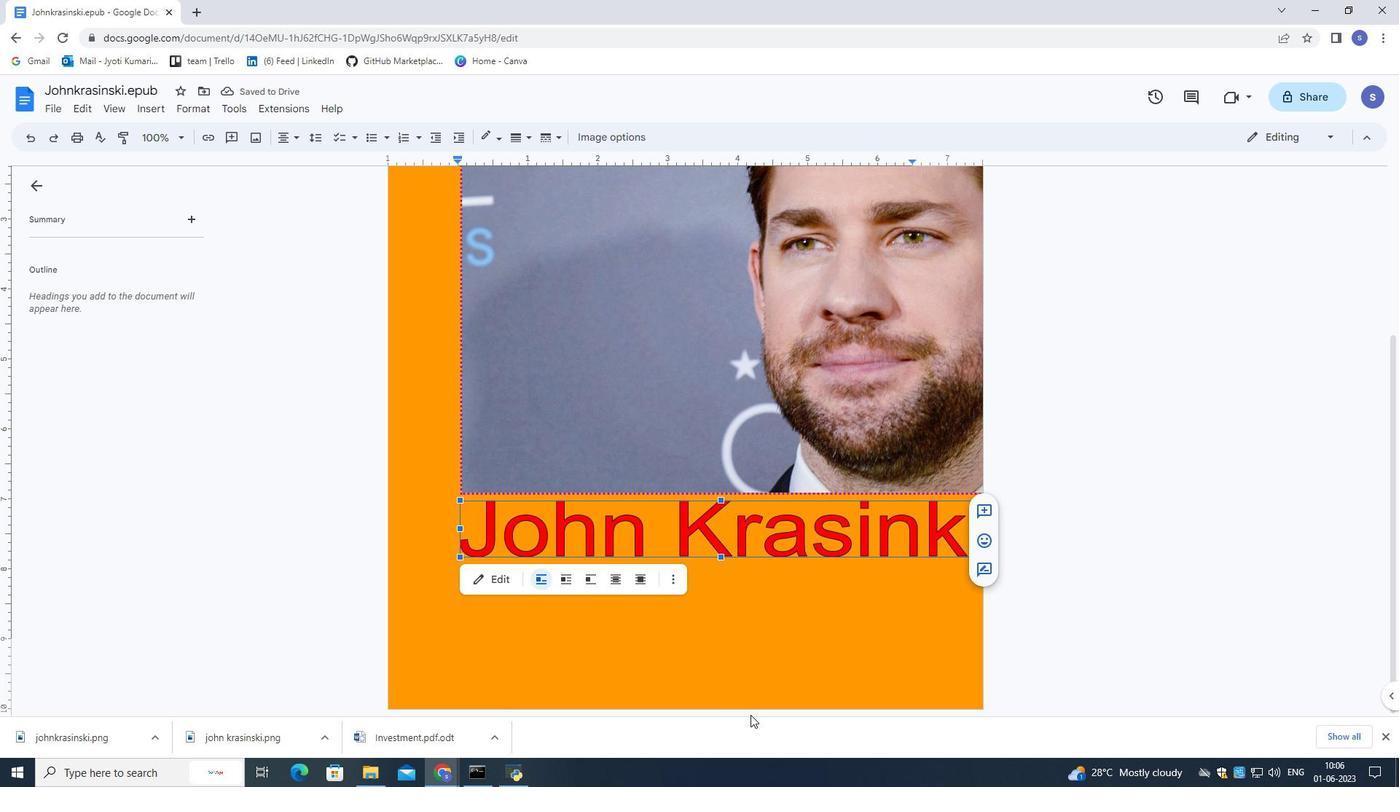 
Action: Mouse pressed left at (750, 704)
Screenshot: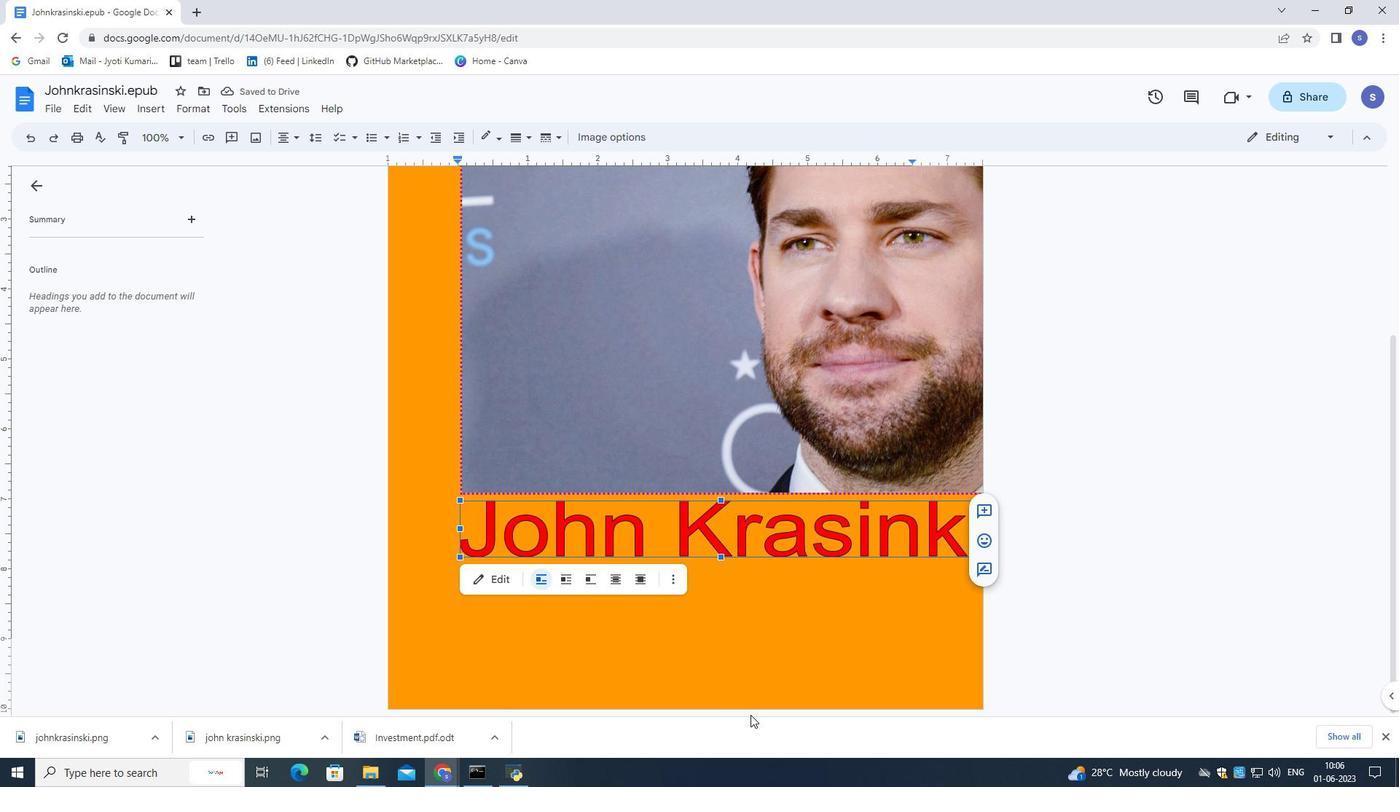 
Action: Mouse moved to (750, 698)
Screenshot: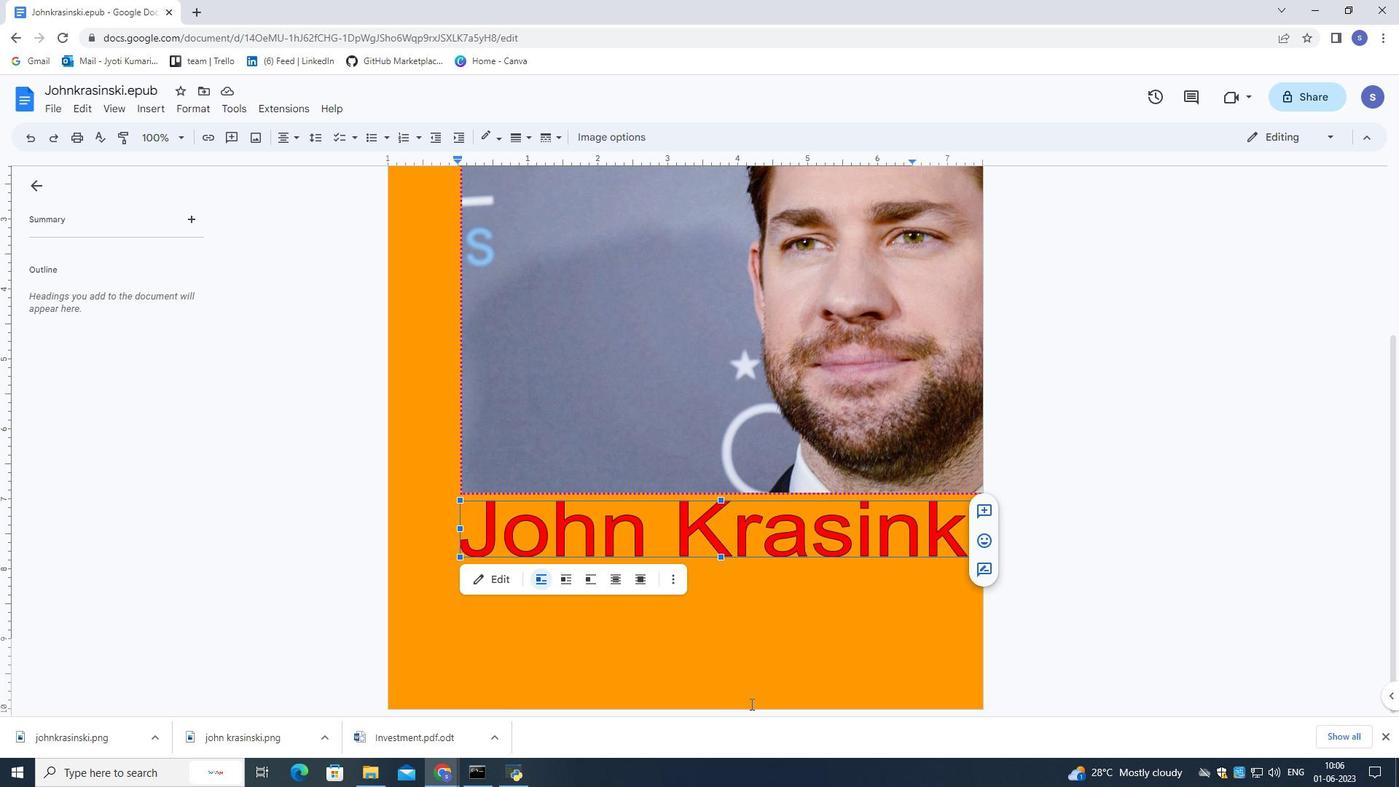 
Action: Mouse pressed left at (750, 698)
Screenshot: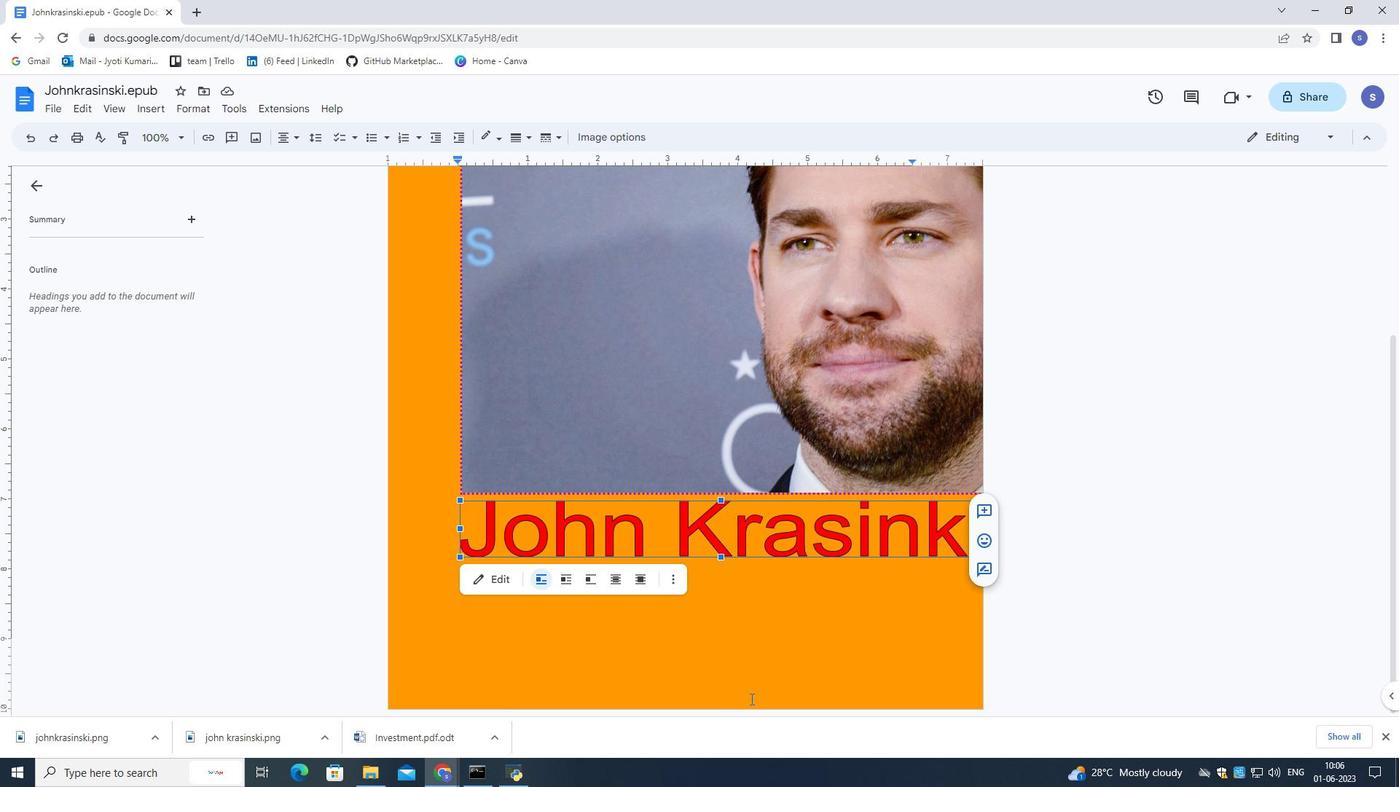 
Action: Mouse pressed left at (750, 698)
Screenshot: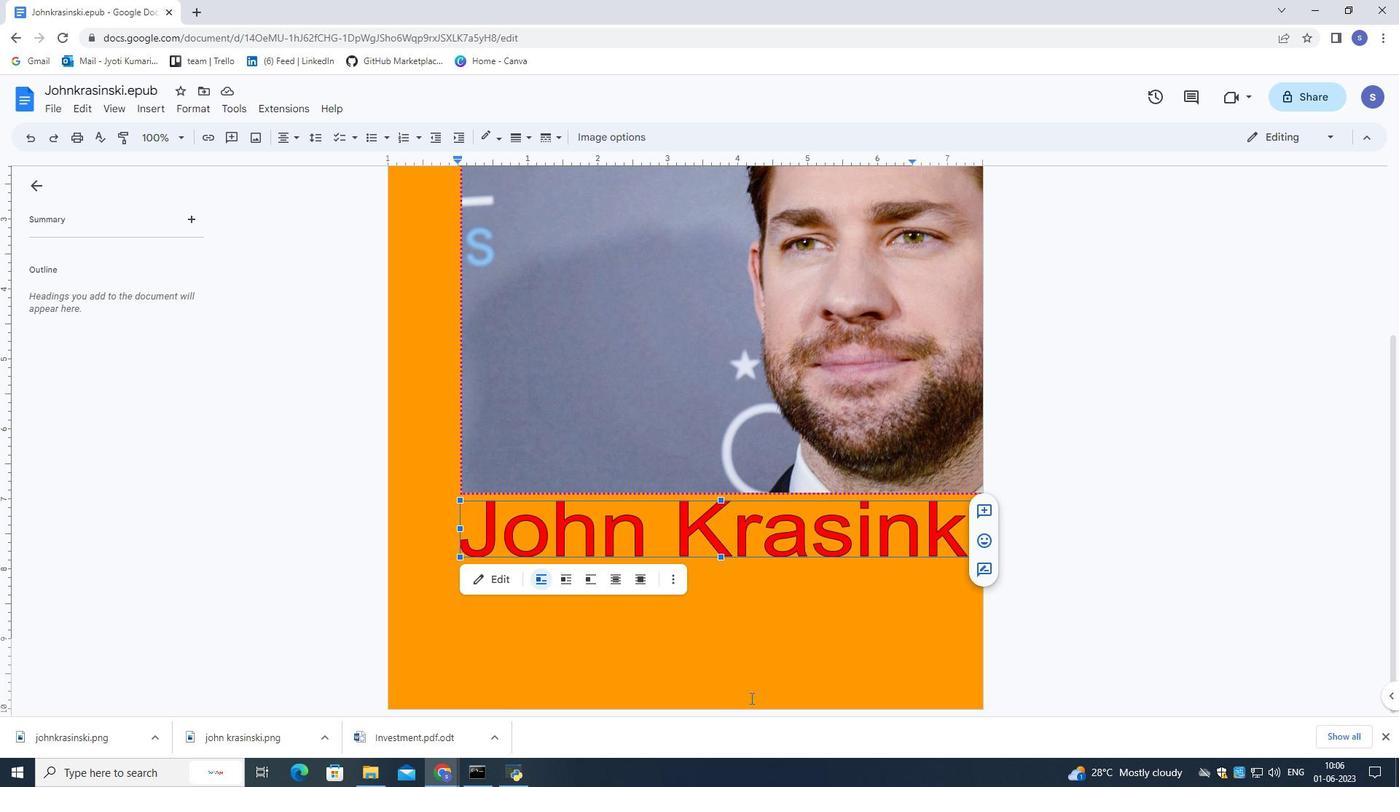 
Action: Mouse pressed left at (750, 698)
Screenshot: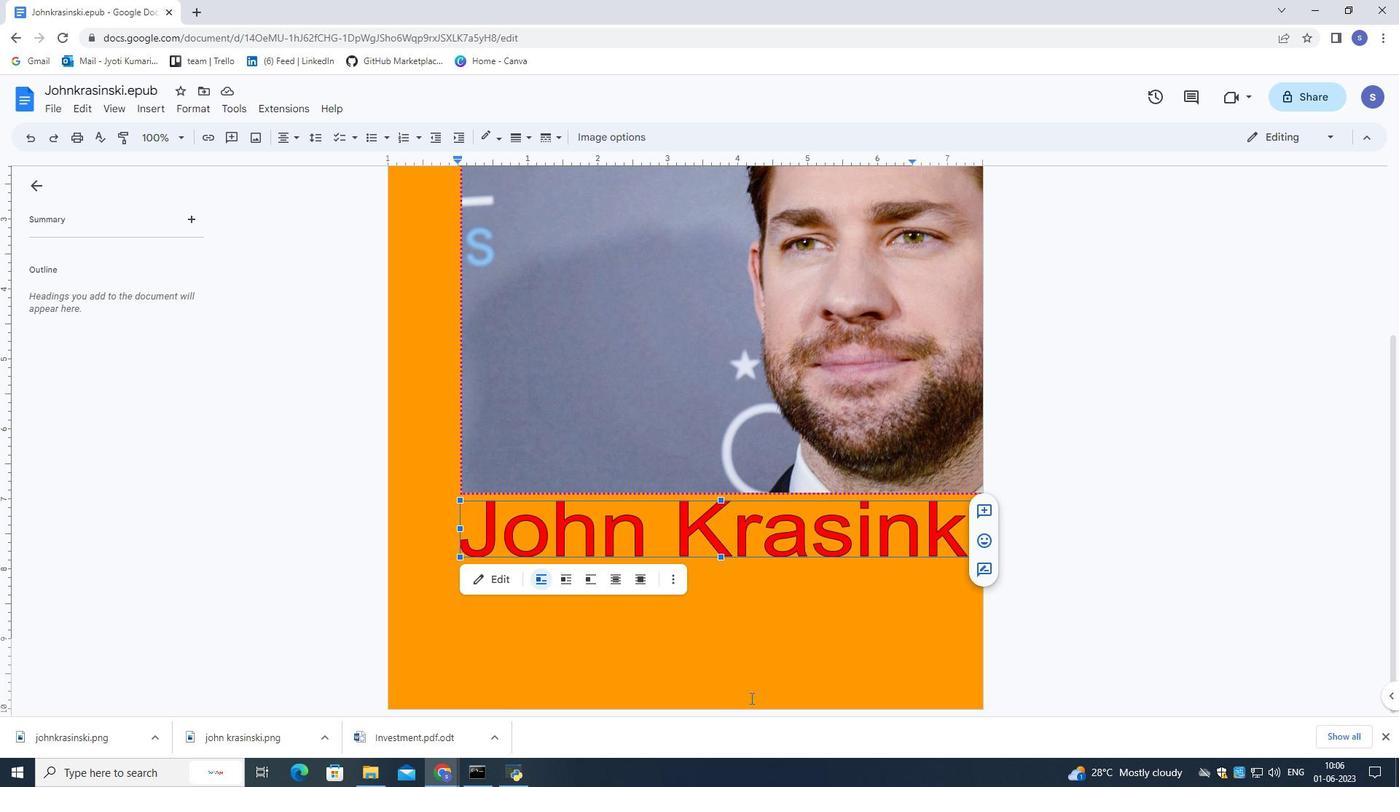 
Action: Mouse moved to (742, 661)
Screenshot: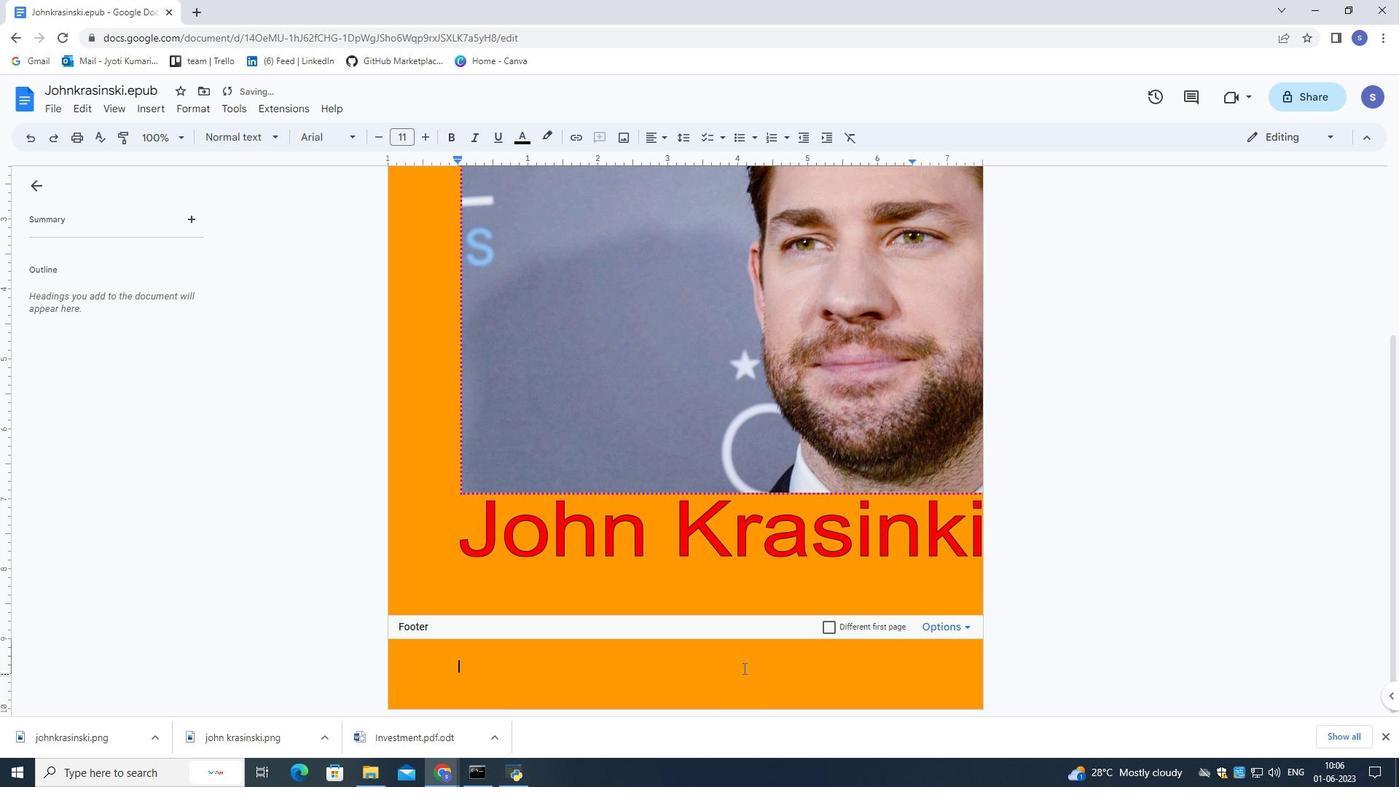 
Action: Mouse scrolled (742, 661) with delta (0, 0)
Screenshot: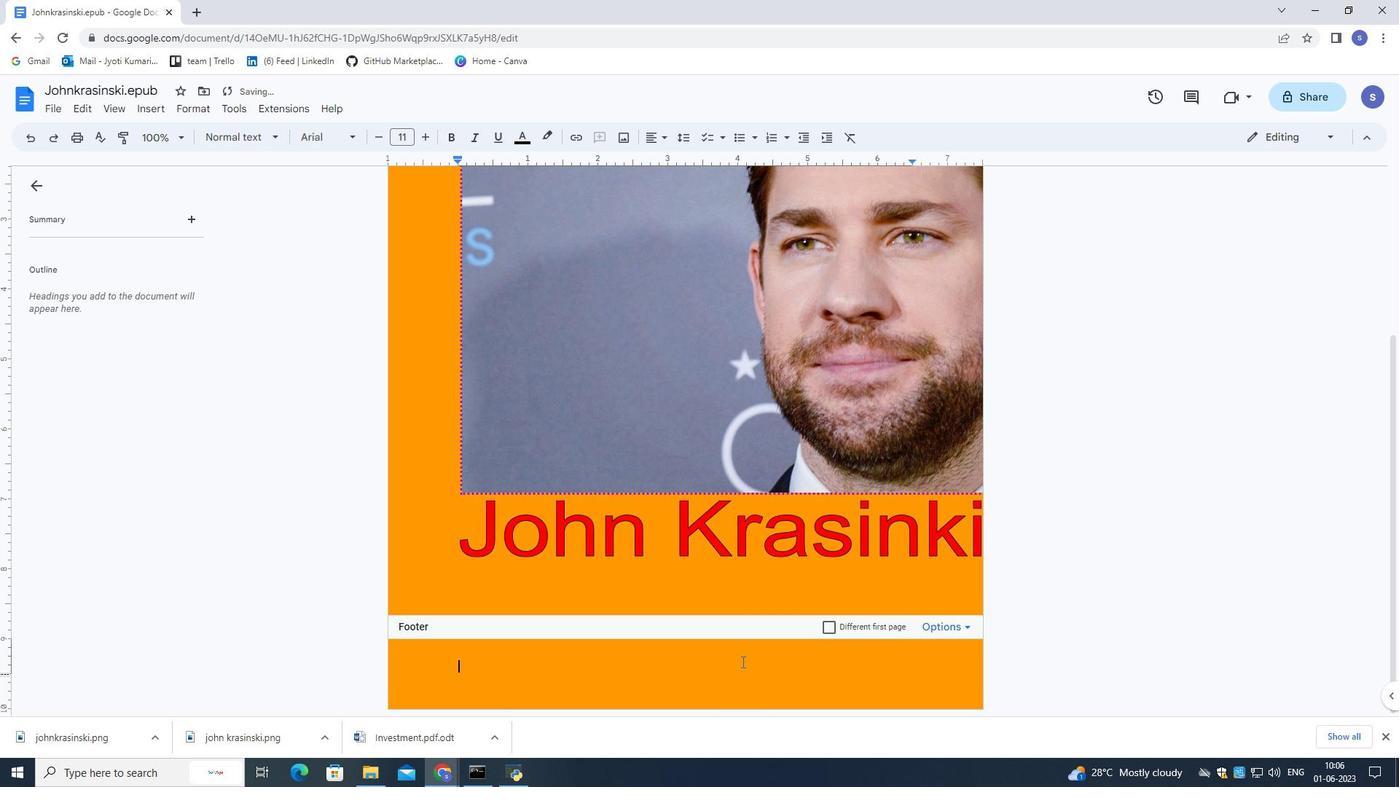 
Action: Mouse scrolled (742, 661) with delta (0, 0)
Screenshot: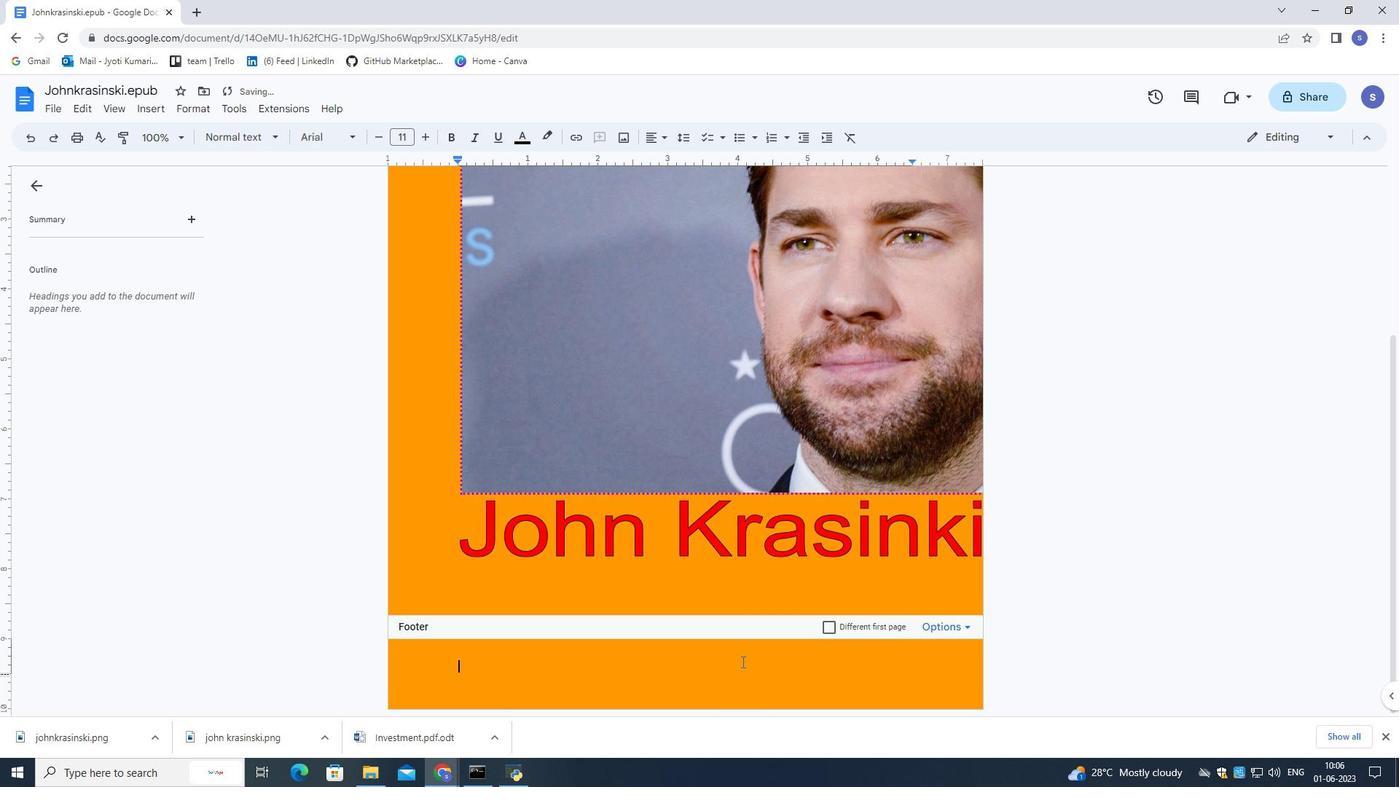 
Action: Mouse moved to (152, 110)
Screenshot: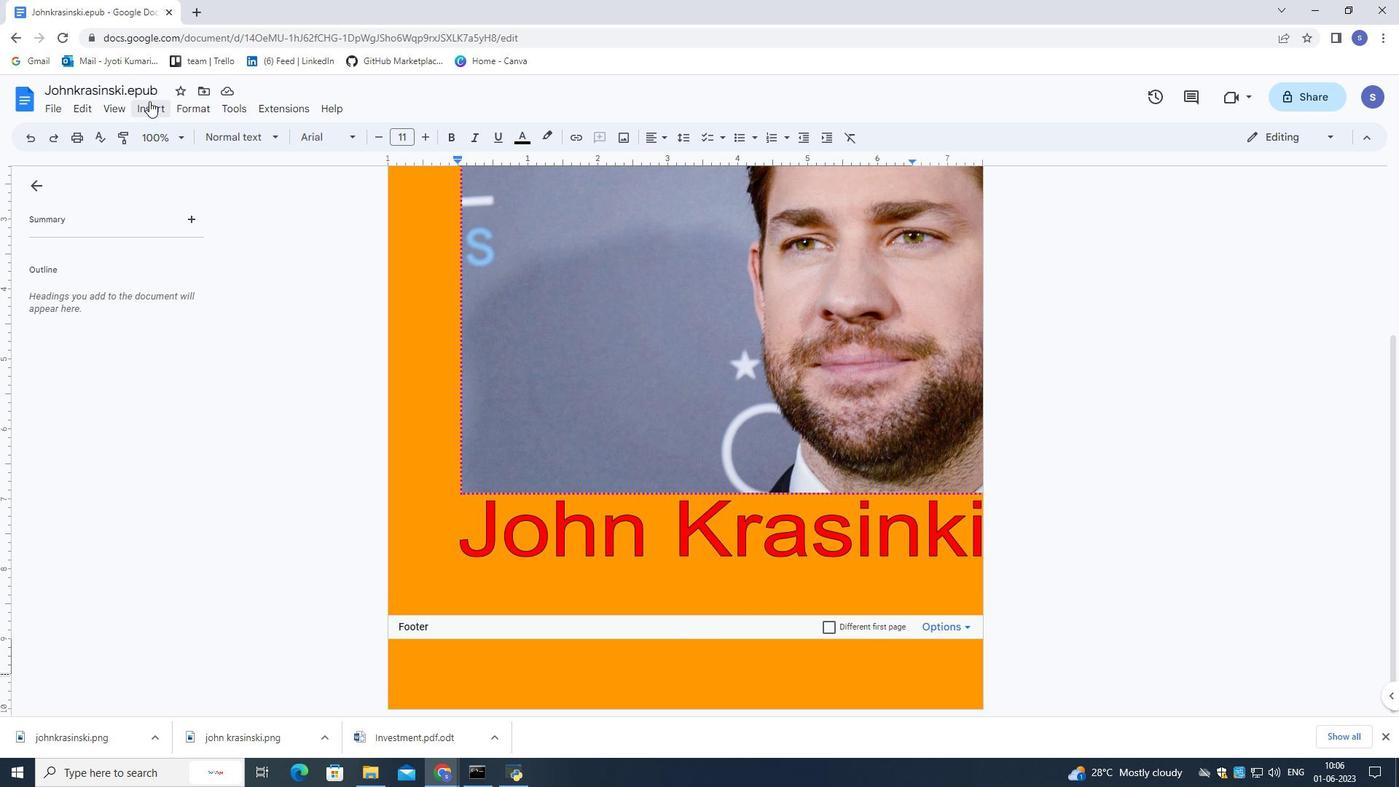
Action: Mouse pressed left at (152, 110)
Screenshot: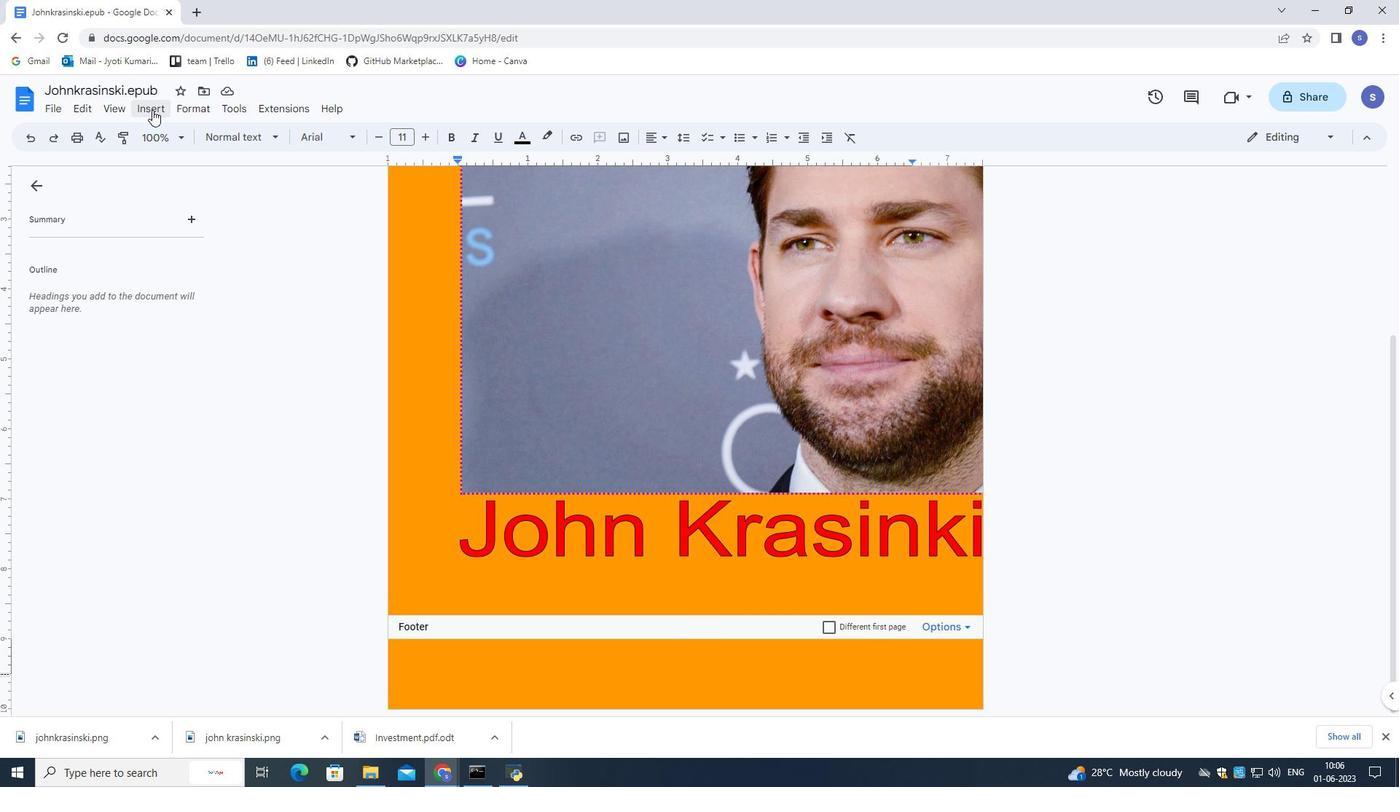 
Action: Mouse moved to (190, 559)
Screenshot: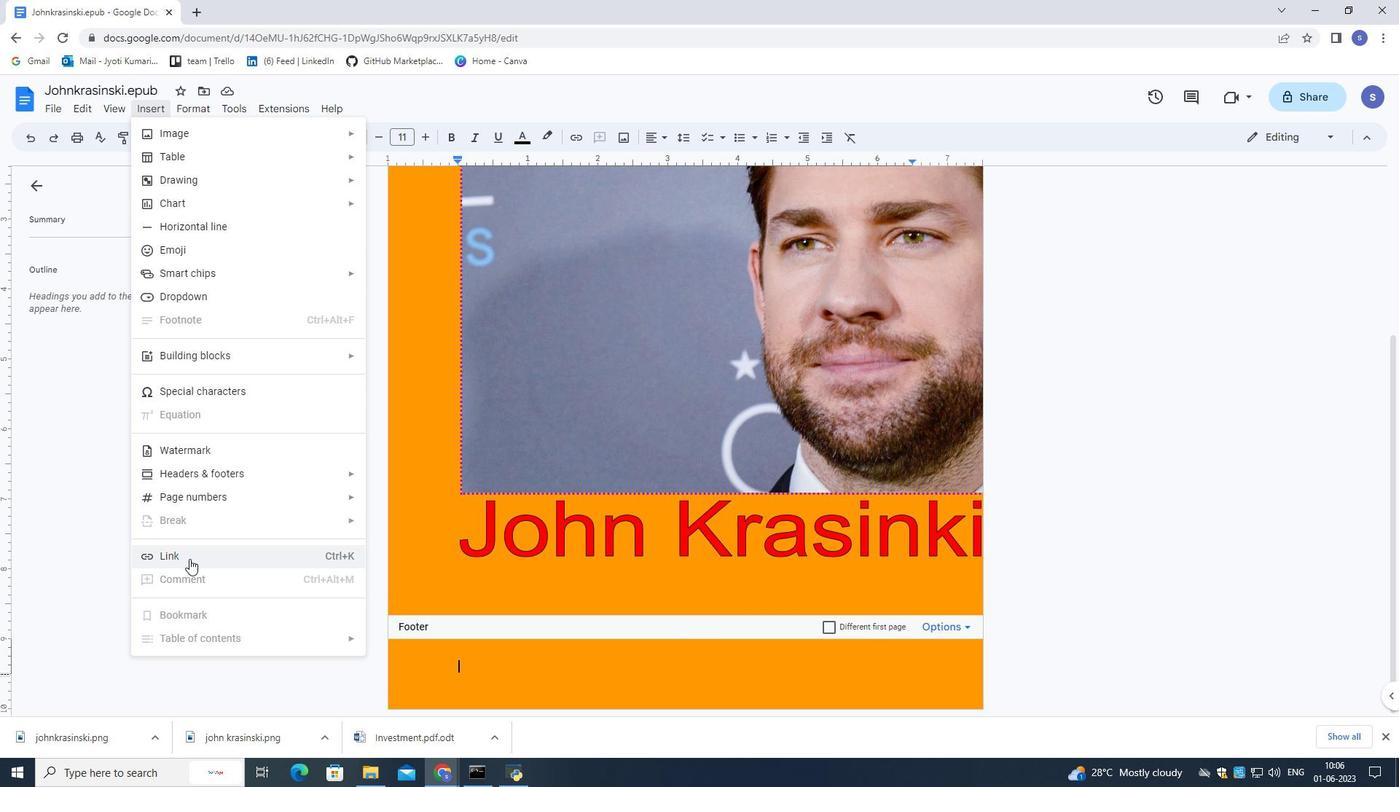 
Action: Mouse pressed left at (190, 559)
Screenshot: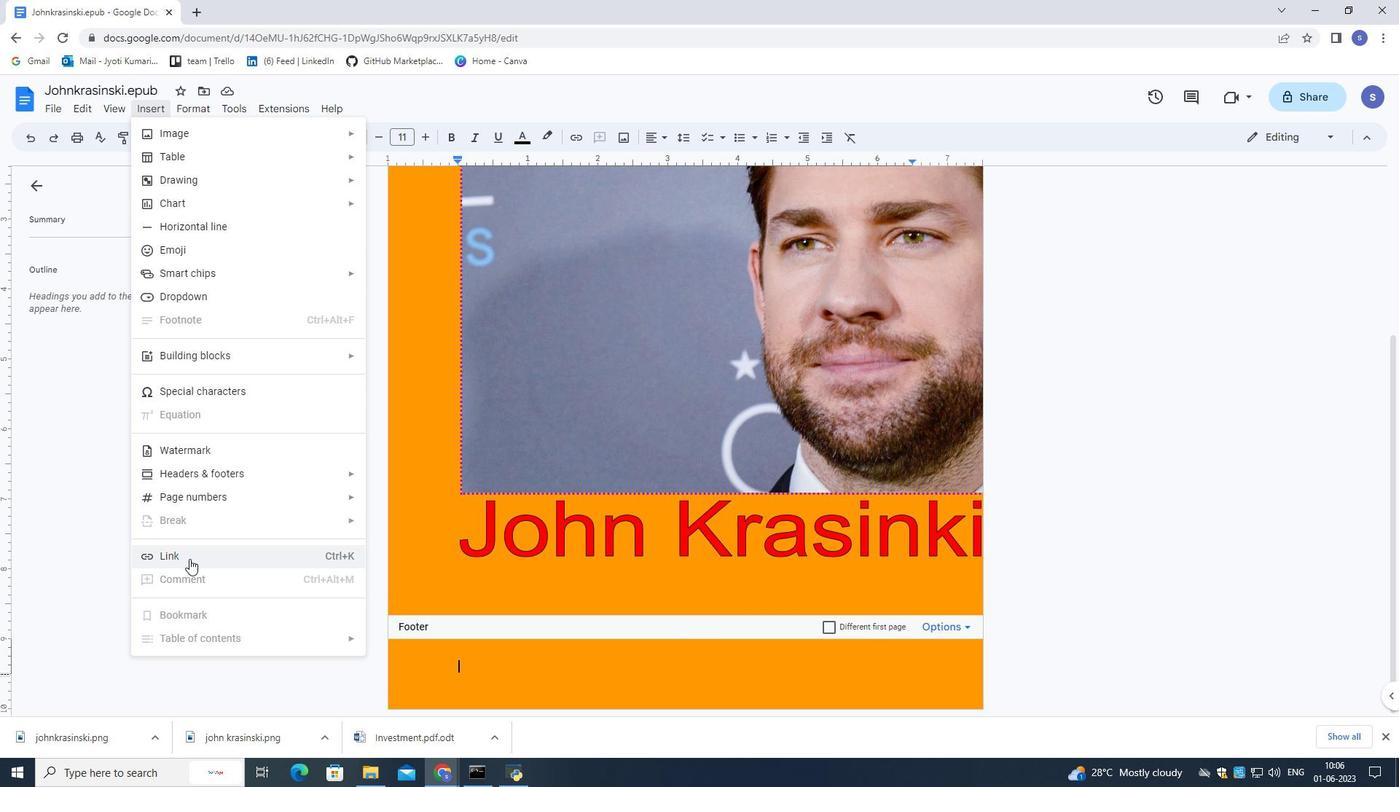 
Action: Mouse moved to (193, 555)
Screenshot: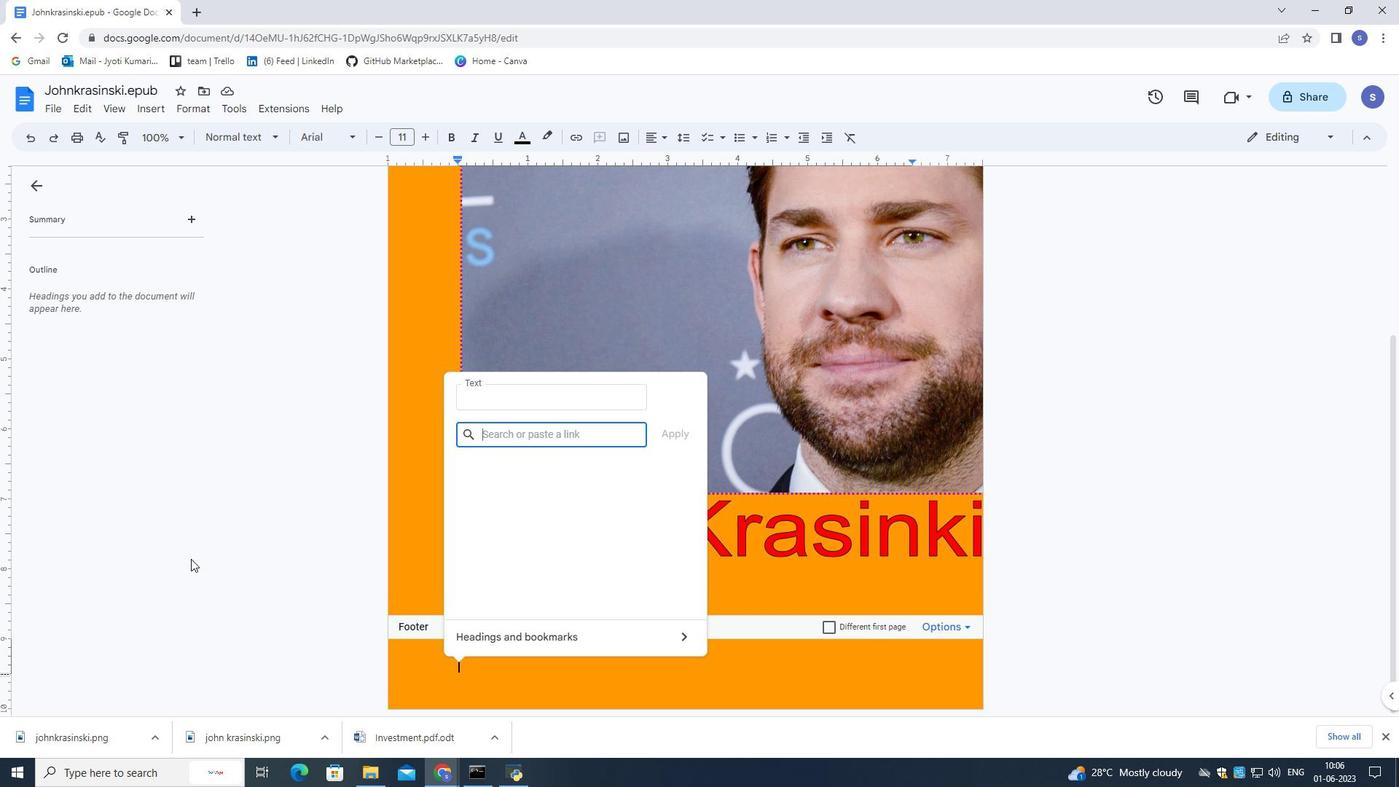 
Action: Key pressed in.pinterest.con<Key.backspace>m
Screenshot: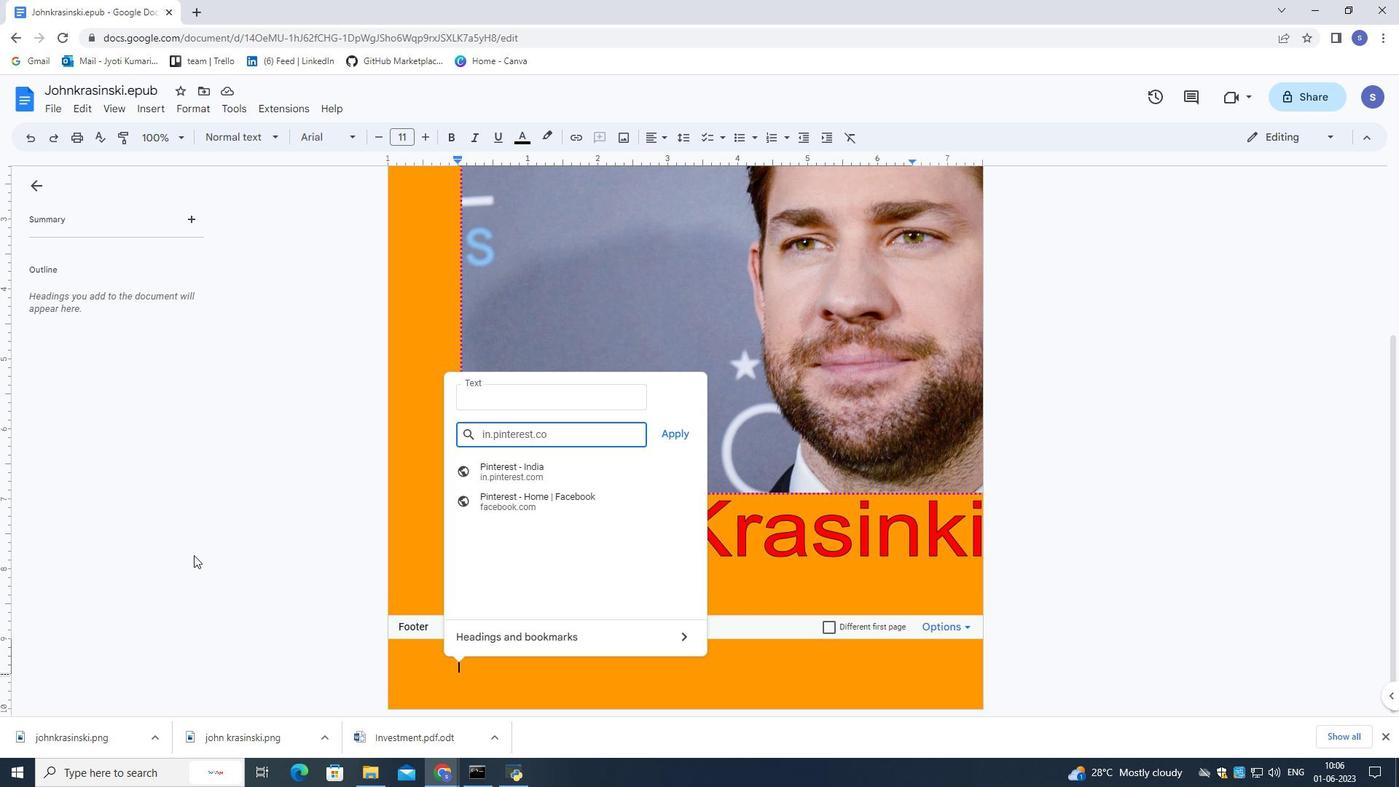 
Action: Mouse moved to (683, 430)
Screenshot: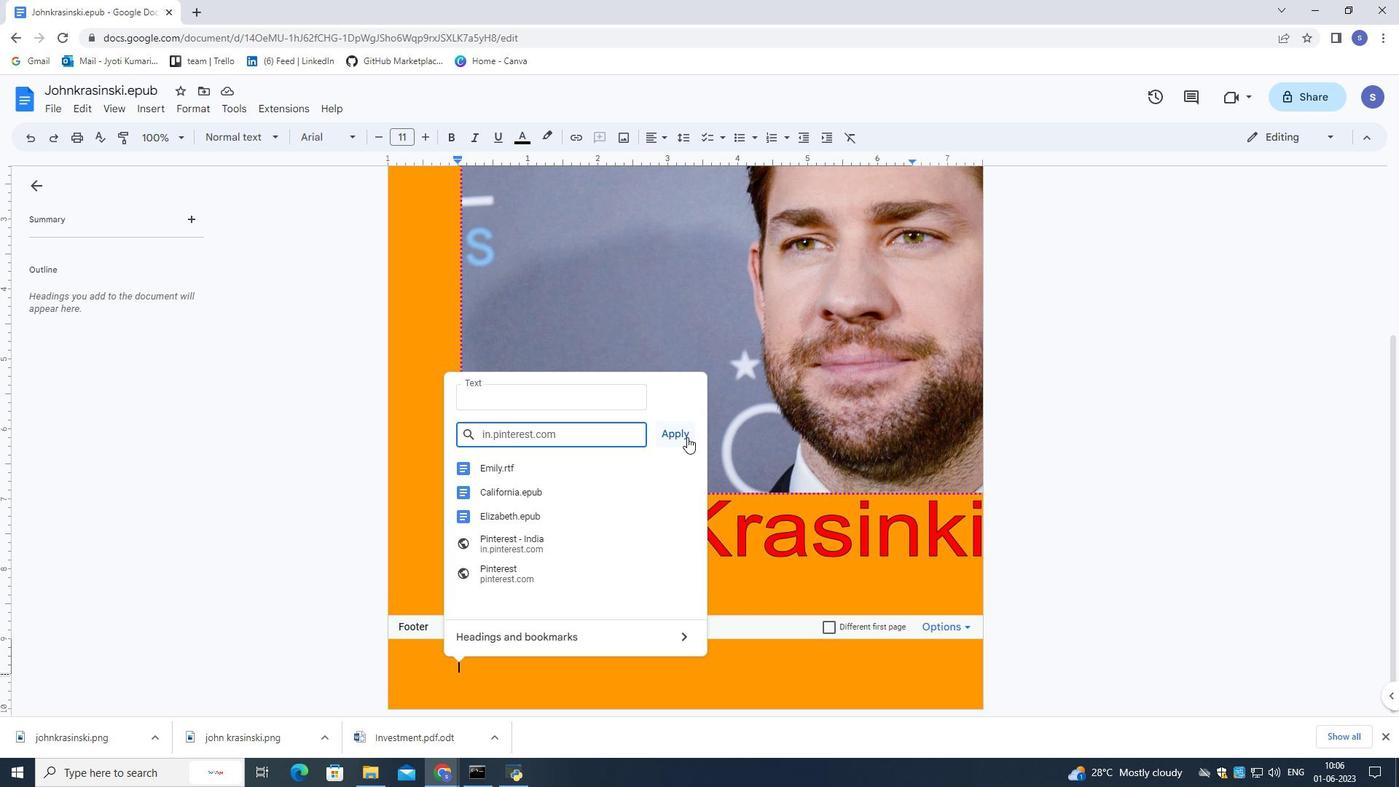 
Action: Mouse pressed left at (683, 430)
Screenshot: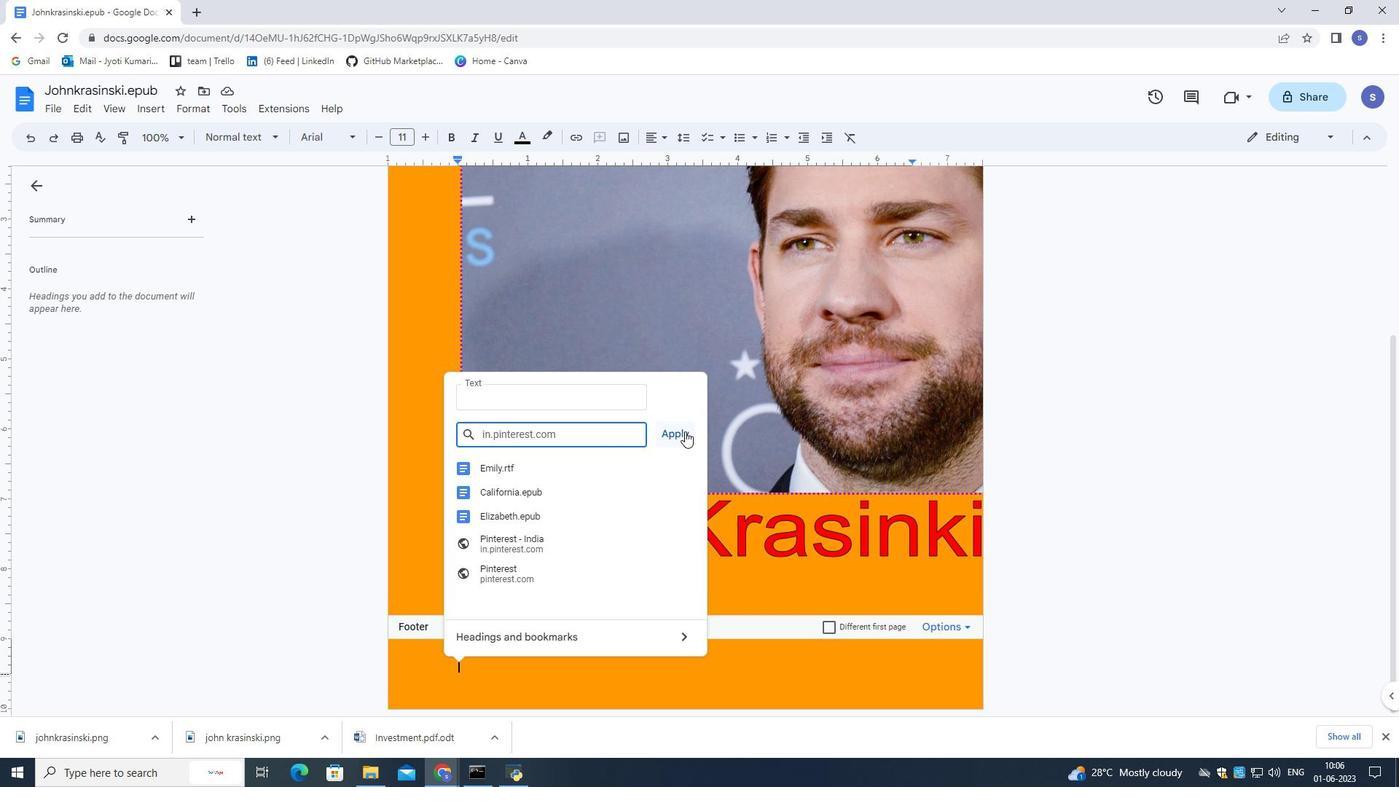 
Action: Mouse moved to (646, 570)
Screenshot: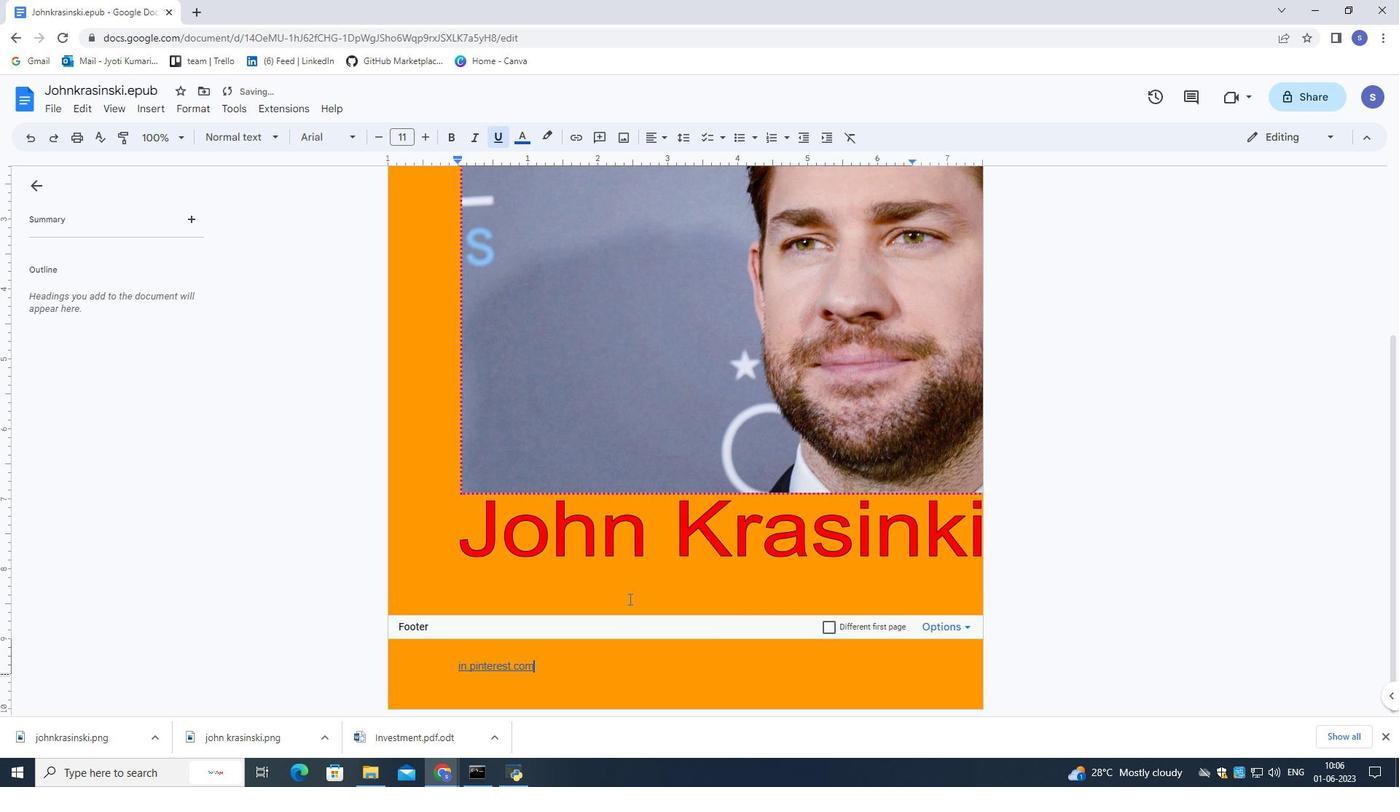 
Action: Mouse scrolled (646, 570) with delta (0, 0)
Screenshot: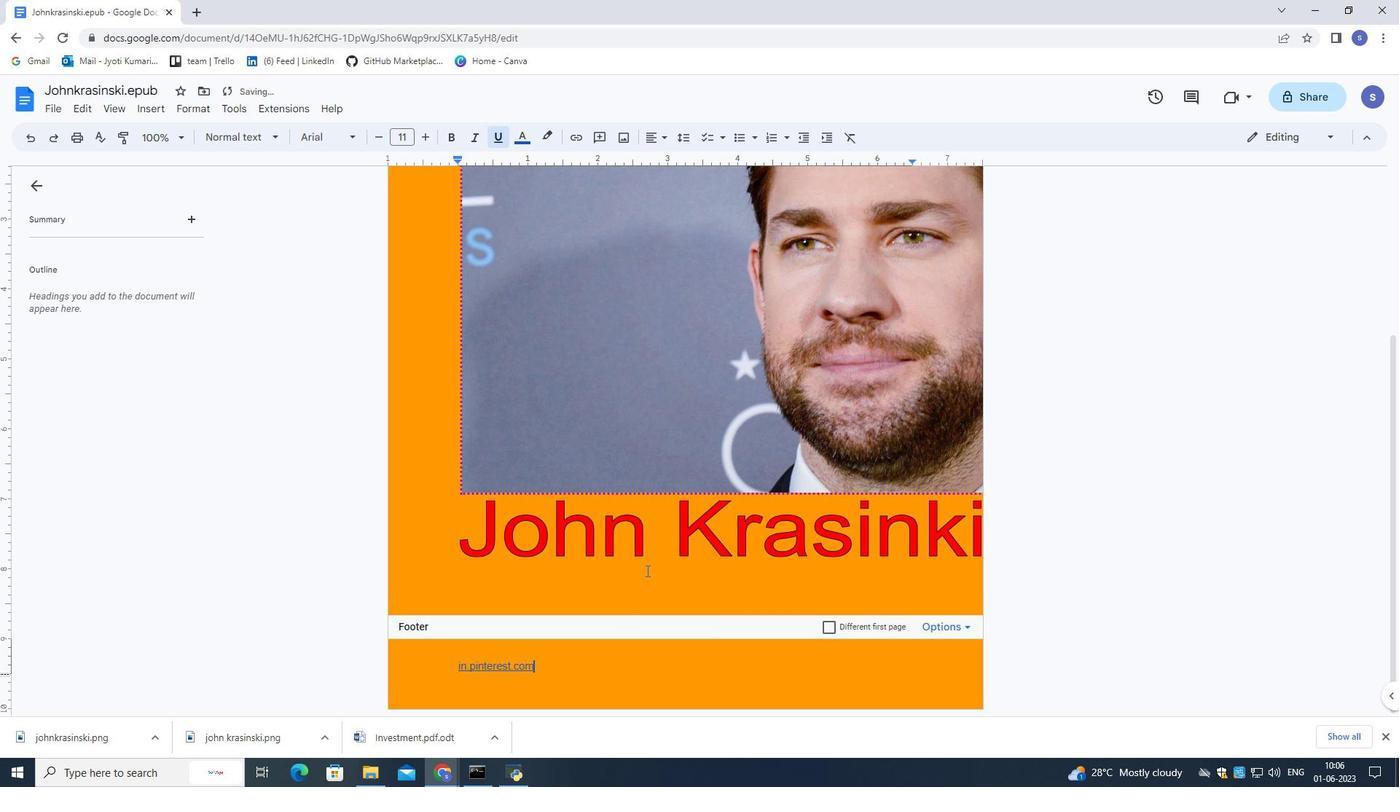 
Action: Mouse scrolled (646, 570) with delta (0, 0)
Screenshot: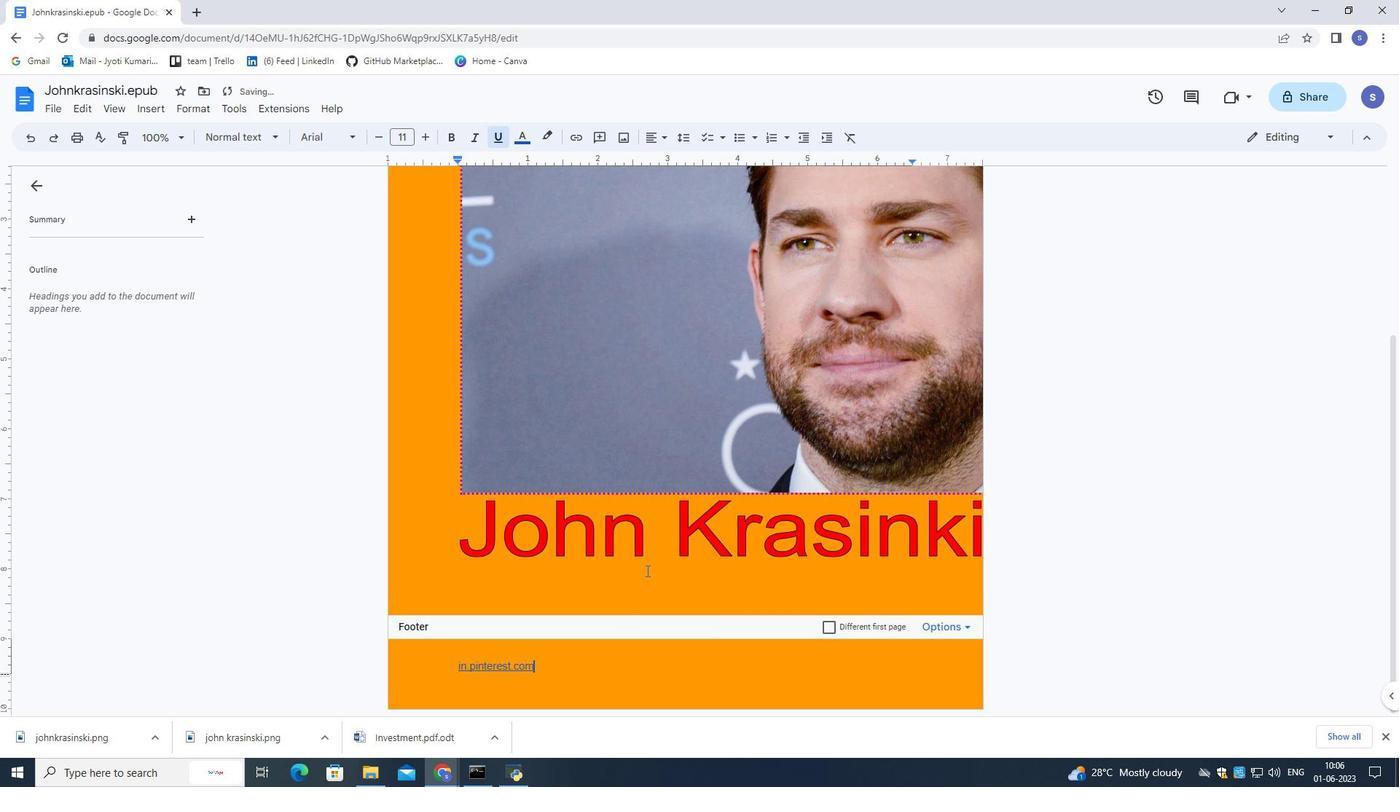 
Action: Mouse moved to (564, 548)
Screenshot: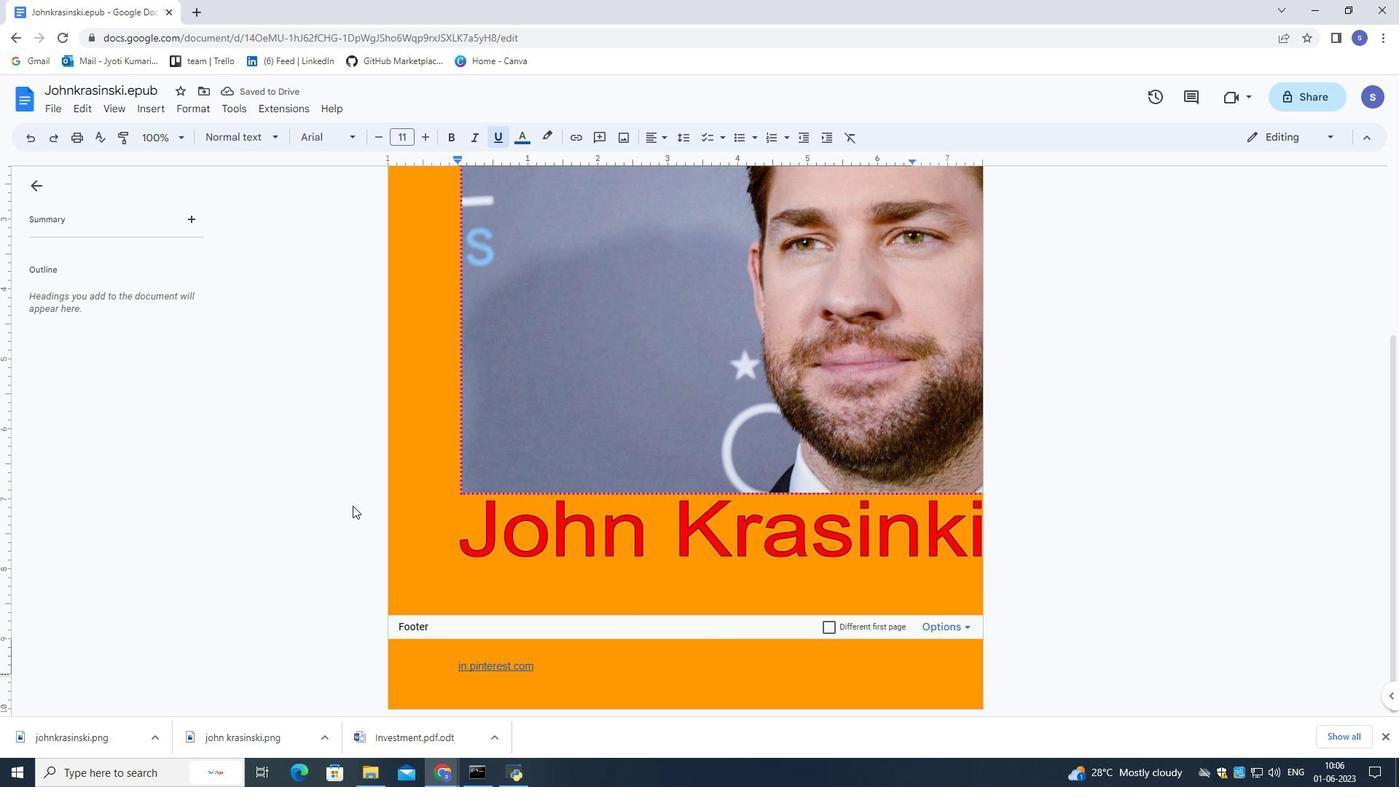 
Action: Mouse scrolled (564, 549) with delta (0, 0)
Screenshot: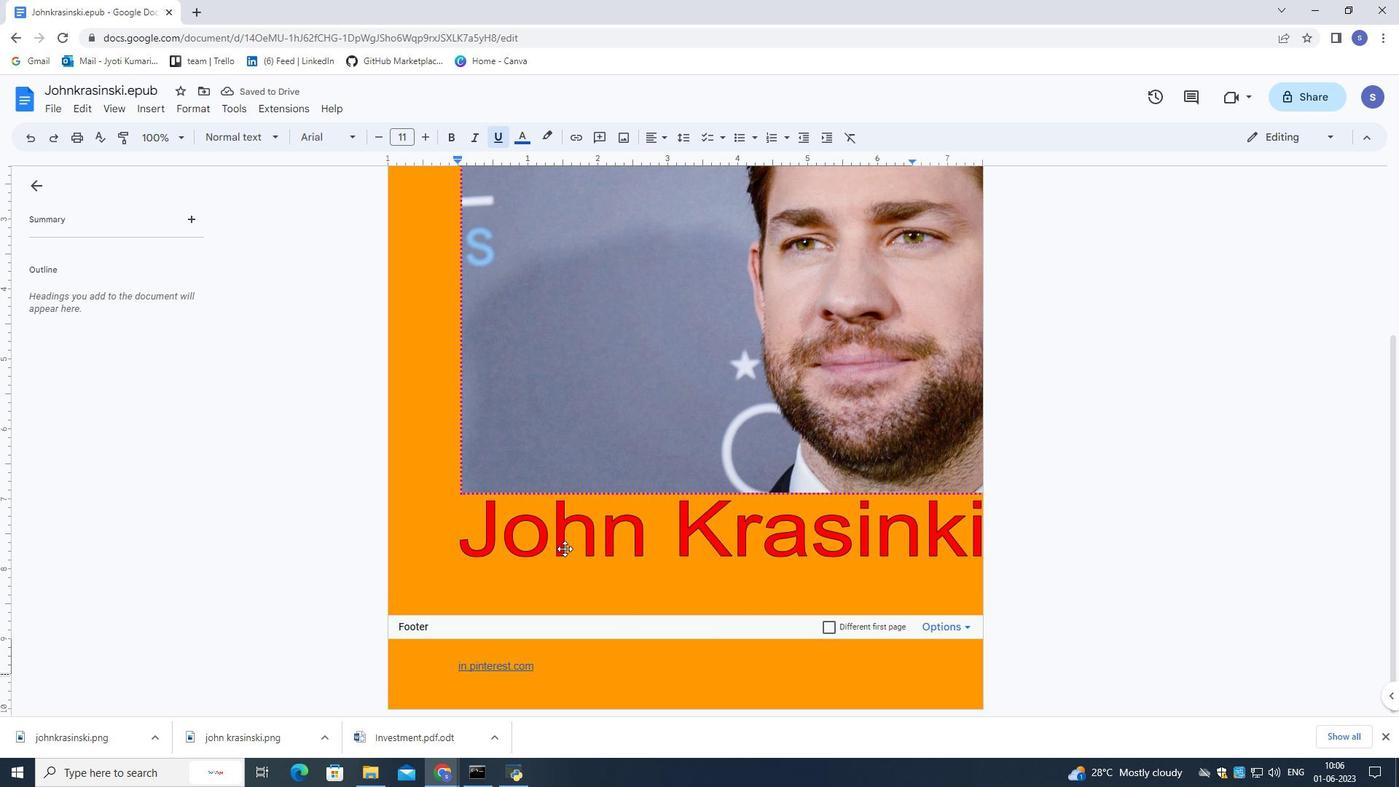 
Action: Mouse scrolled (564, 549) with delta (0, 0)
Screenshot: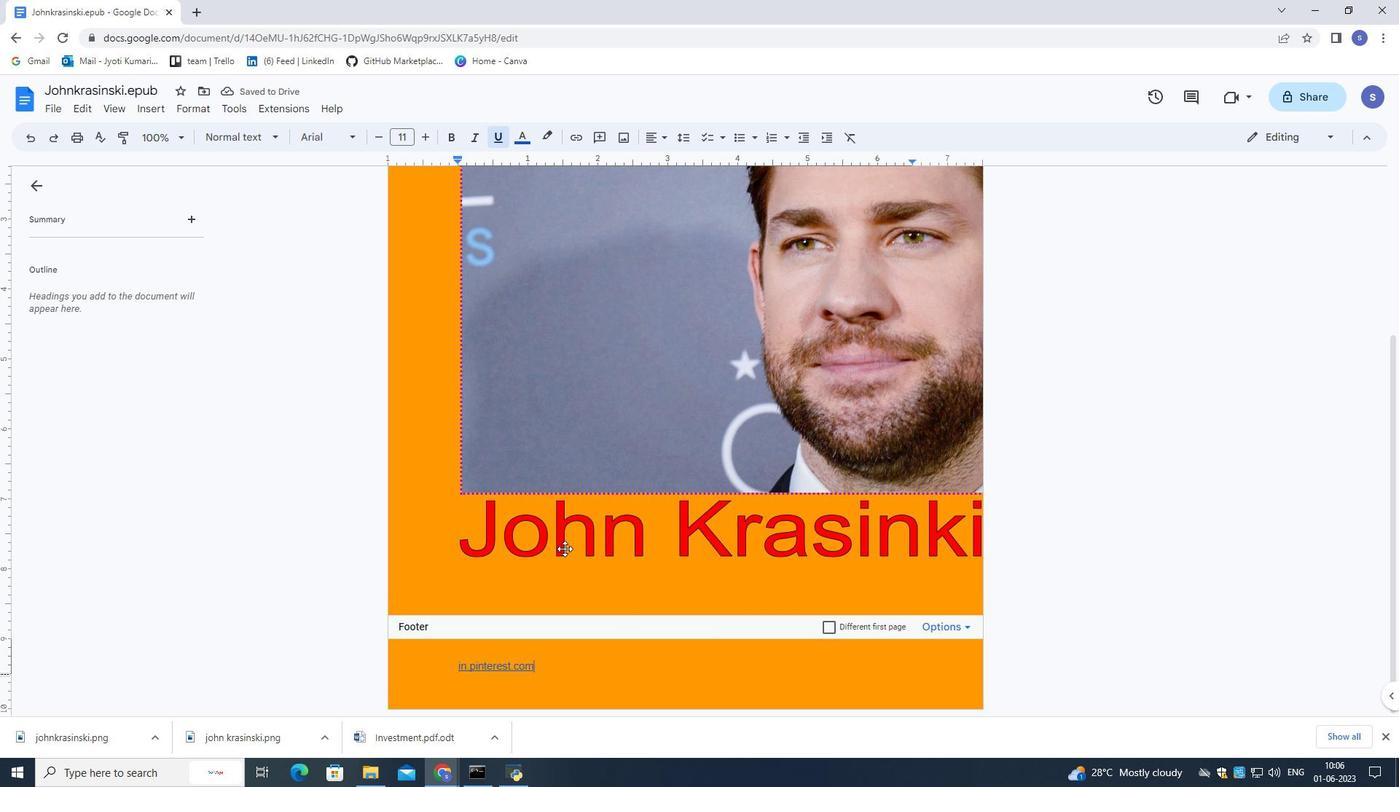 
Action: Mouse moved to (406, 507)
Screenshot: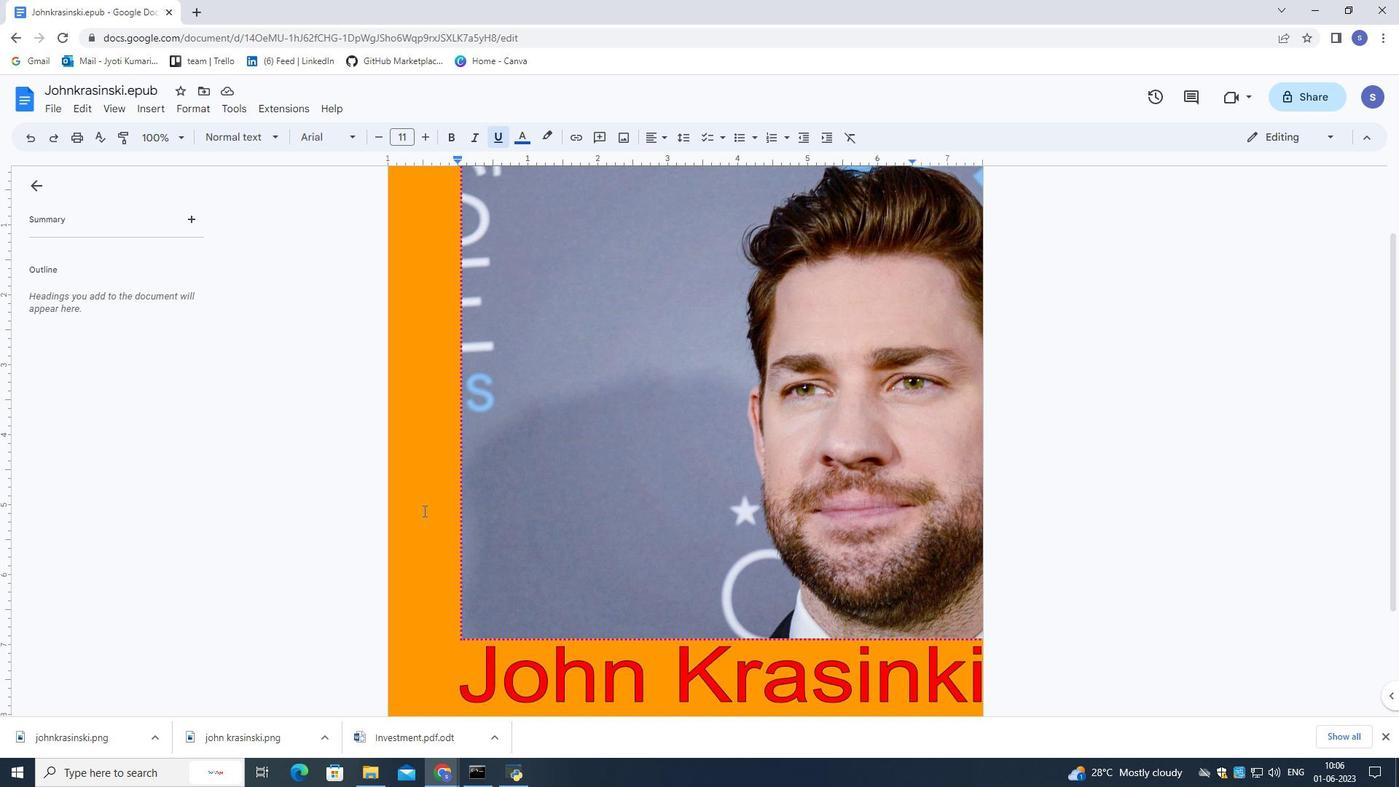 
Action: Mouse pressed left at (406, 507)
Screenshot: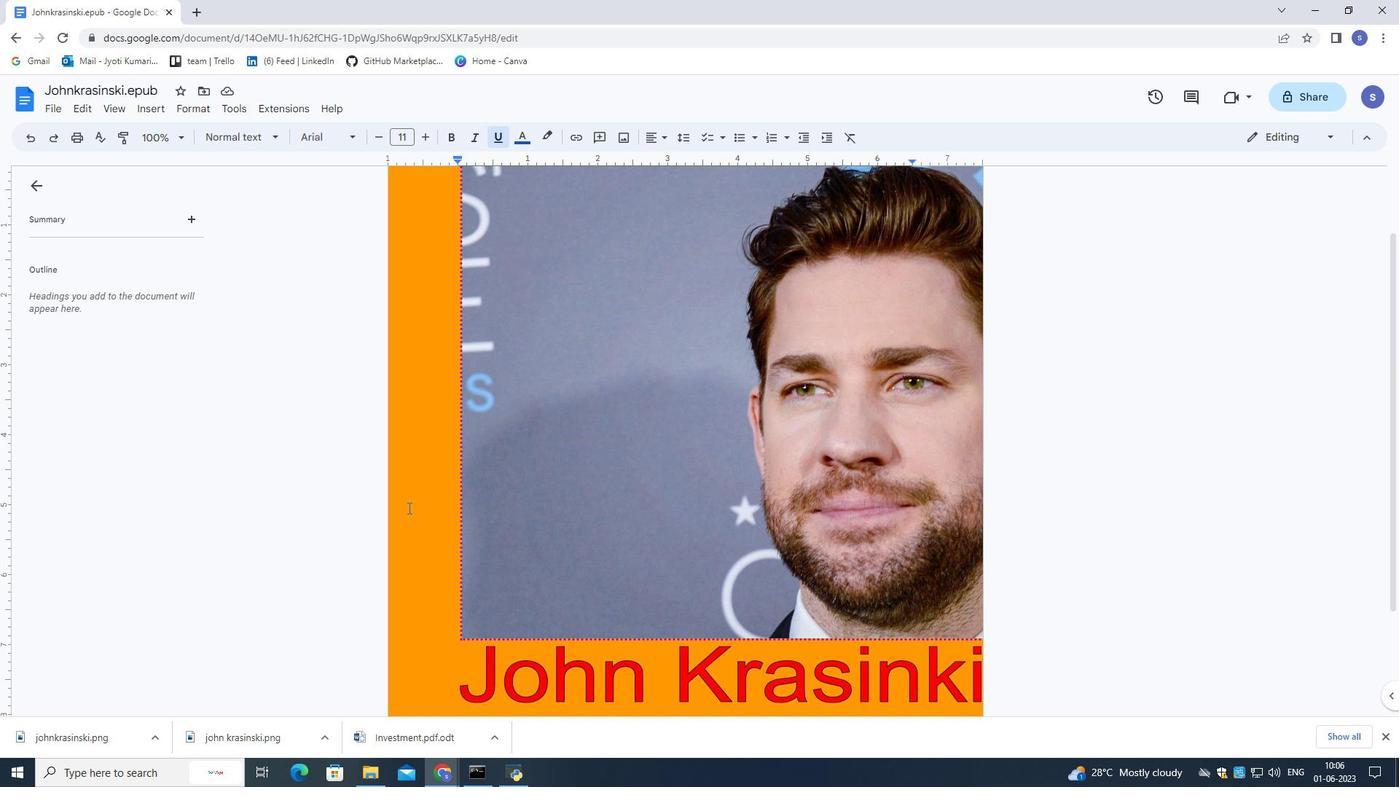 
Action: Mouse moved to (433, 521)
Screenshot: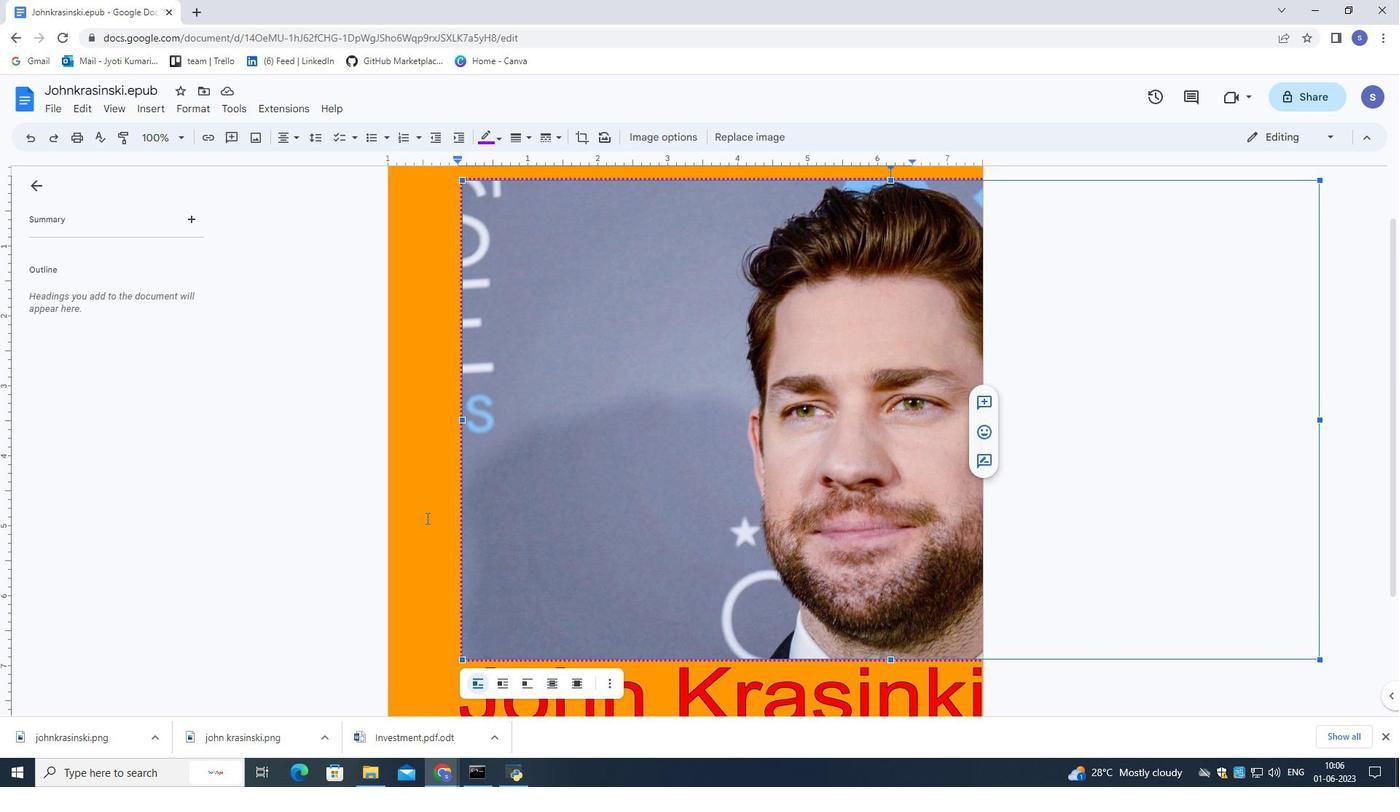 
Action: Mouse scrolled (433, 522) with delta (0, 0)
Screenshot: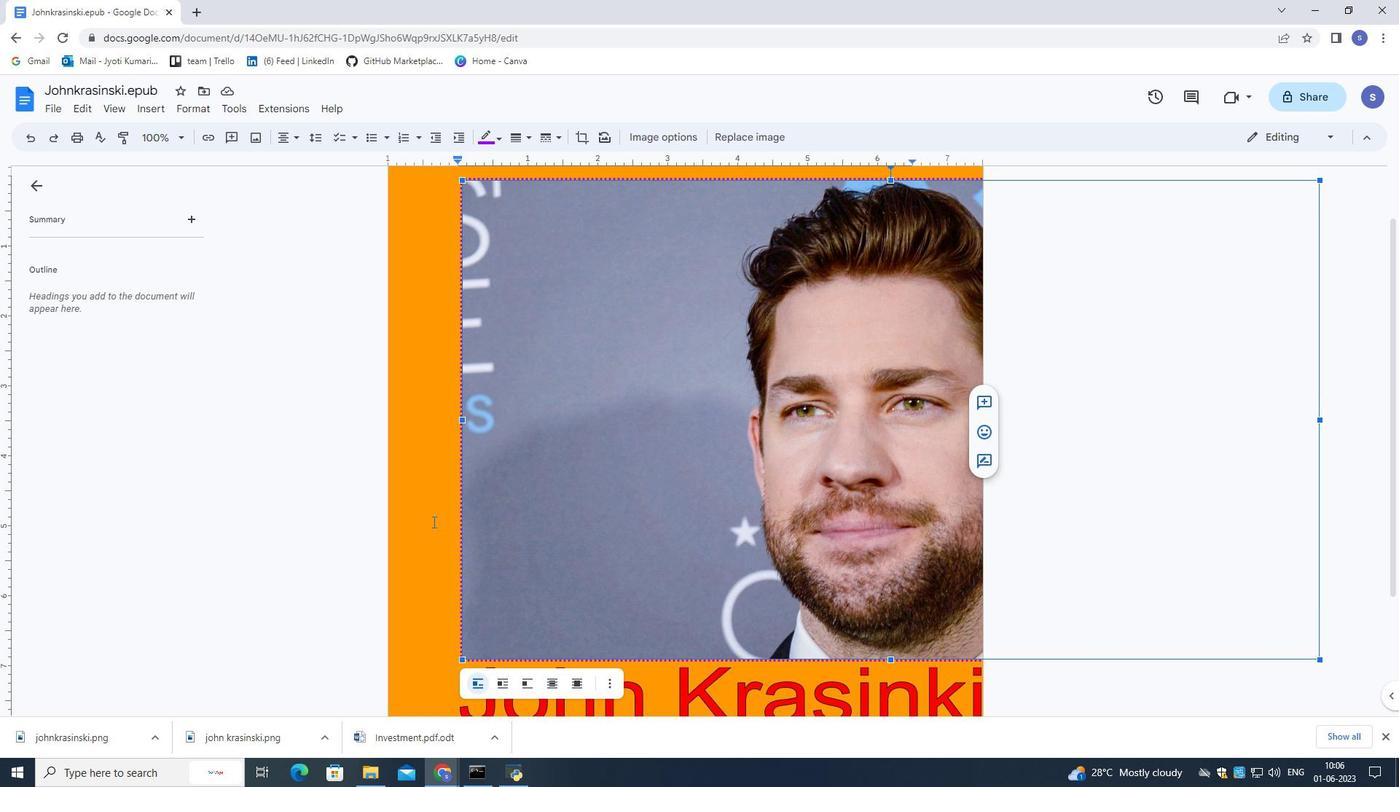 
Action: Mouse scrolled (433, 522) with delta (0, 0)
Screenshot: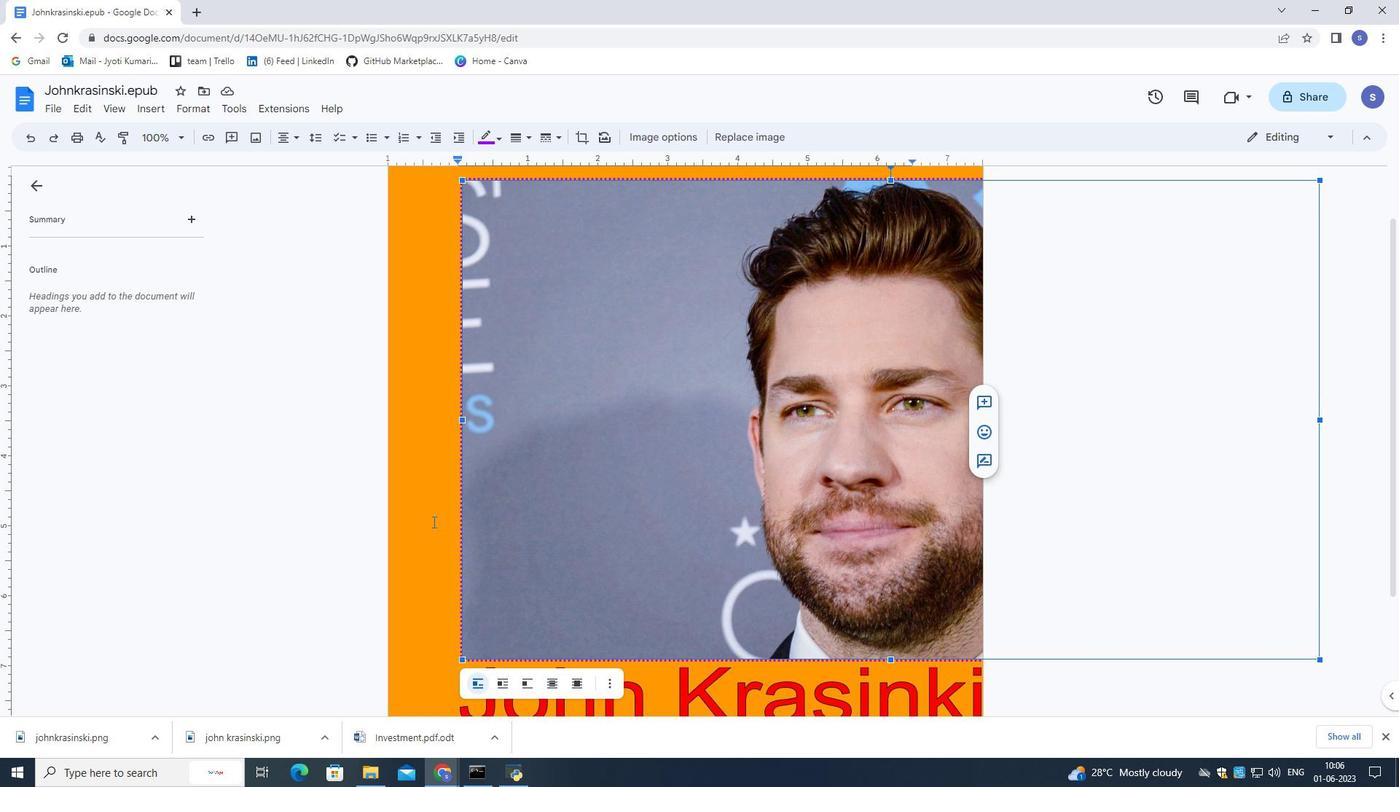 
Action: Mouse scrolled (433, 521) with delta (0, 0)
Screenshot: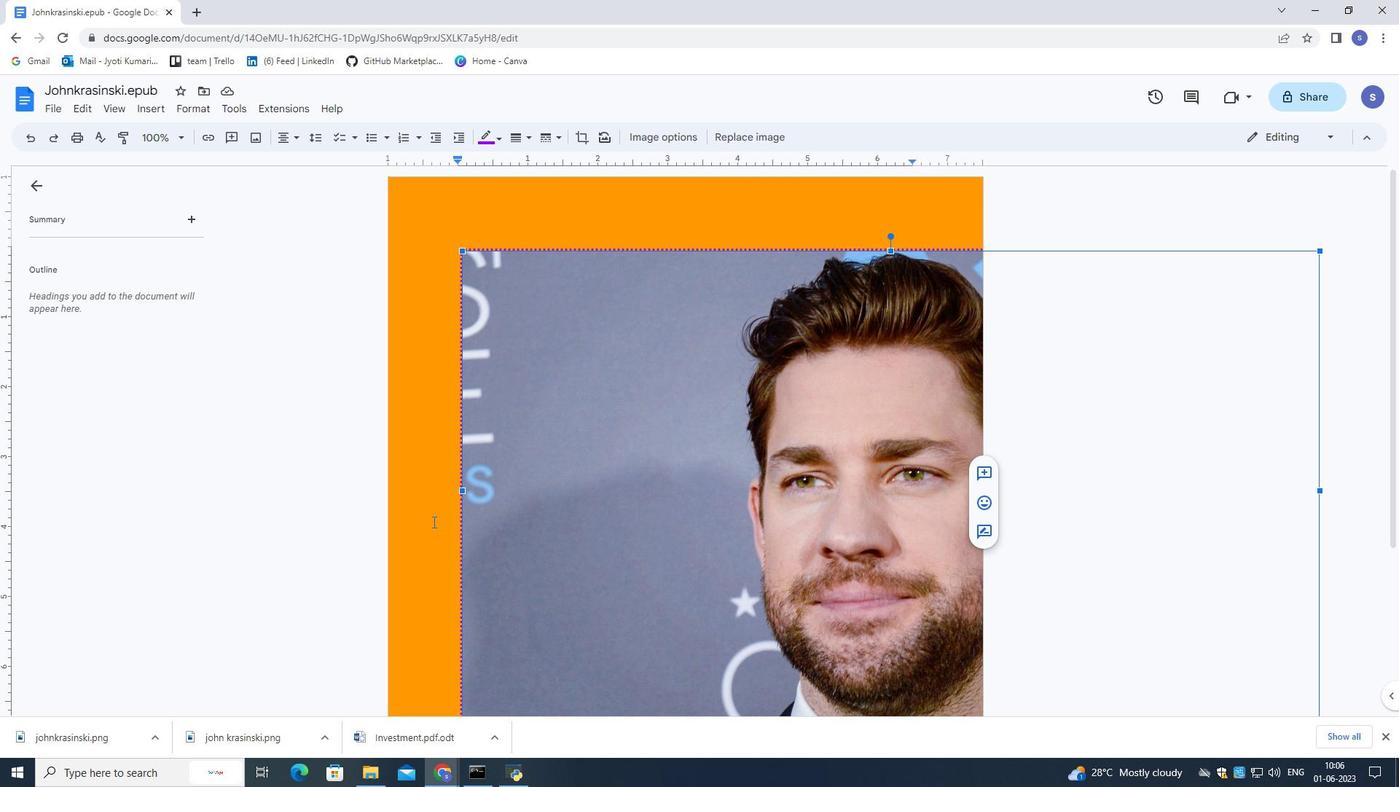 
Action: Mouse scrolled (433, 521) with delta (0, 0)
Screenshot: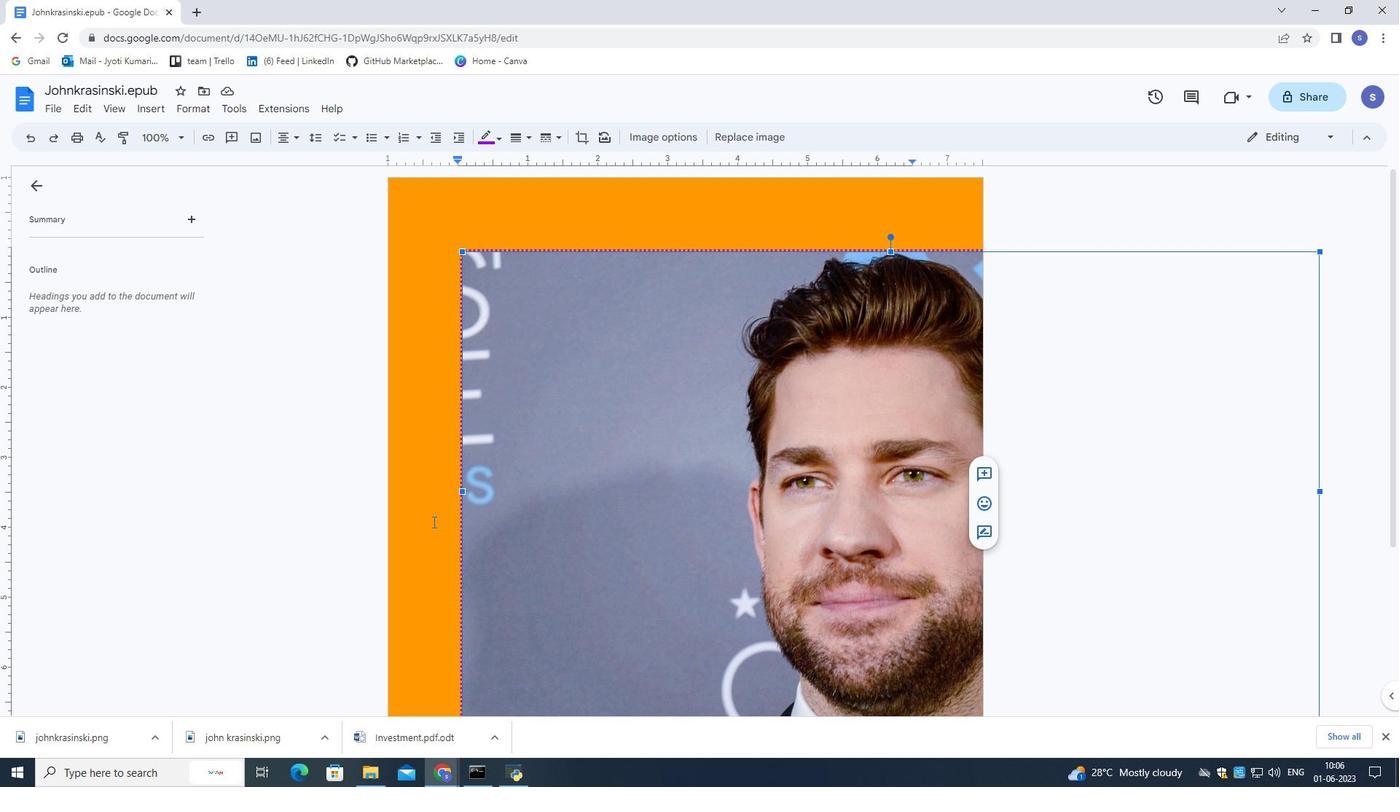 
Action: Mouse scrolled (433, 521) with delta (0, 0)
Screenshot: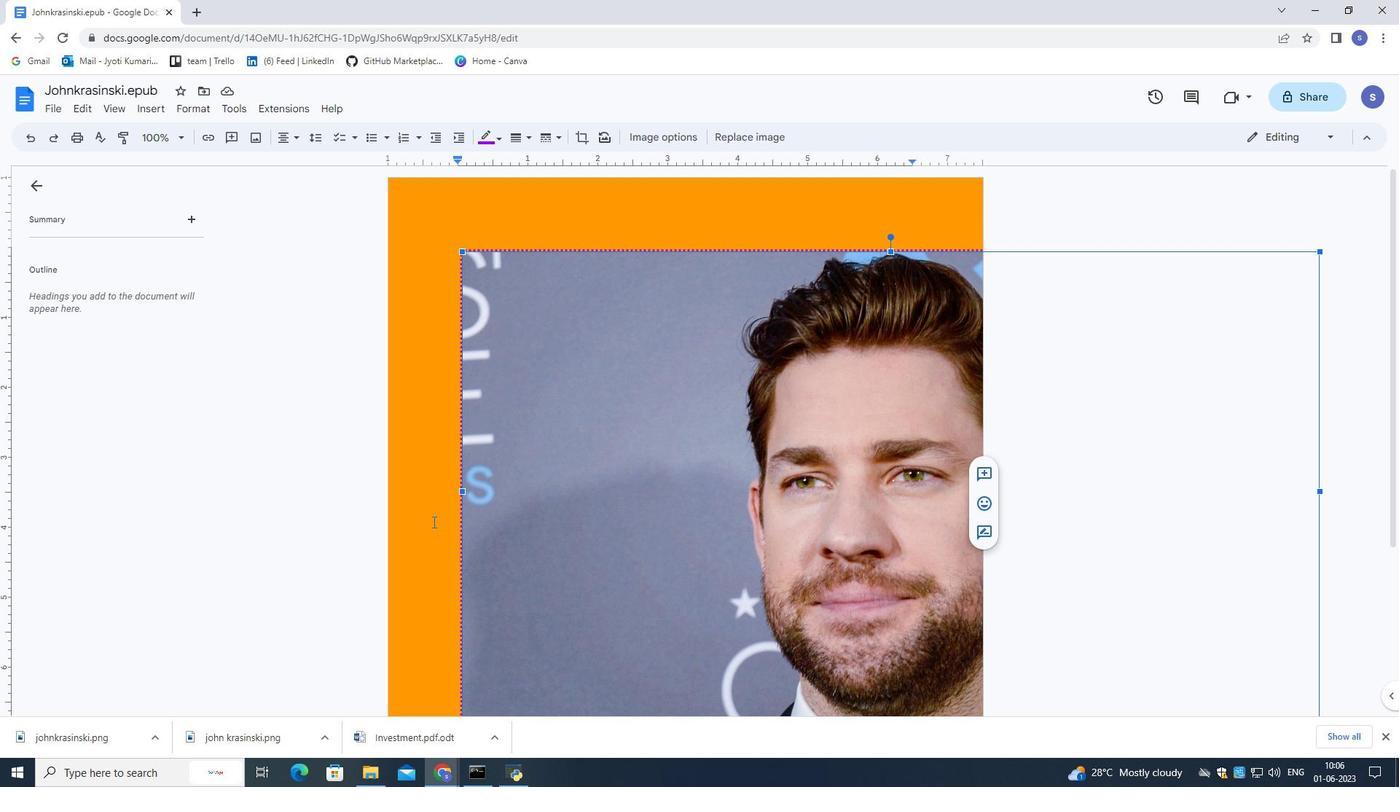 
Action: Mouse scrolled (433, 521) with delta (0, 0)
Screenshot: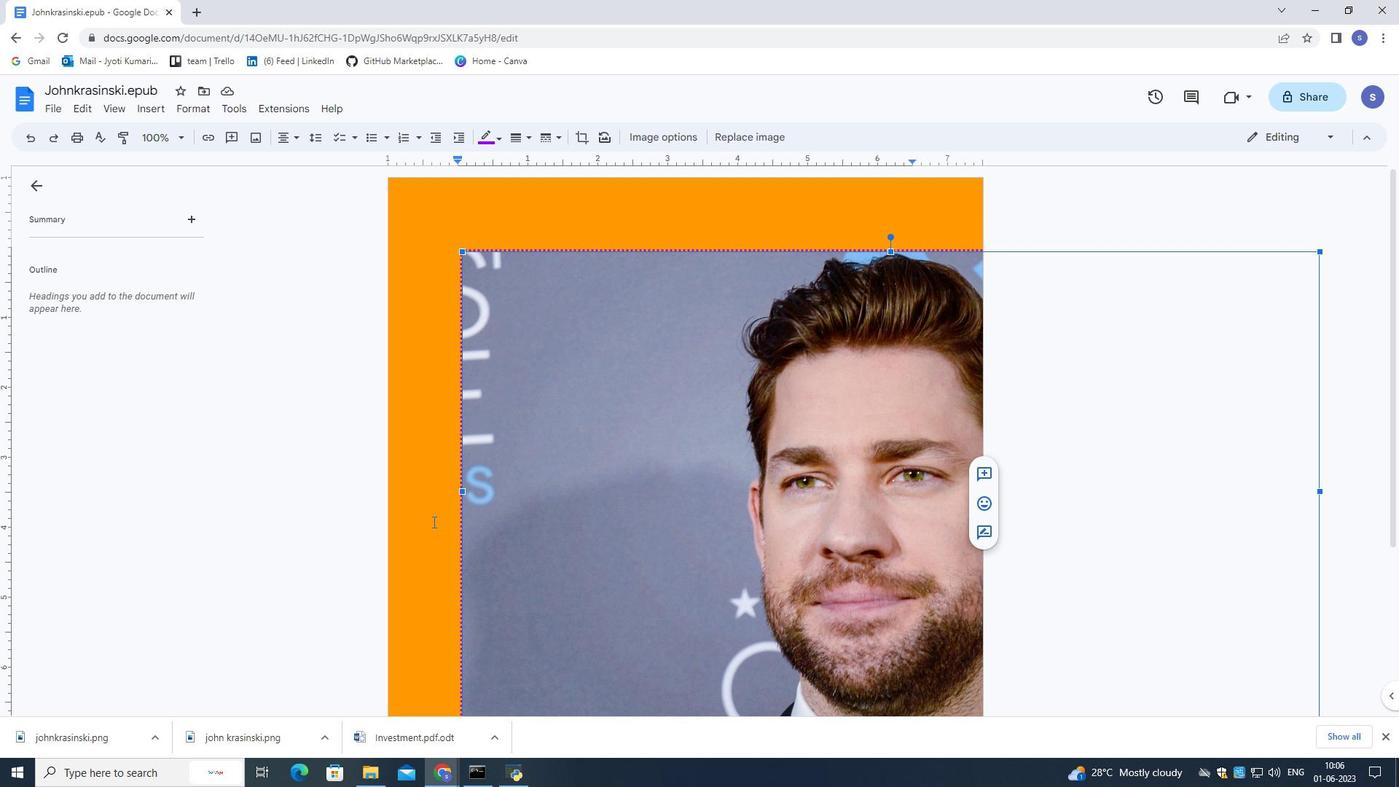 
Action: Mouse scrolled (433, 521) with delta (0, 0)
Screenshot: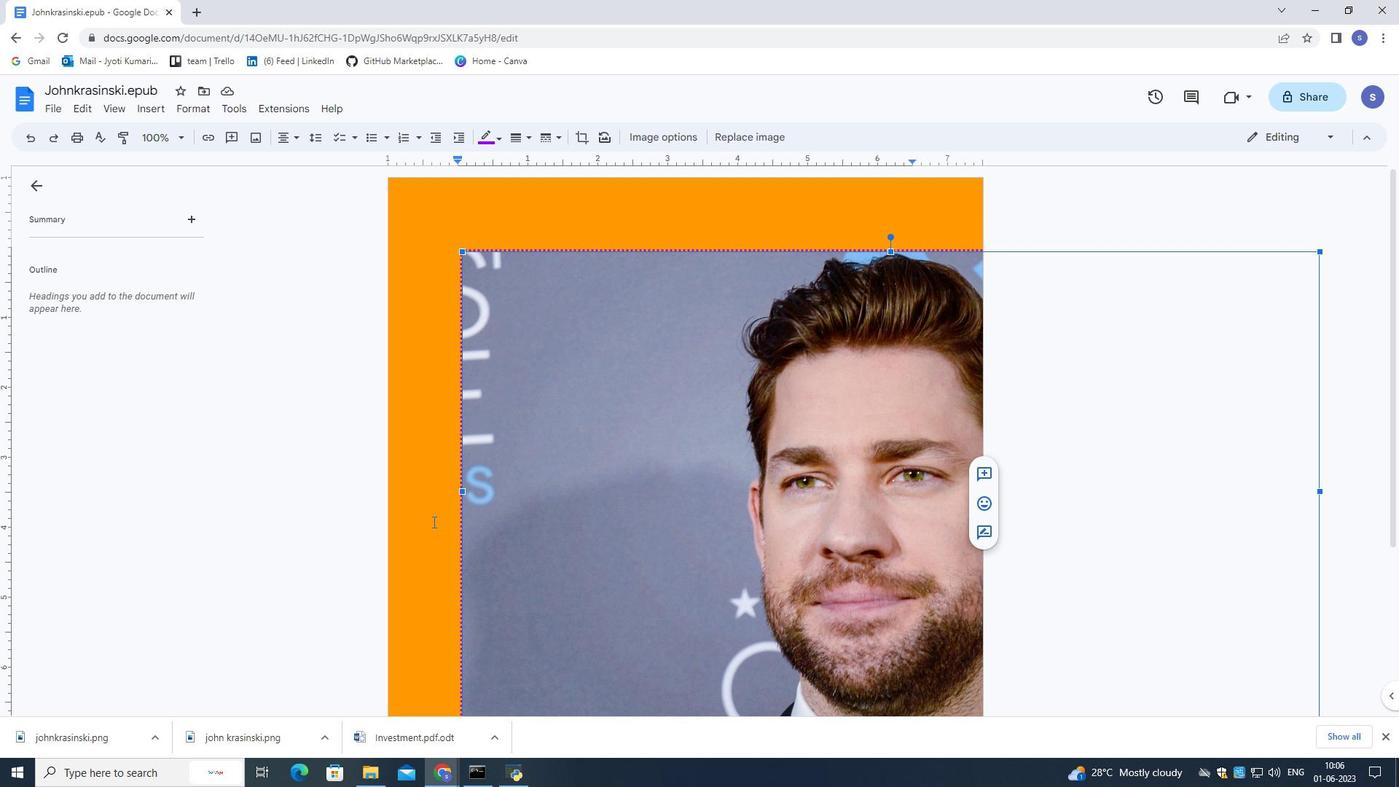 
Action: Mouse scrolled (433, 521) with delta (0, 0)
Screenshot: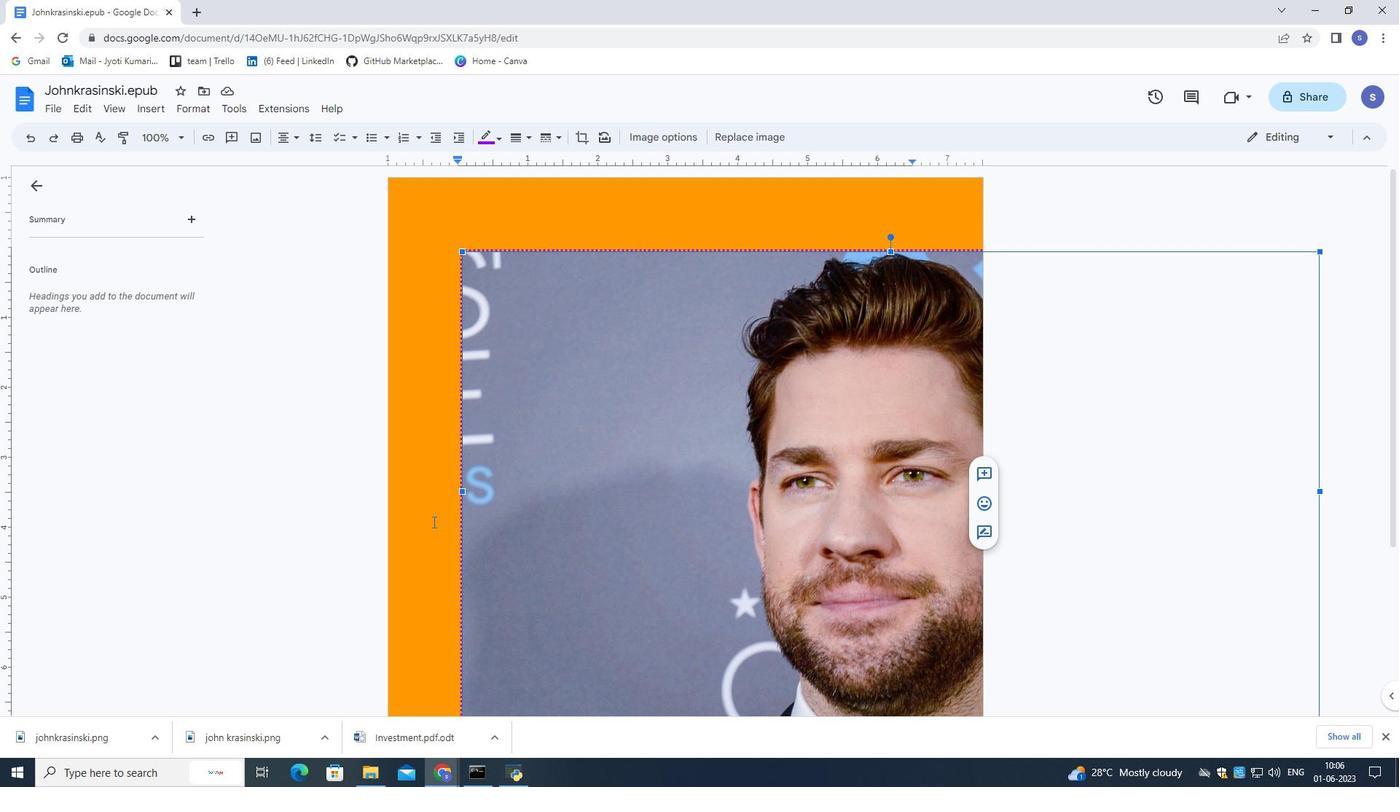 
Action: Mouse scrolled (433, 522) with delta (0, 0)
Screenshot: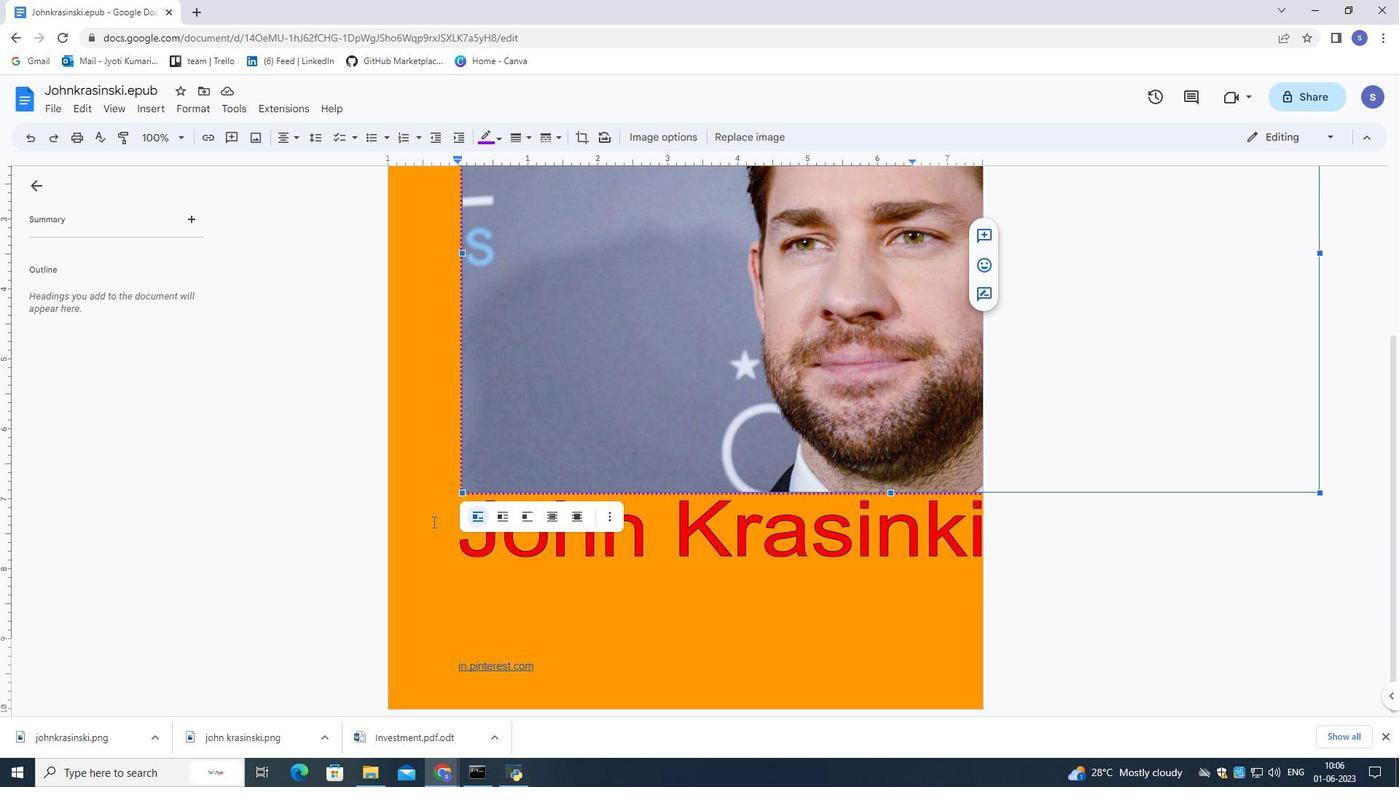 
Action: Mouse scrolled (433, 522) with delta (0, 0)
Screenshot: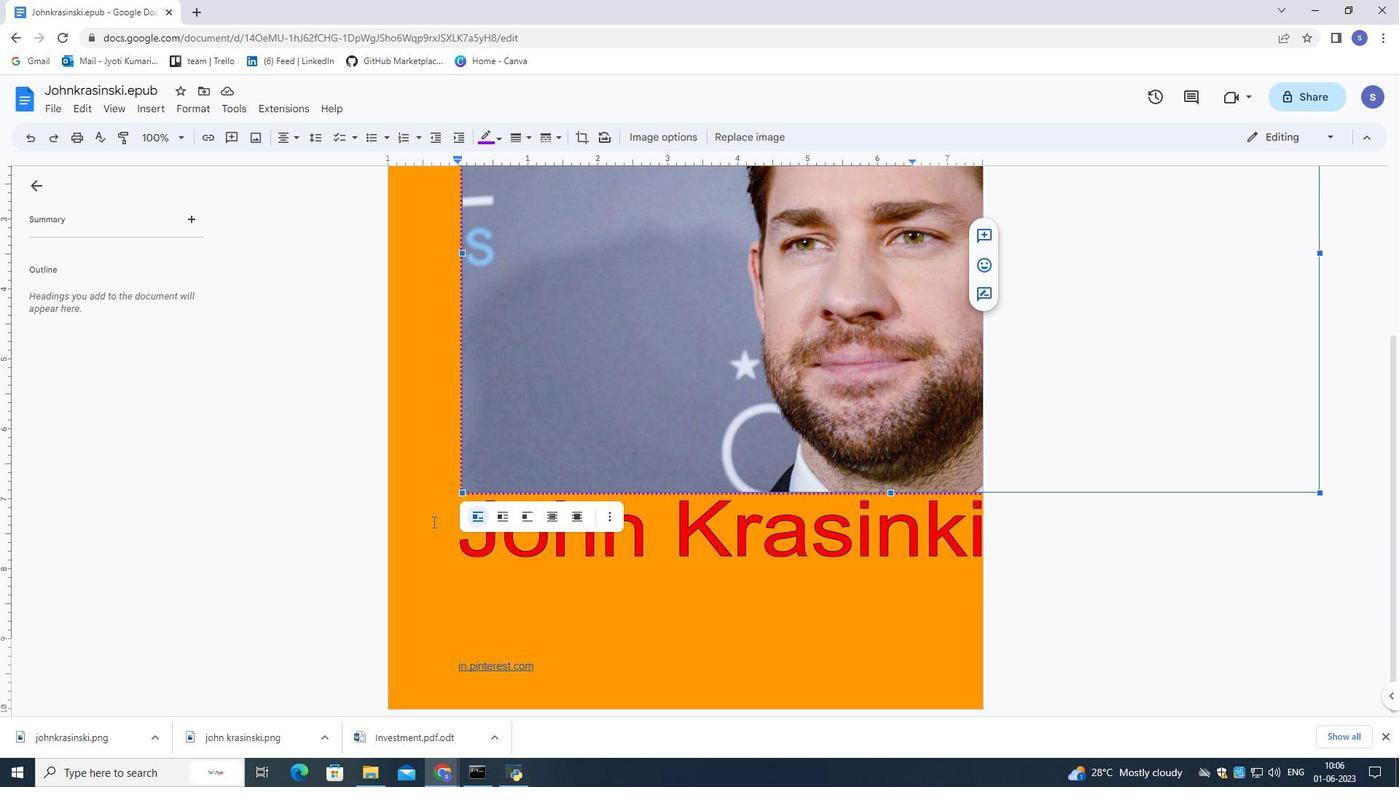 
Action: Mouse scrolled (433, 522) with delta (0, 0)
Screenshot: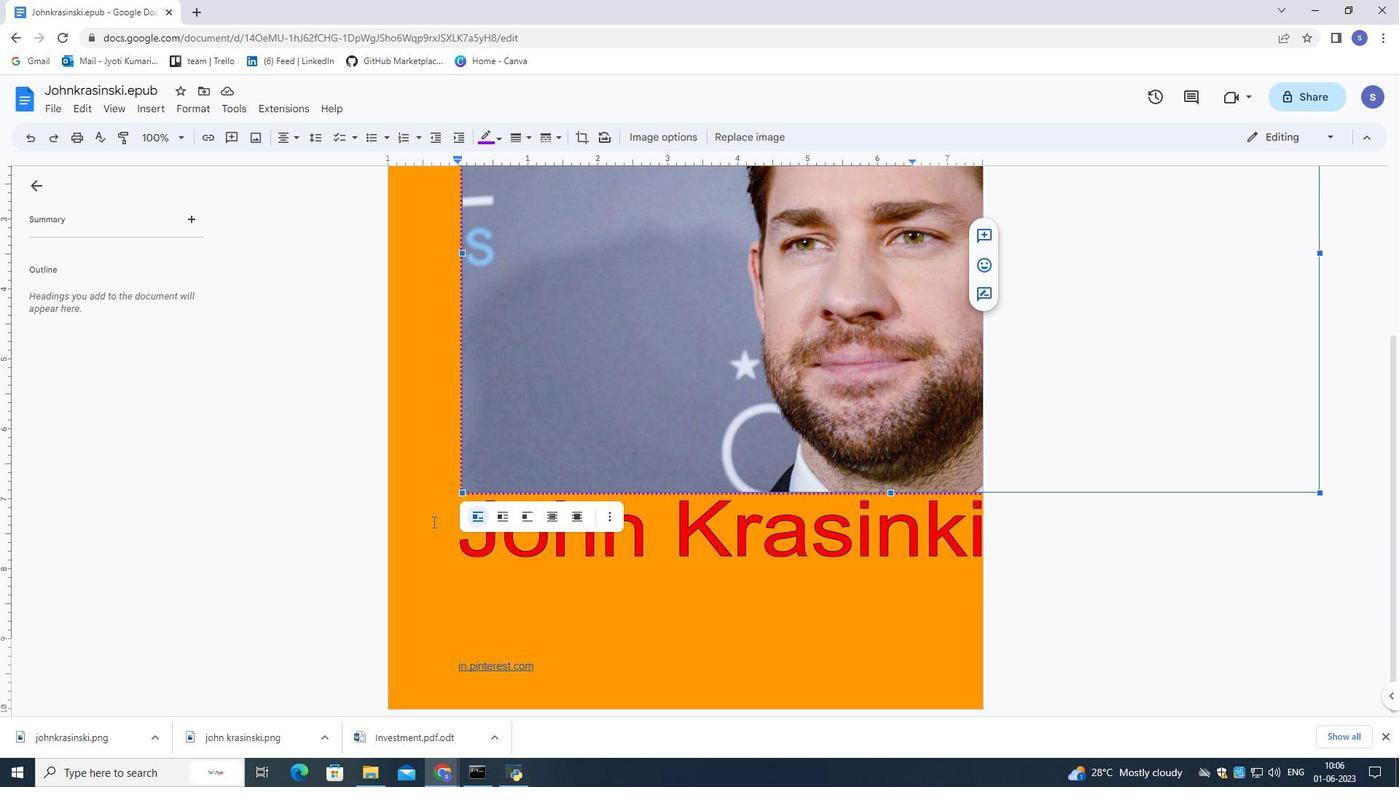 
Action: Mouse scrolled (433, 522) with delta (0, 0)
Screenshot: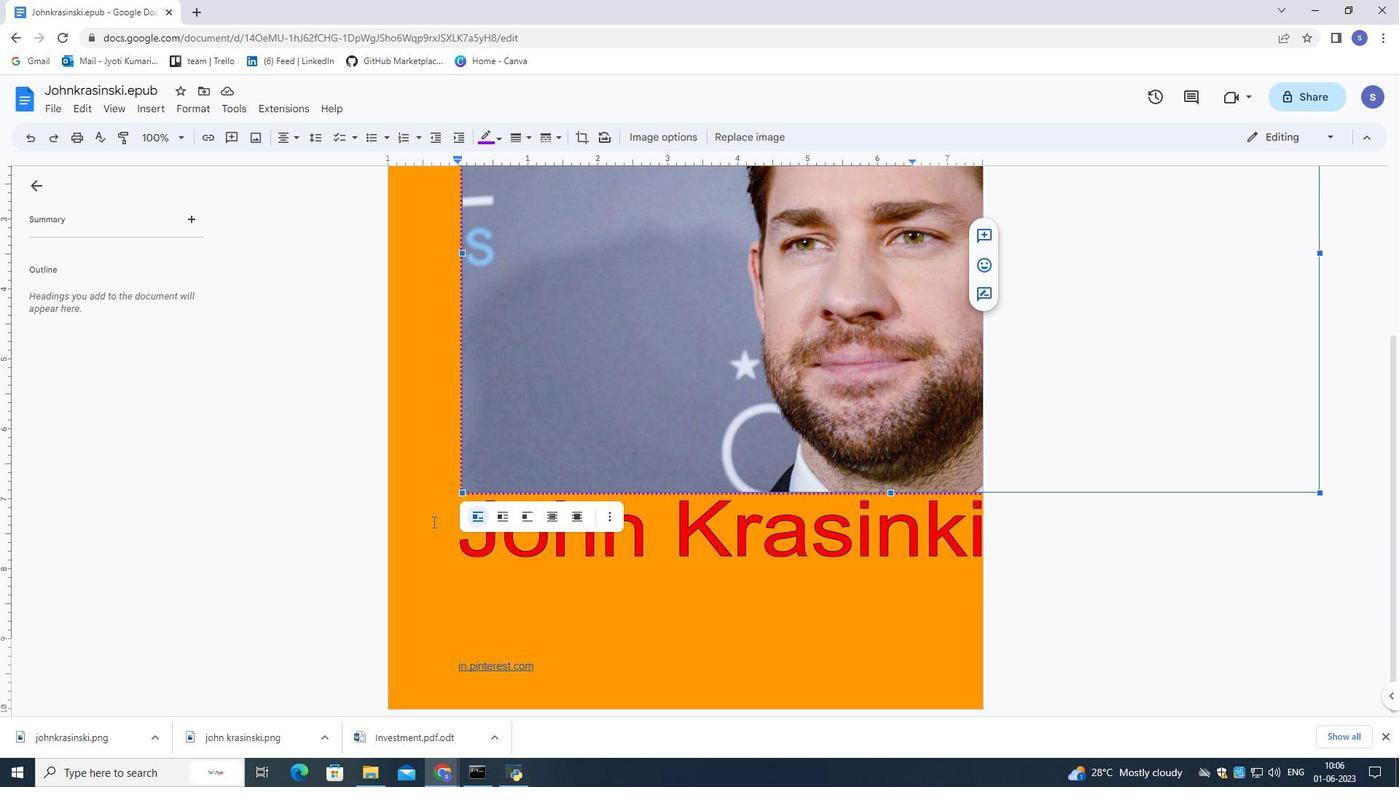 
Action: Mouse scrolled (433, 522) with delta (0, 0)
Screenshot: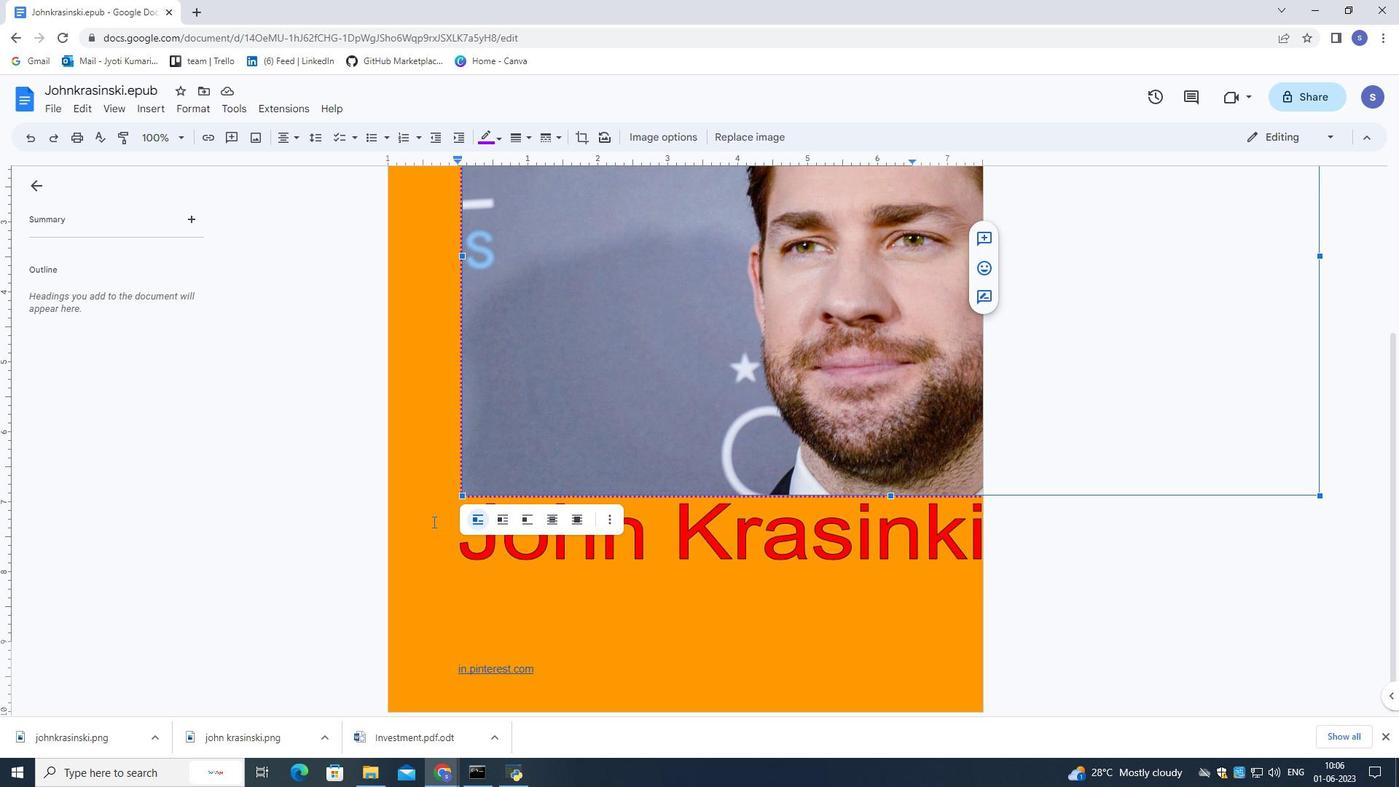 
Action: Mouse moved to (437, 516)
Screenshot: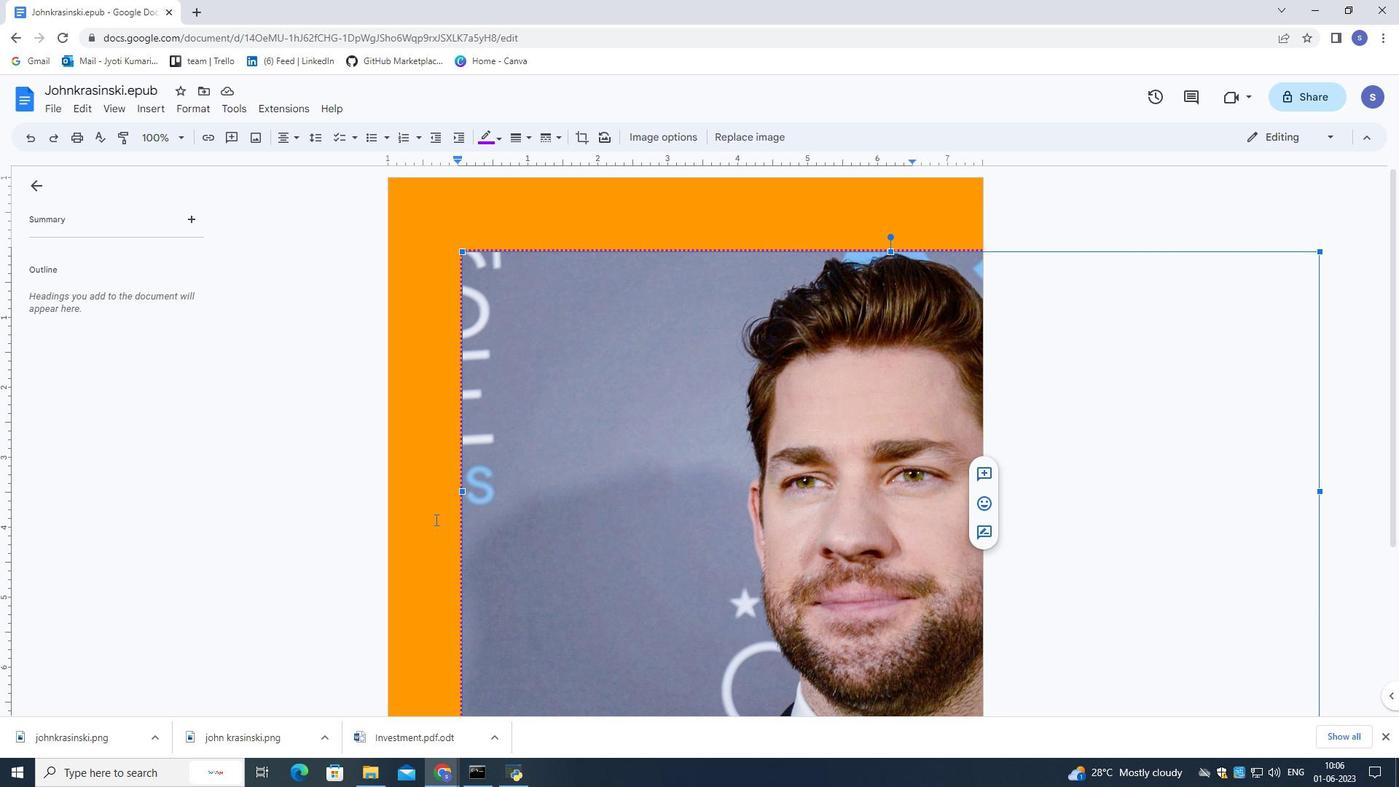 
Action: Mouse scrolled (437, 517) with delta (0, 0)
Screenshot: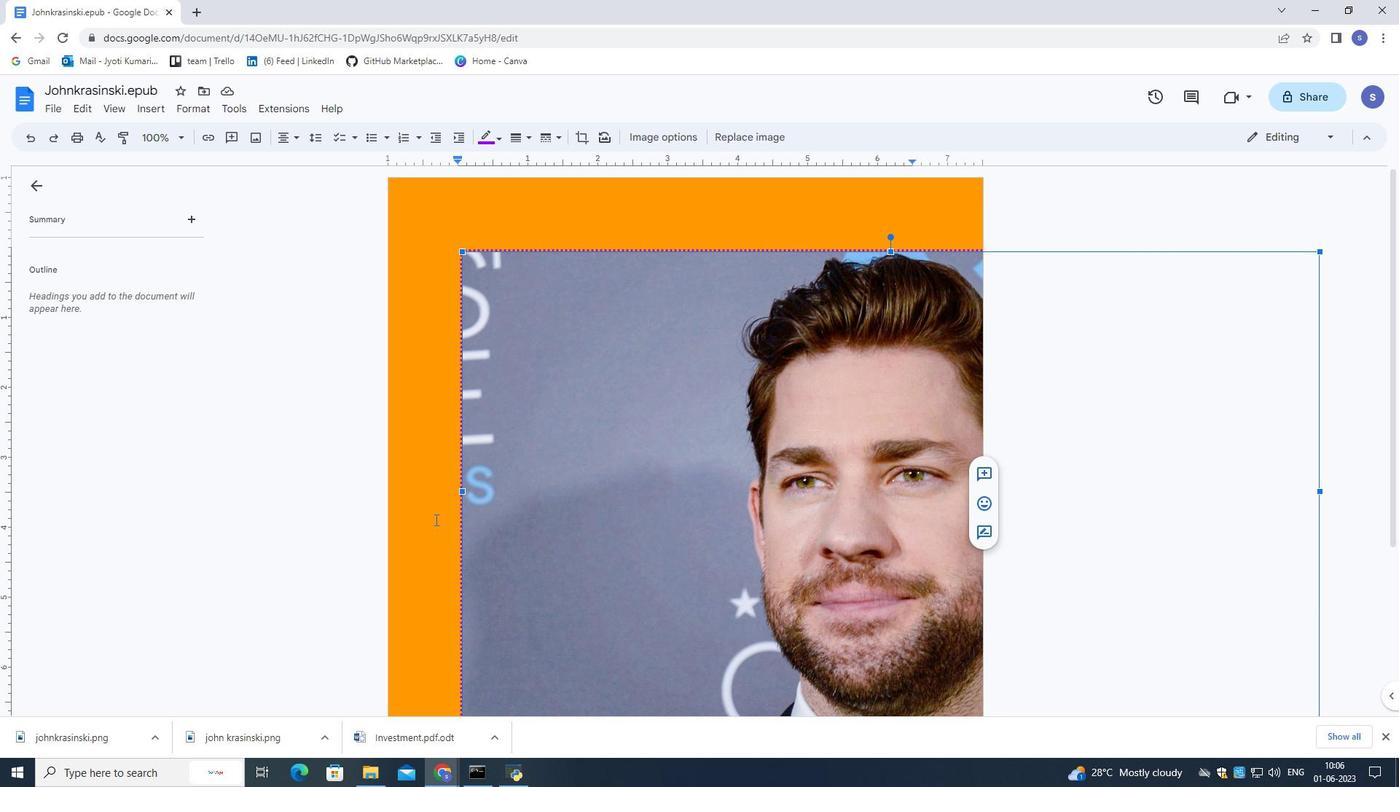
Action: Mouse moved to (438, 516)
Screenshot: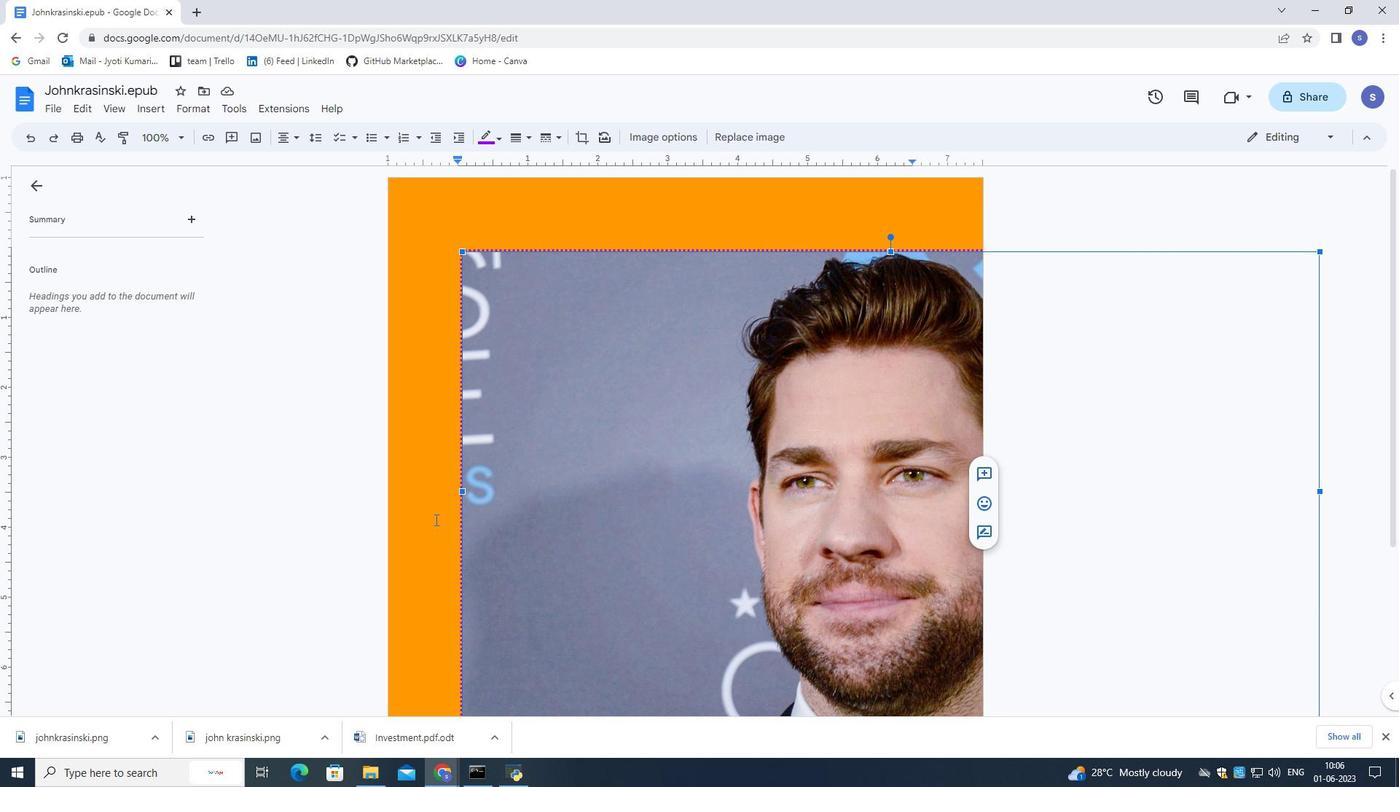 
Action: Mouse scrolled (438, 516) with delta (0, 0)
Screenshot: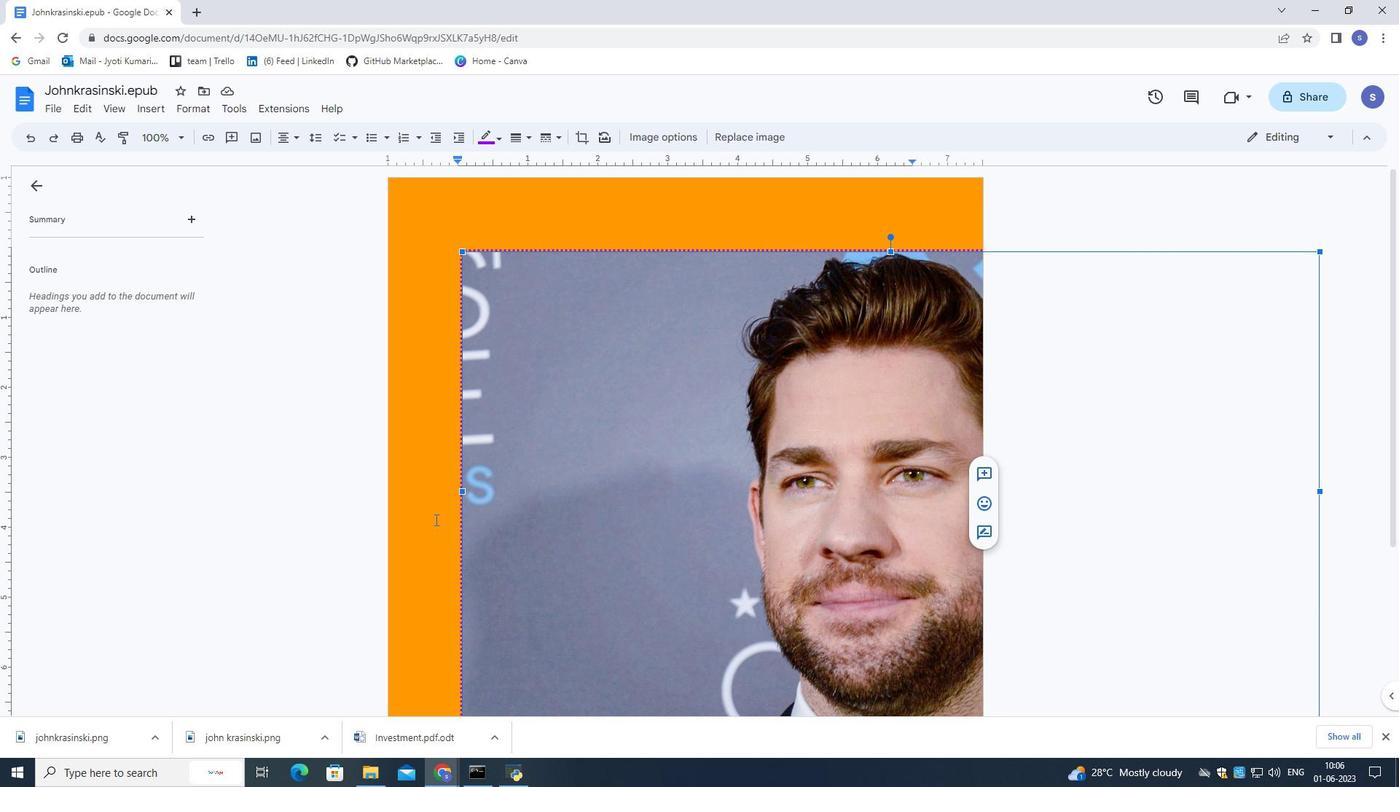 
Action: Mouse scrolled (438, 516) with delta (0, 0)
Screenshot: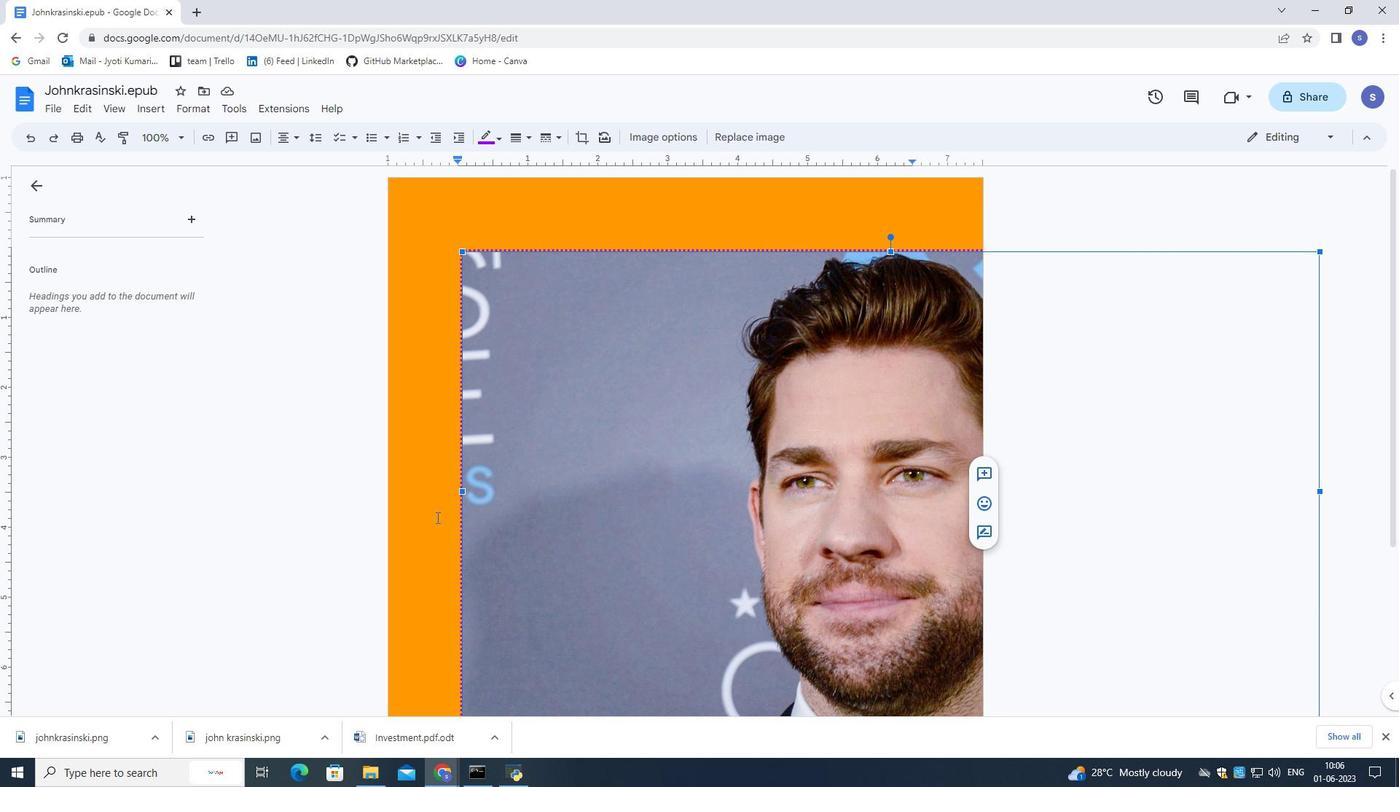 
Action: Mouse scrolled (438, 516) with delta (0, 0)
Screenshot: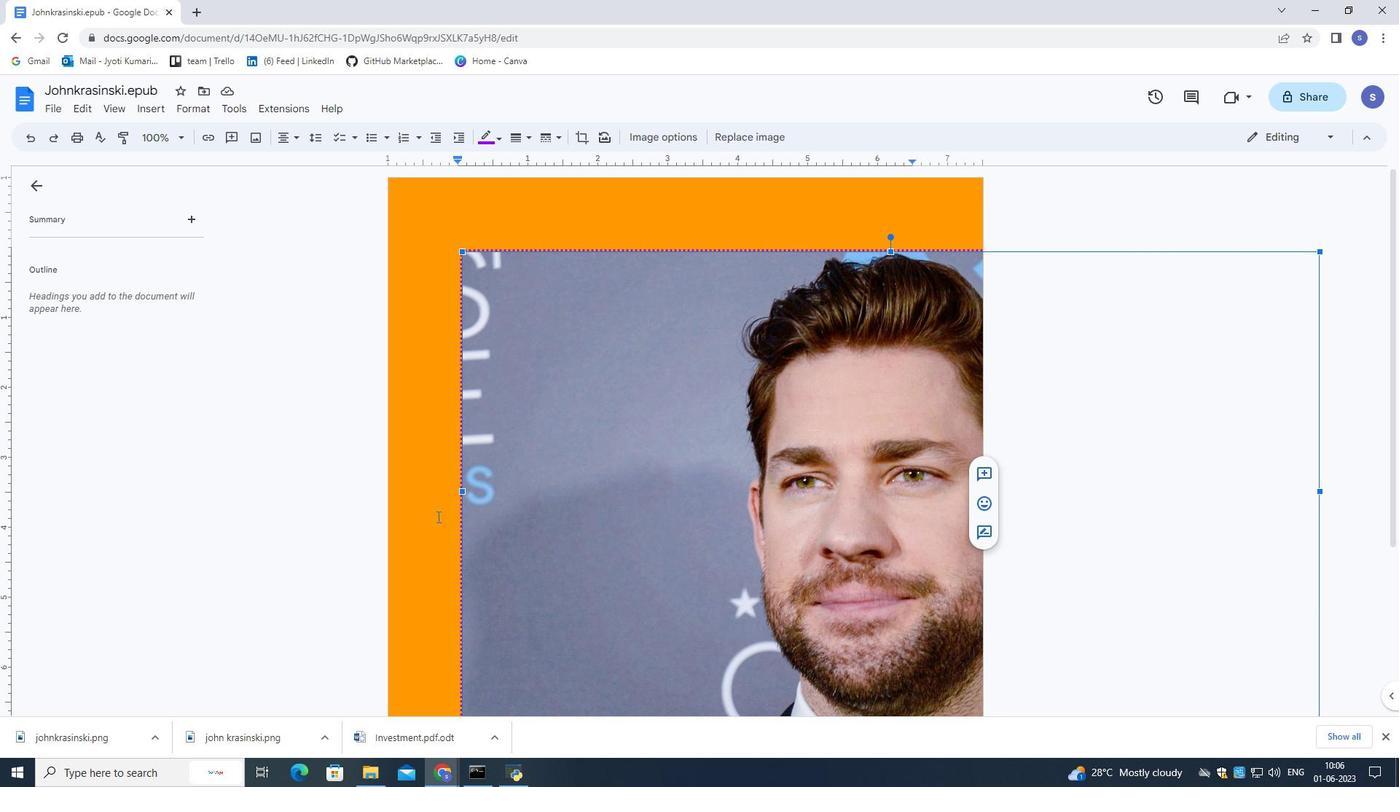 
Action: Mouse scrolled (438, 516) with delta (0, 0)
Screenshot: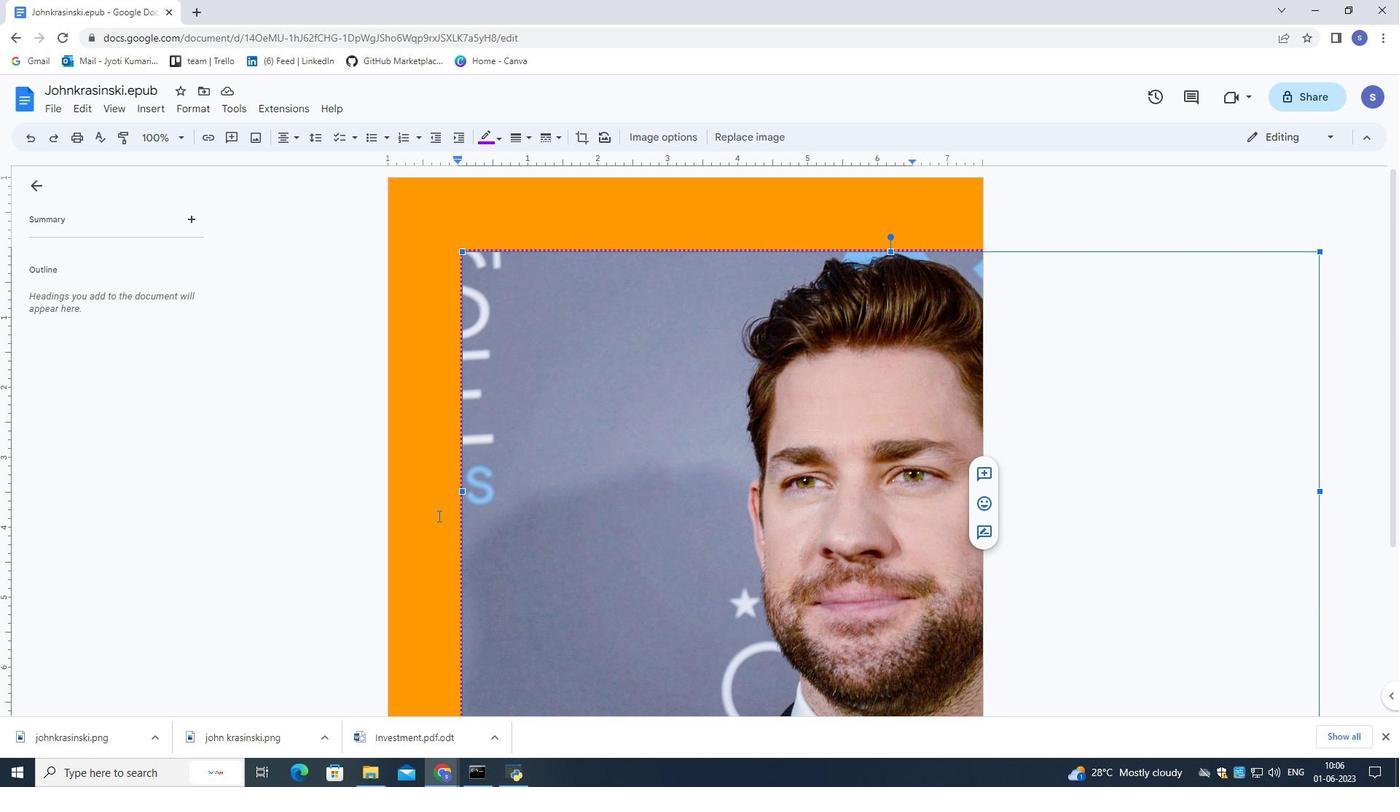 
Action: Mouse scrolled (438, 516) with delta (0, 0)
Screenshot: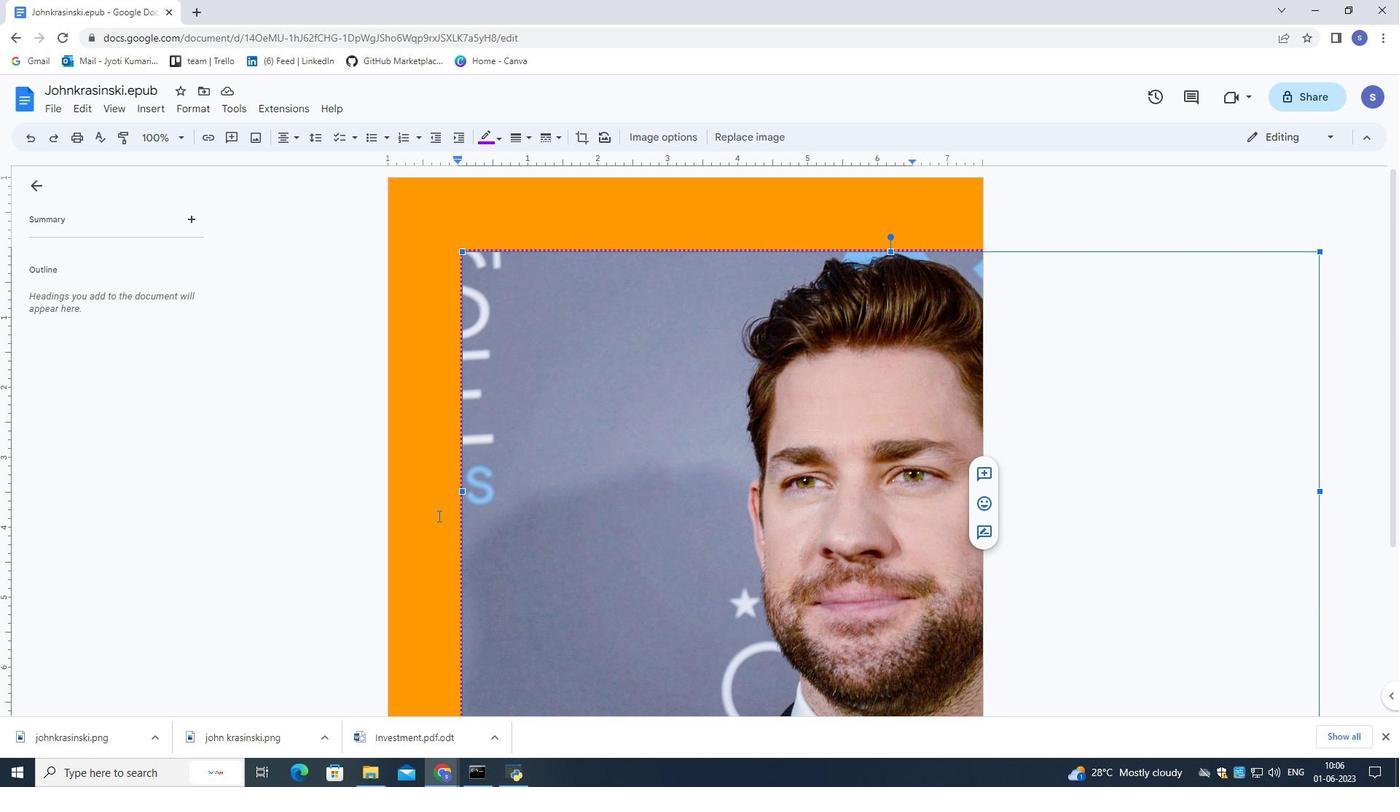 
